 Task: In the  document clock.html ,align picture to the 'center'. Insert word art above the picture and give heading  'Clock in Green'change the shape height to  7.2 in
Action: Mouse moved to (252, 194)
Screenshot: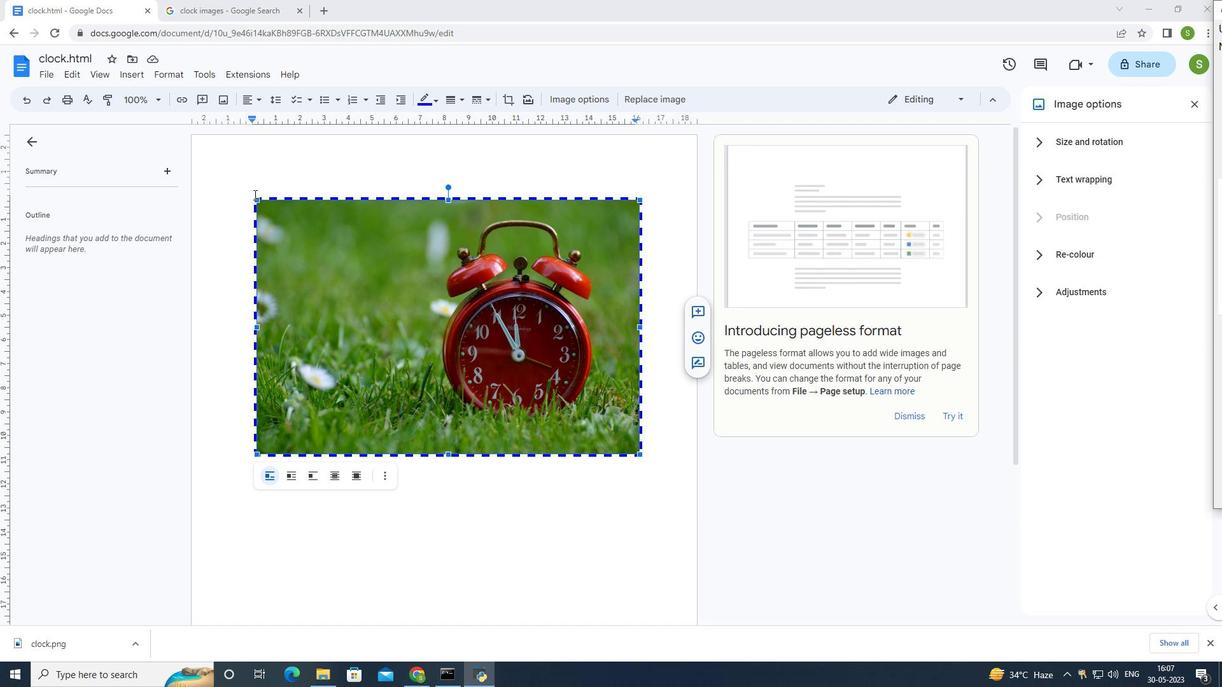 
Action: Mouse pressed left at (252, 194)
Screenshot: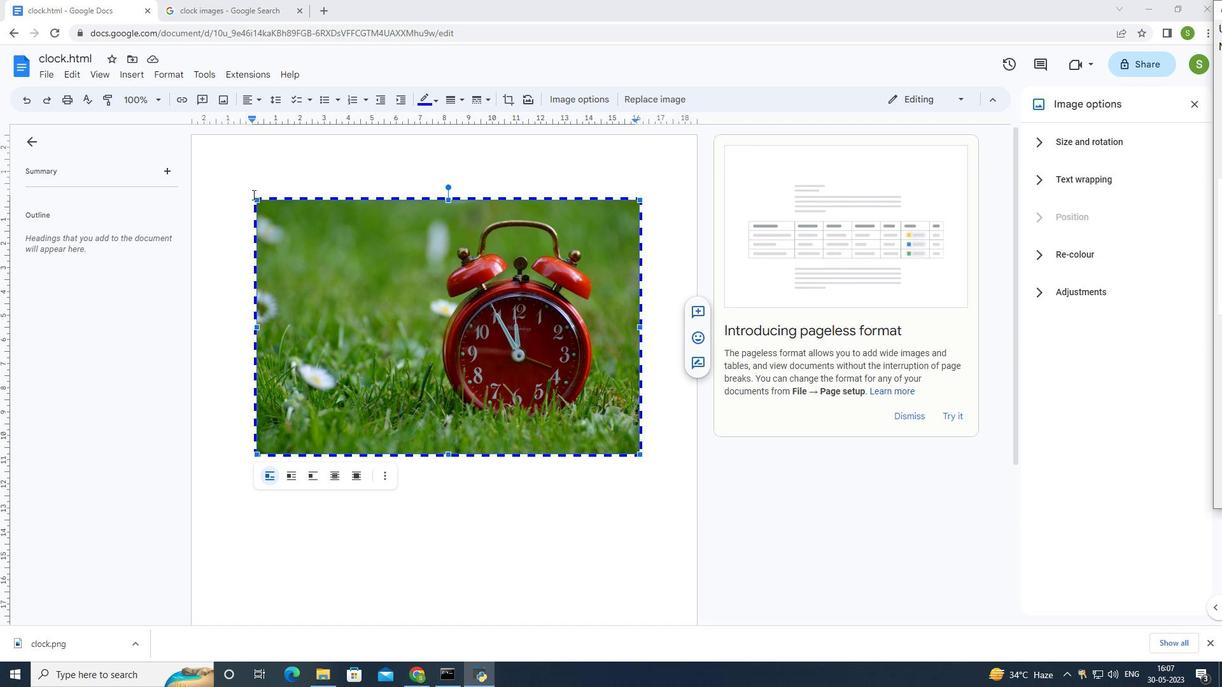 
Action: Mouse moved to (551, 376)
Screenshot: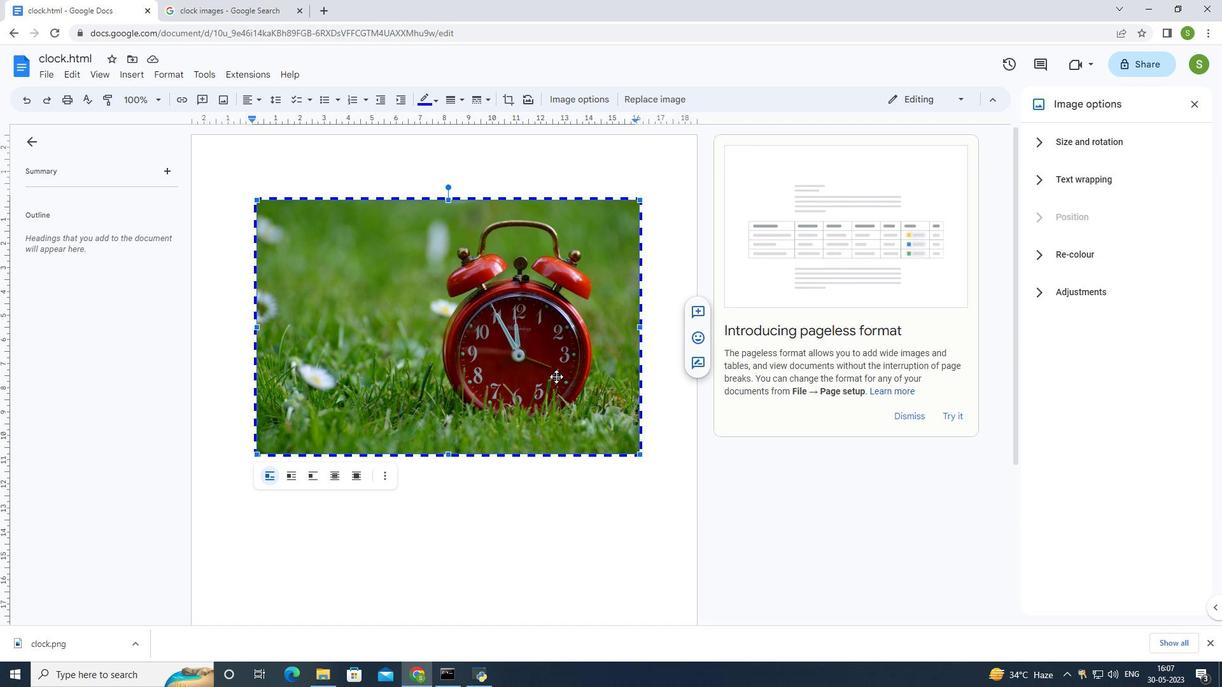 
Action: Mouse pressed left at (551, 376)
Screenshot: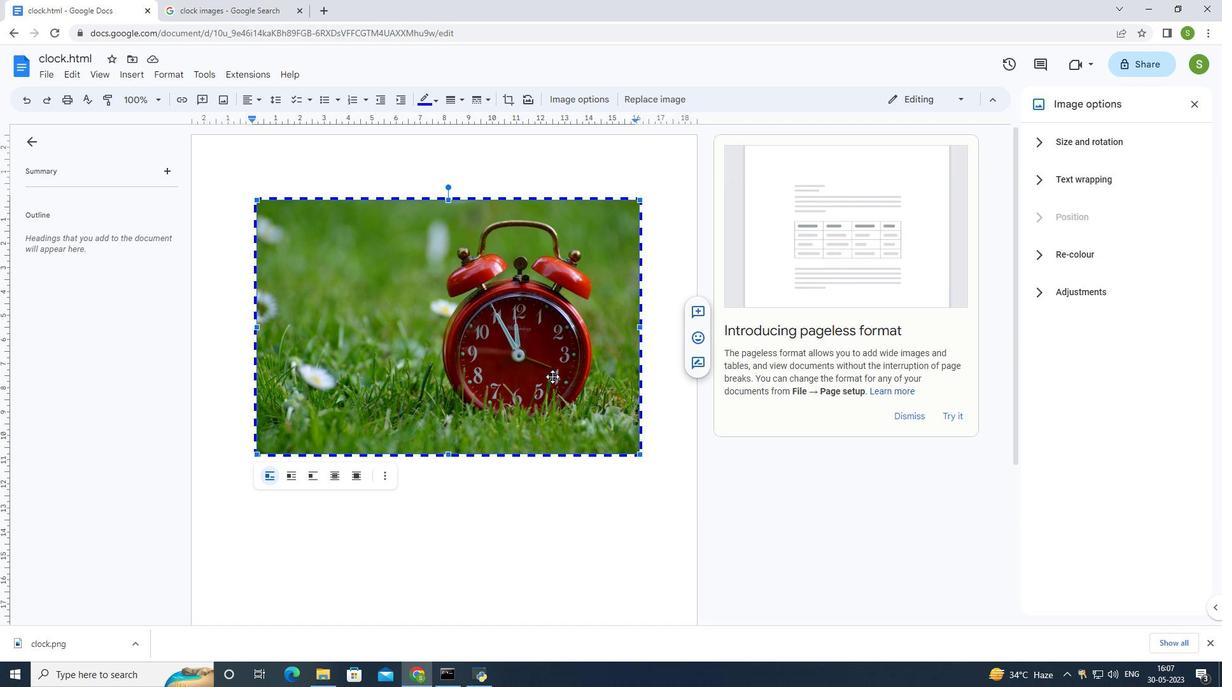 
Action: Mouse moved to (495, 486)
Screenshot: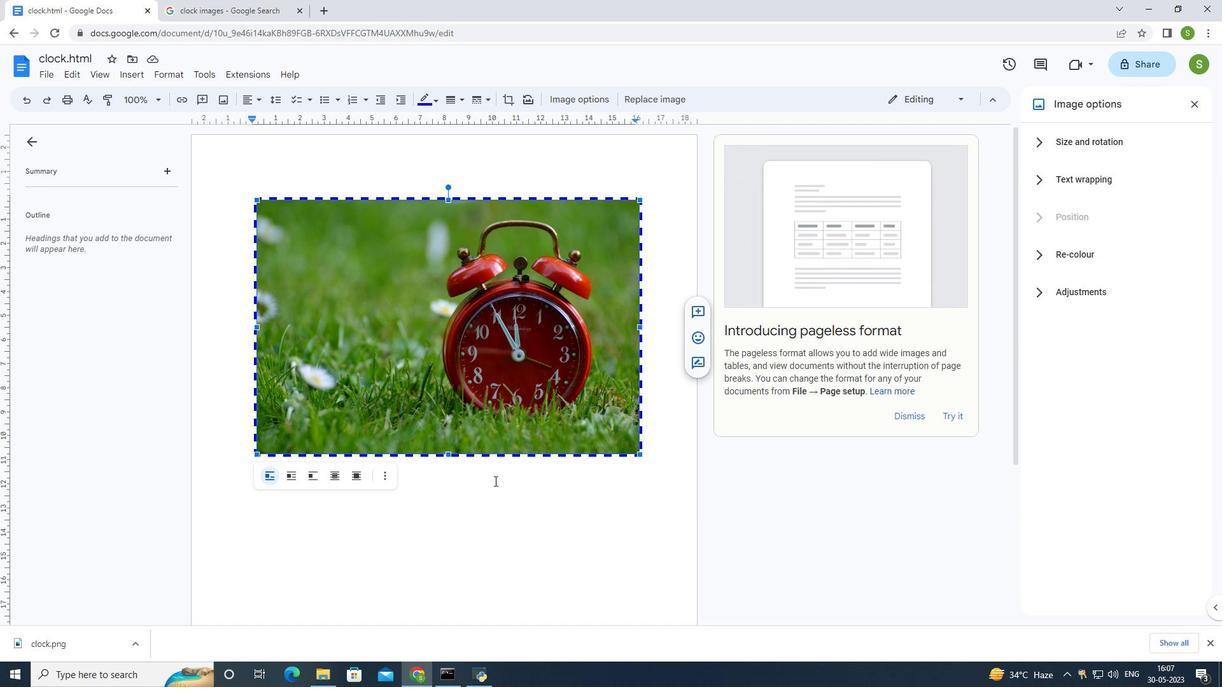 
Action: Mouse pressed left at (495, 486)
Screenshot: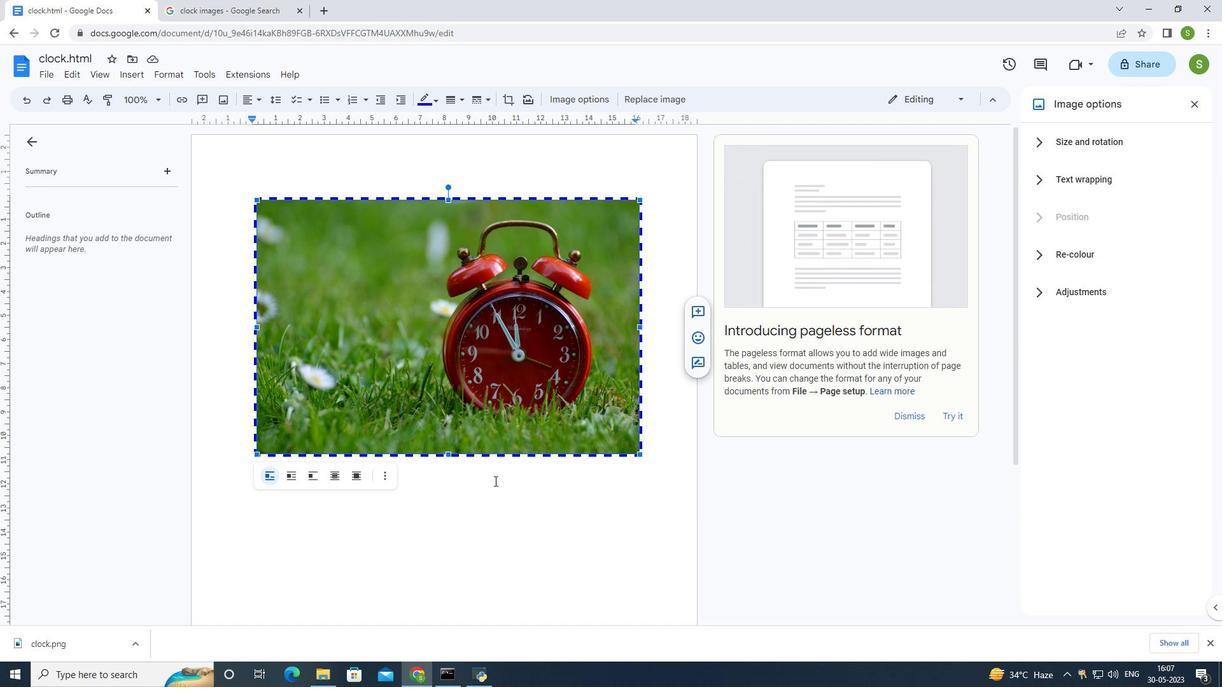 
Action: Mouse moved to (495, 486)
Screenshot: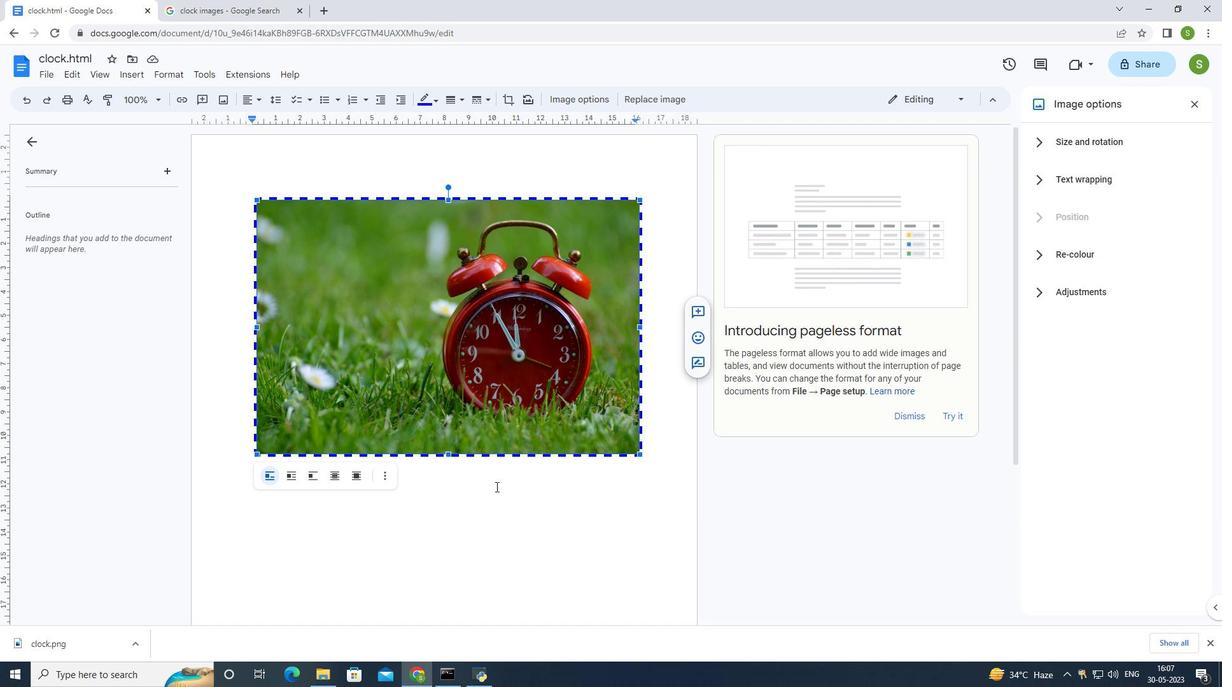 
Action: Mouse pressed left at (495, 486)
Screenshot: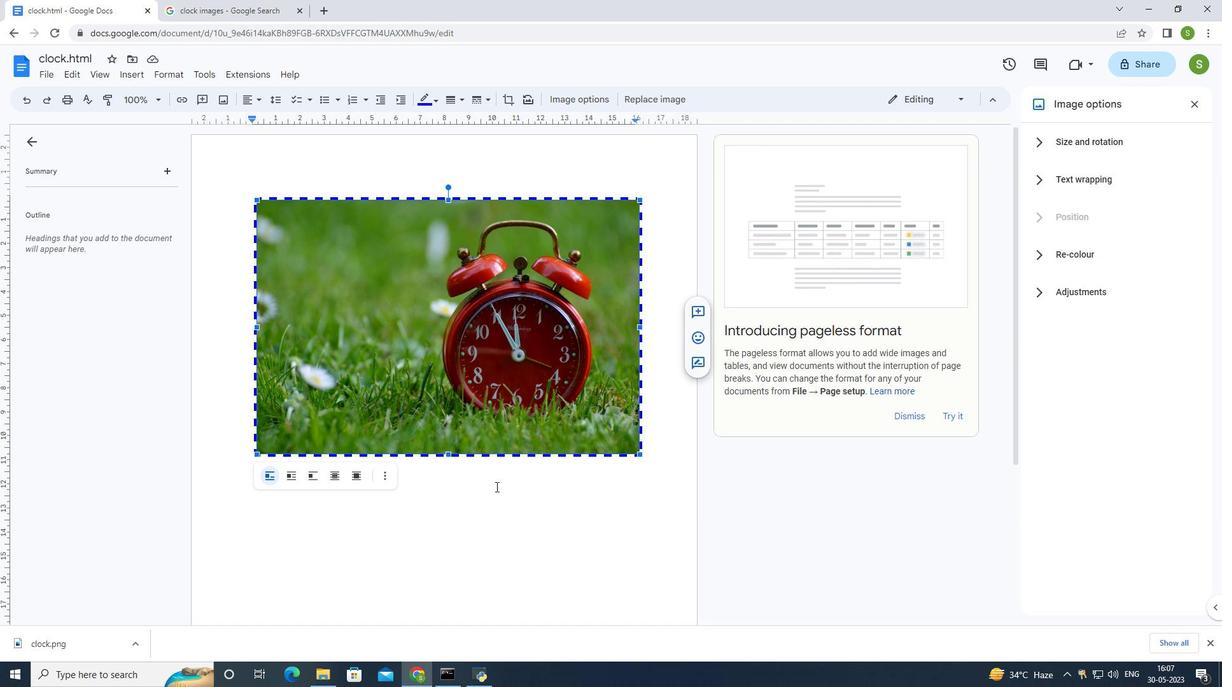 
Action: Mouse pressed left at (495, 486)
Screenshot: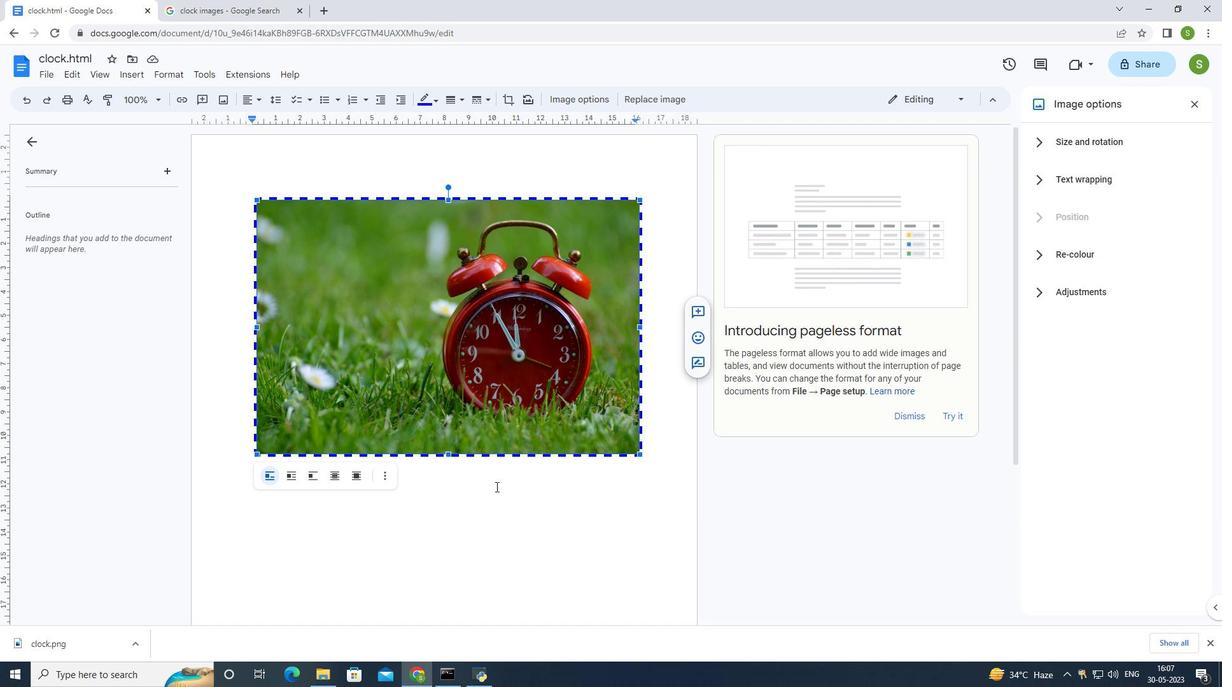 
Action: Mouse pressed left at (495, 486)
Screenshot: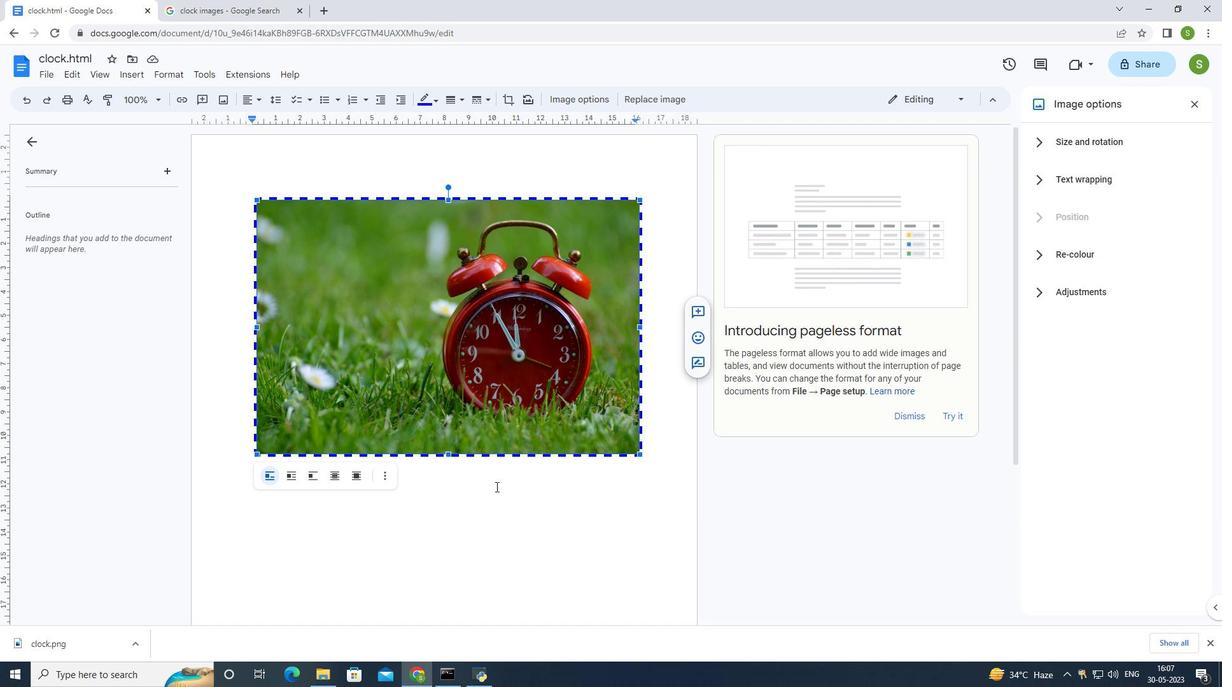 
Action: Mouse moved to (465, 498)
Screenshot: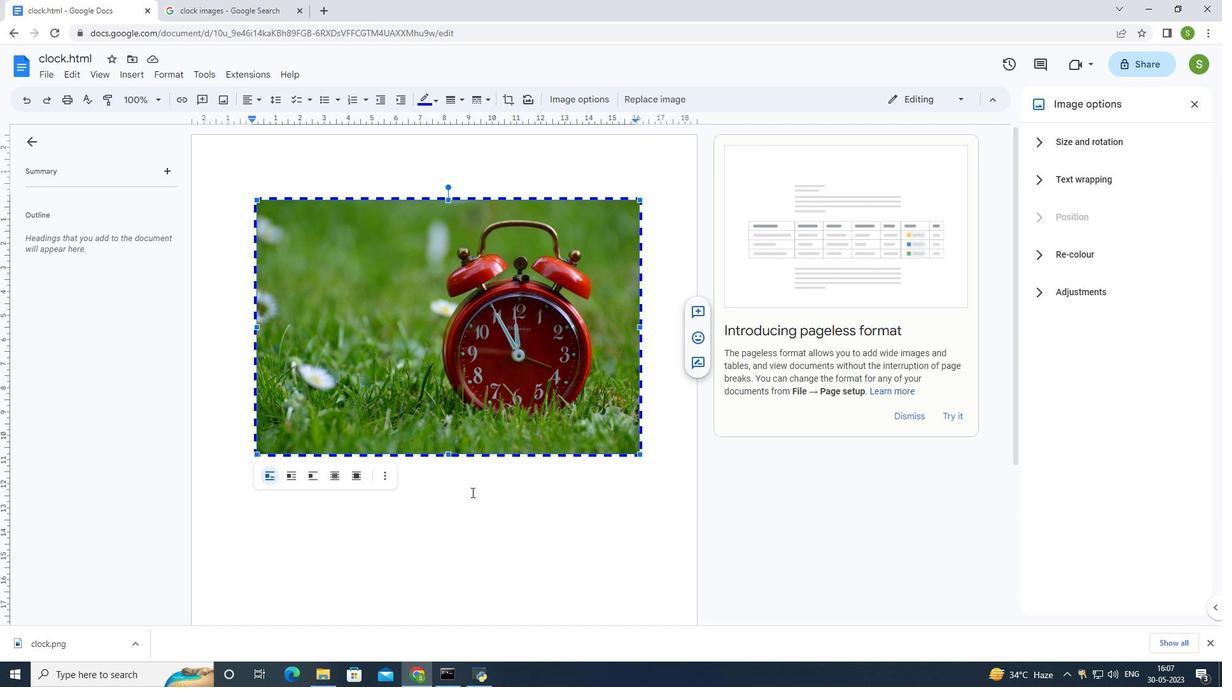 
Action: Mouse pressed left at (465, 498)
Screenshot: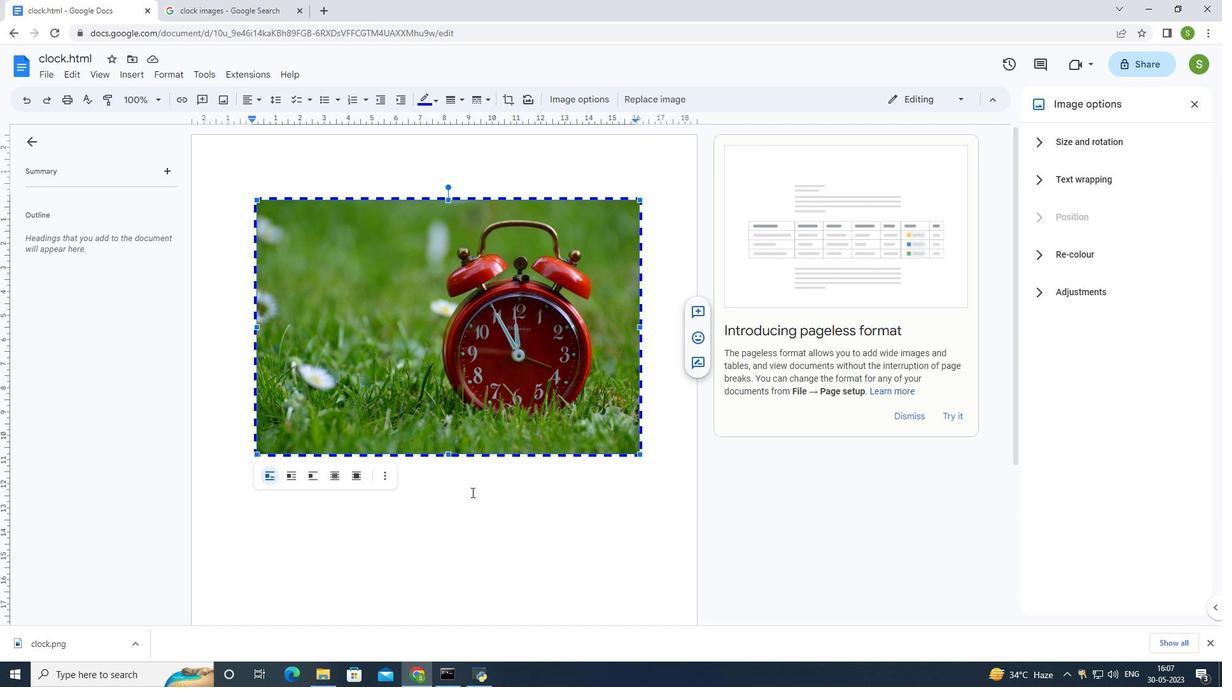
Action: Mouse moved to (464, 499)
Screenshot: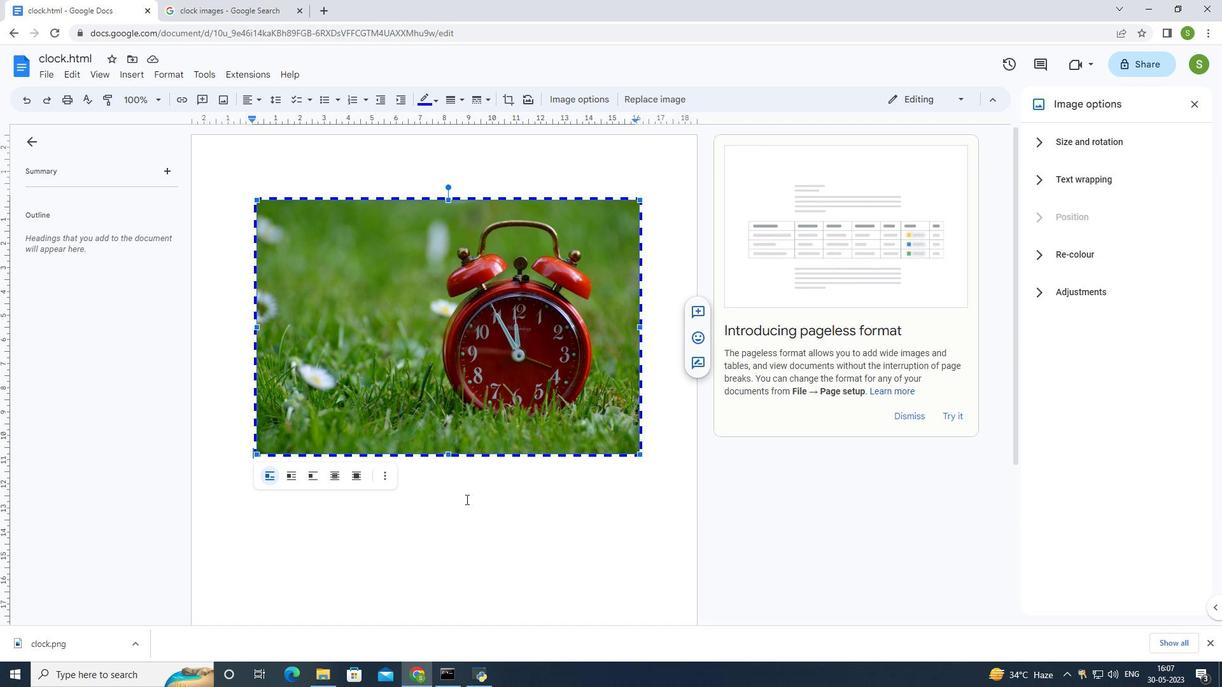 
Action: Mouse pressed left at (464, 499)
Screenshot: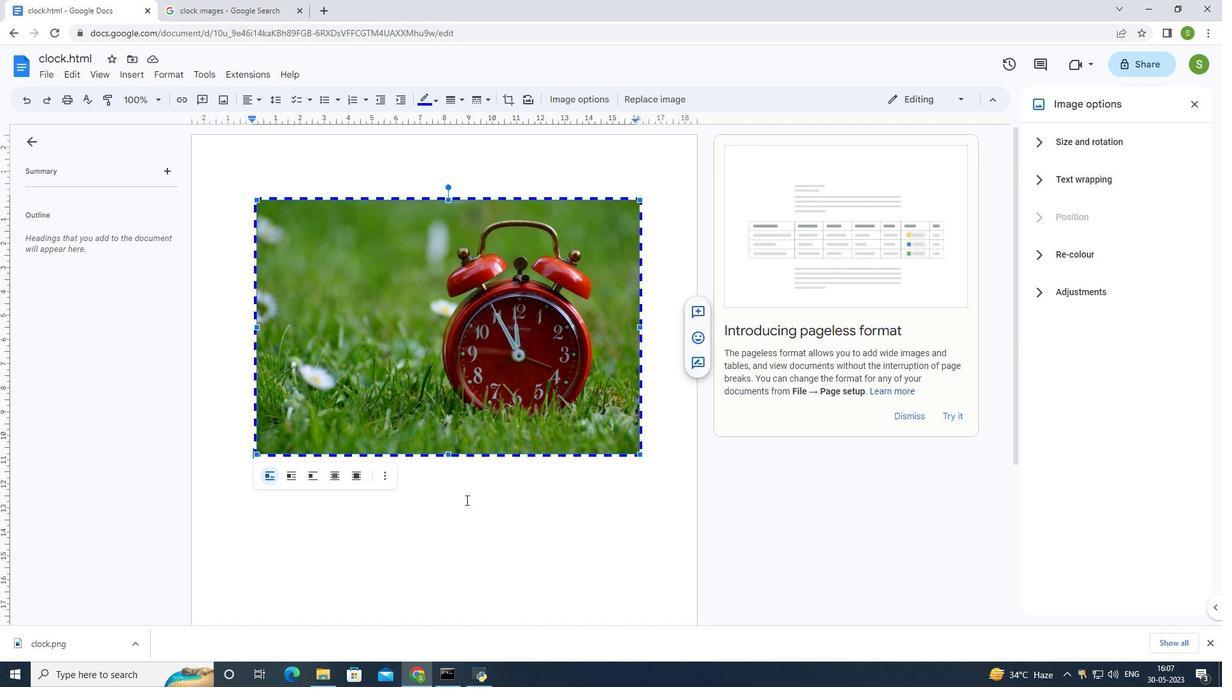 
Action: Mouse moved to (224, 363)
Screenshot: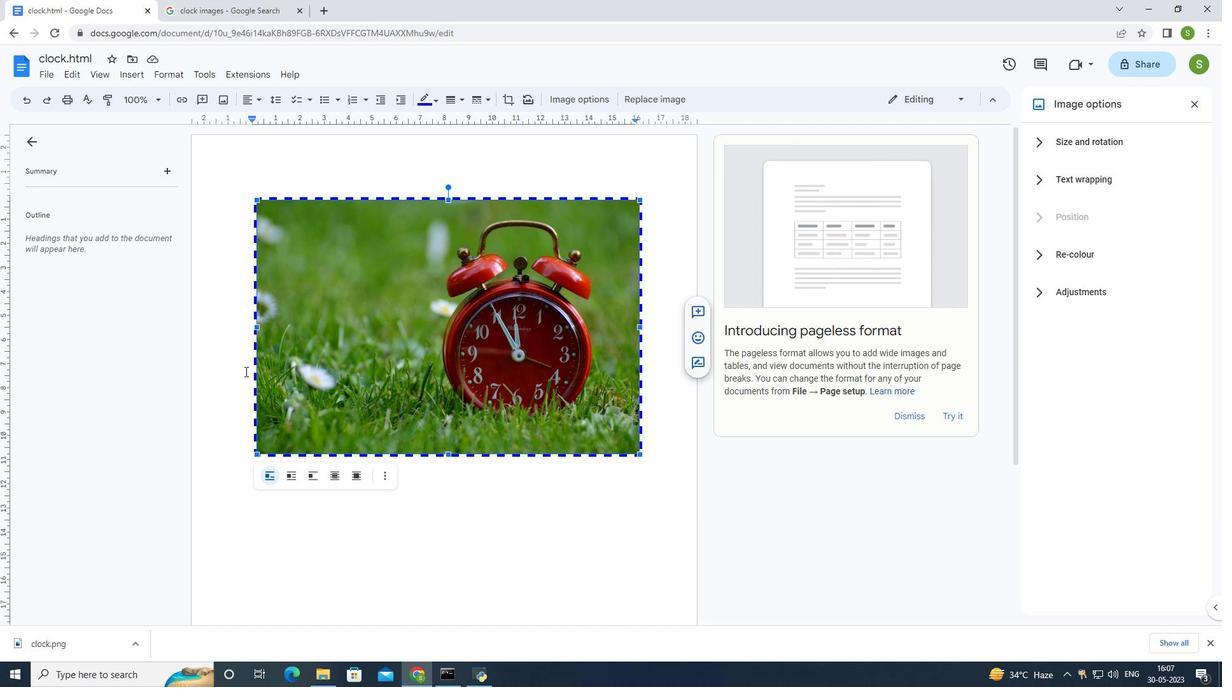 
Action: Mouse pressed left at (224, 363)
Screenshot: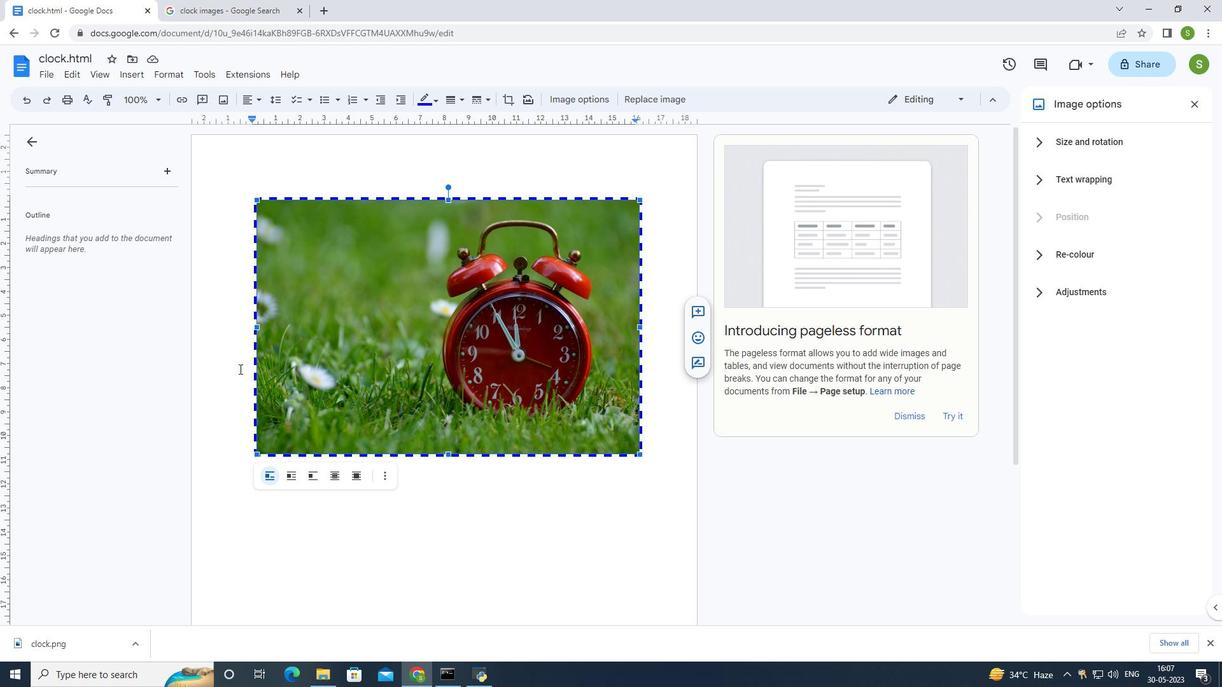 
Action: Mouse moved to (261, 101)
Screenshot: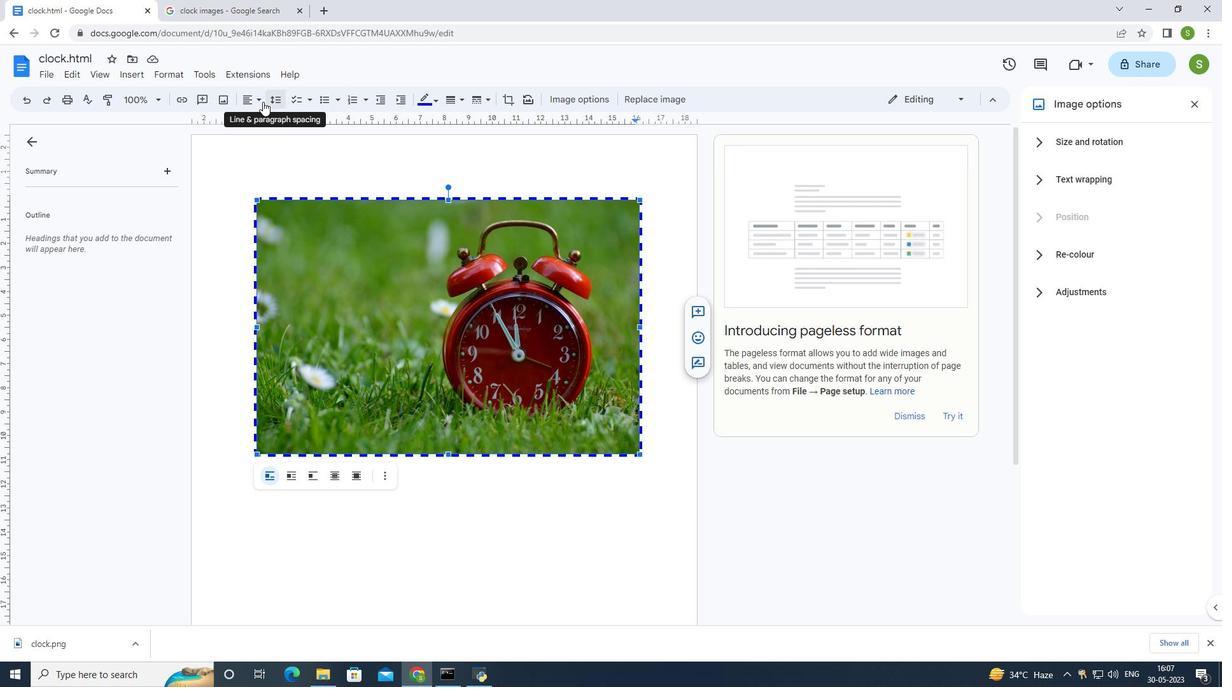 
Action: Mouse pressed left at (261, 101)
Screenshot: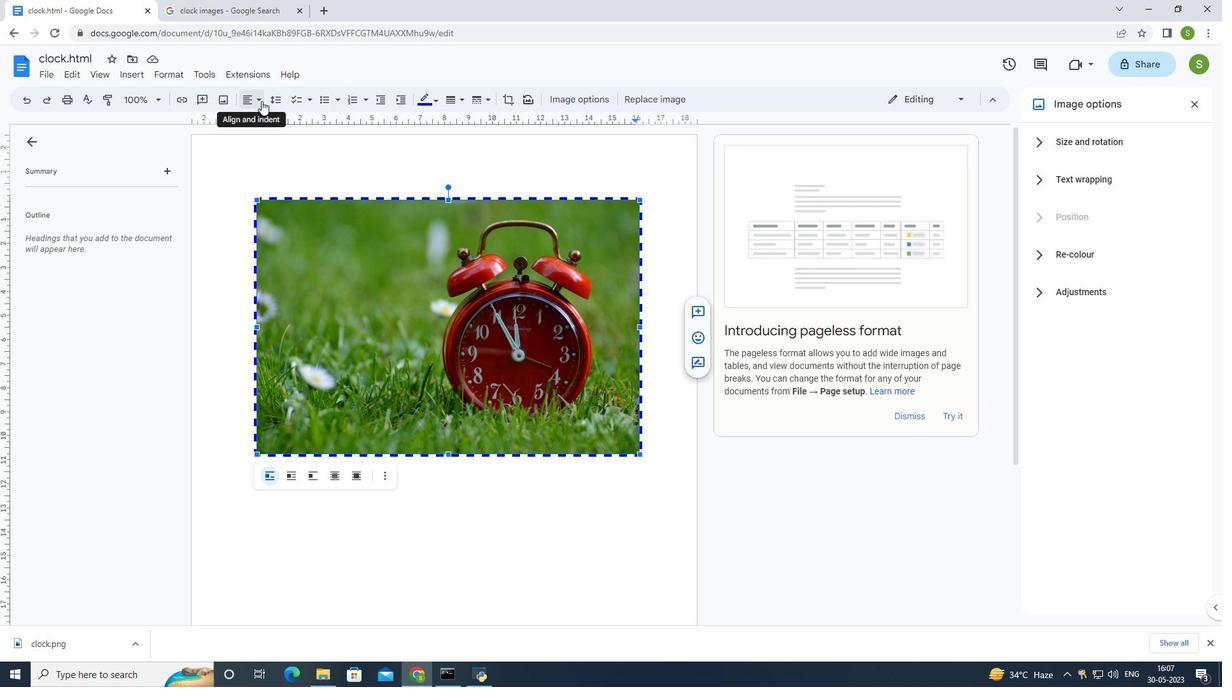 
Action: Mouse moved to (268, 122)
Screenshot: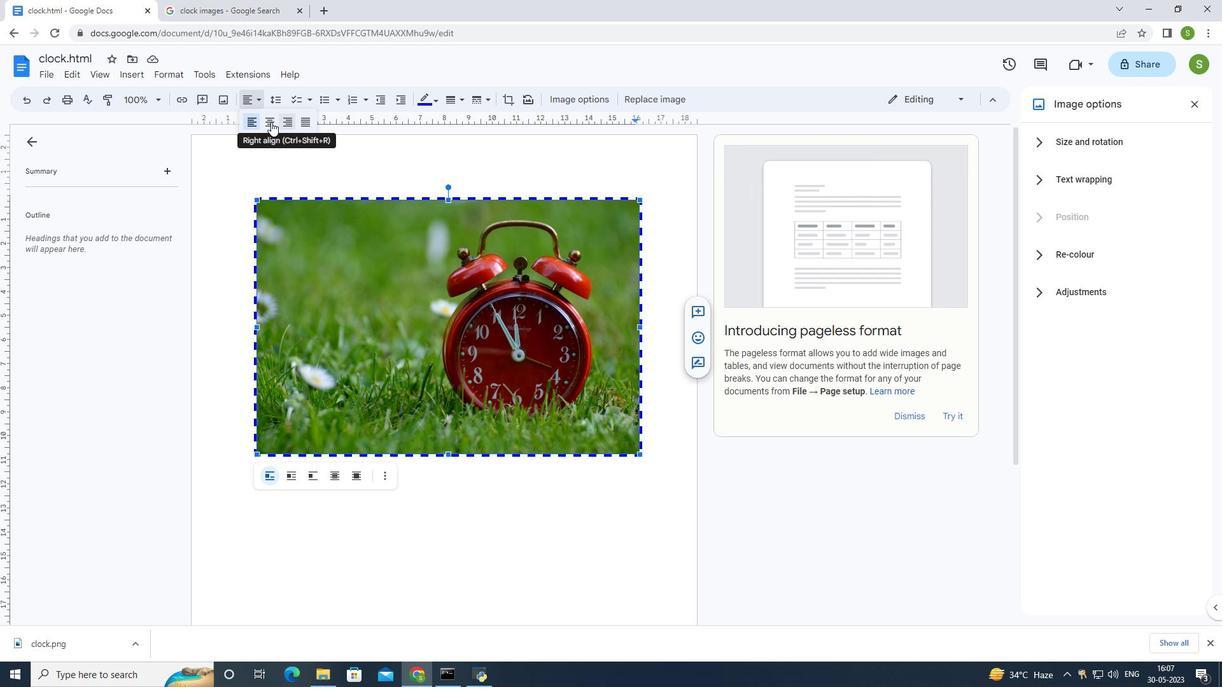 
Action: Mouse pressed left at (268, 122)
Screenshot: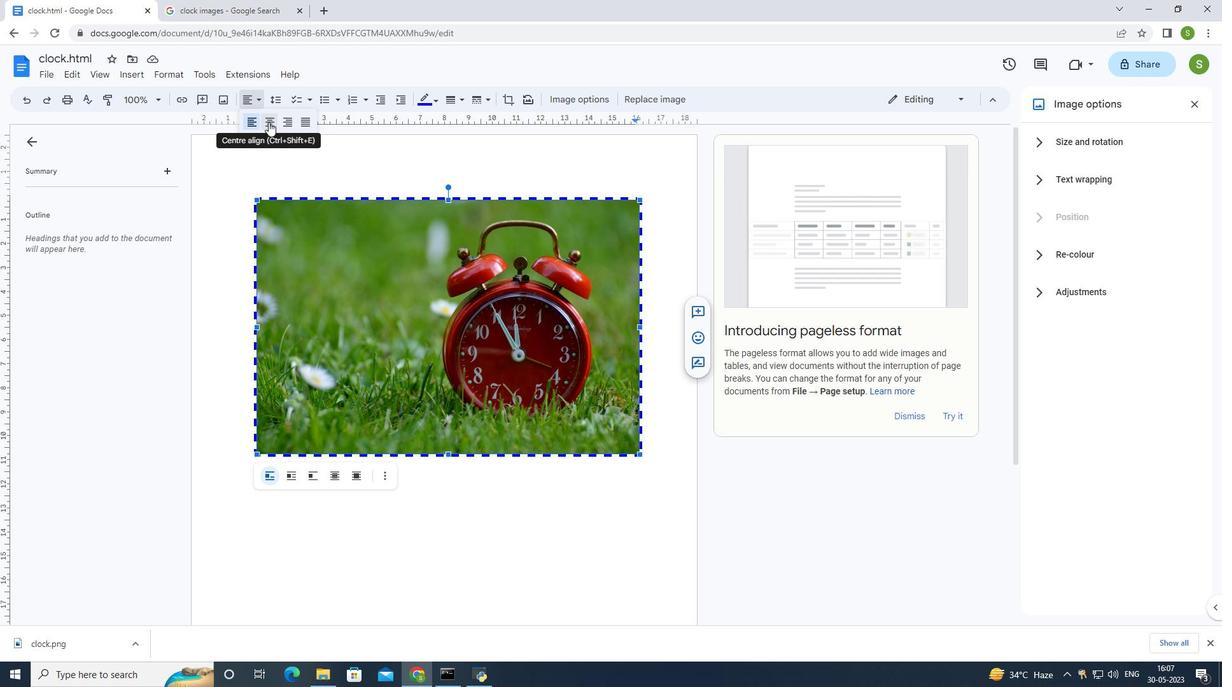 
Action: Mouse moved to (309, 187)
Screenshot: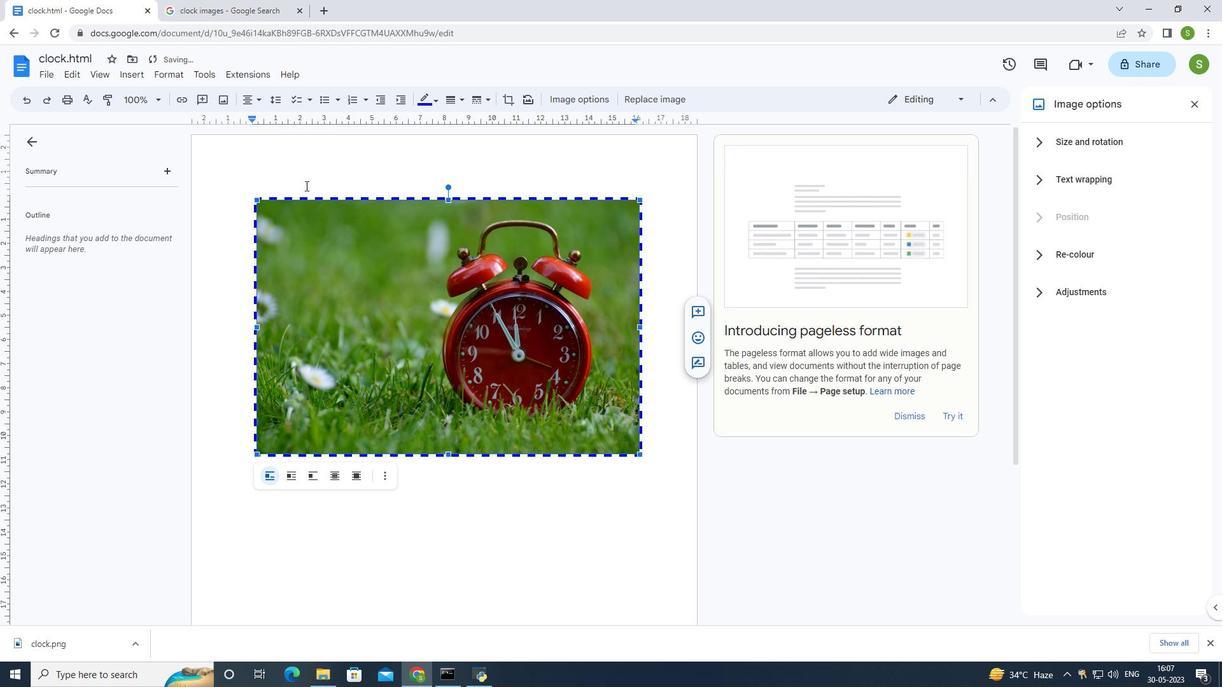 
Action: Mouse pressed left at (309, 187)
Screenshot: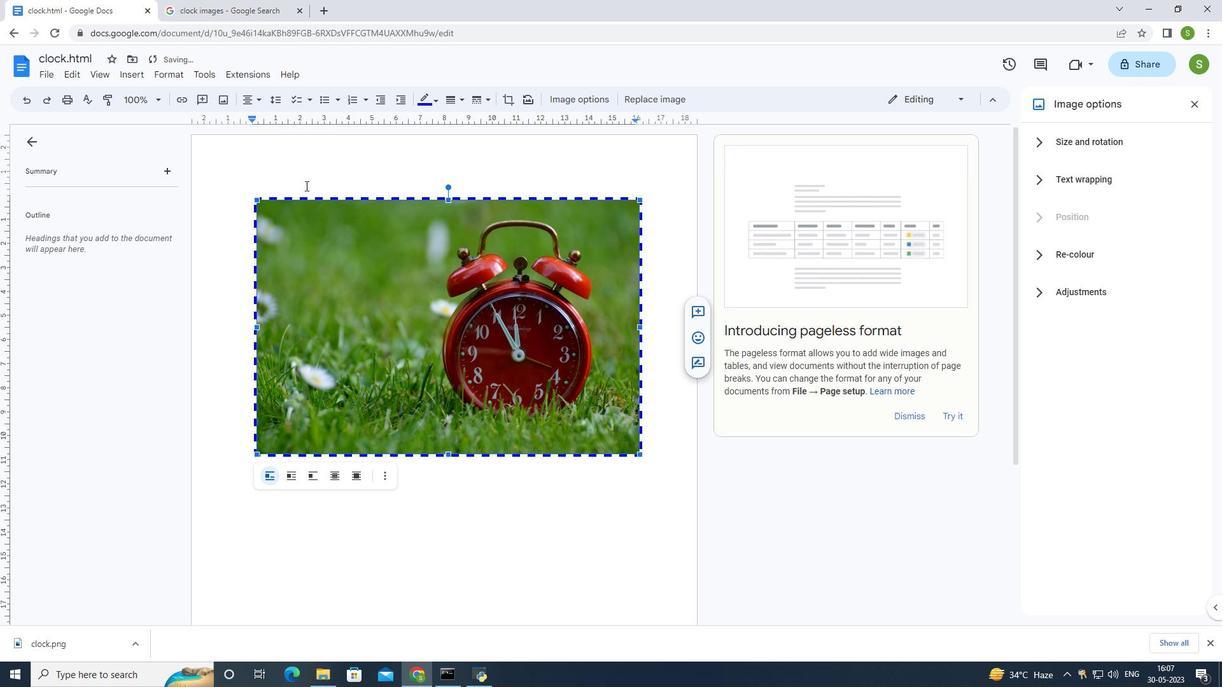 
Action: Mouse moved to (311, 187)
Screenshot: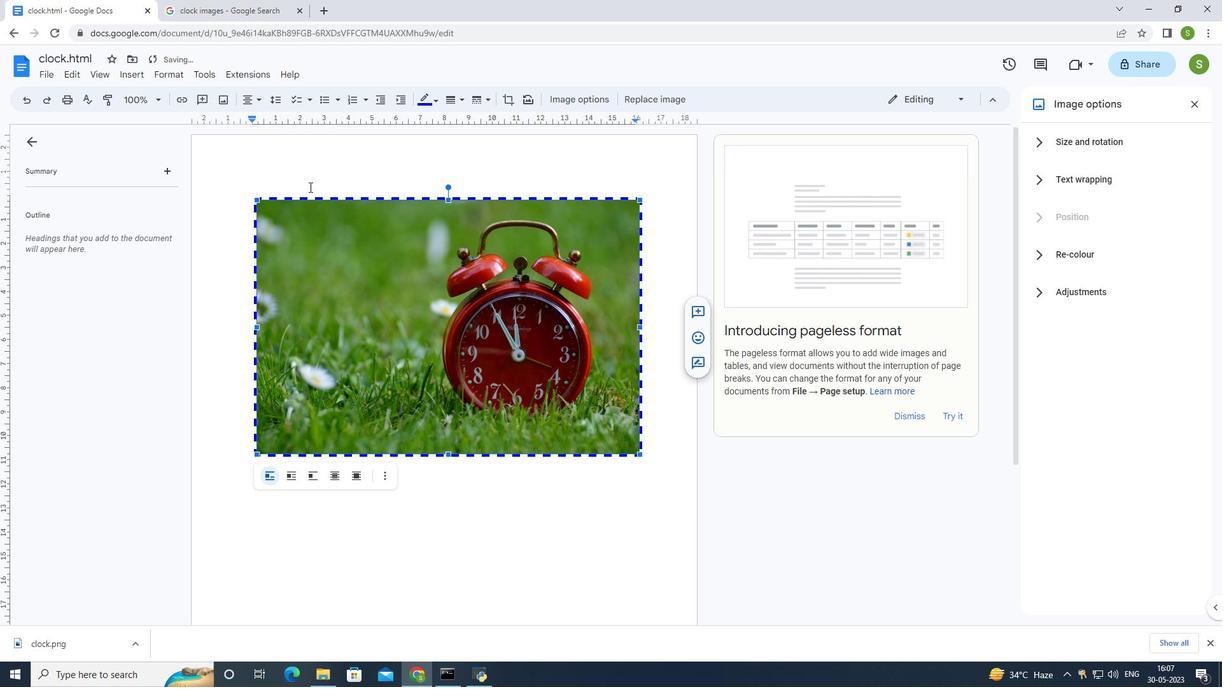 
Action: Mouse pressed left at (311, 187)
Screenshot: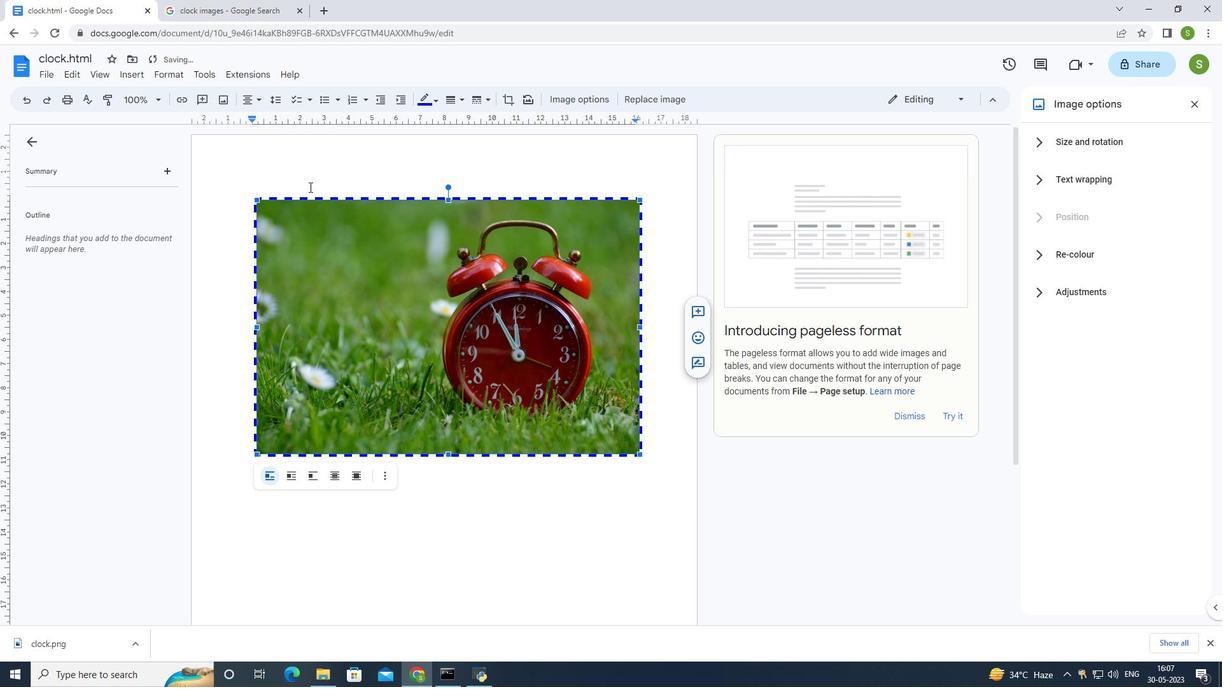 
Action: Mouse moved to (313, 188)
Screenshot: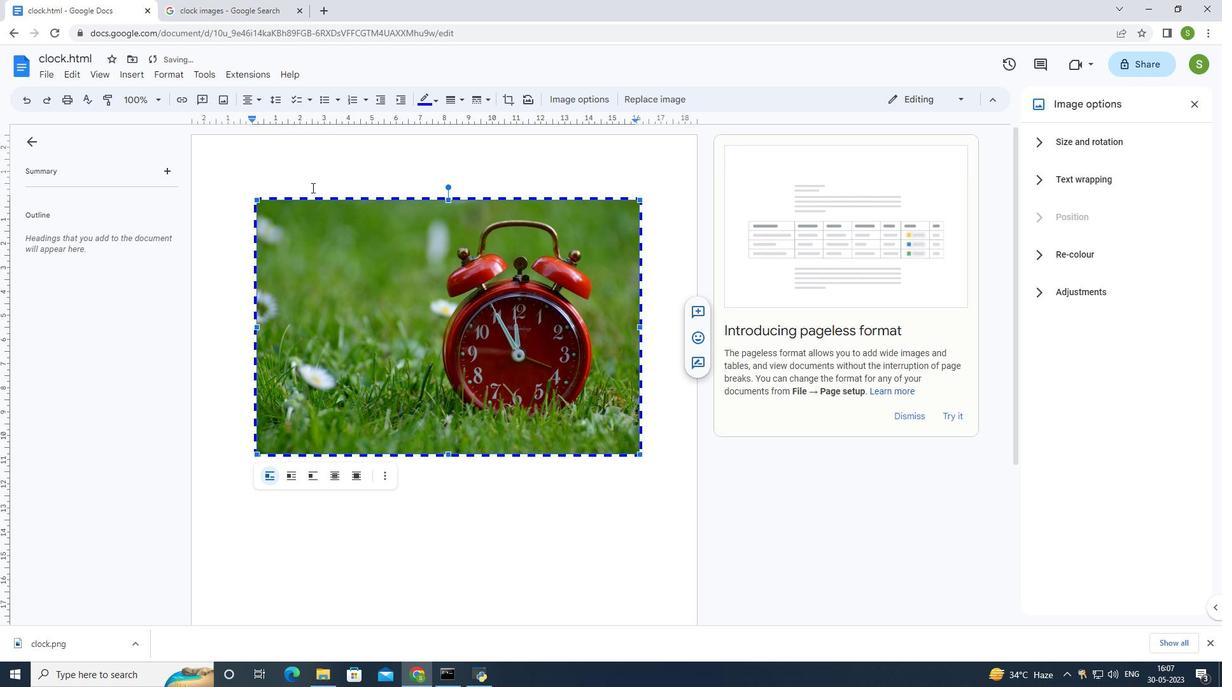 
Action: Mouse pressed left at (313, 188)
Screenshot: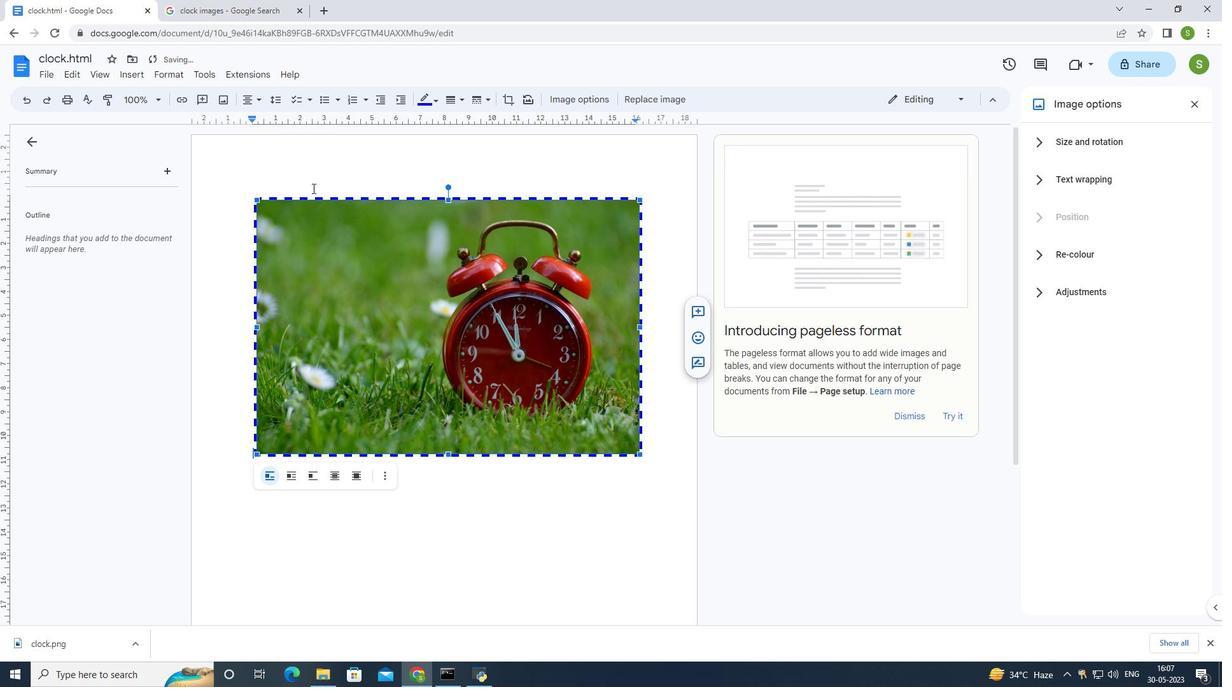 
Action: Mouse moved to (219, 252)
Screenshot: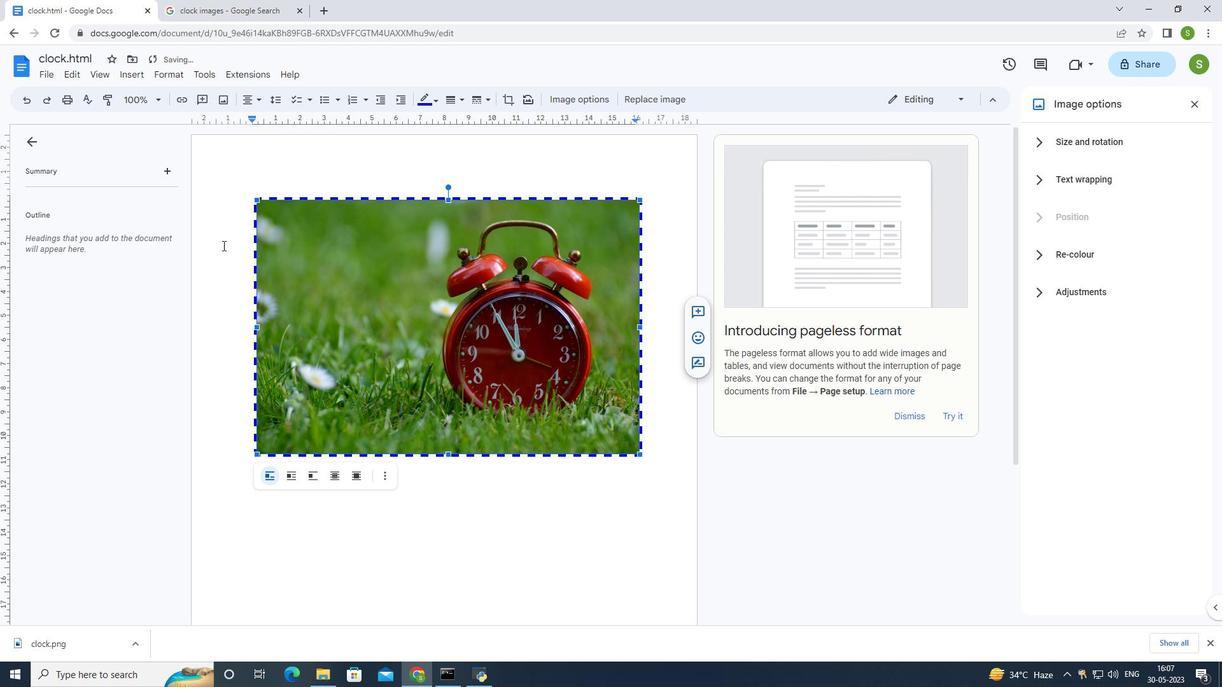 
Action: Mouse pressed left at (219, 252)
Screenshot: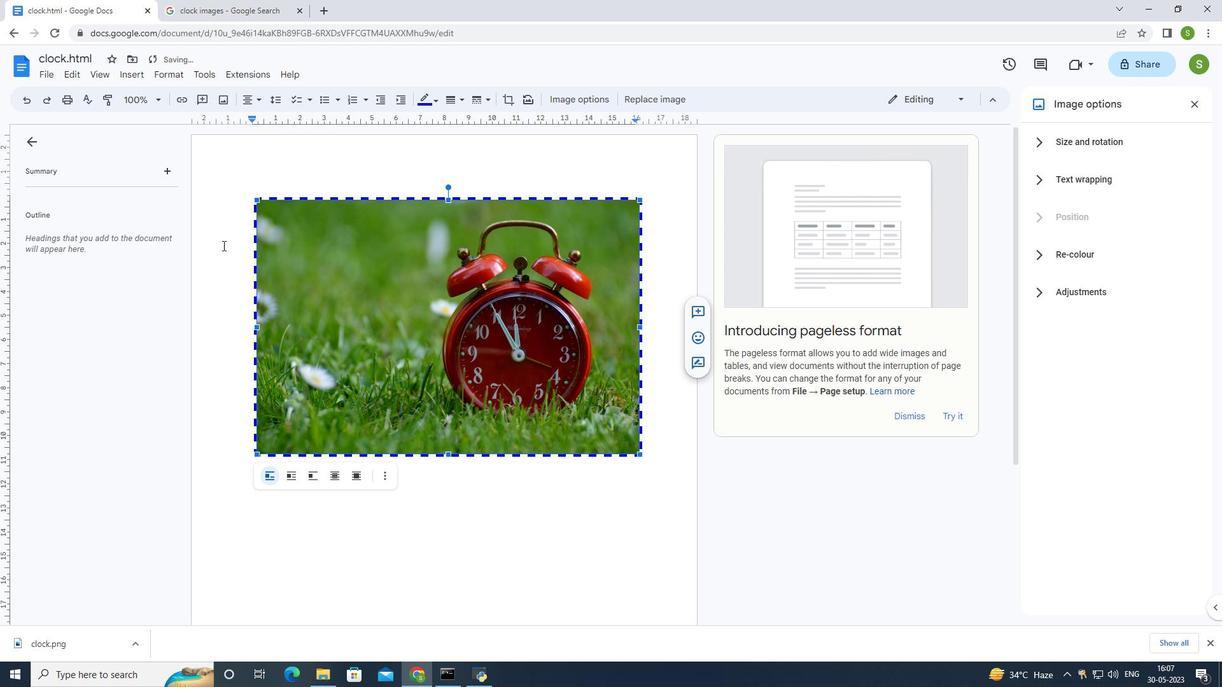 
Action: Mouse moved to (220, 253)
Screenshot: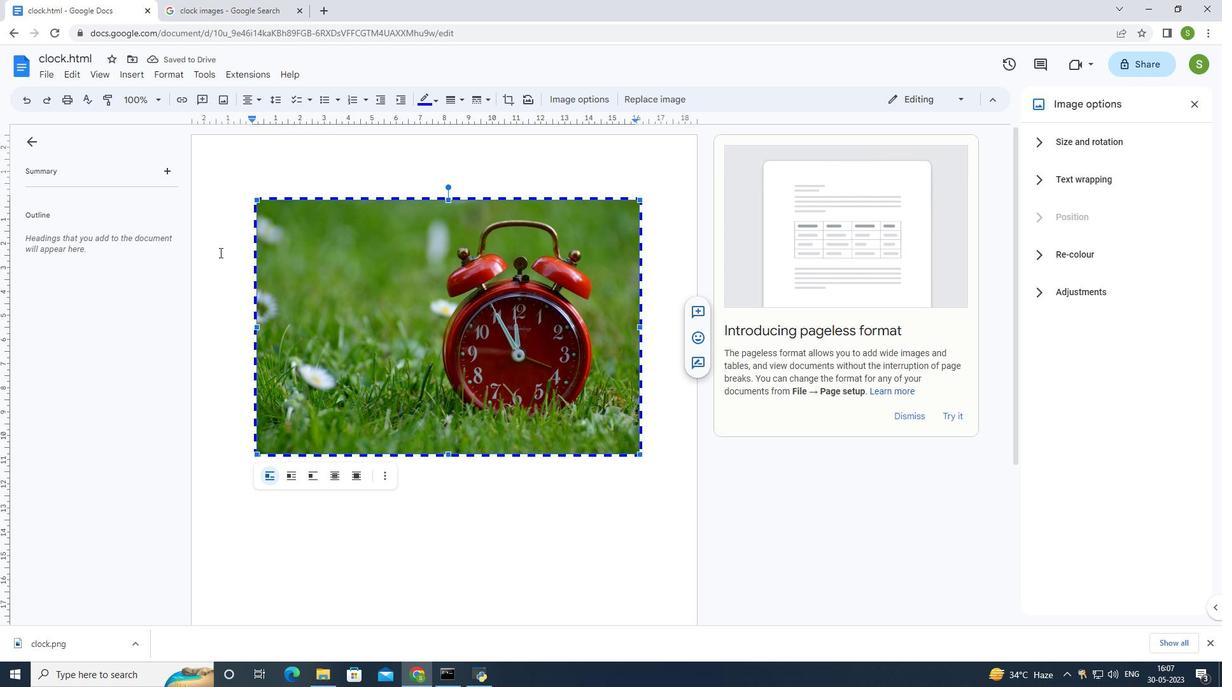 
Action: Mouse pressed left at (219, 252)
Screenshot: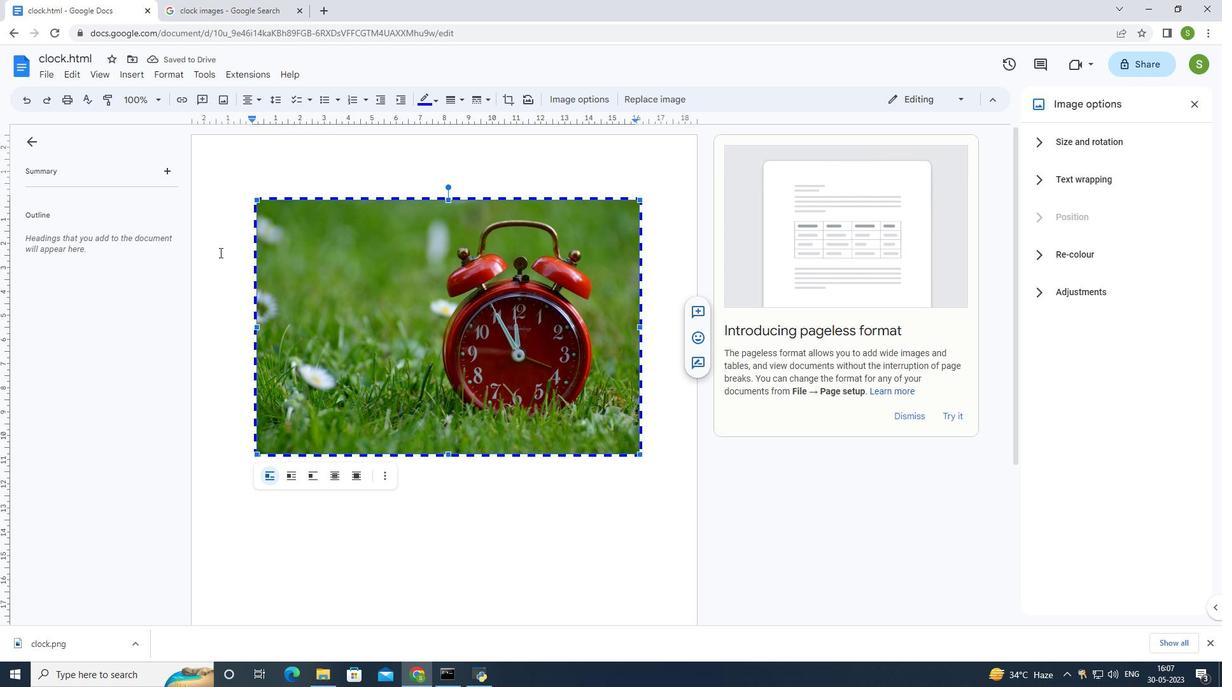 
Action: Mouse moved to (222, 253)
Screenshot: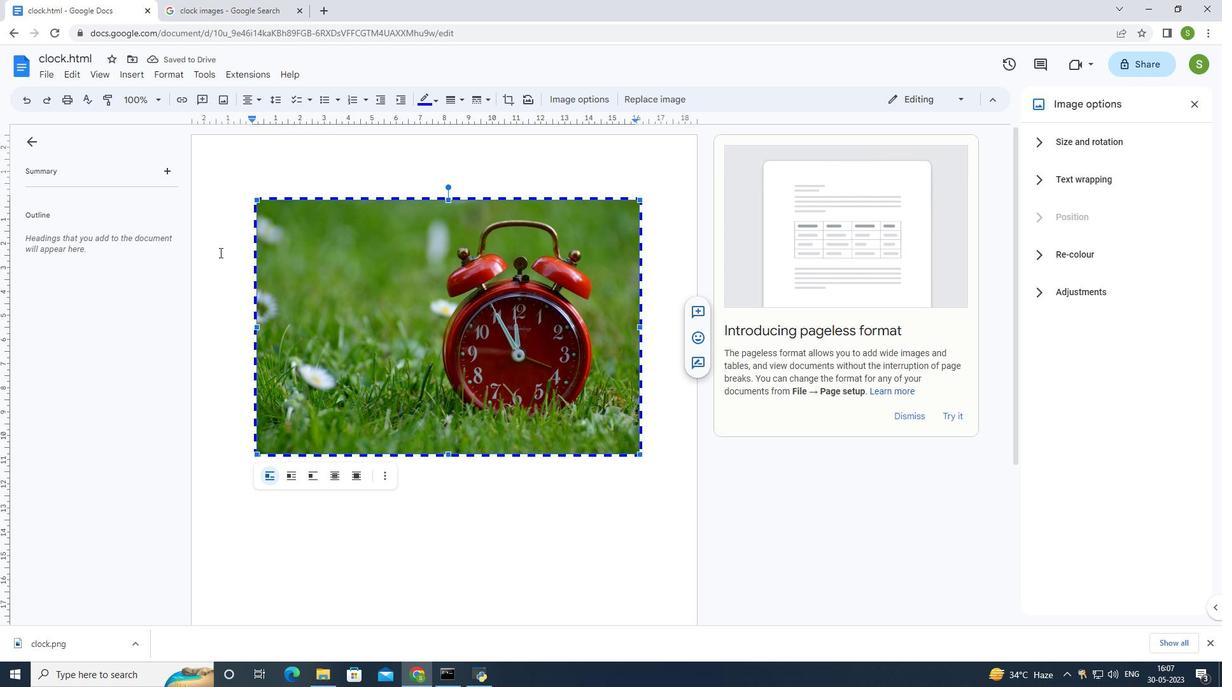 
Action: Mouse pressed left at (220, 253)
Screenshot: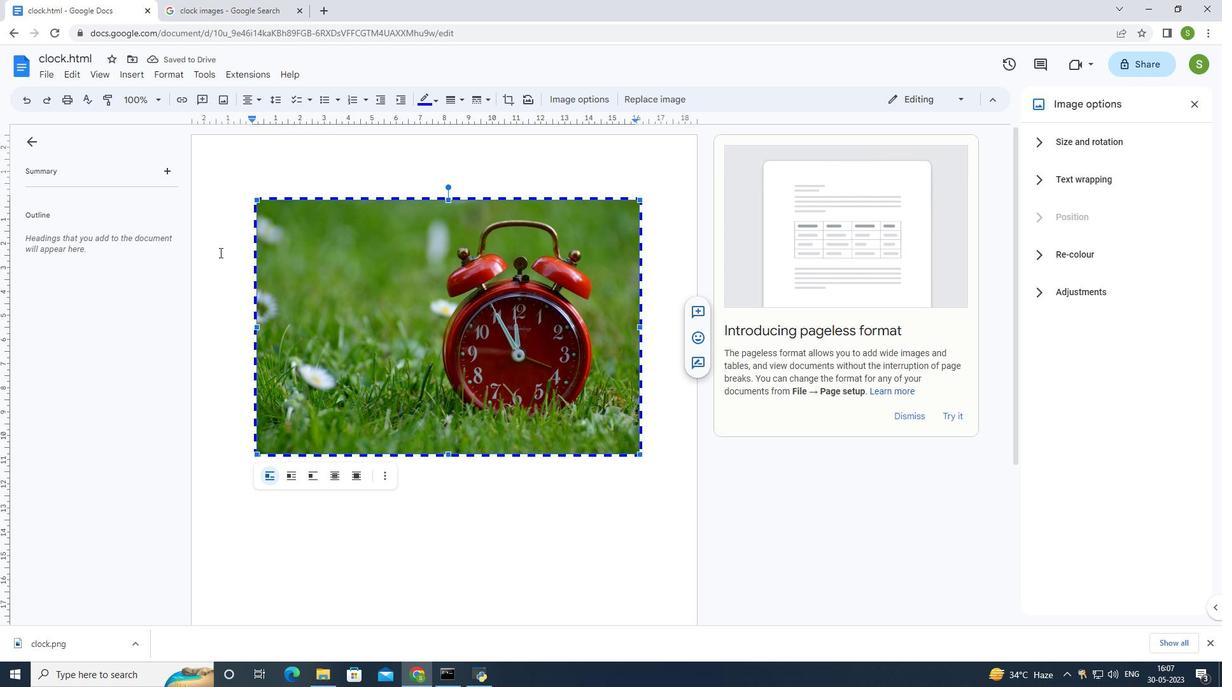 
Action: Mouse moved to (222, 254)
Screenshot: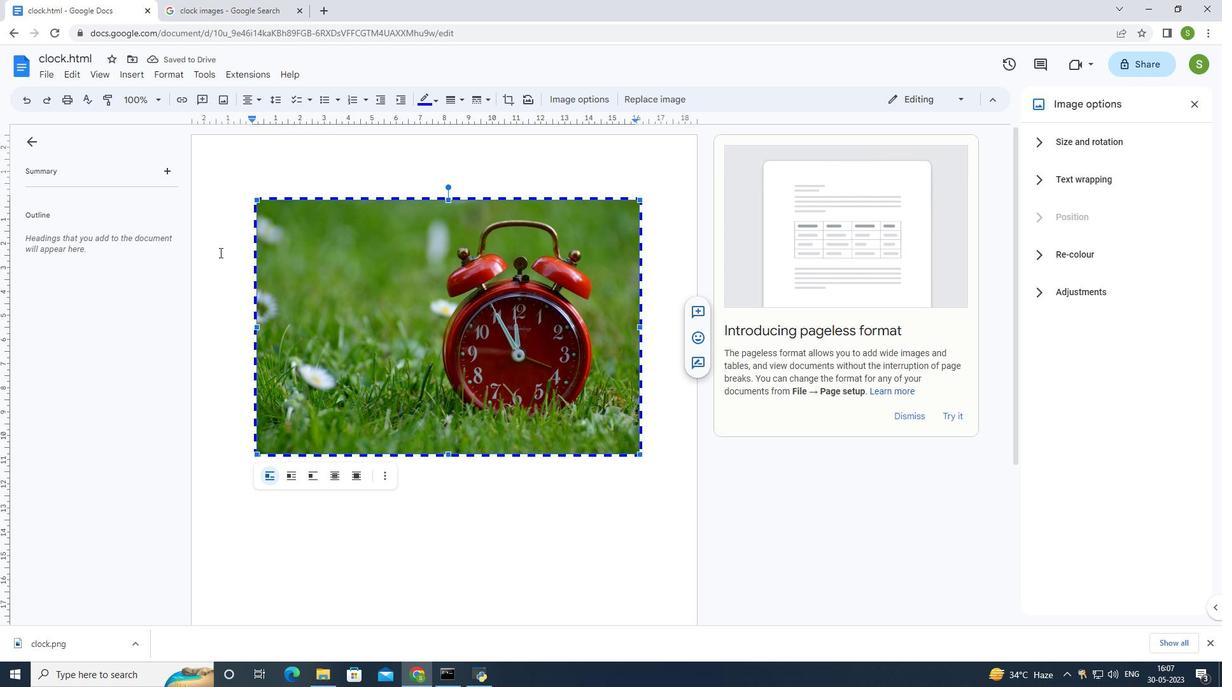 
Action: Mouse pressed left at (222, 253)
Screenshot: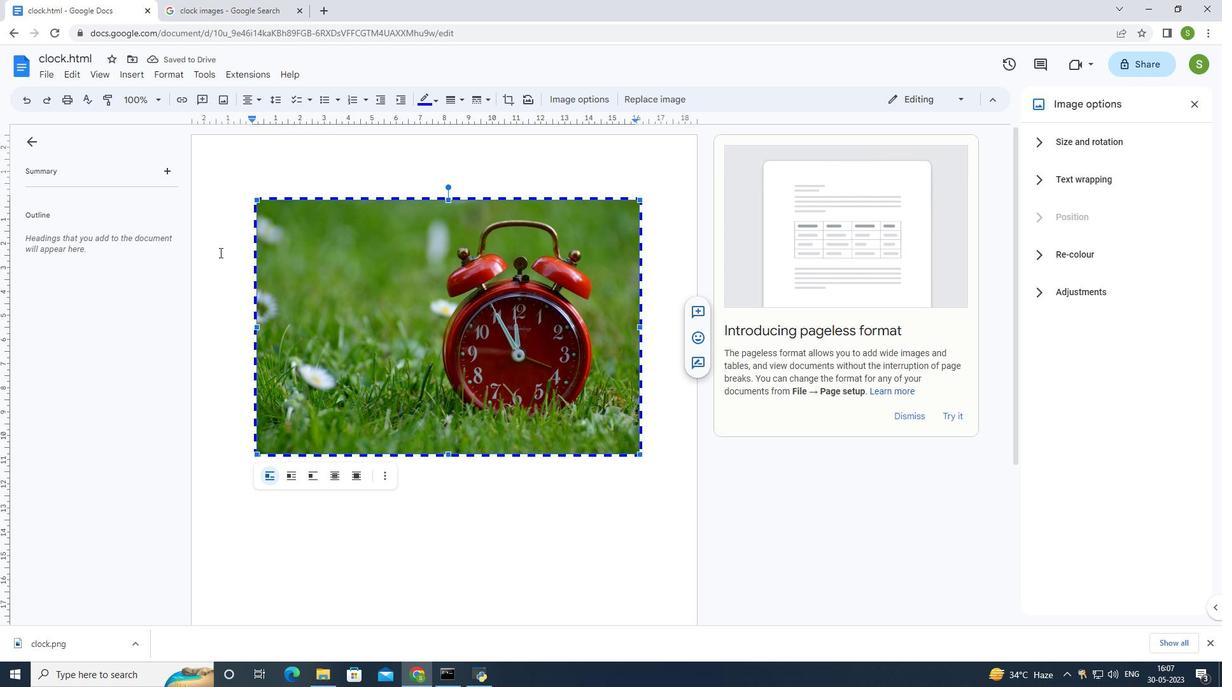 
Action: Mouse moved to (241, 179)
Screenshot: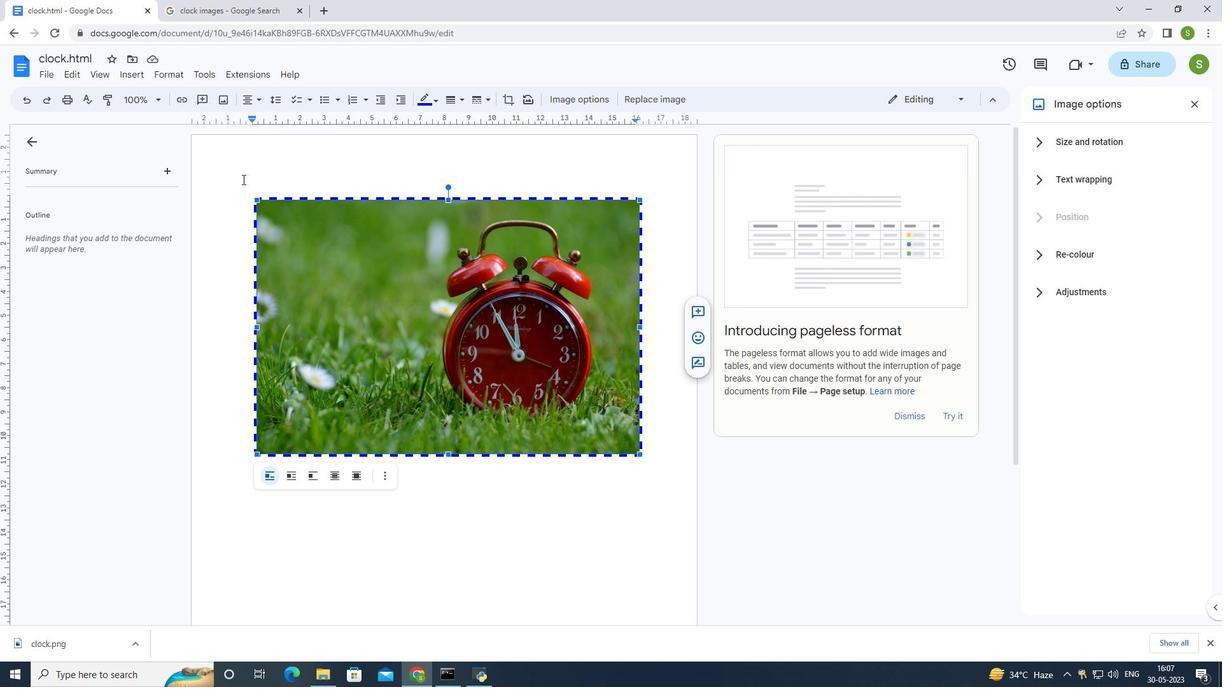 
Action: Mouse pressed left at (241, 179)
Screenshot: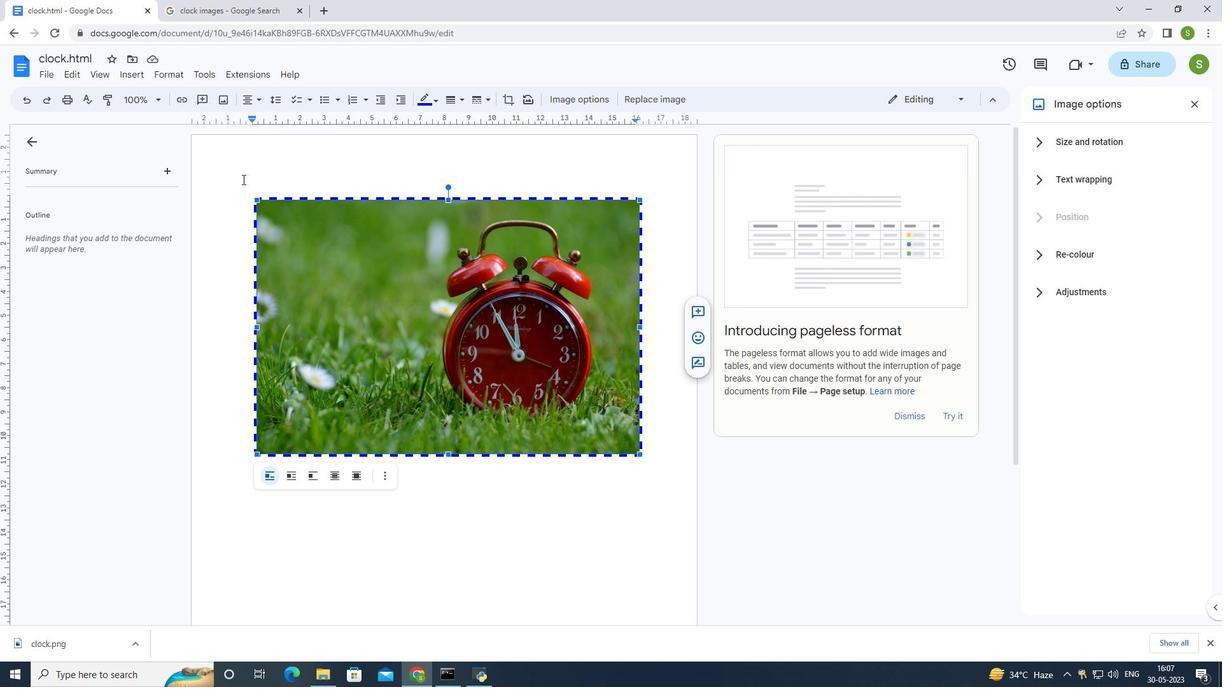 
Action: Mouse moved to (250, 199)
Screenshot: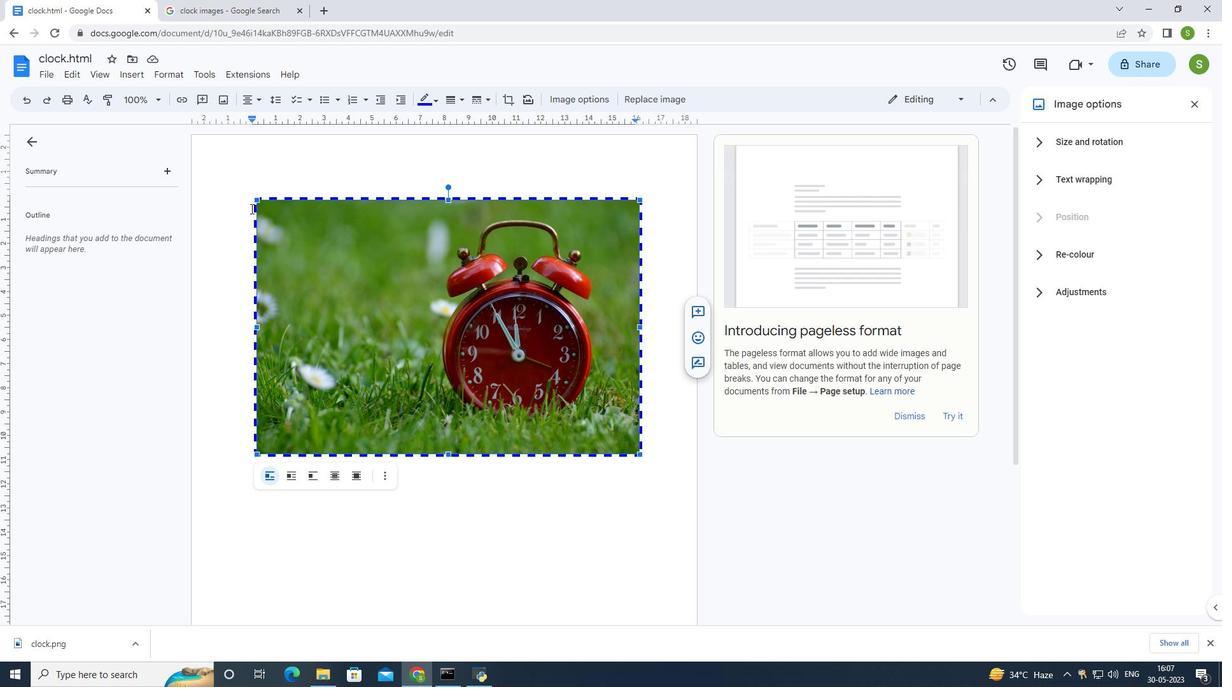 
Action: Mouse pressed left at (250, 199)
Screenshot: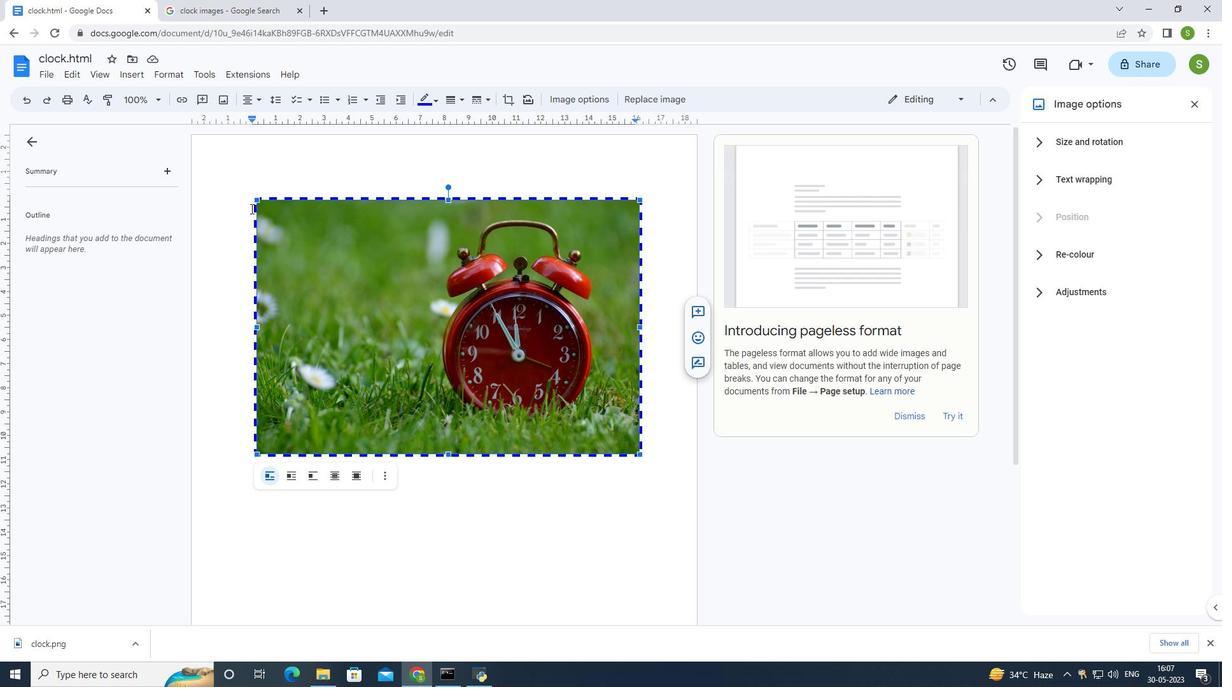 
Action: Mouse moved to (250, 199)
Screenshot: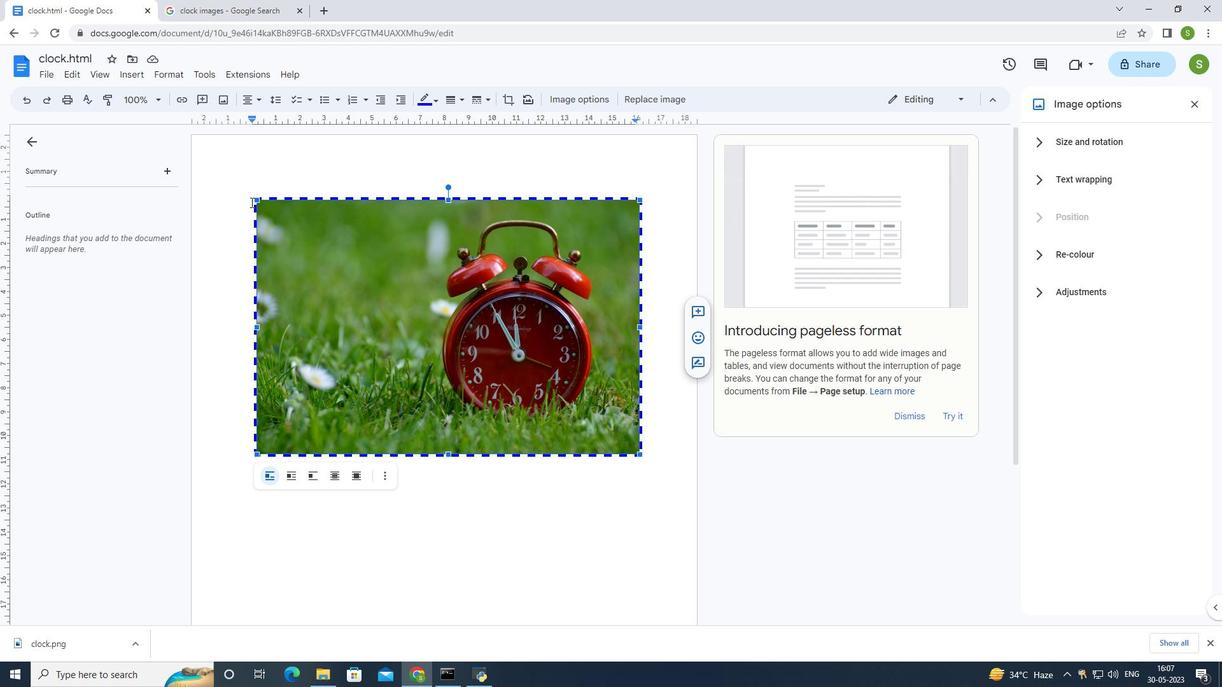 
Action: Mouse pressed left at (250, 199)
Screenshot: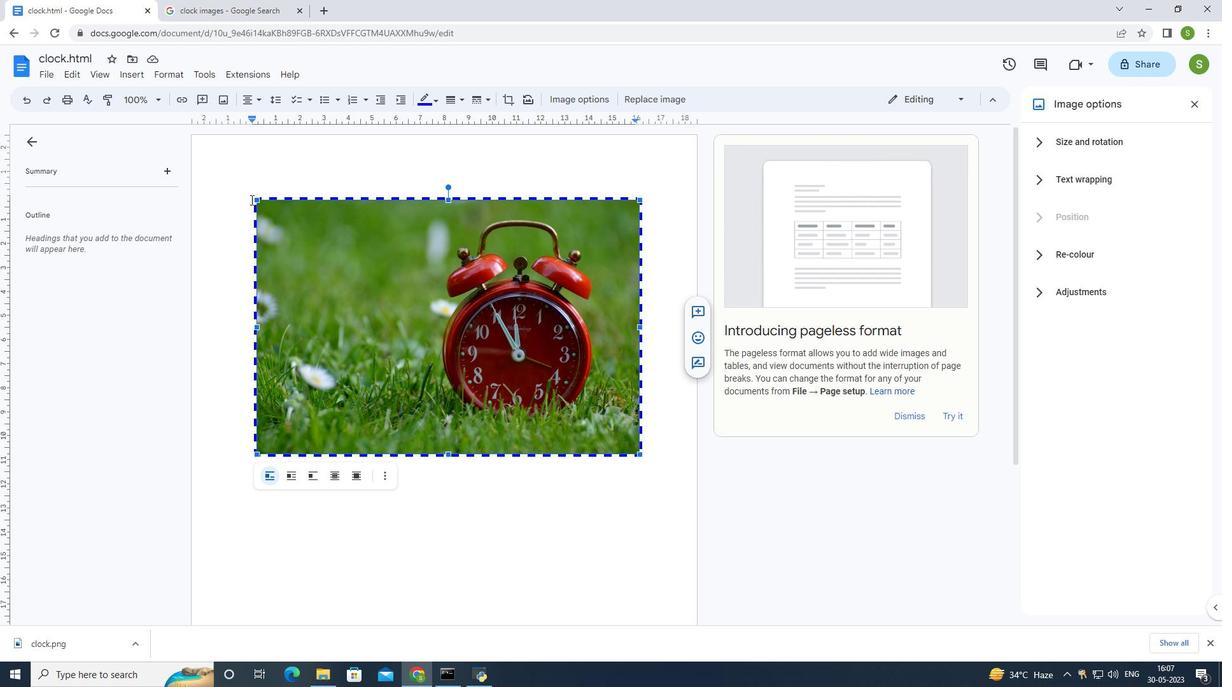 
Action: Mouse moved to (254, 199)
Screenshot: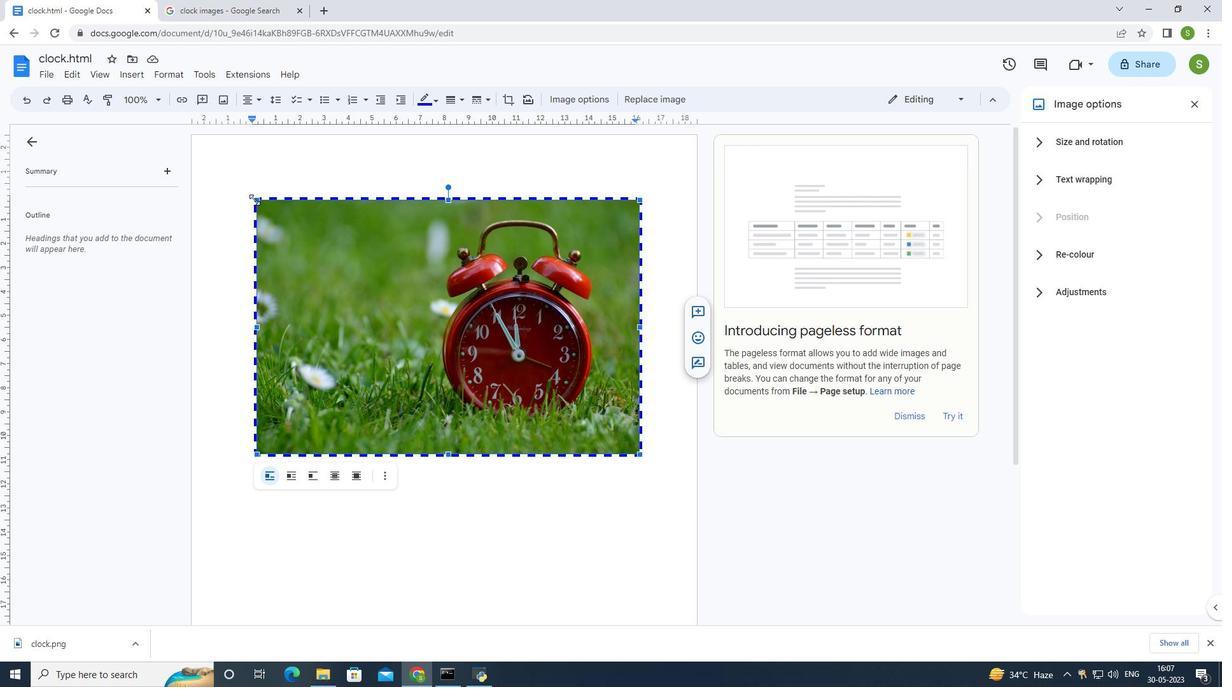 
Action: Mouse pressed left at (254, 199)
Screenshot: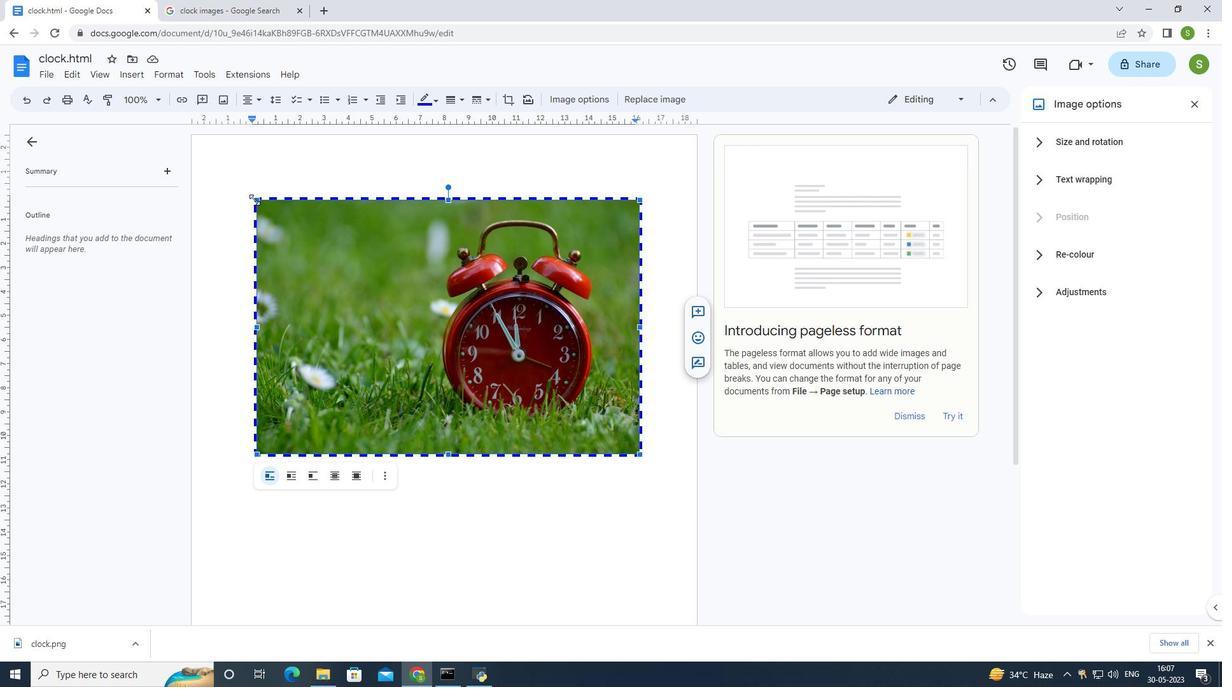 
Action: Mouse moved to (530, 492)
Screenshot: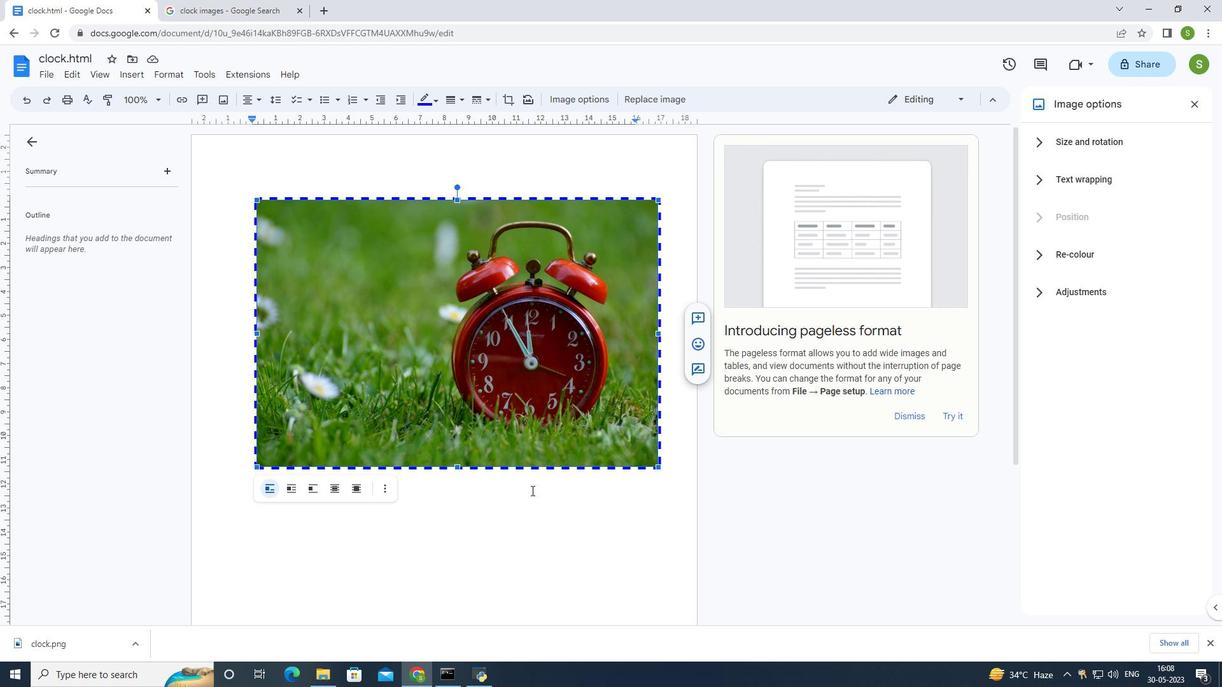 
Action: Mouse pressed left at (530, 492)
Screenshot: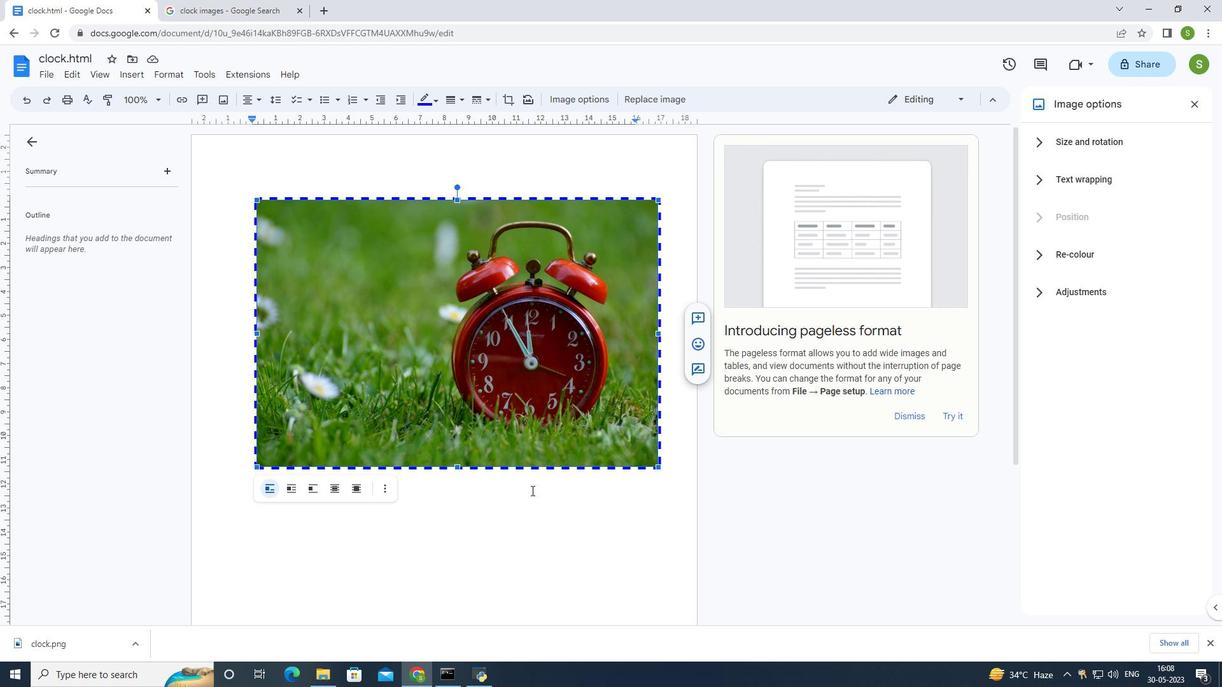 
Action: Mouse moved to (530, 492)
Screenshot: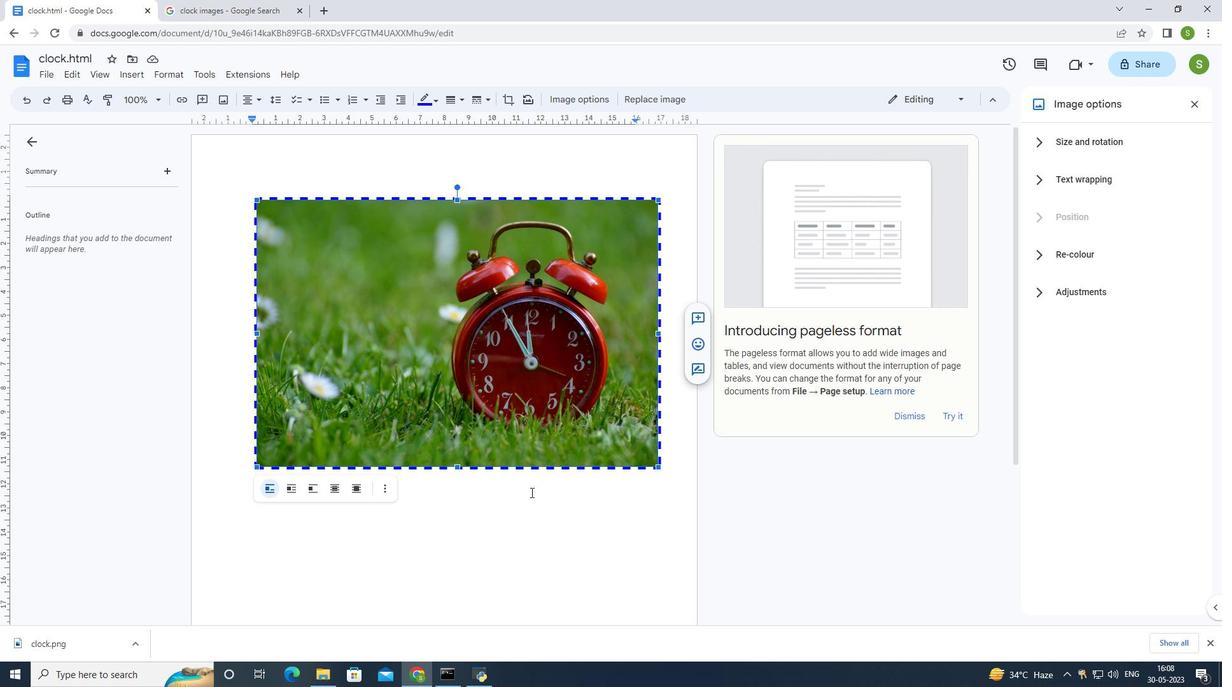
Action: Mouse pressed left at (530, 492)
Screenshot: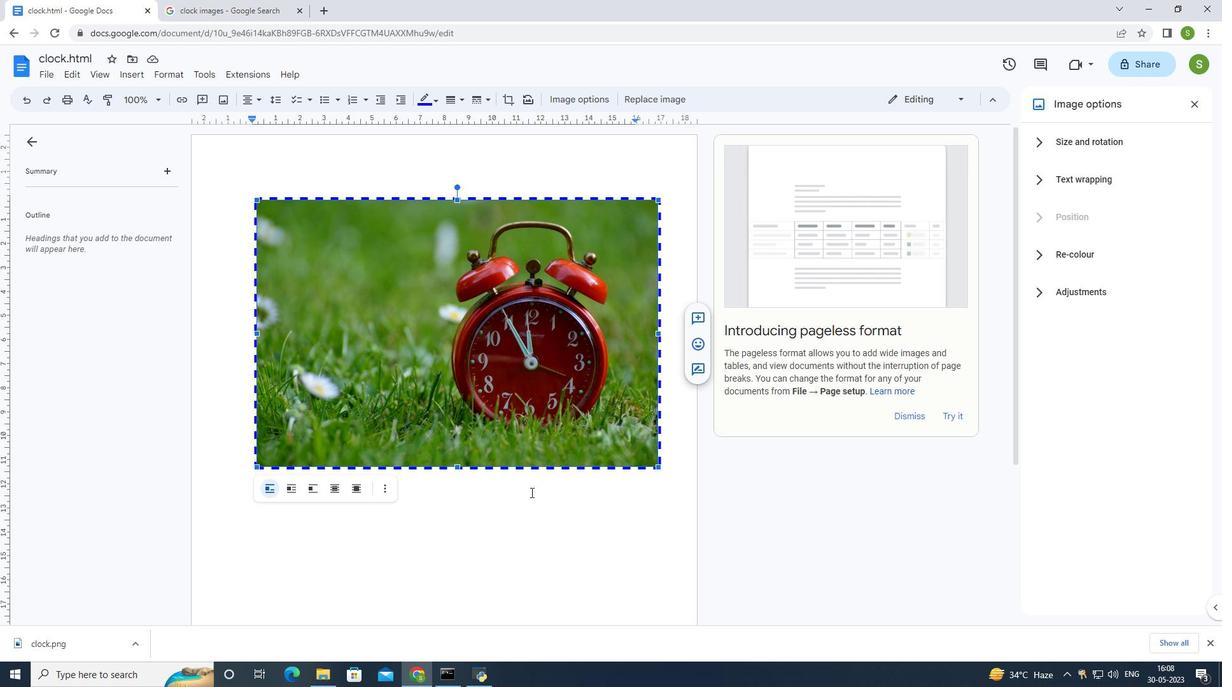 
Action: Mouse pressed left at (530, 492)
Screenshot: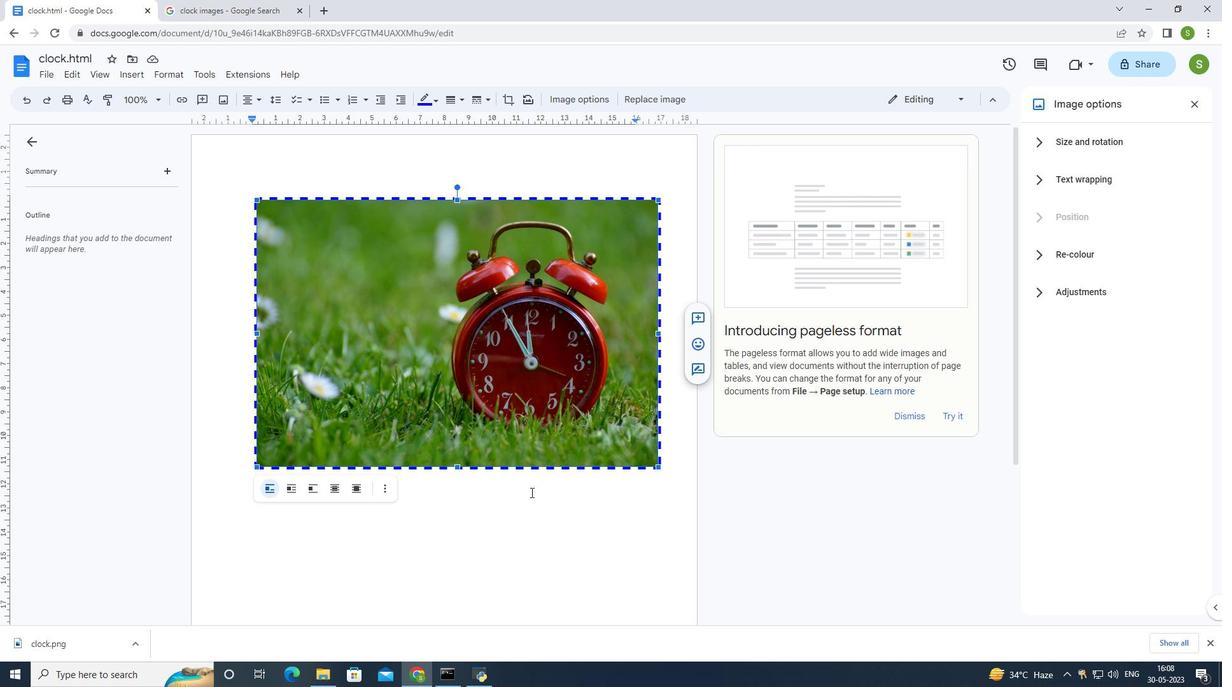 
Action: Mouse moved to (394, 180)
Screenshot: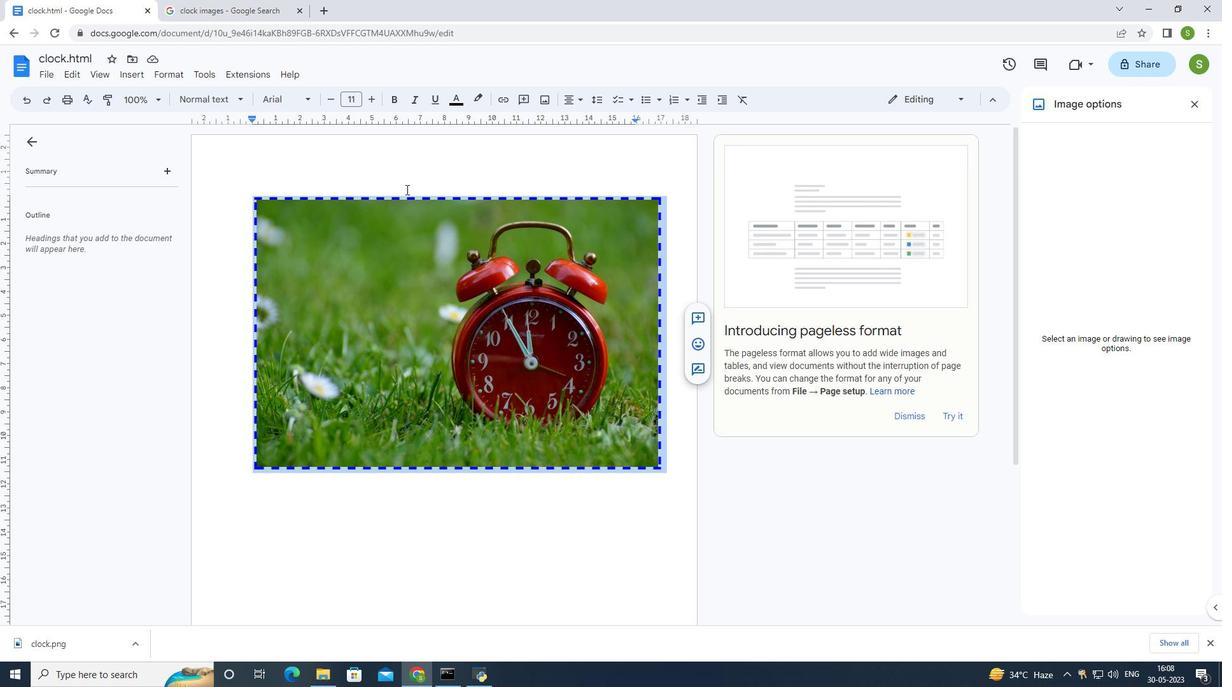 
Action: Mouse pressed left at (394, 180)
Screenshot: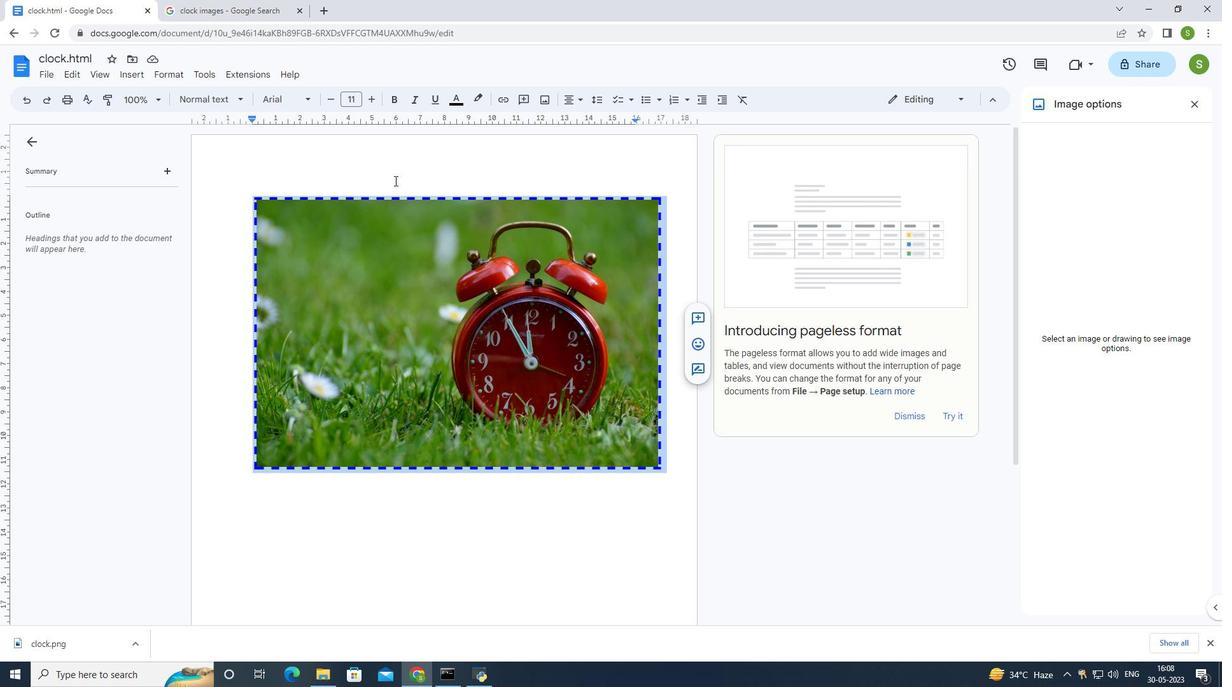 
Action: Mouse pressed left at (394, 180)
Screenshot: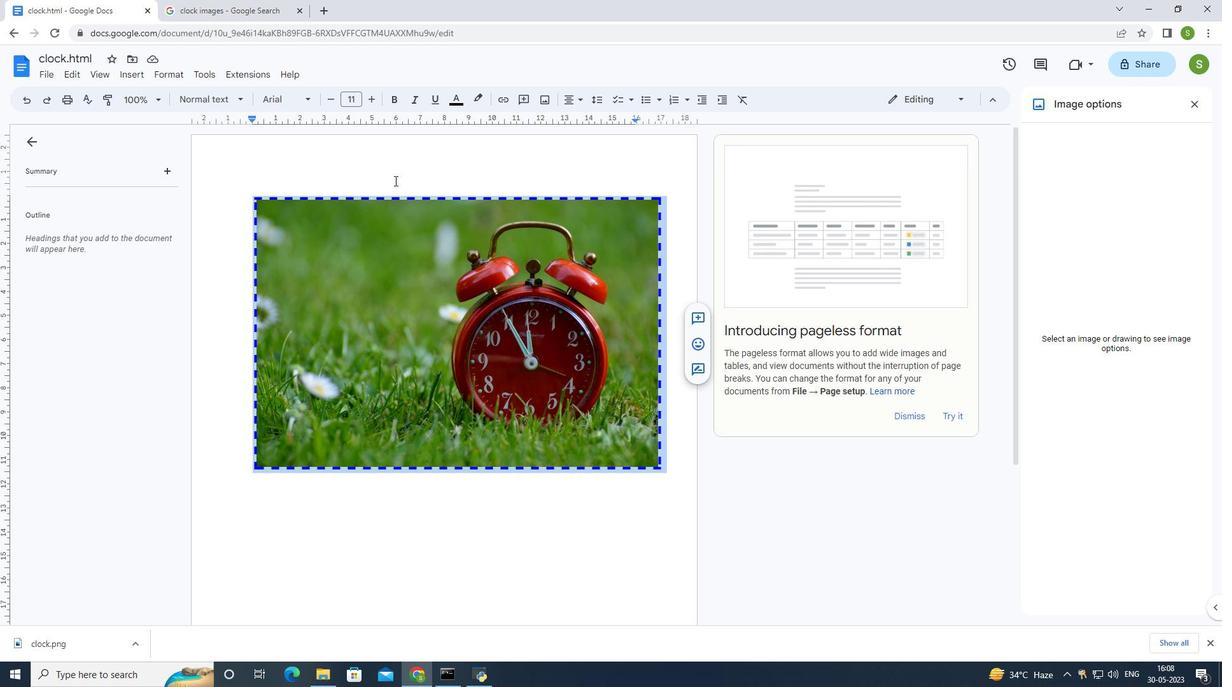 
Action: Mouse moved to (70, 77)
Screenshot: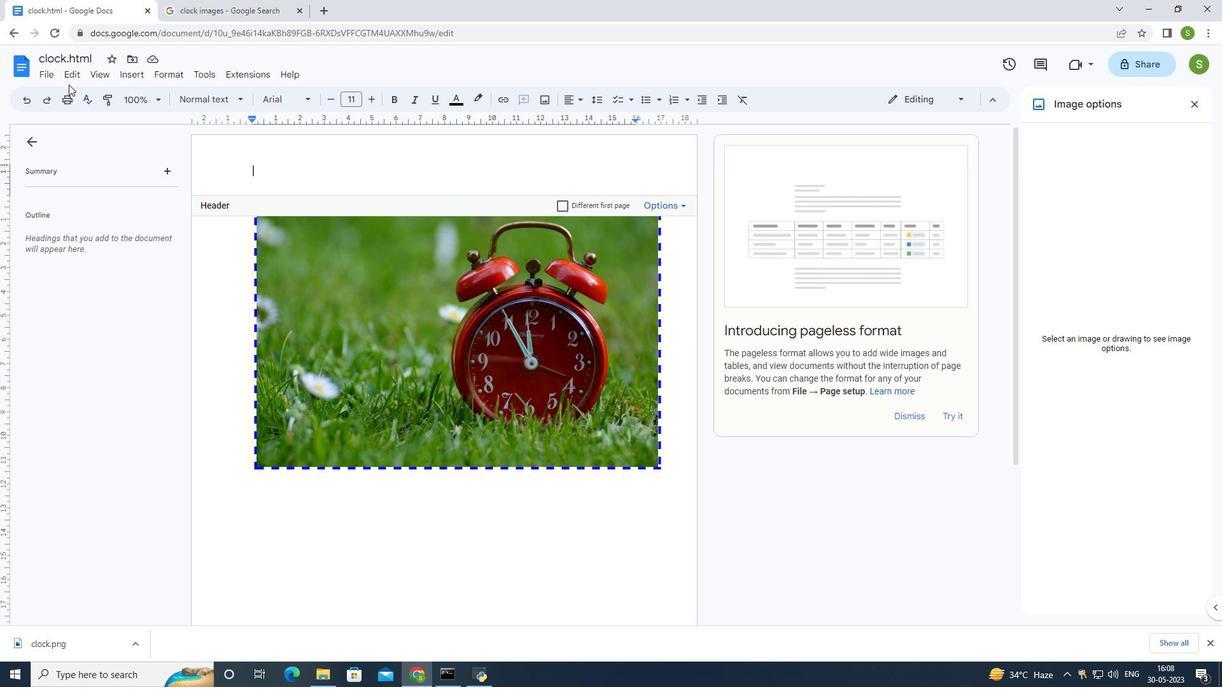 
Action: Mouse pressed left at (70, 77)
Screenshot: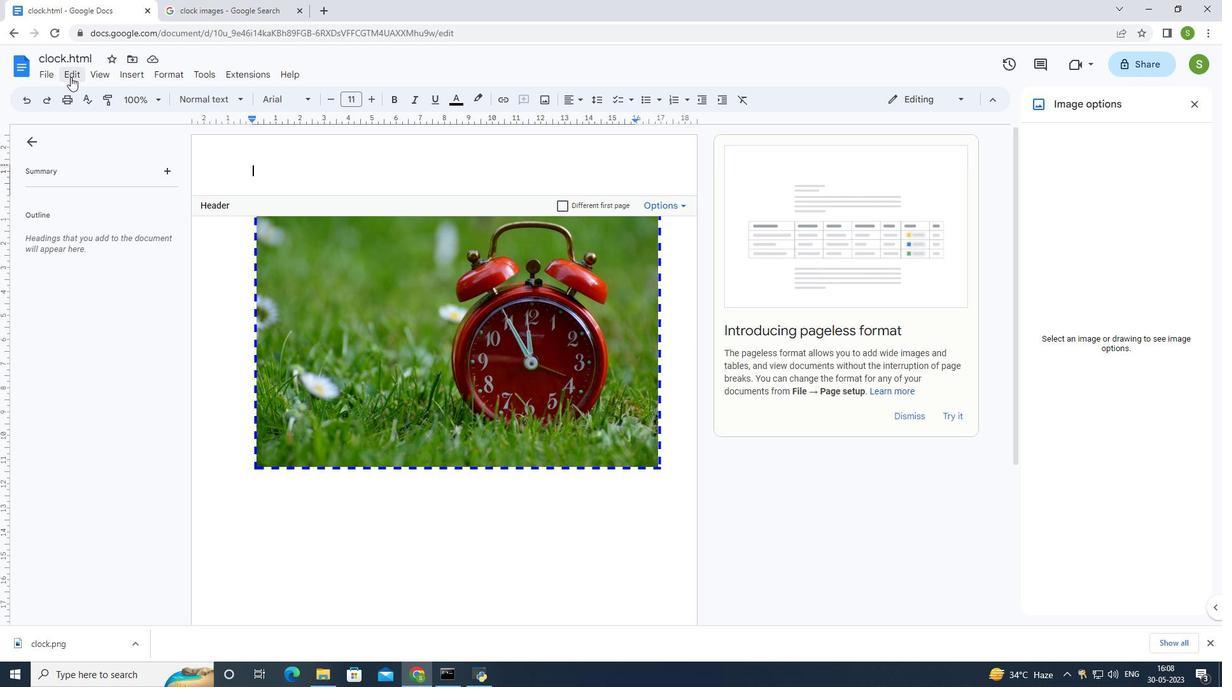 
Action: Mouse moved to (385, 175)
Screenshot: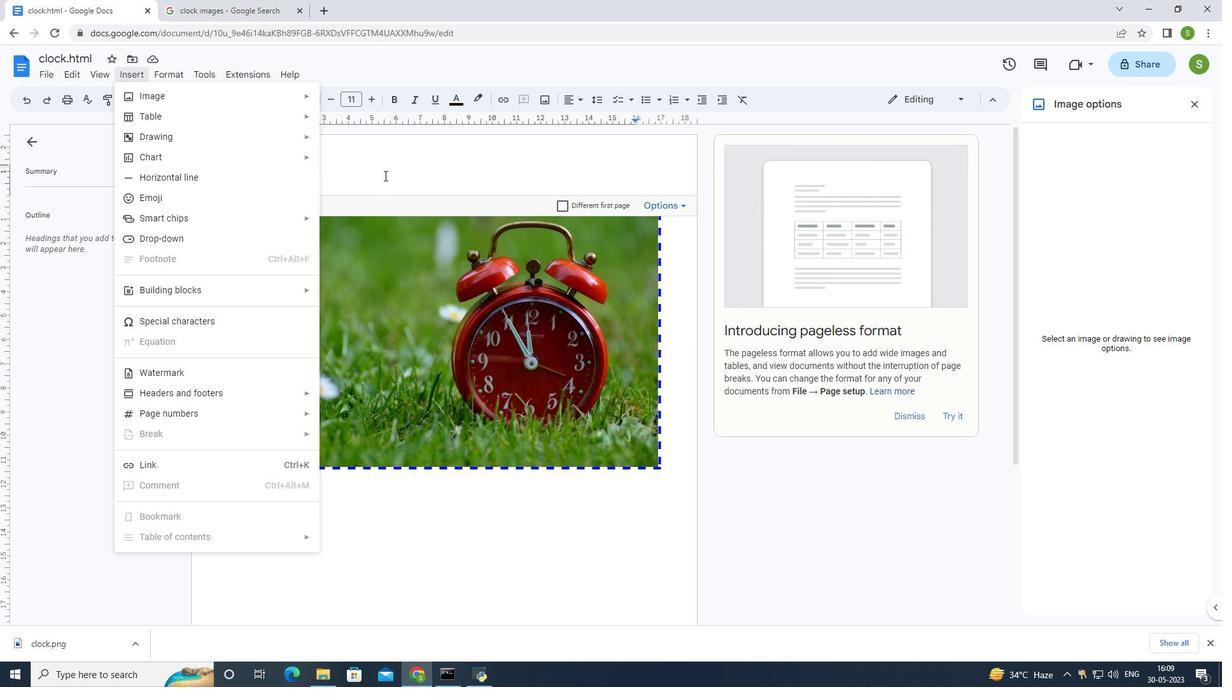 
Action: Mouse pressed left at (385, 175)
Screenshot: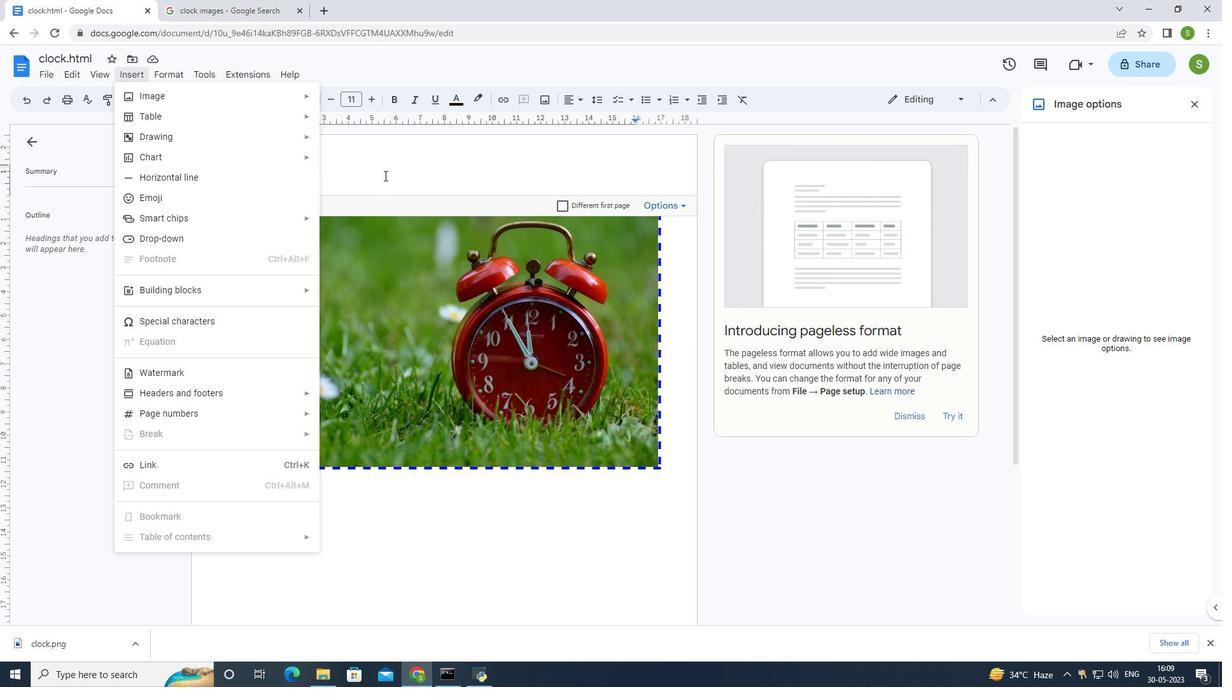 
Action: Mouse moved to (396, 170)
Screenshot: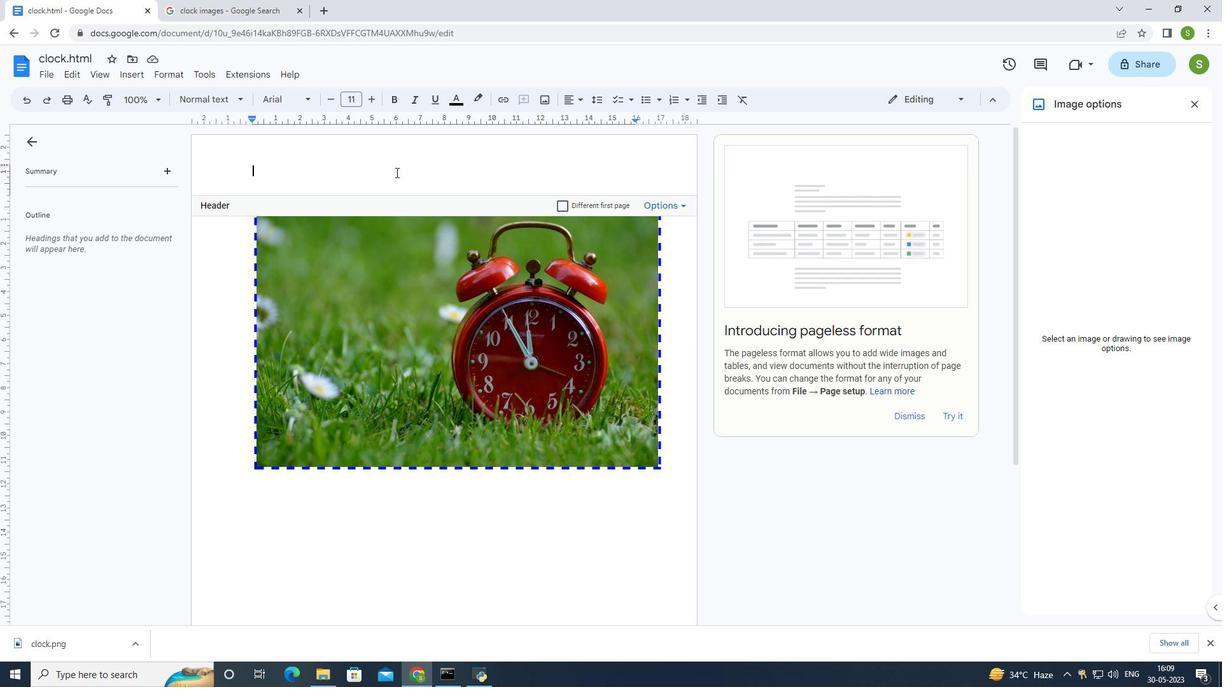 
Action: Key pressed <Key.shift>Clock<Key.space>in<Key.space><Key.shift><Key.shift><Key.shift><Key.shift><Key.shift><Key.shift><Key.shift><Key.shift><Key.shift><Key.shift><Key.shift><Key.shift><Key.shift><Key.shift>Green
Screenshot: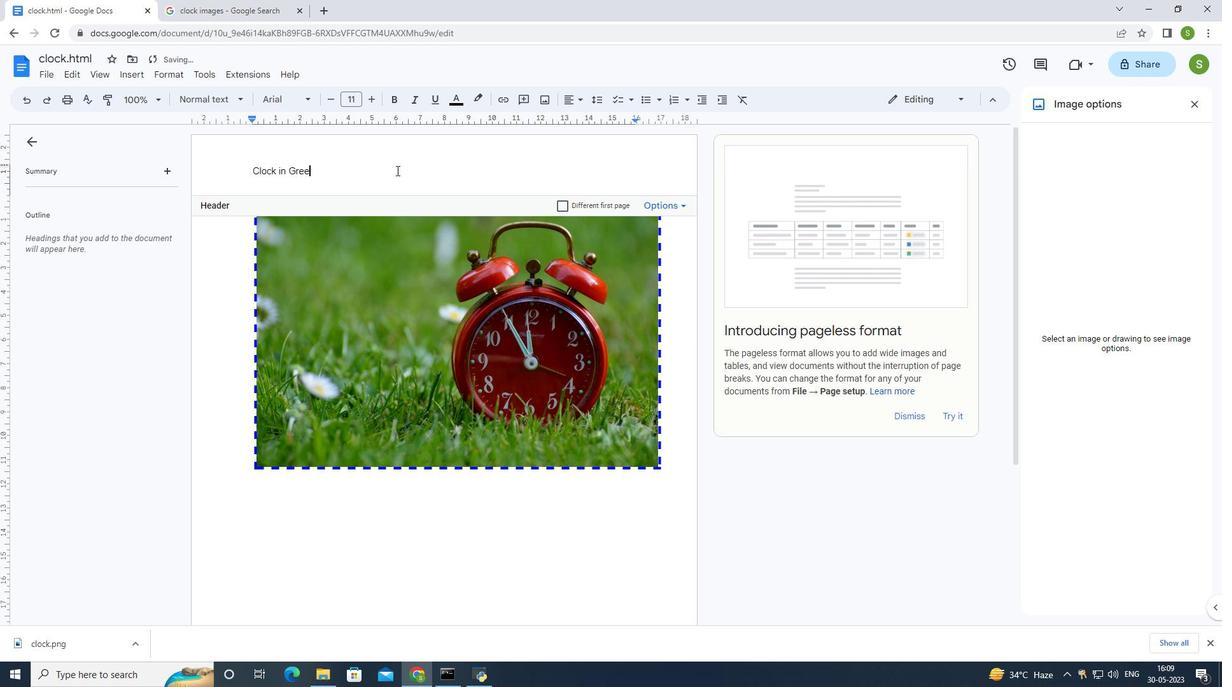 
Action: Mouse moved to (245, 169)
Screenshot: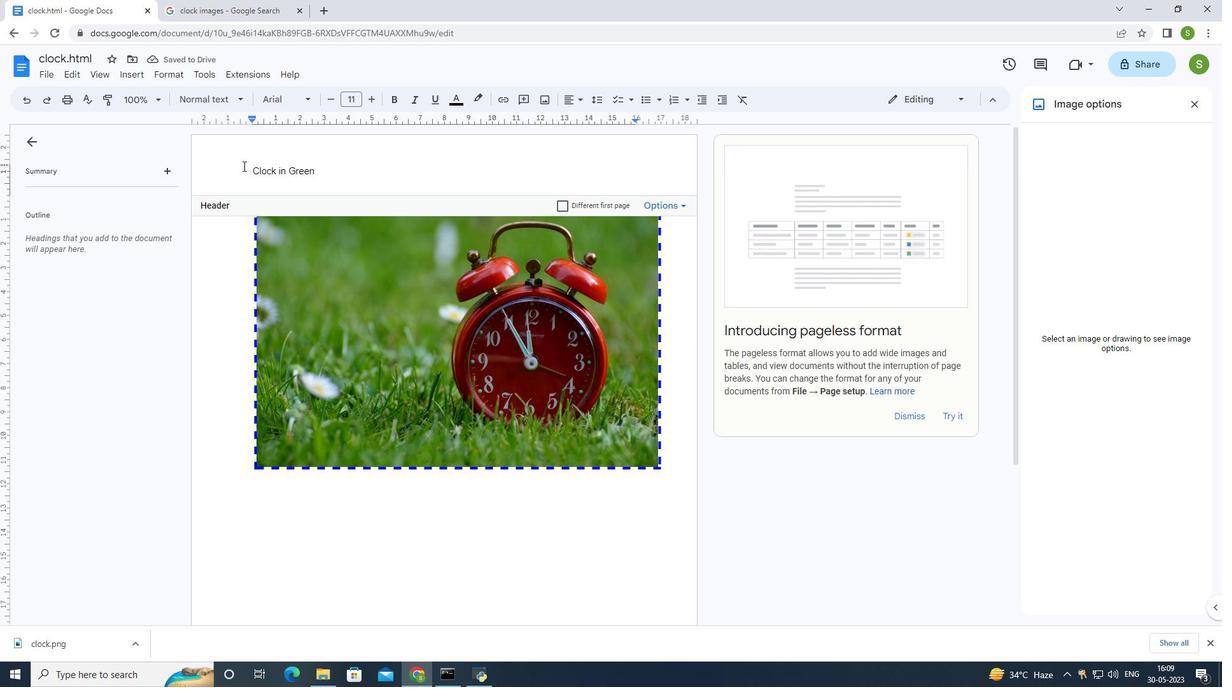 
Action: Mouse pressed left at (245, 169)
Screenshot: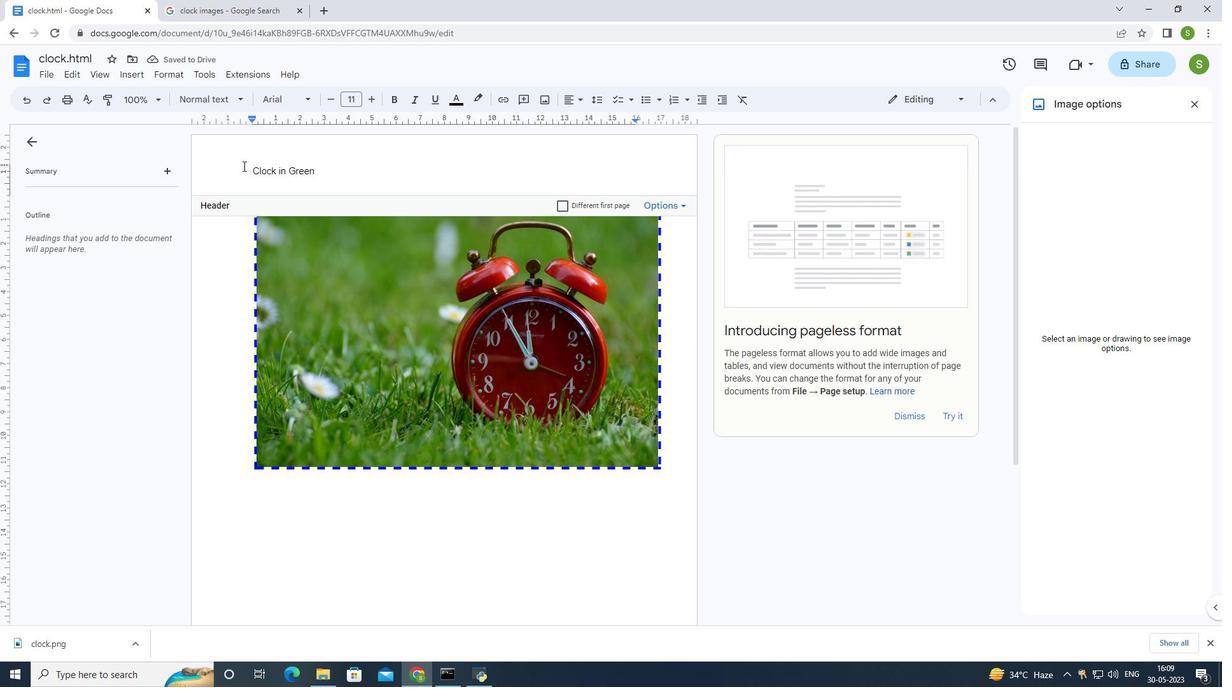 
Action: Mouse moved to (138, 77)
Screenshot: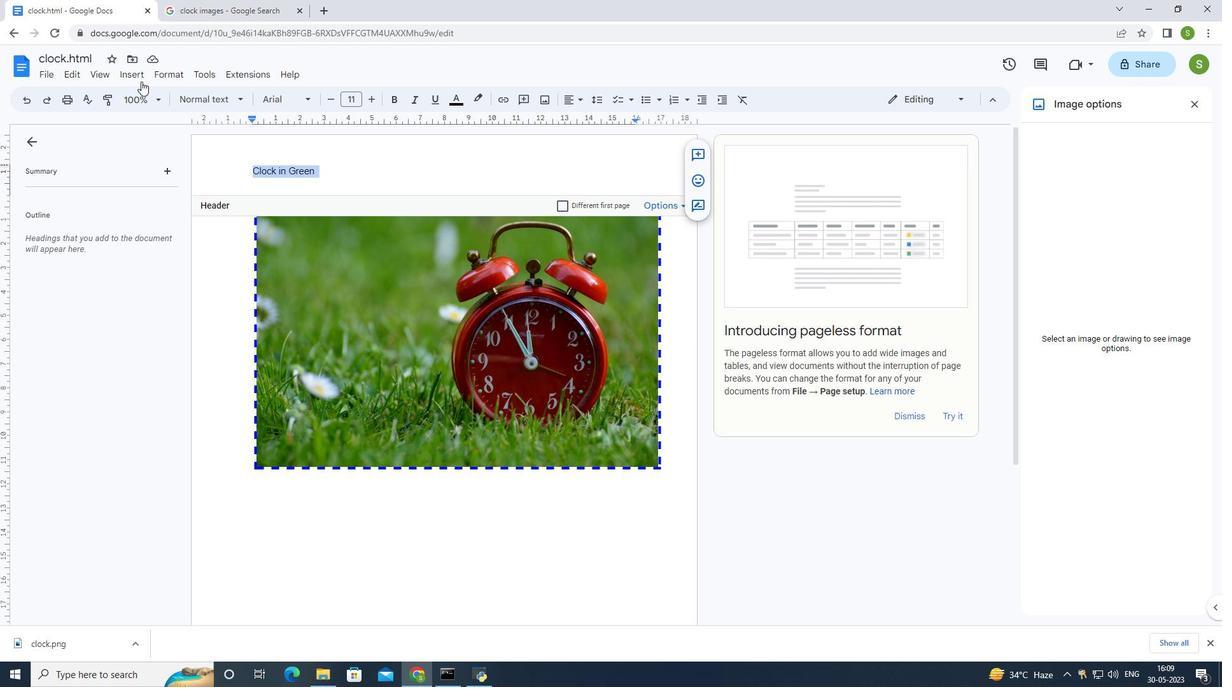 
Action: Mouse pressed left at (138, 77)
Screenshot: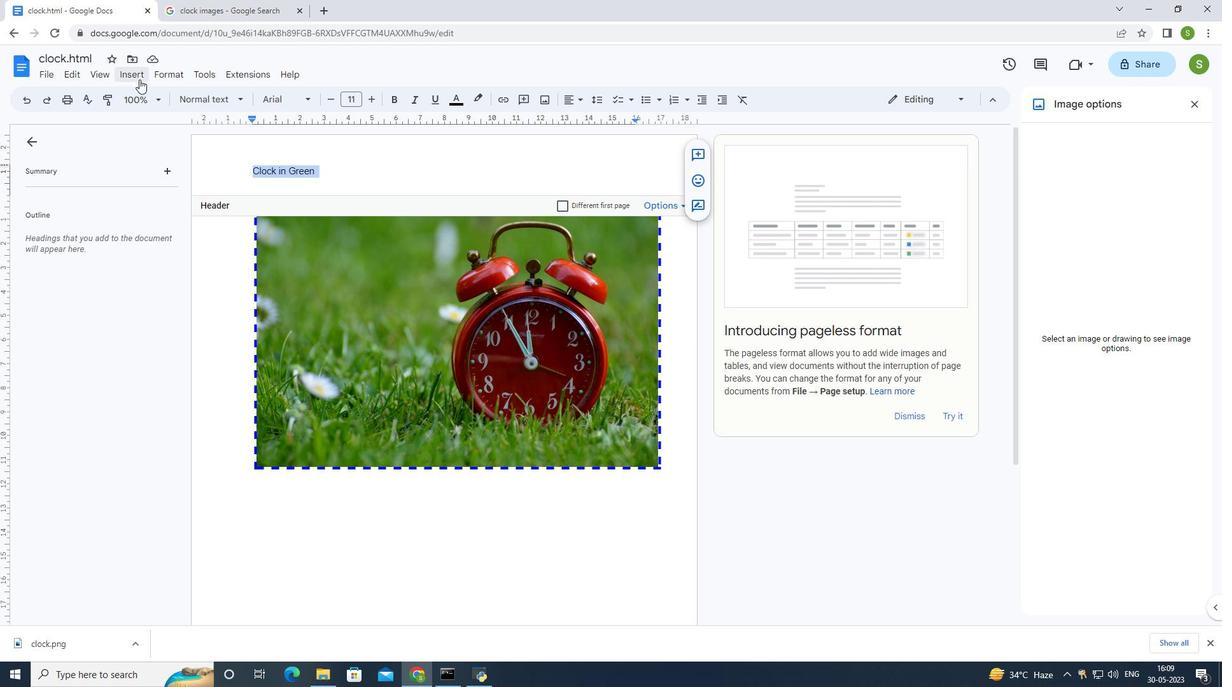 
Action: Mouse moved to (171, 442)
Screenshot: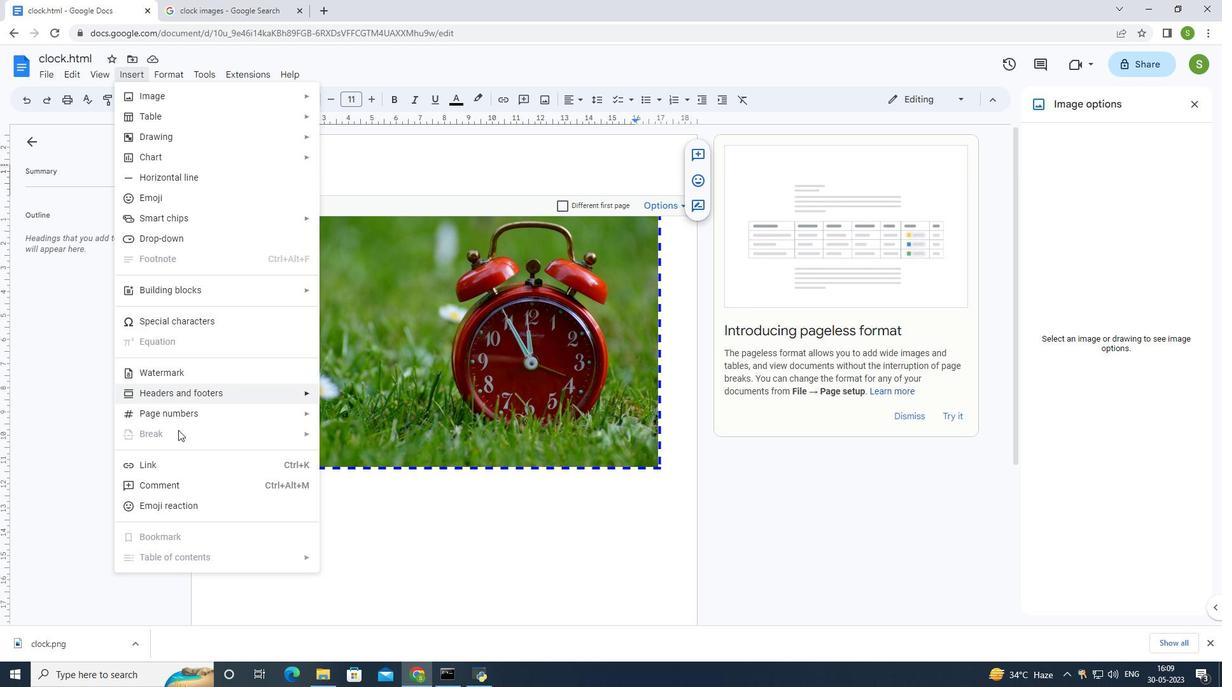 
Action: Mouse pressed left at (171, 442)
Screenshot: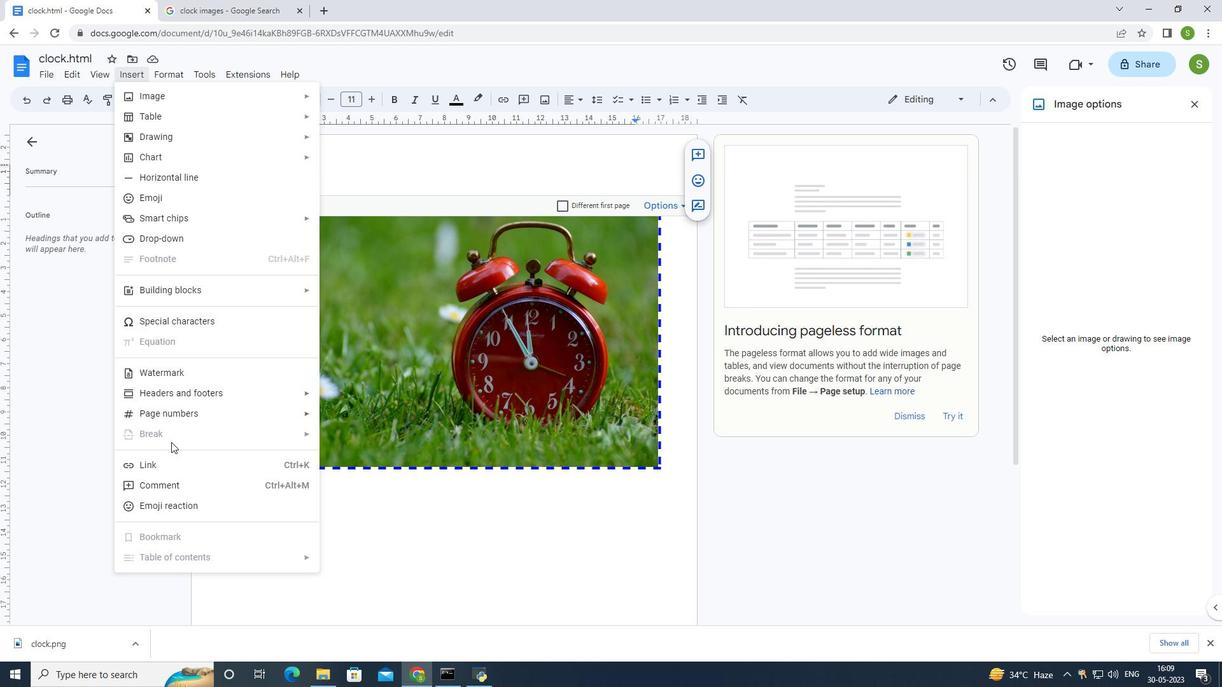 
Action: Mouse pressed left at (171, 442)
Screenshot: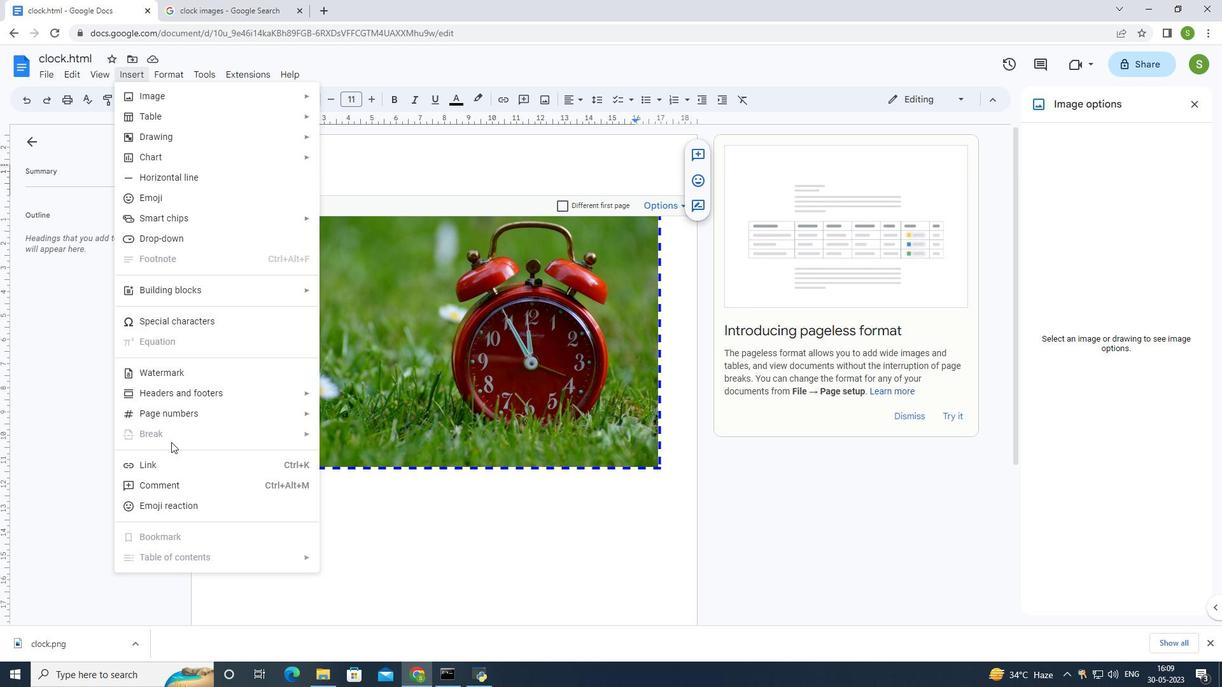 
Action: Mouse pressed left at (171, 442)
Screenshot: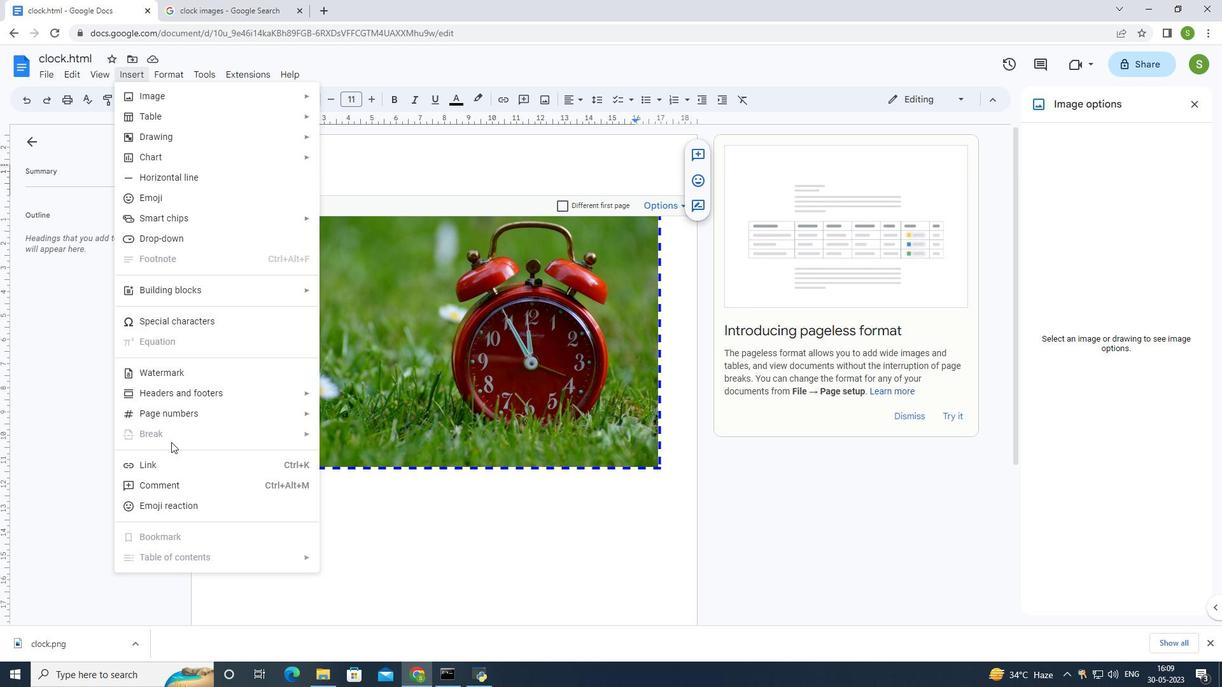 
Action: Mouse moved to (184, 433)
Screenshot: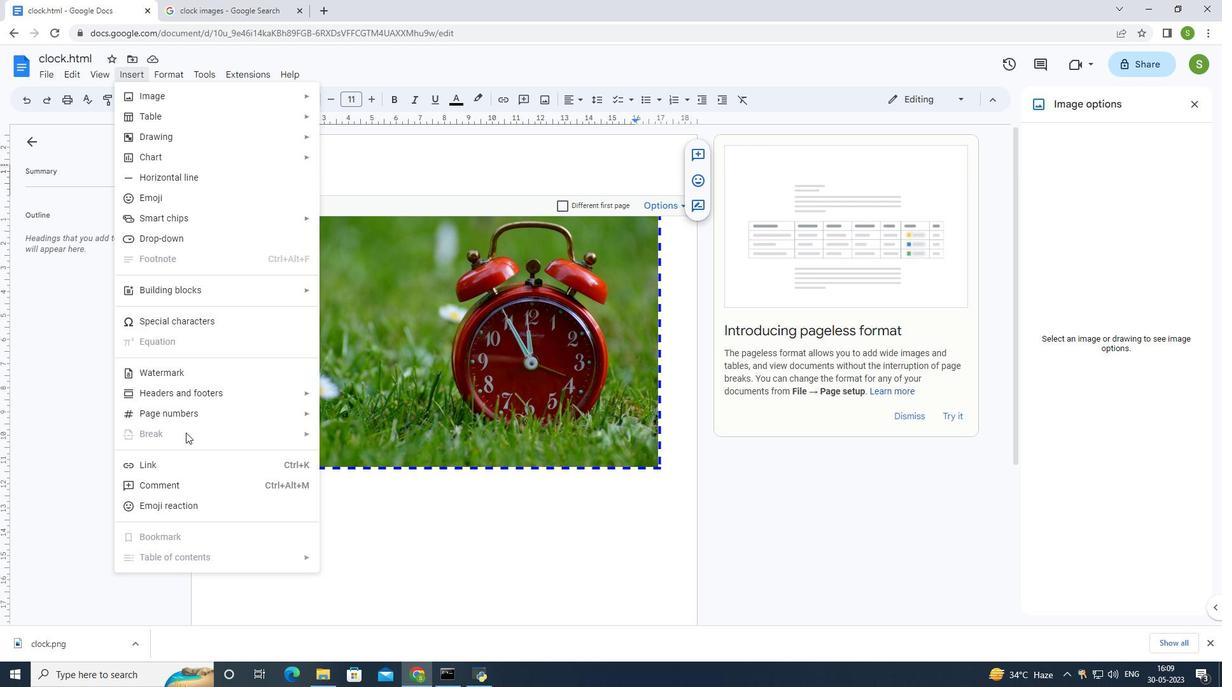 
Action: Mouse pressed left at (184, 433)
Screenshot: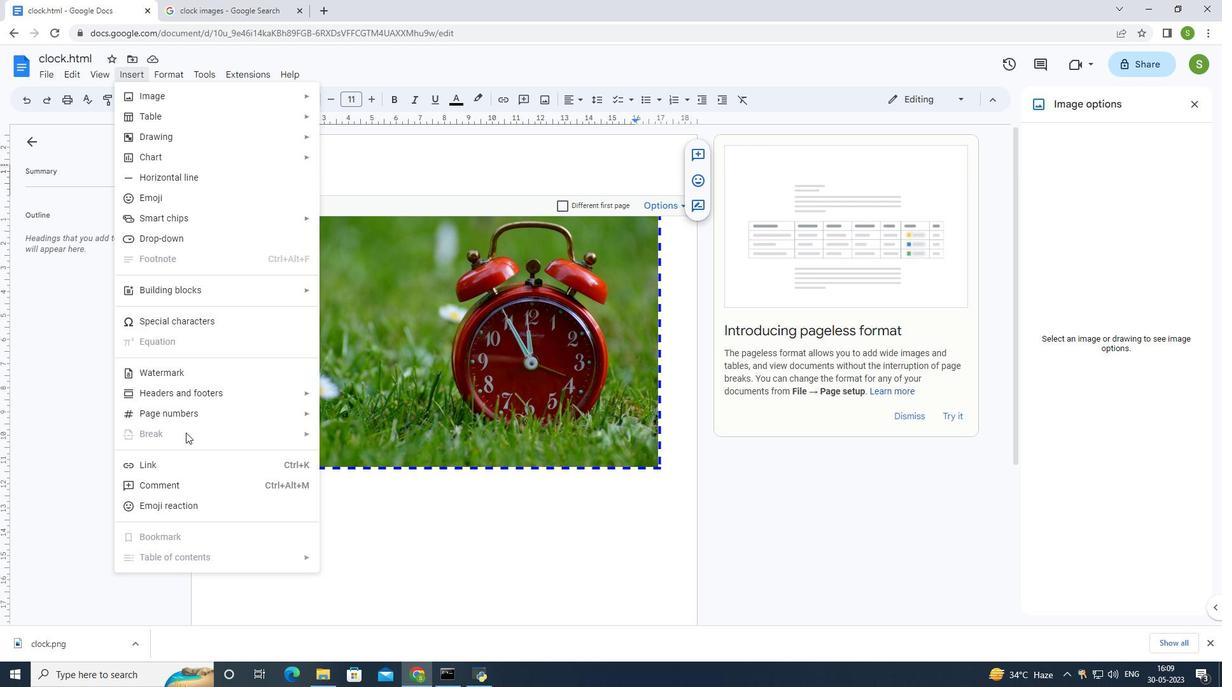 
Action: Mouse moved to (183, 441)
Screenshot: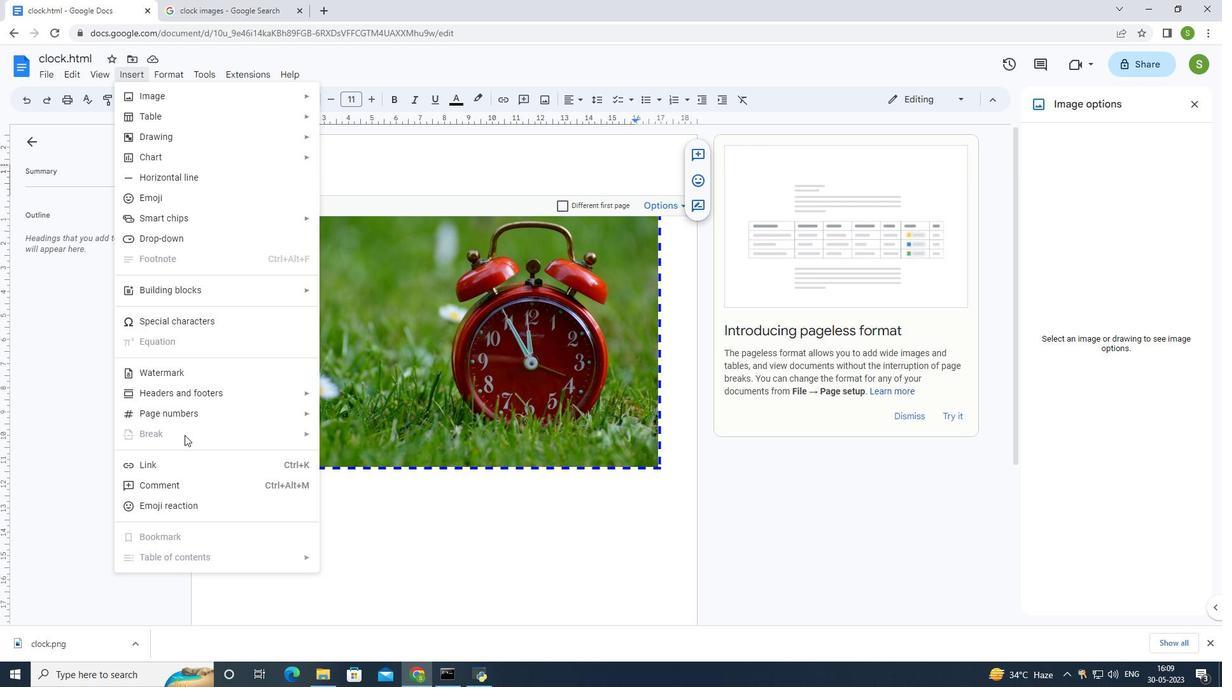 
Action: Mouse pressed left at (183, 441)
Screenshot: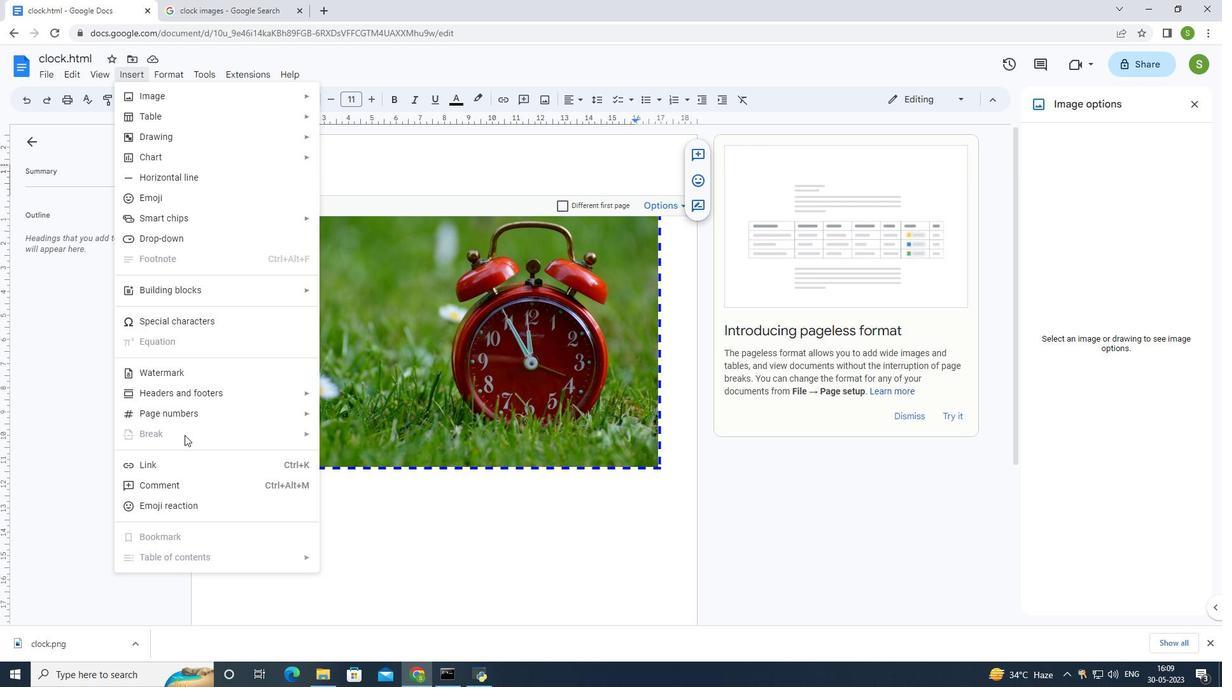 
Action: Mouse moved to (306, 435)
Screenshot: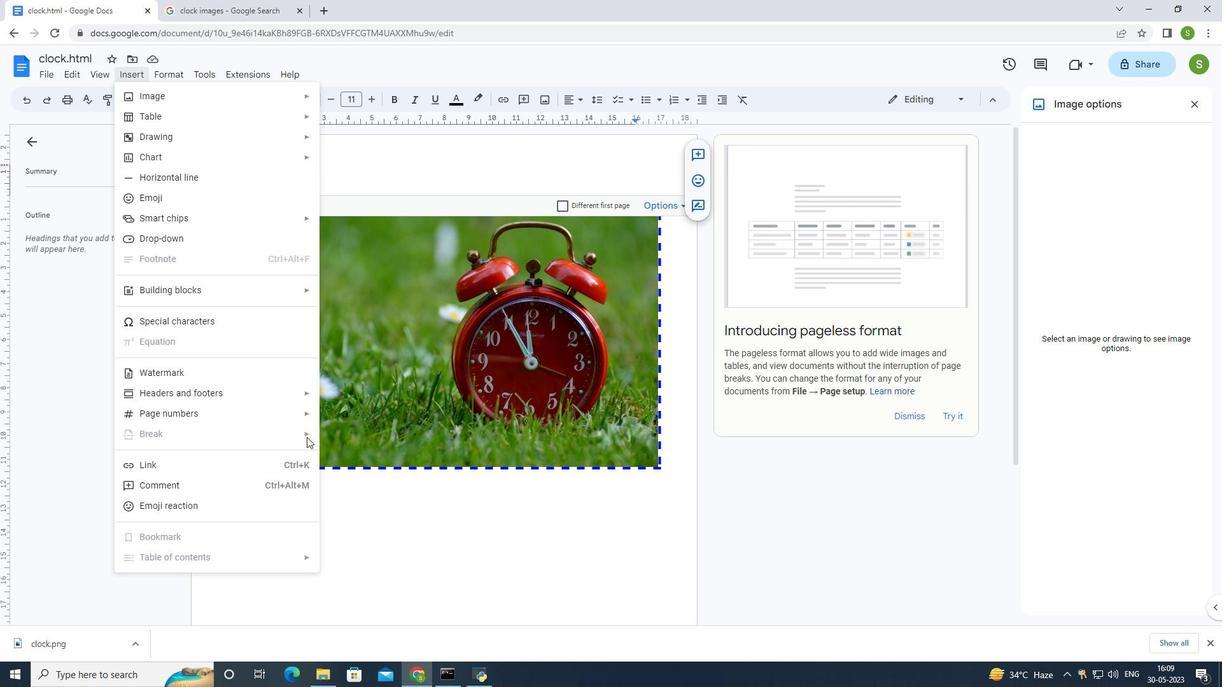 
Action: Mouse pressed left at (306, 435)
Screenshot: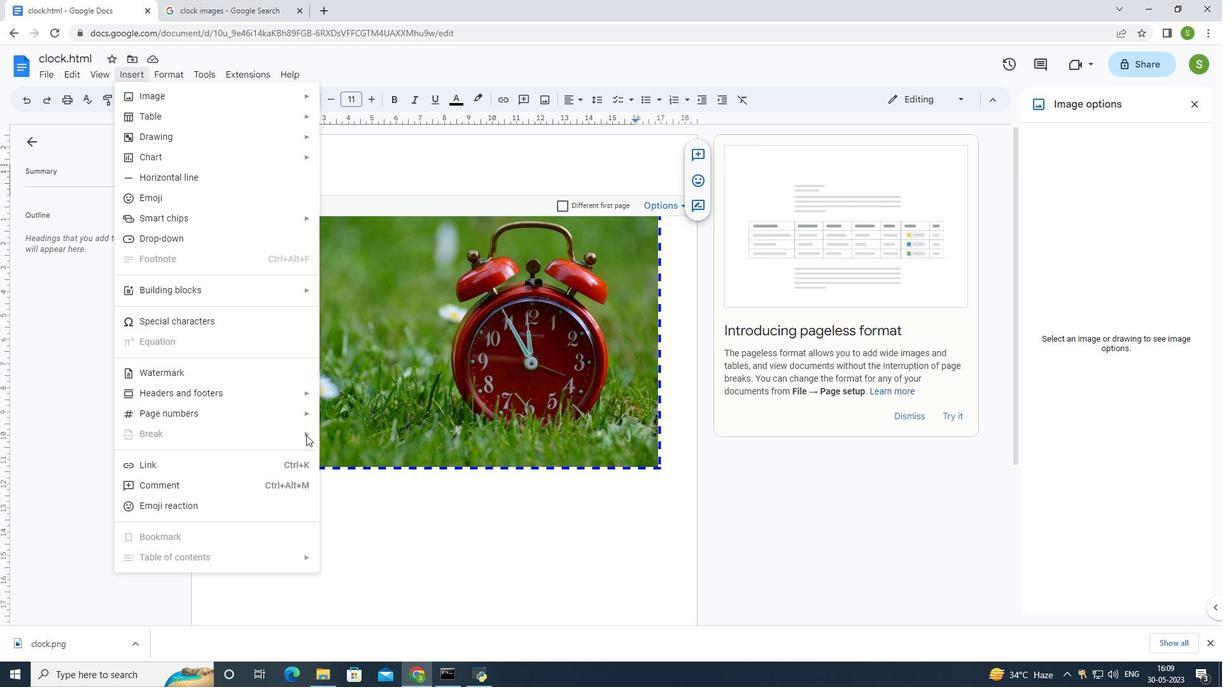 
Action: Mouse moved to (356, 506)
Screenshot: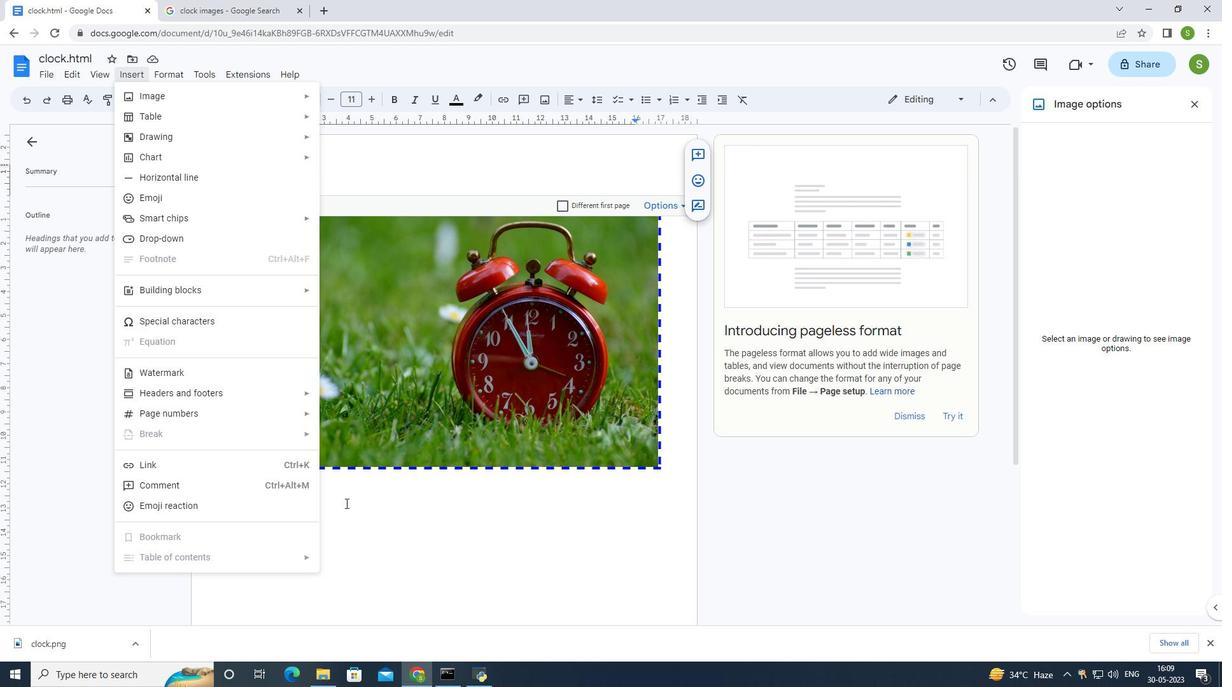 
Action: Mouse pressed left at (356, 506)
Screenshot: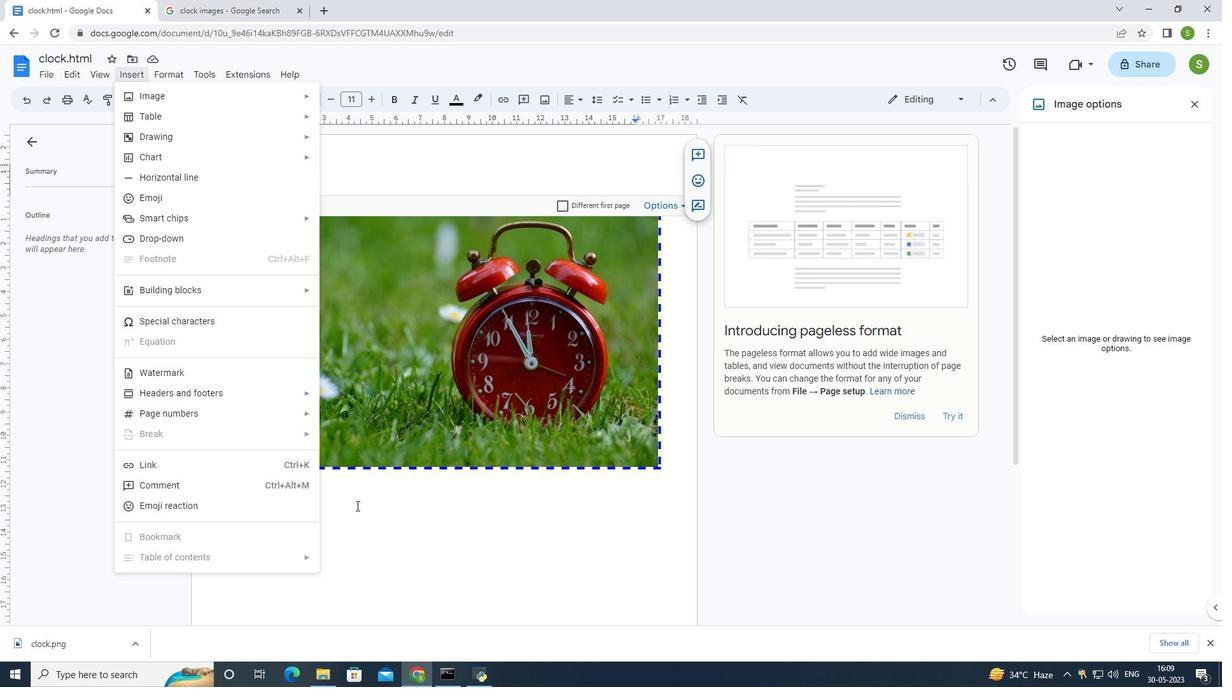 
Action: Mouse moved to (332, 170)
Screenshot: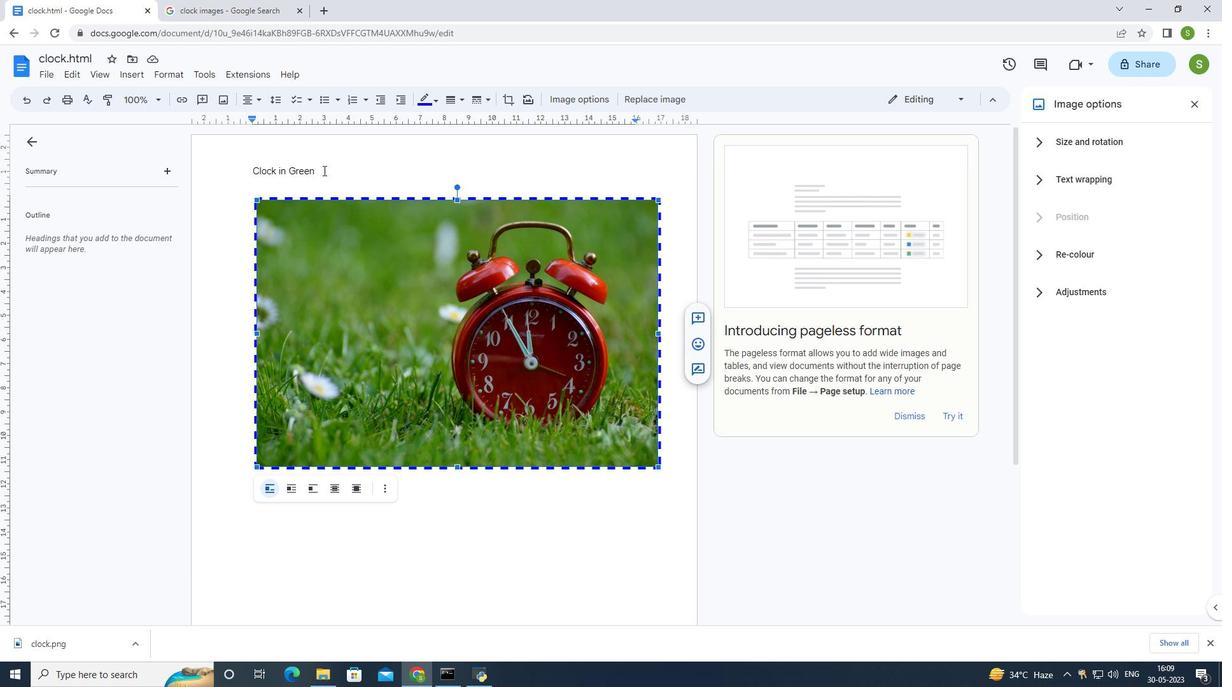 
Action: Mouse pressed left at (332, 170)
Screenshot: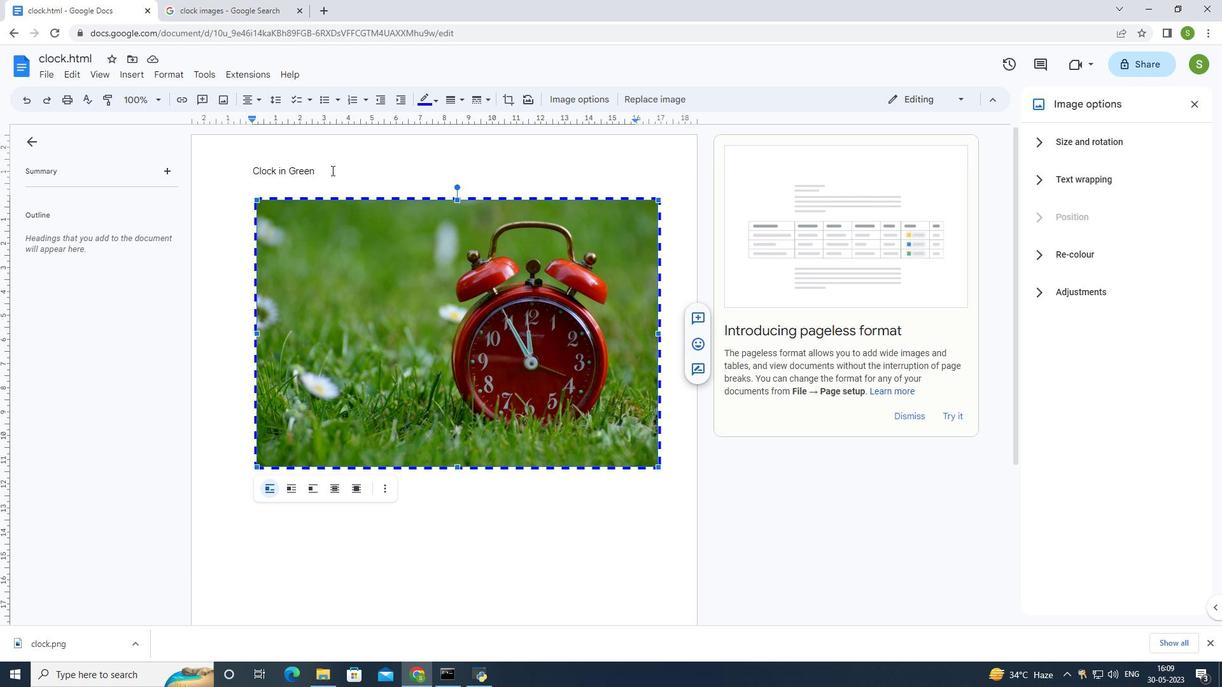 
Action: Mouse moved to (245, 173)
Screenshot: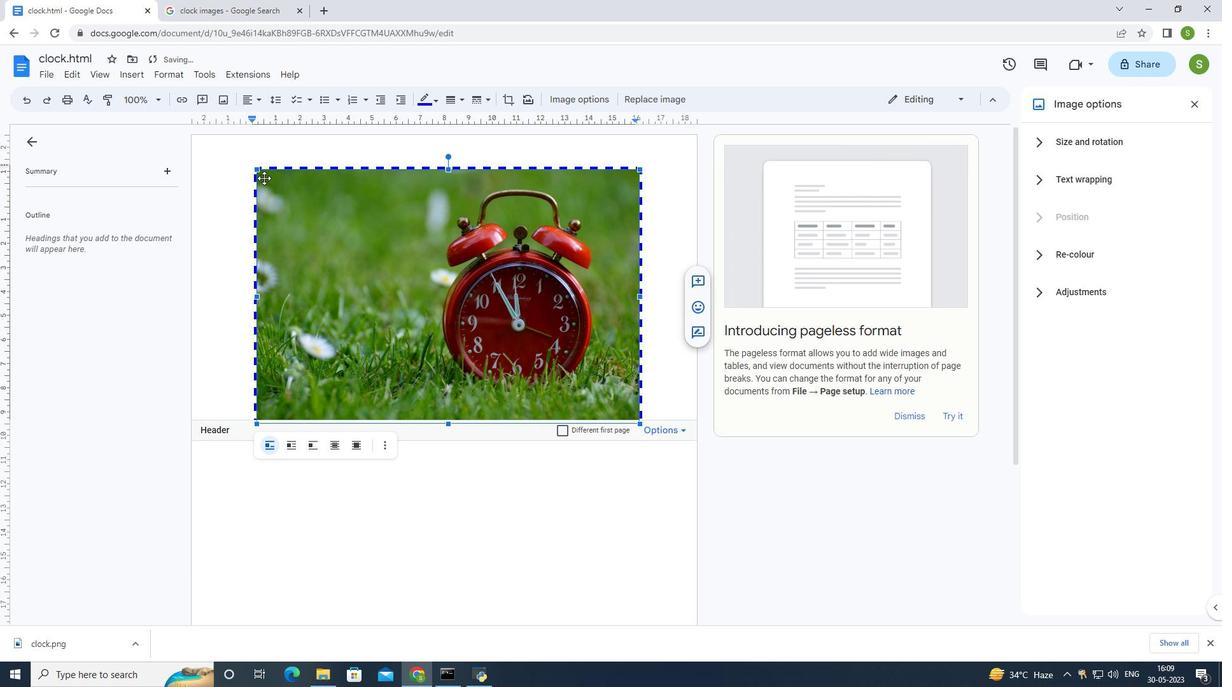 
Action: Mouse pressed left at (245, 173)
Screenshot: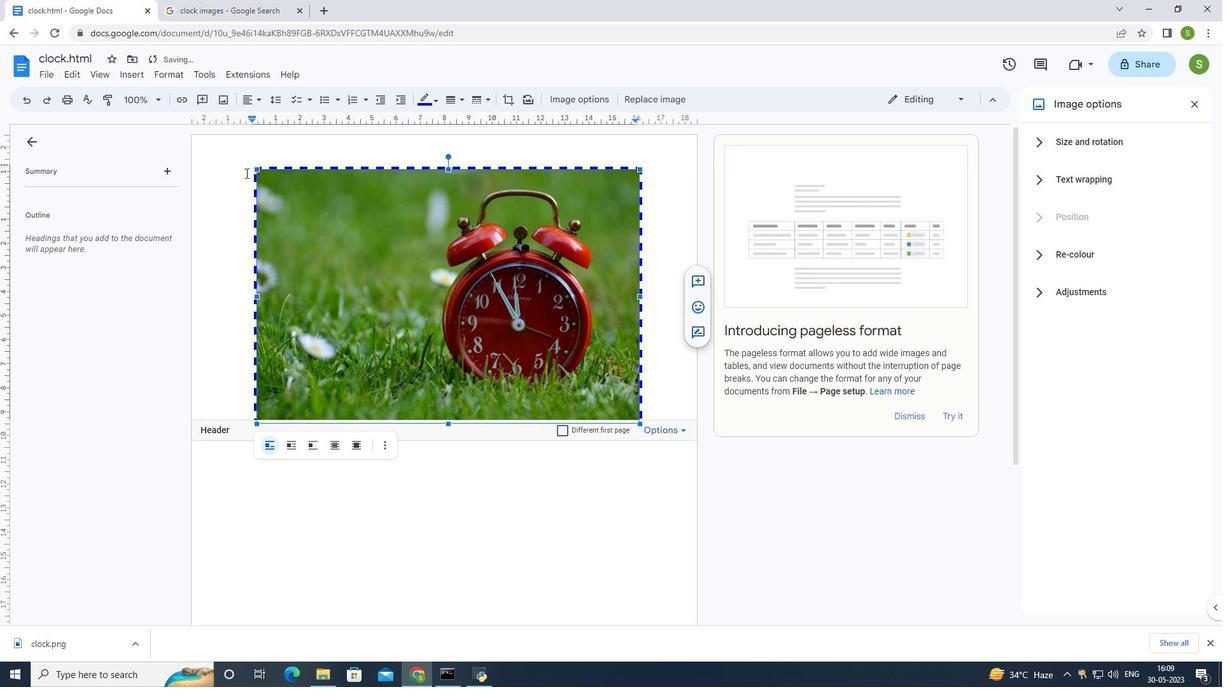 
Action: Mouse moved to (245, 171)
Screenshot: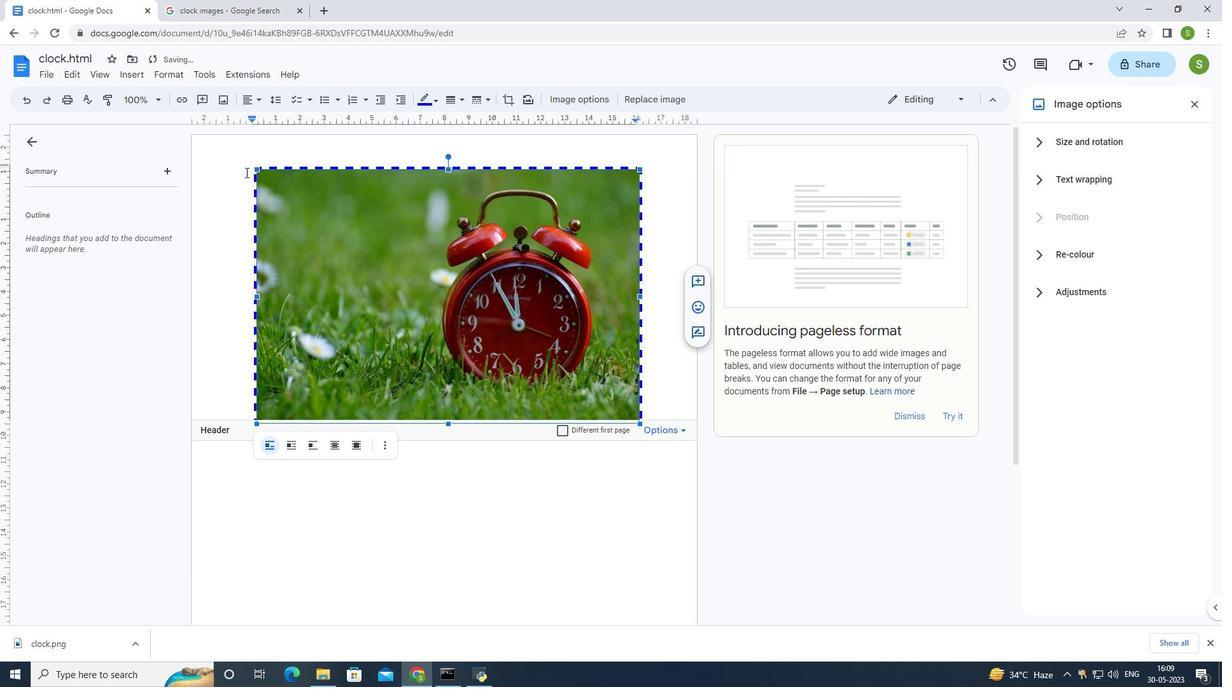 
Action: Key pressed ctrl+Z
Screenshot: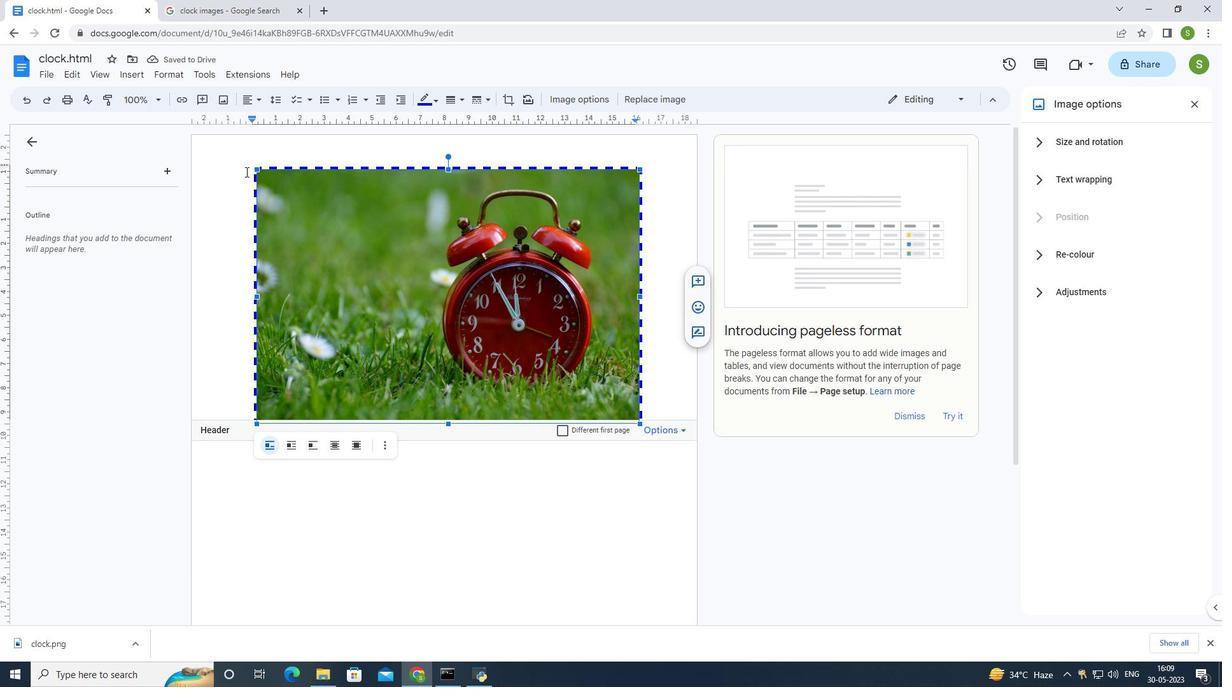 
Action: Mouse moved to (319, 170)
Screenshot: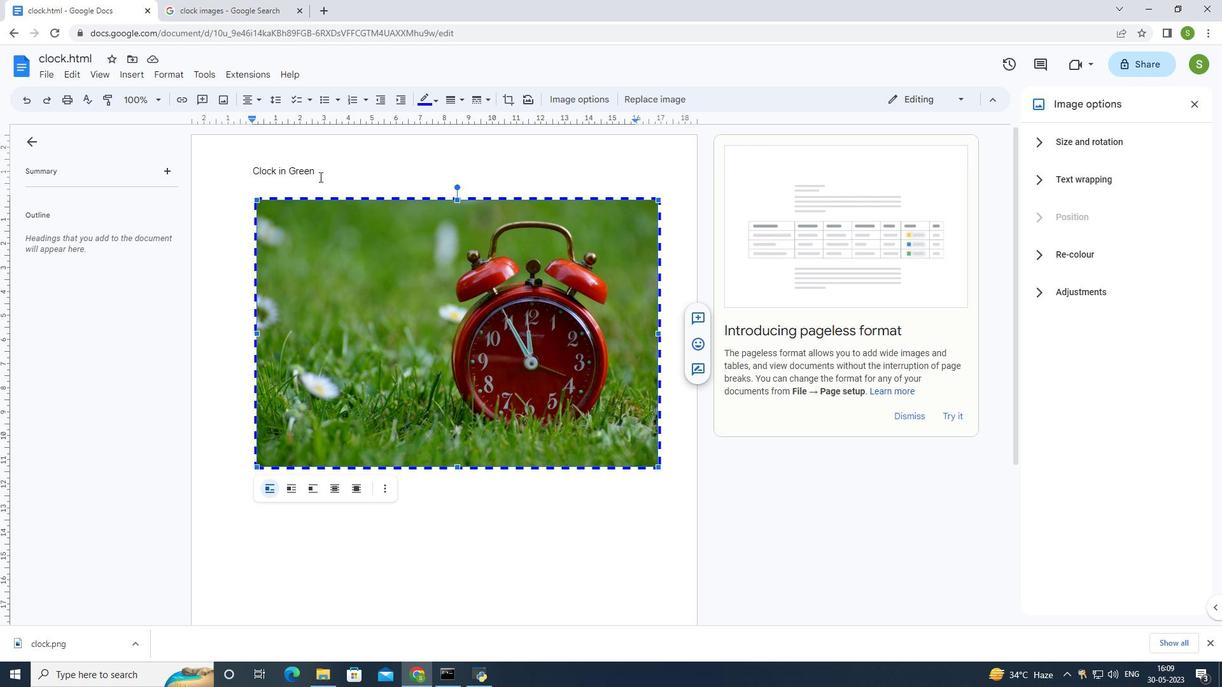 
Action: Mouse pressed left at (319, 170)
Screenshot: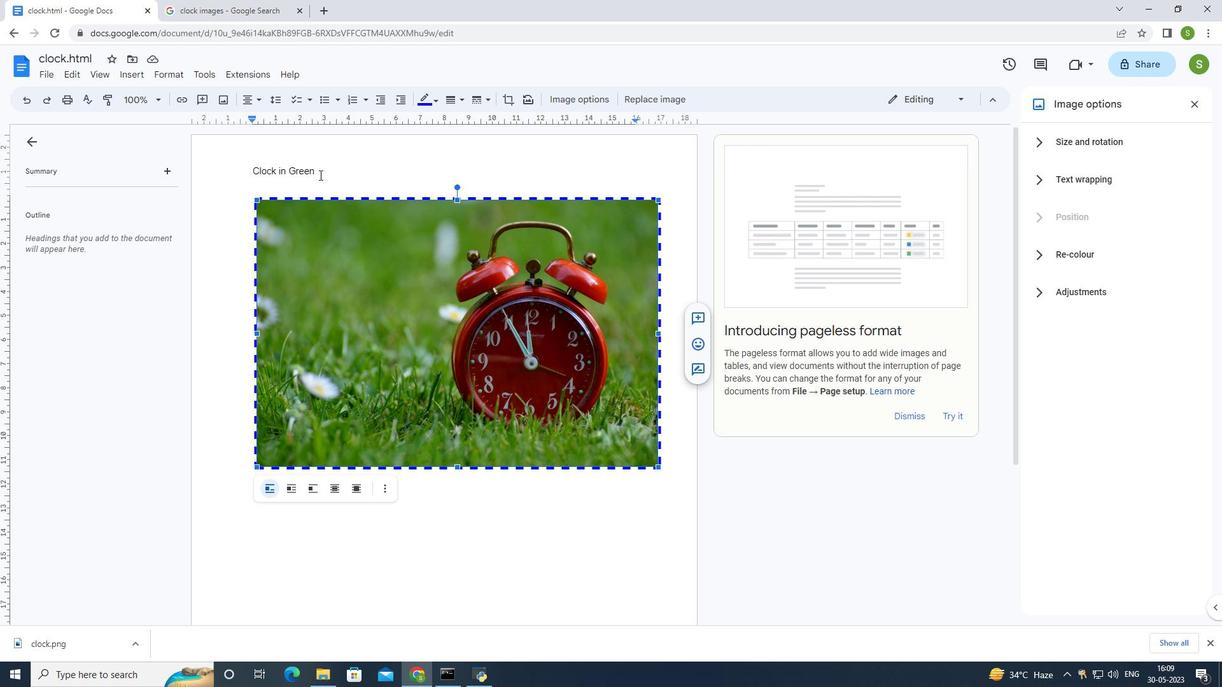 
Action: Mouse moved to (264, 183)
Screenshot: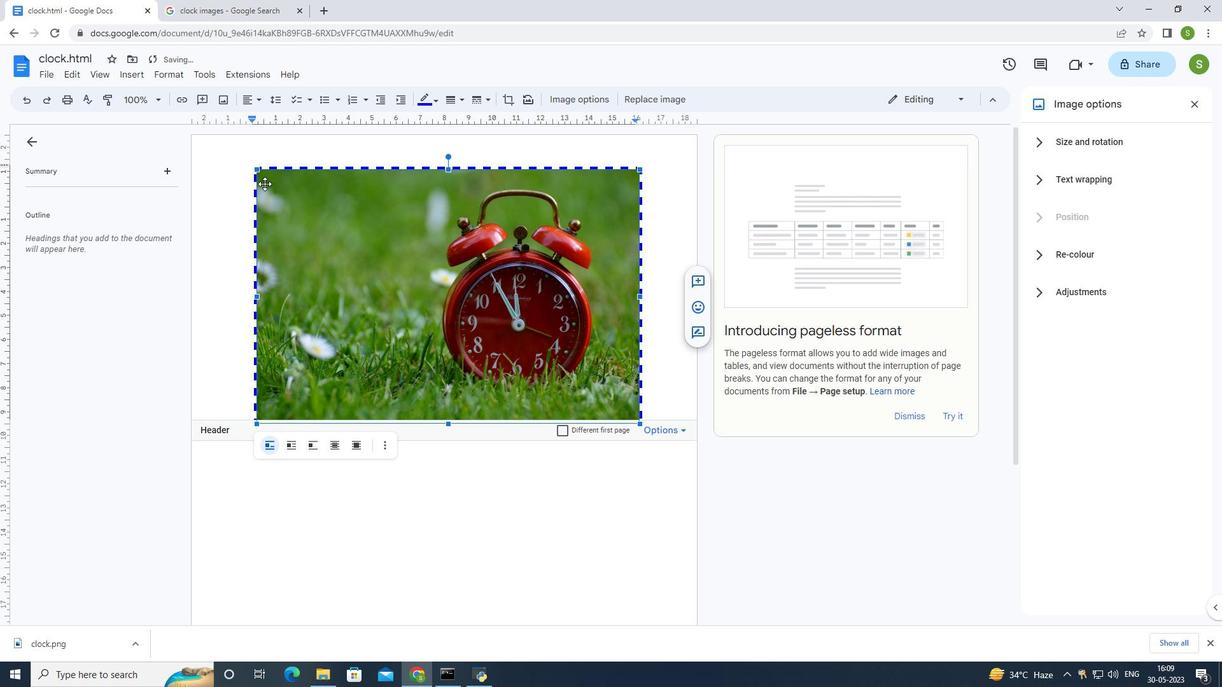 
Action: Key pressed ctrl+Z
Screenshot: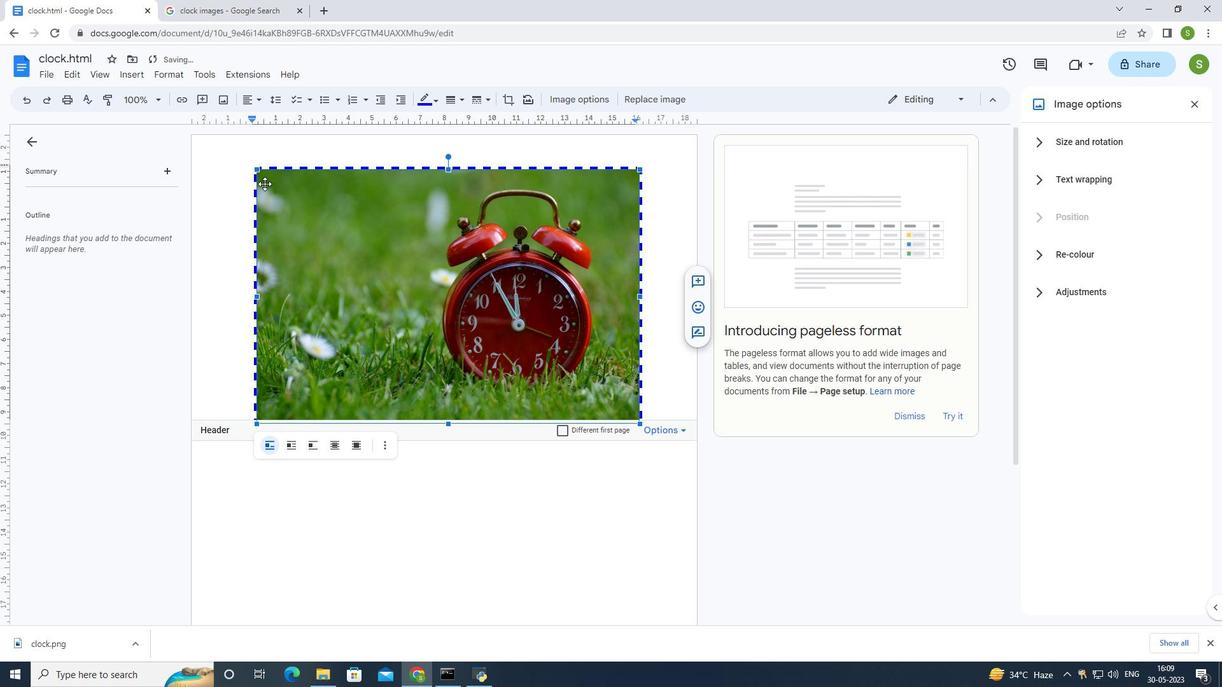 
Action: Mouse moved to (350, 164)
Screenshot: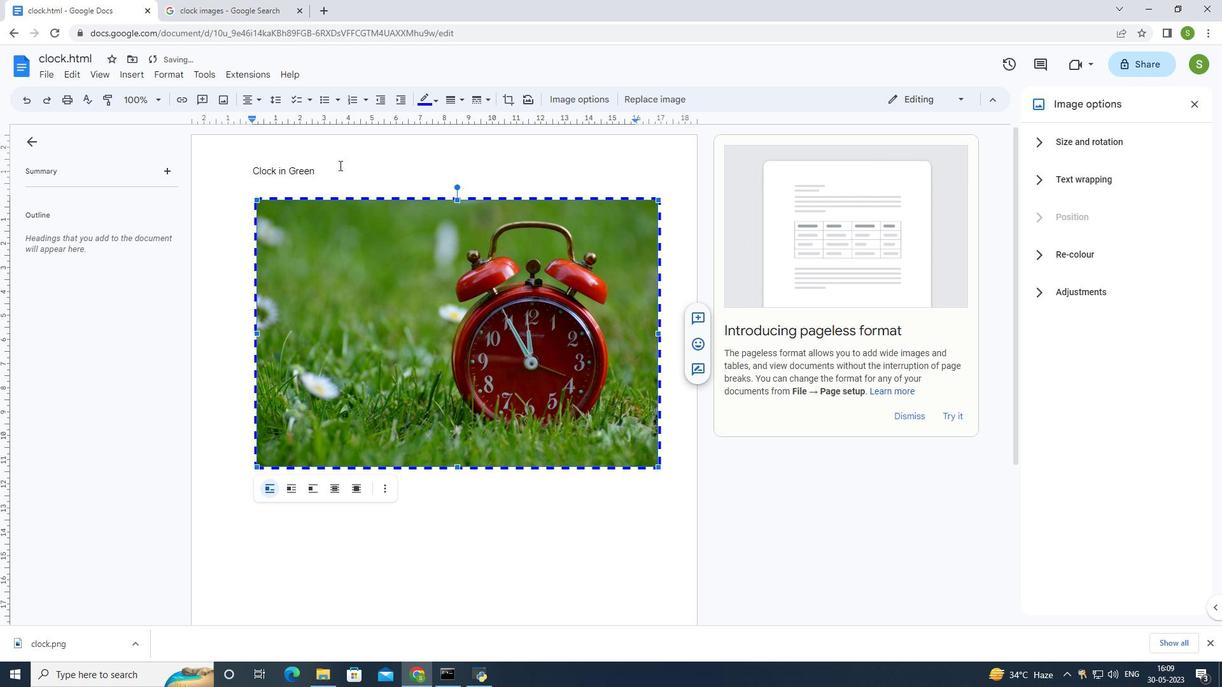 
Action: Mouse pressed left at (350, 164)
Screenshot: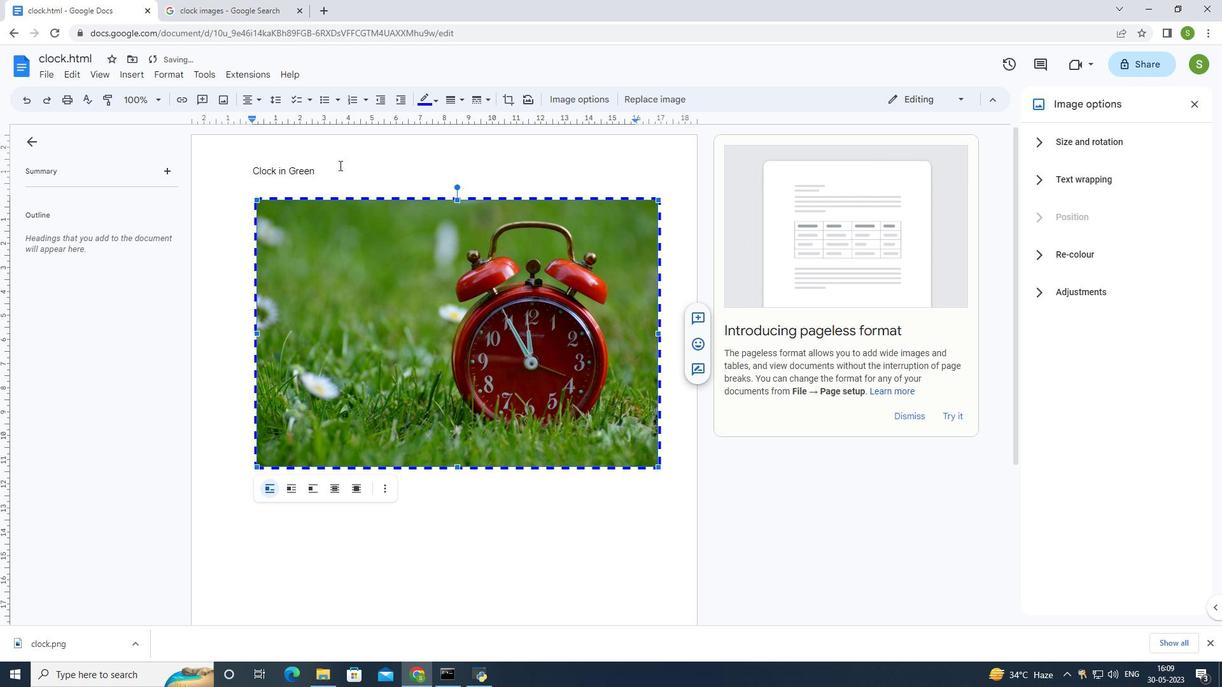 
Action: Mouse moved to (351, 165)
Screenshot: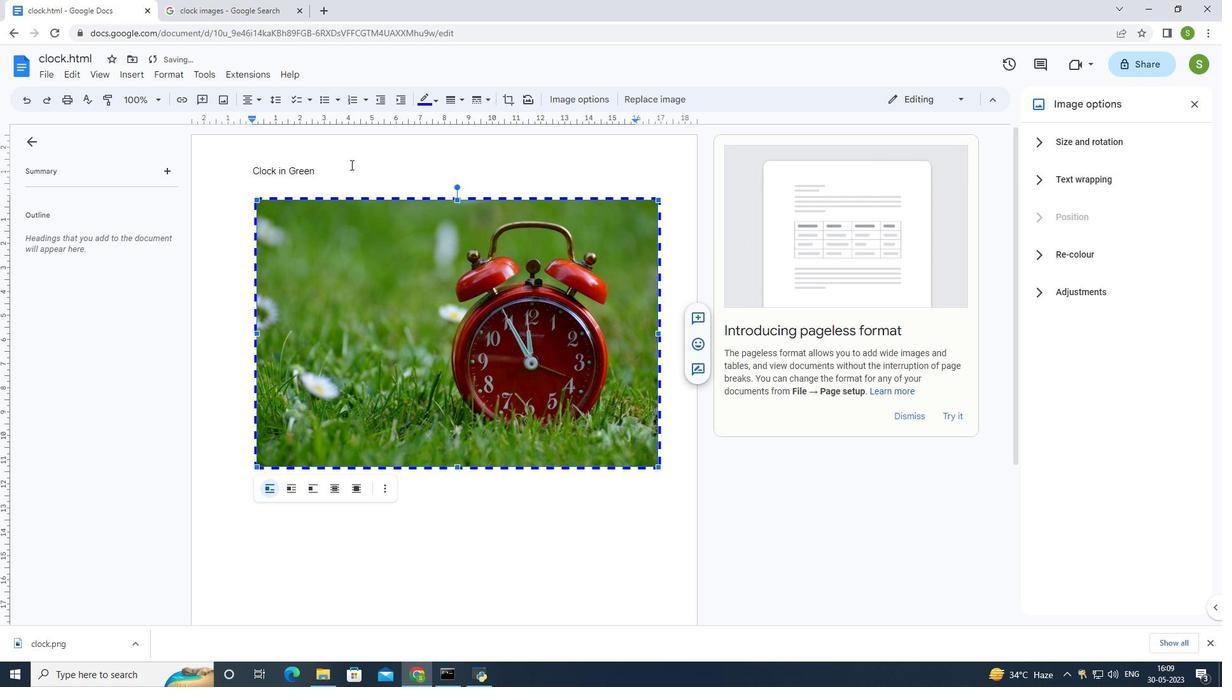 
Action: Mouse pressed left at (351, 165)
Screenshot: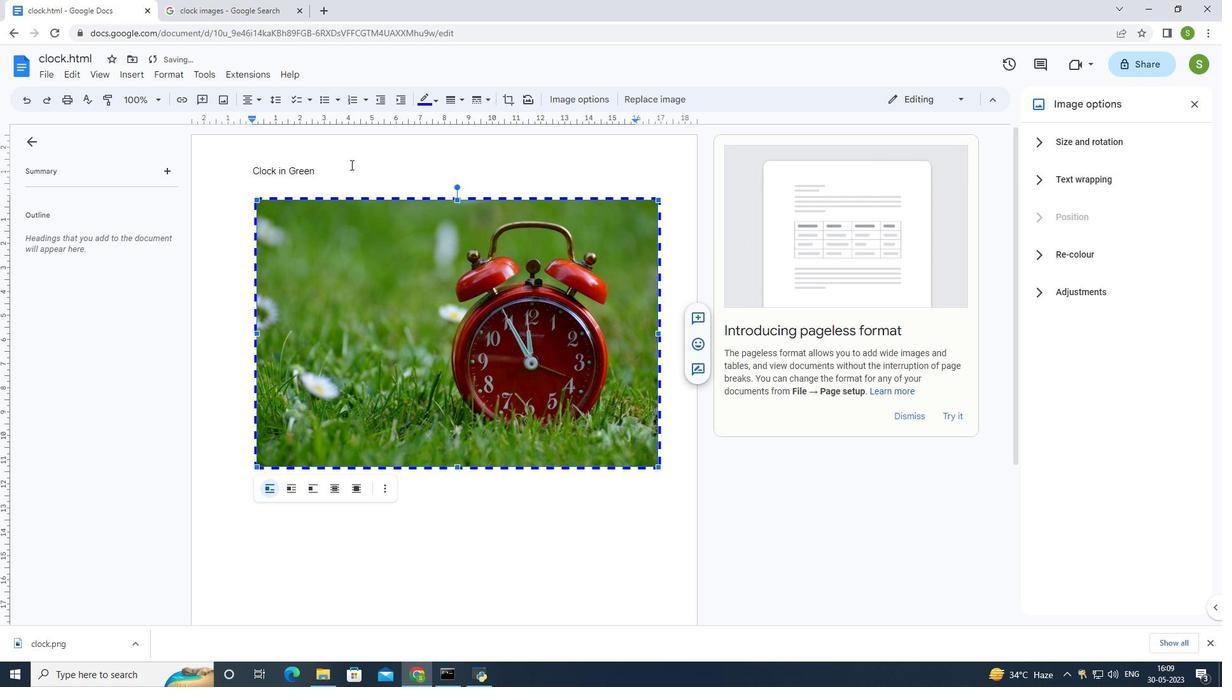 
Action: Mouse moved to (326, 171)
Screenshot: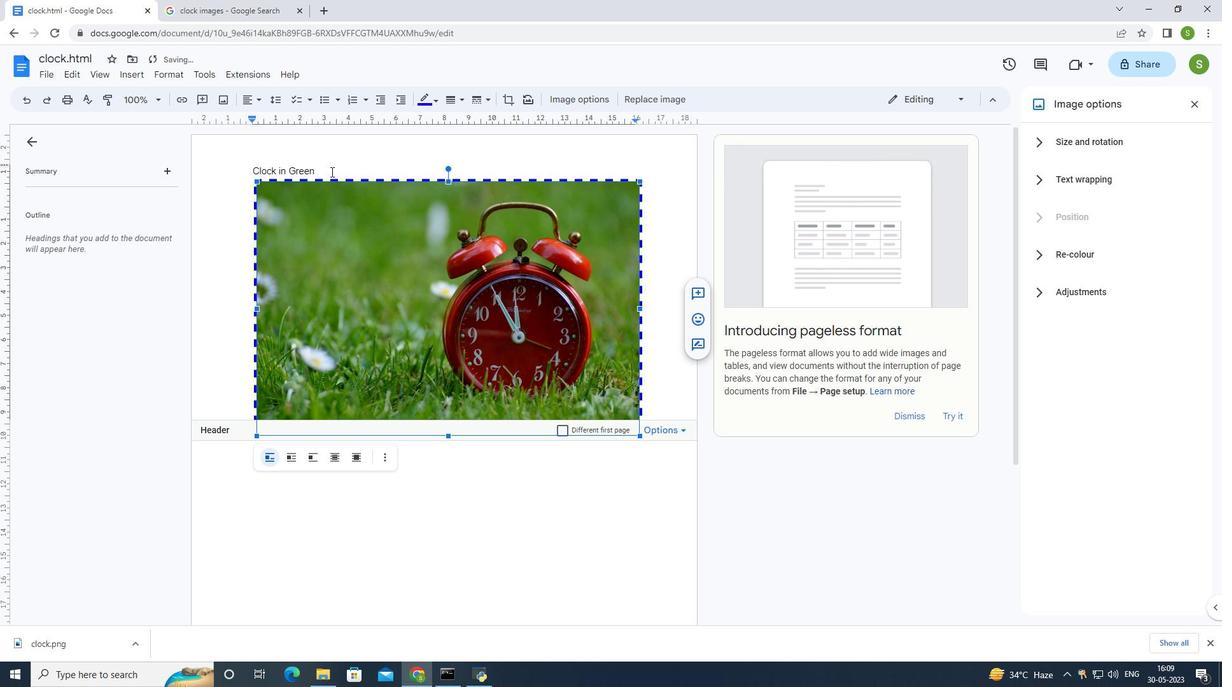 
Action: Mouse pressed left at (326, 171)
Screenshot: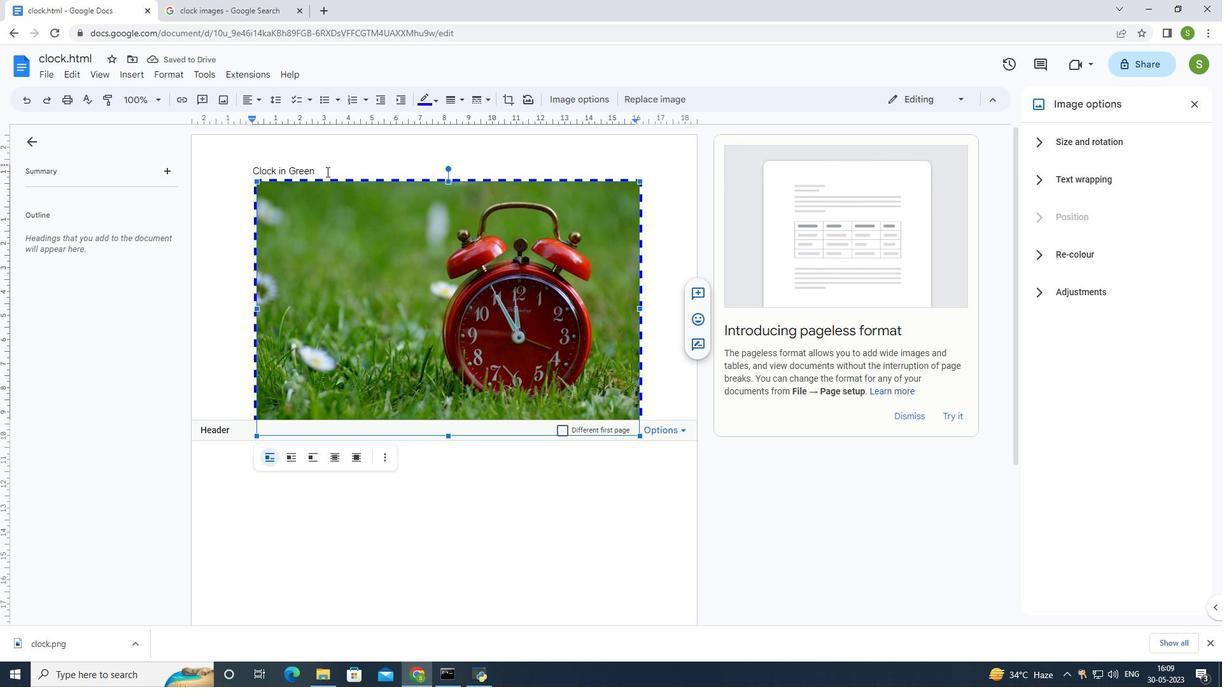 
Action: Mouse moved to (326, 170)
Screenshot: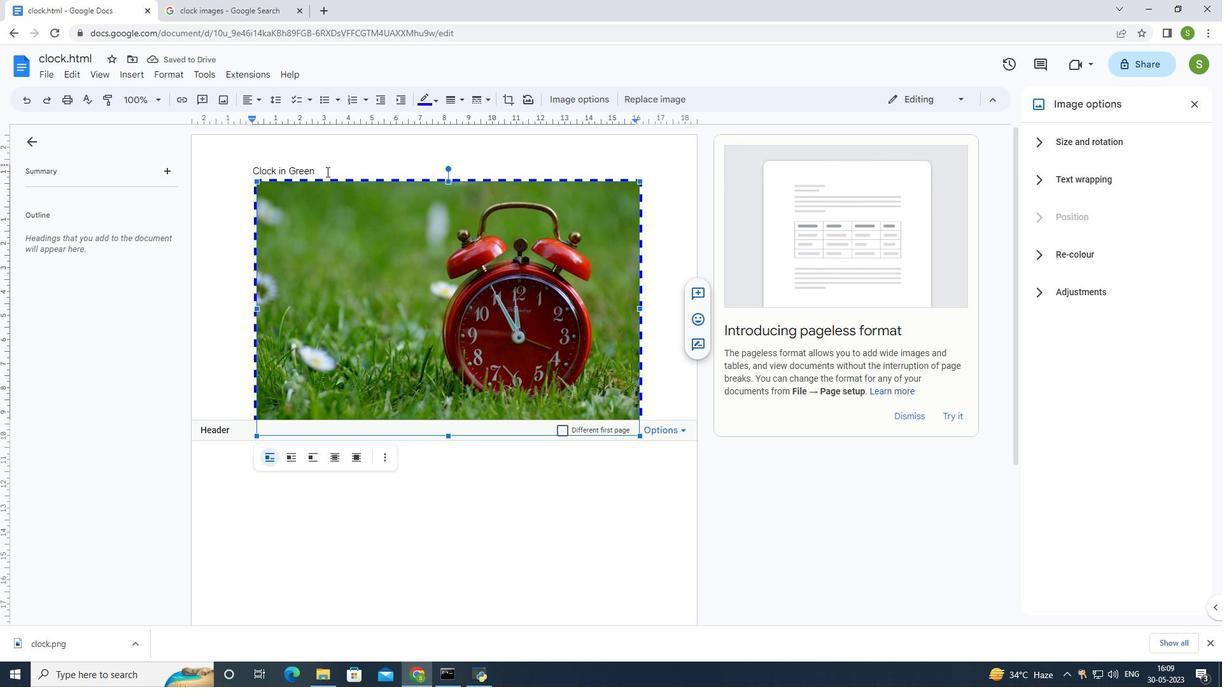 
Action: Mouse pressed left at (326, 170)
Screenshot: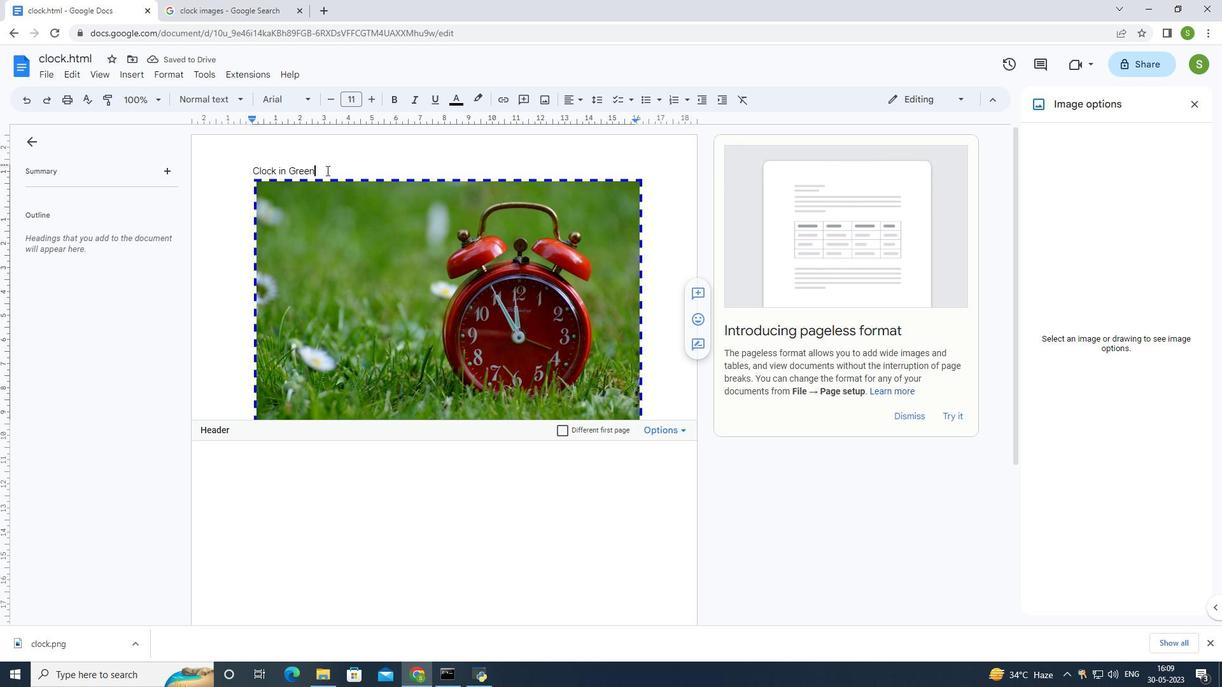 
Action: Mouse pressed left at (326, 170)
Screenshot: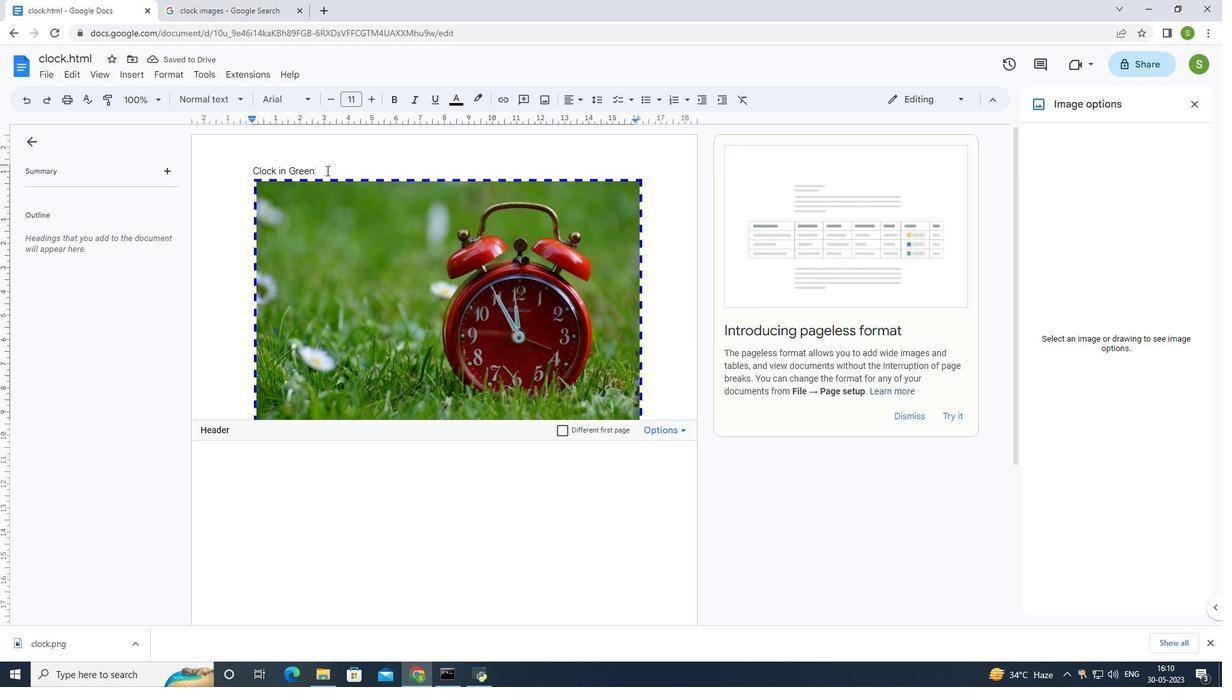 
Action: Mouse moved to (220, 191)
Screenshot: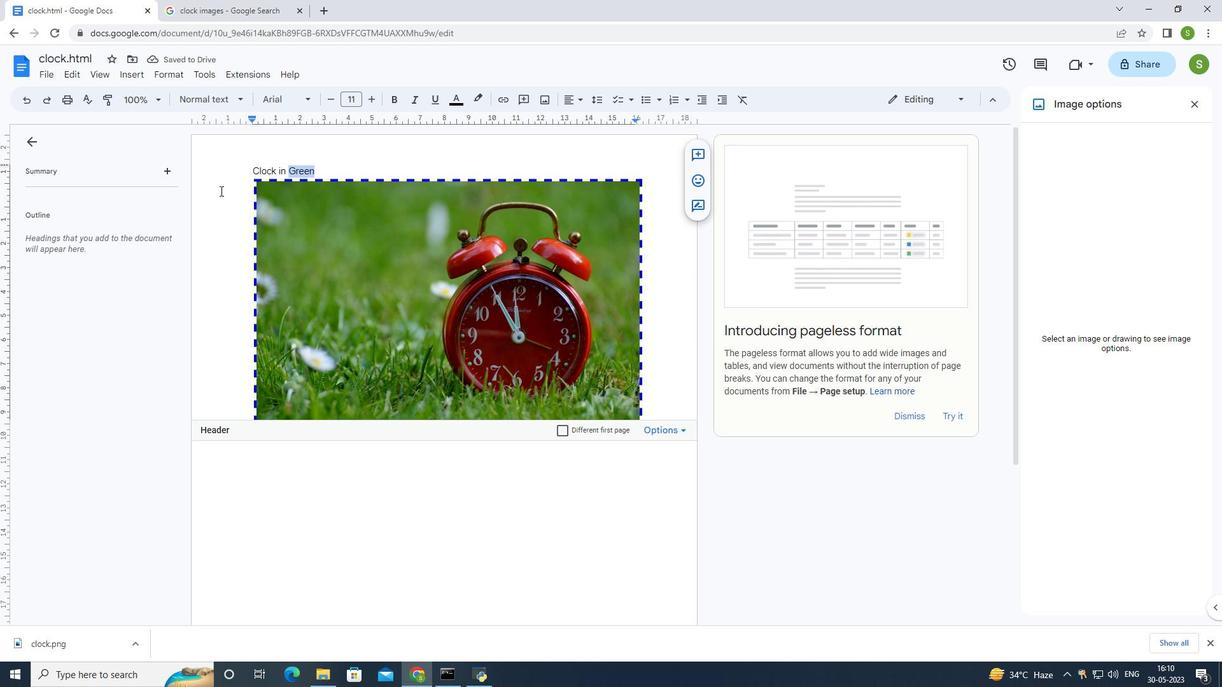 
Action: Mouse pressed left at (220, 190)
Screenshot: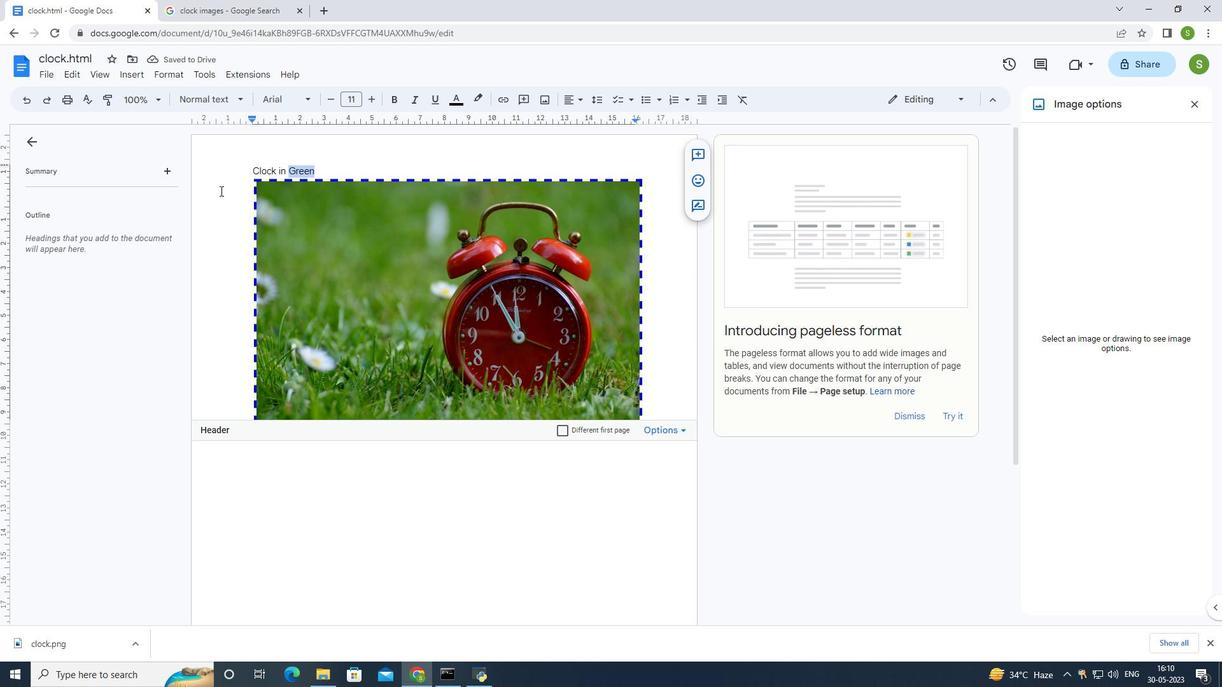 
Action: Mouse moved to (232, 181)
Screenshot: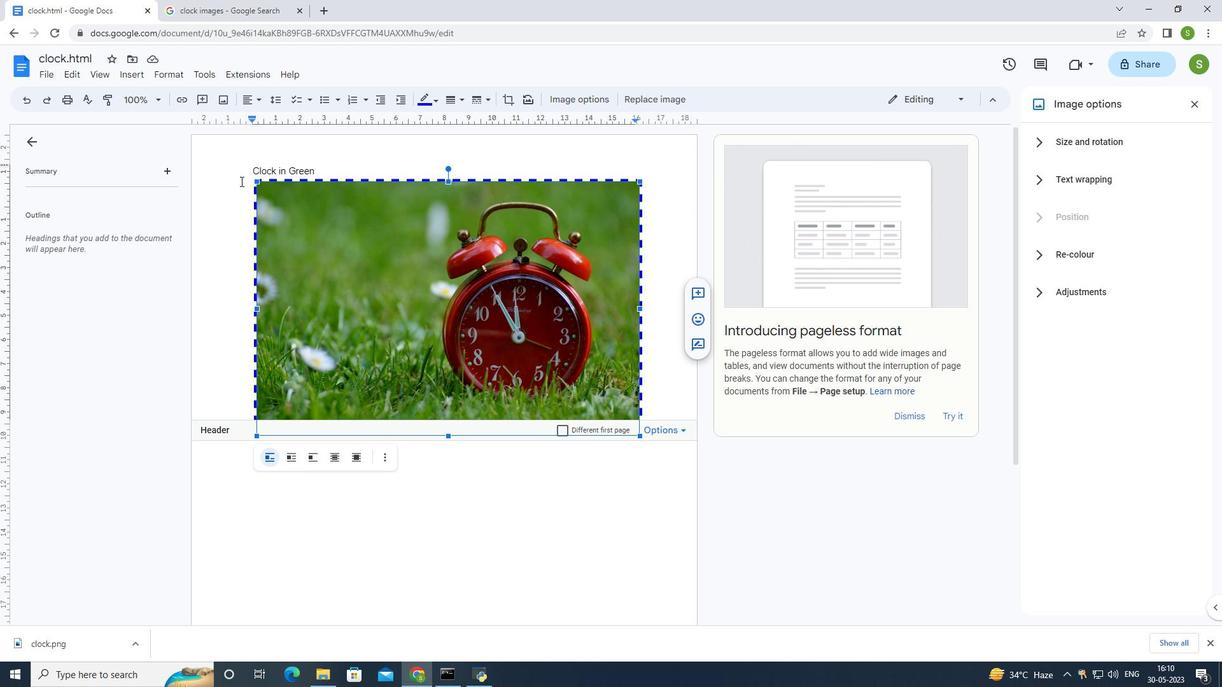 
Action: Key pressed ctrl+Z
Screenshot: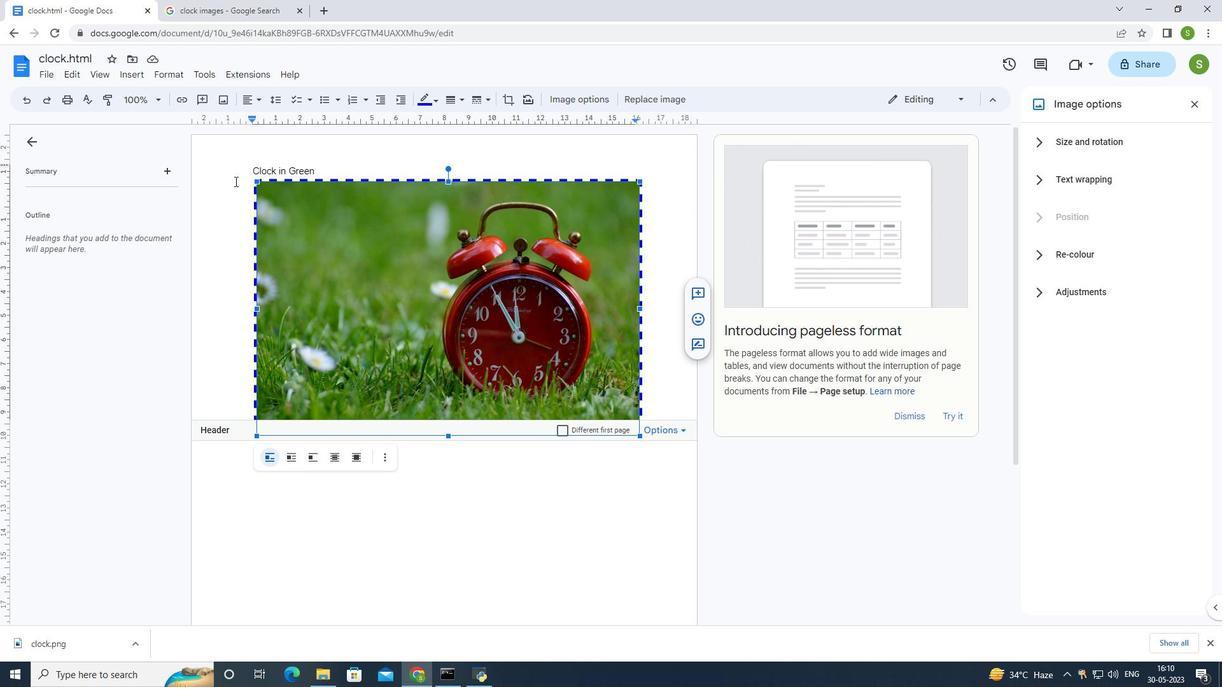 
Action: Mouse moved to (135, 73)
Screenshot: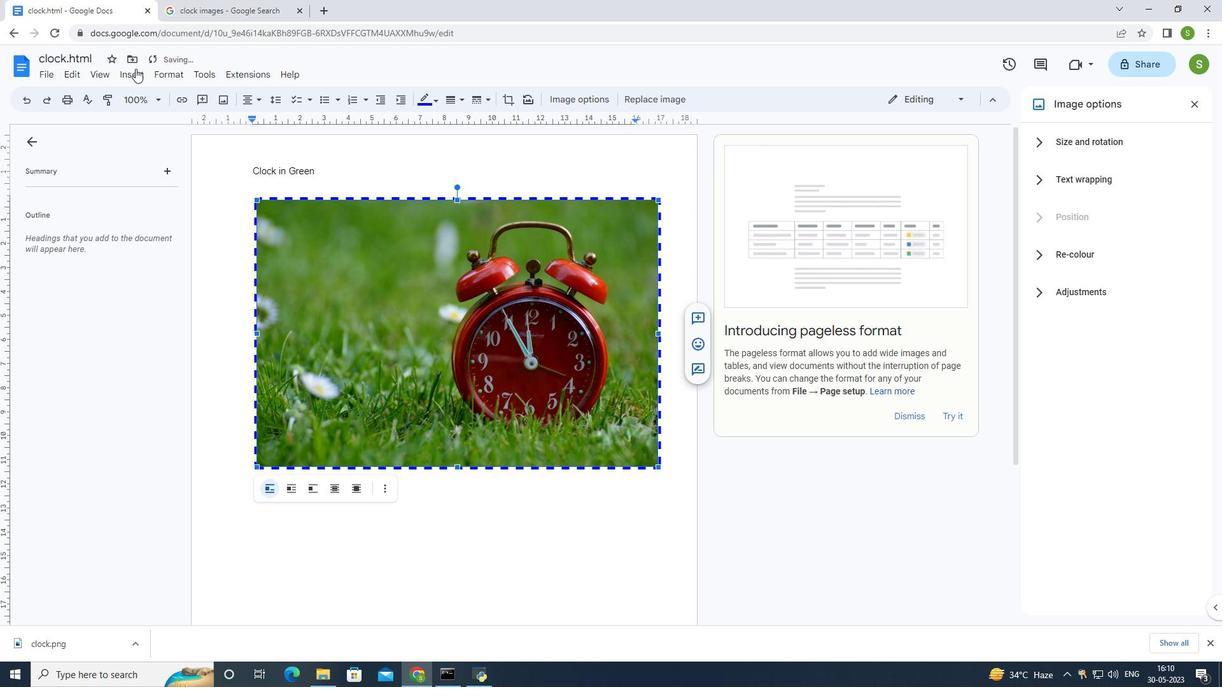 
Action: Mouse pressed left at (135, 73)
Screenshot: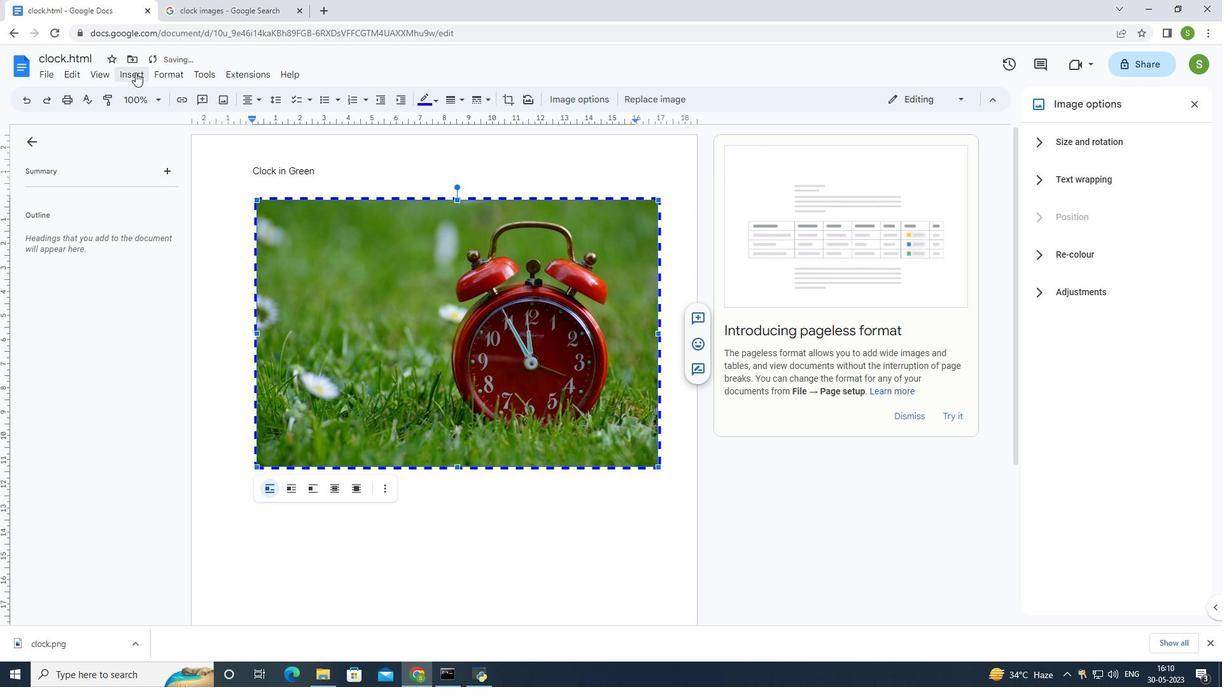 
Action: Mouse moved to (167, 137)
Screenshot: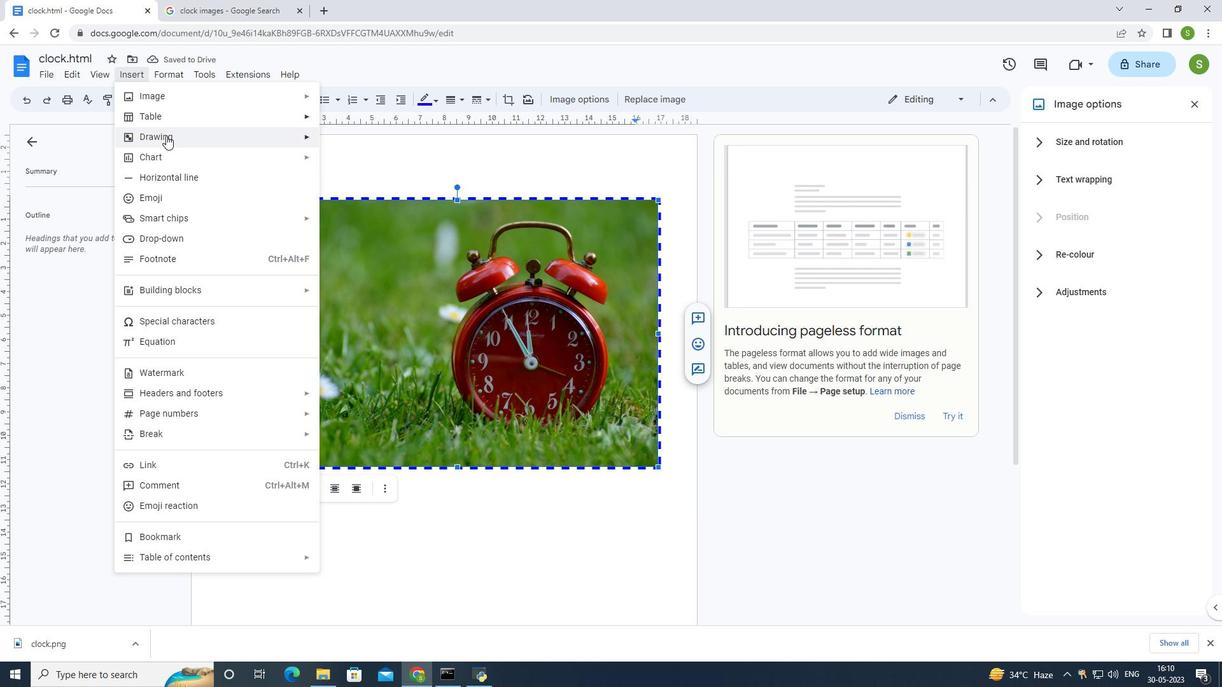 
Action: Mouse pressed left at (167, 137)
Screenshot: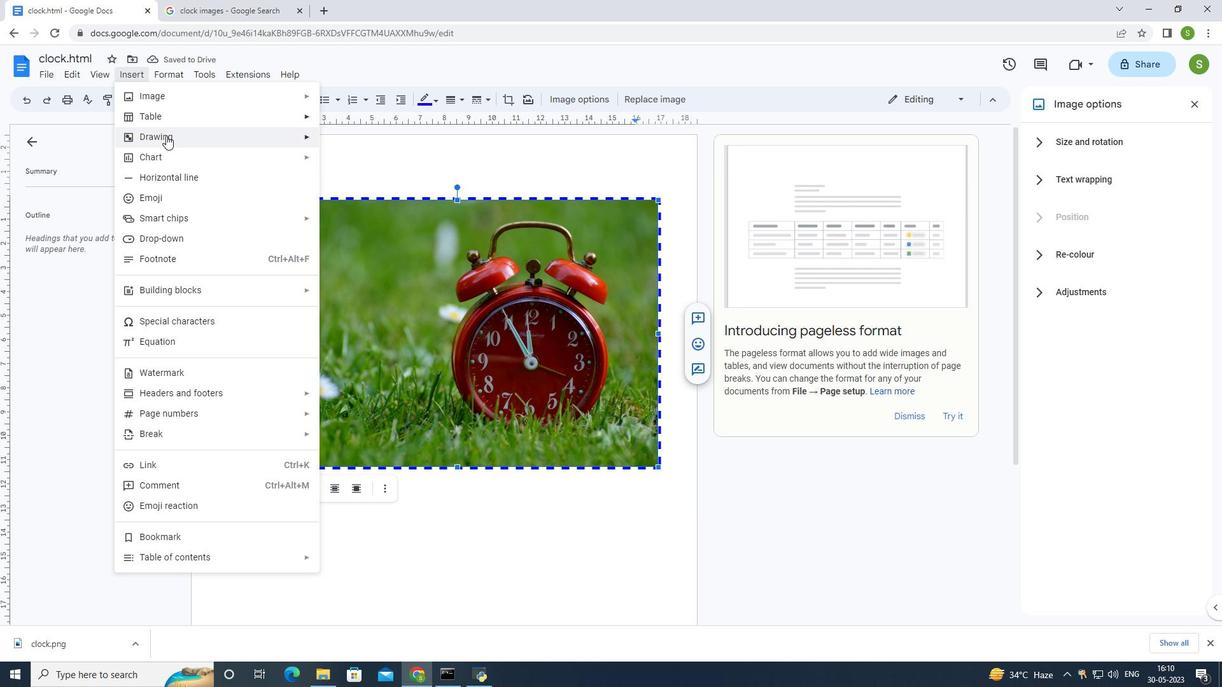 
Action: Mouse moved to (352, 138)
Screenshot: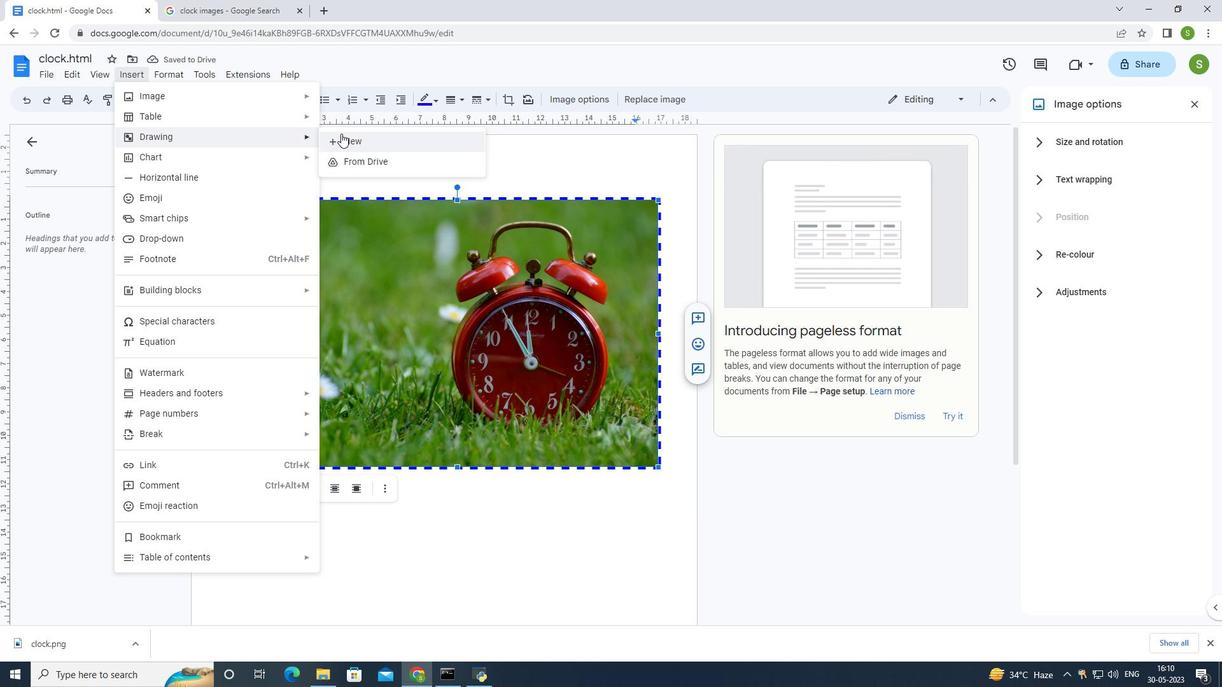 
Action: Mouse pressed left at (352, 138)
Screenshot: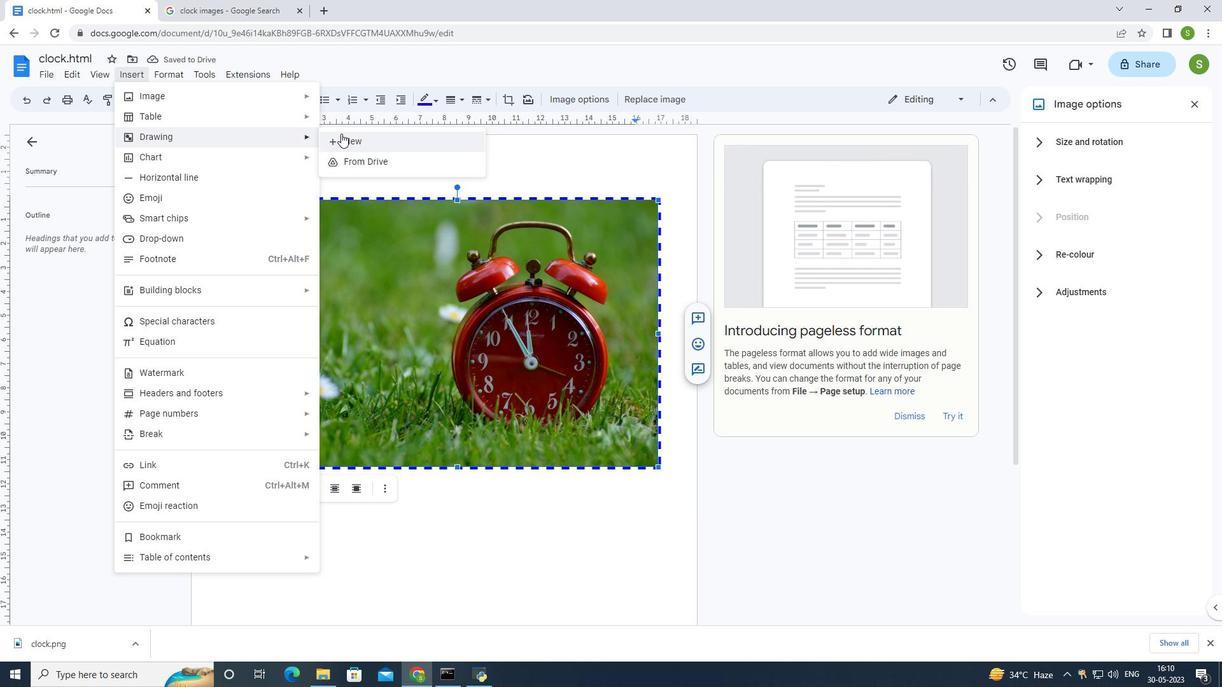 
Action: Mouse moved to (329, 123)
Screenshot: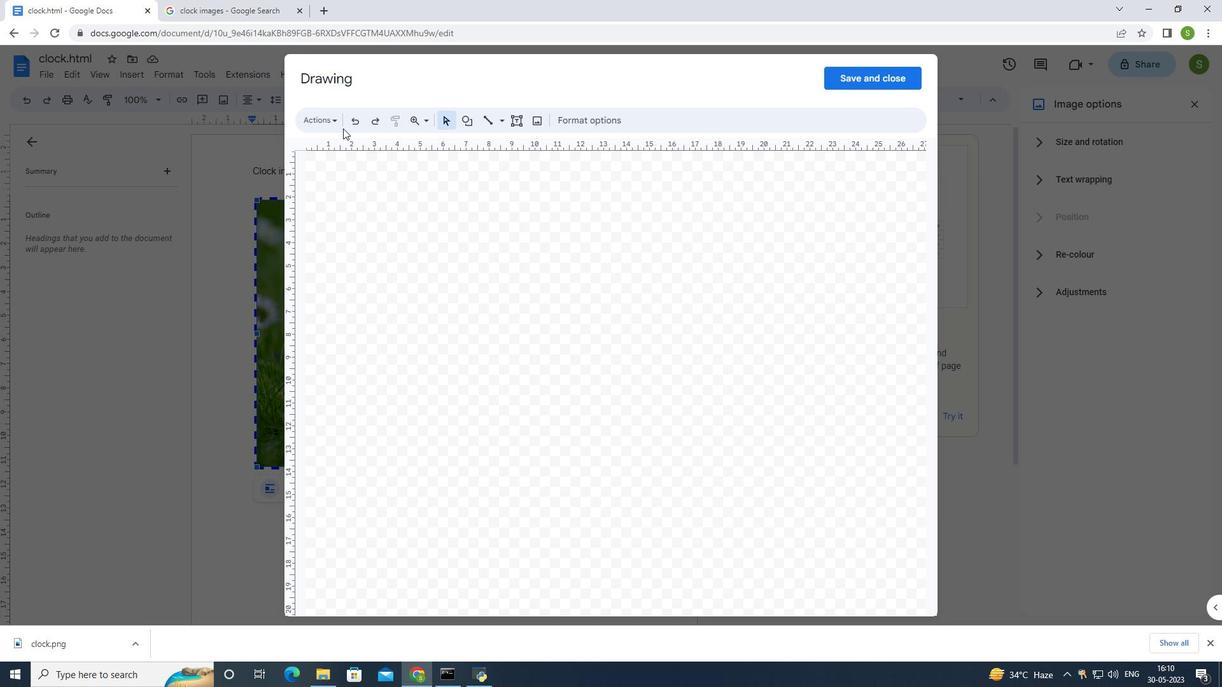 
Action: Mouse pressed left at (329, 123)
Screenshot: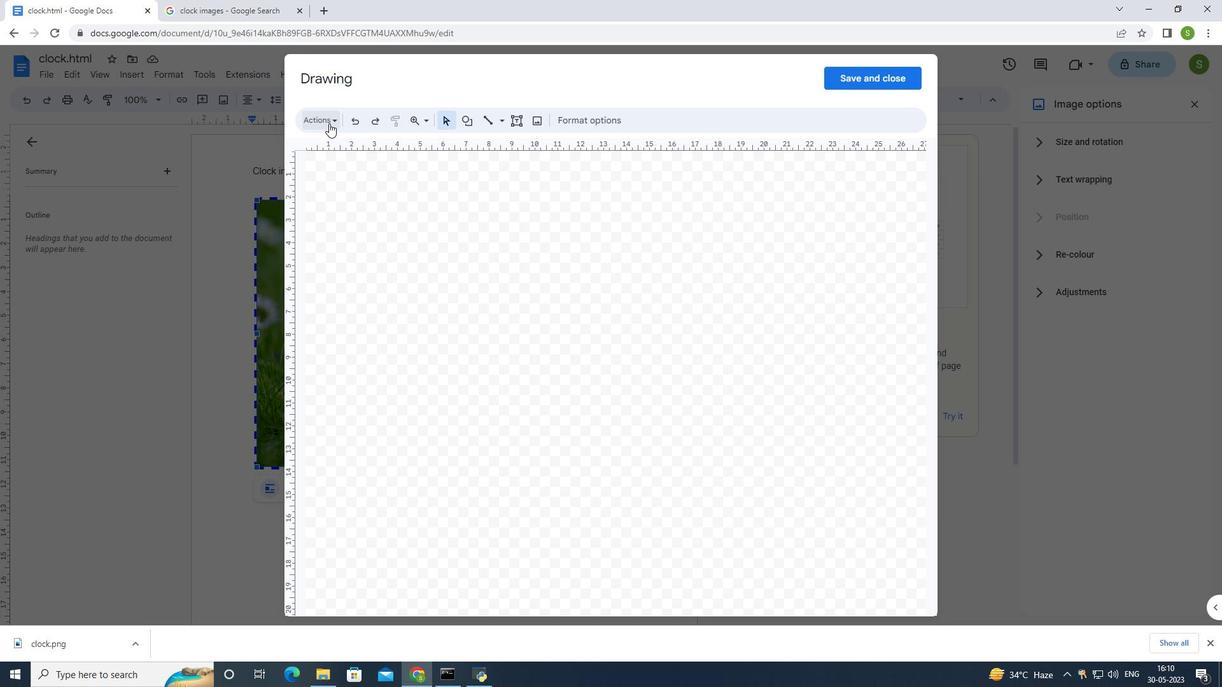 
Action: Mouse moved to (328, 202)
Screenshot: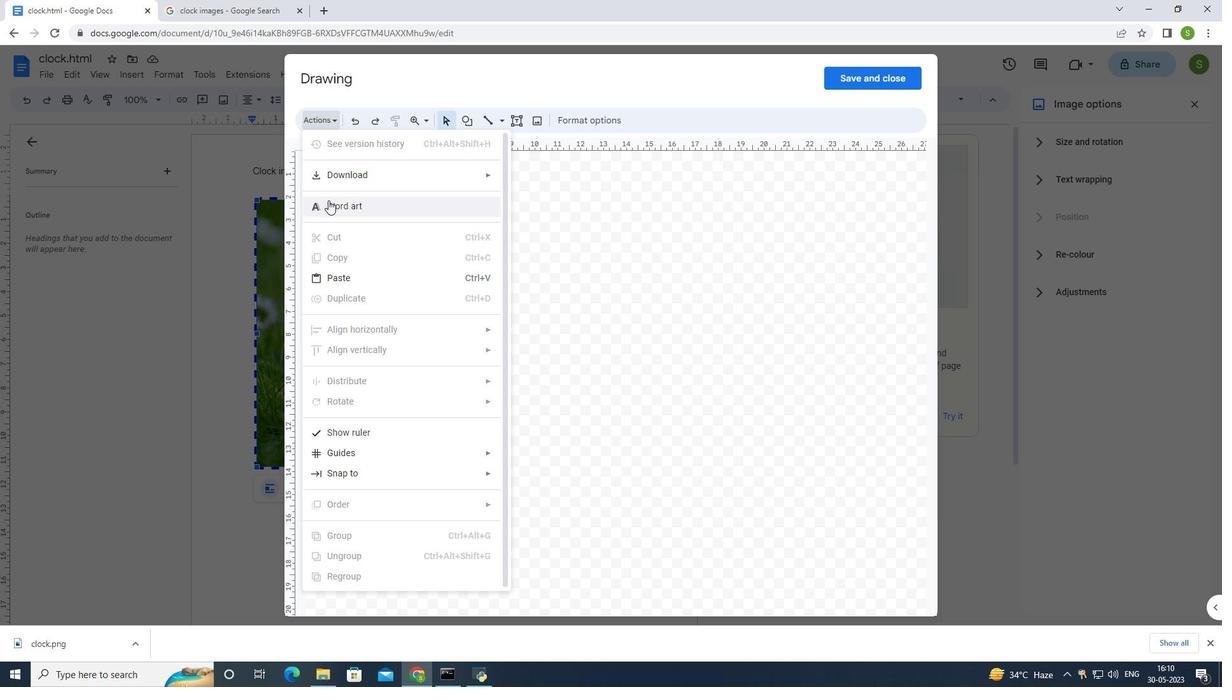 
Action: Mouse pressed left at (328, 202)
Screenshot: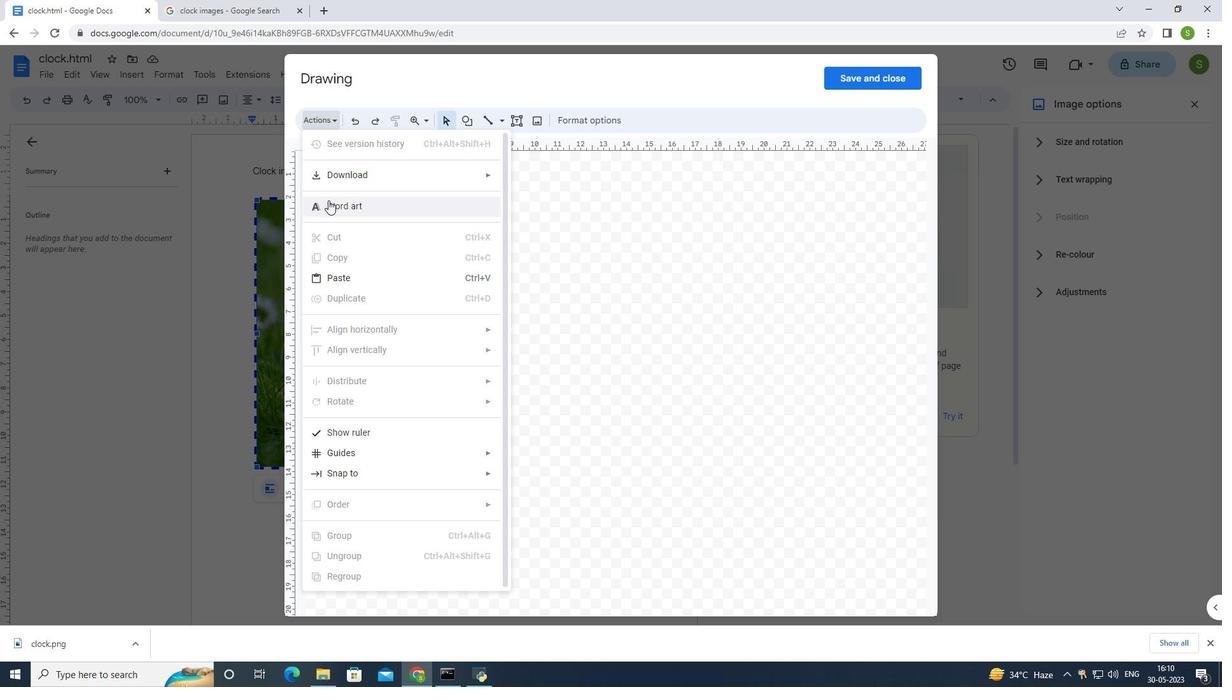 
Action: Mouse moved to (544, 230)
Screenshot: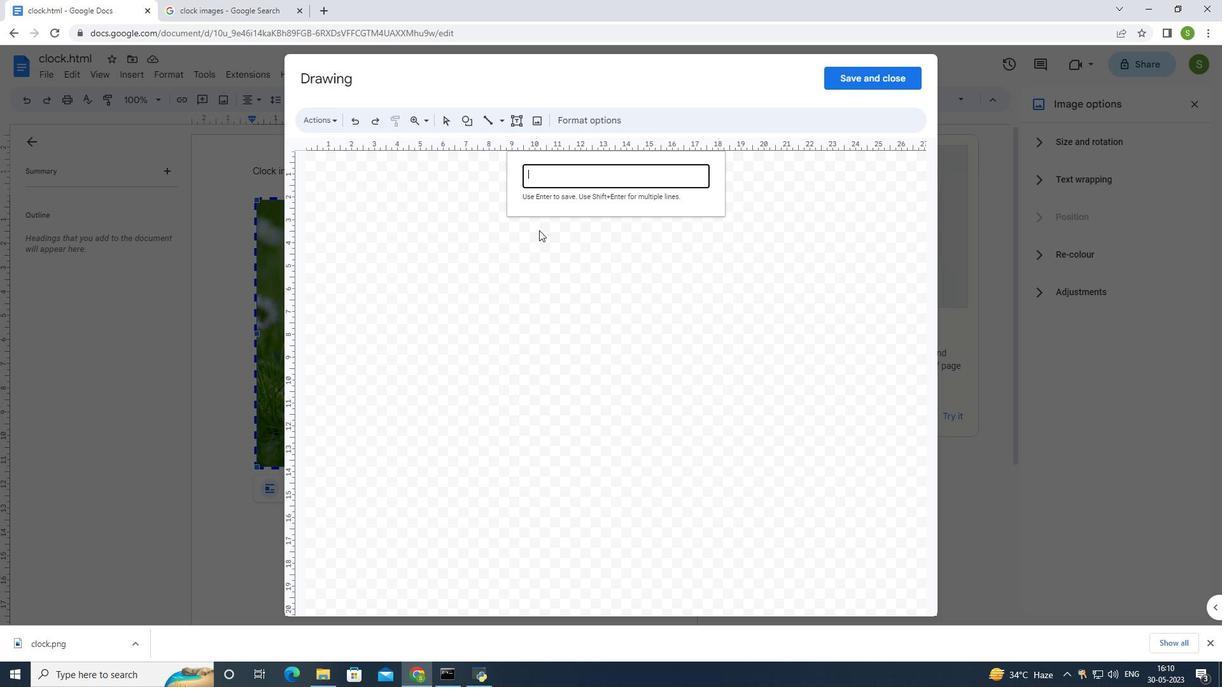 
Action: Key pressed <Key.shift>Clock<Key.space>in<Key.space><Key.shift>Green
Screenshot: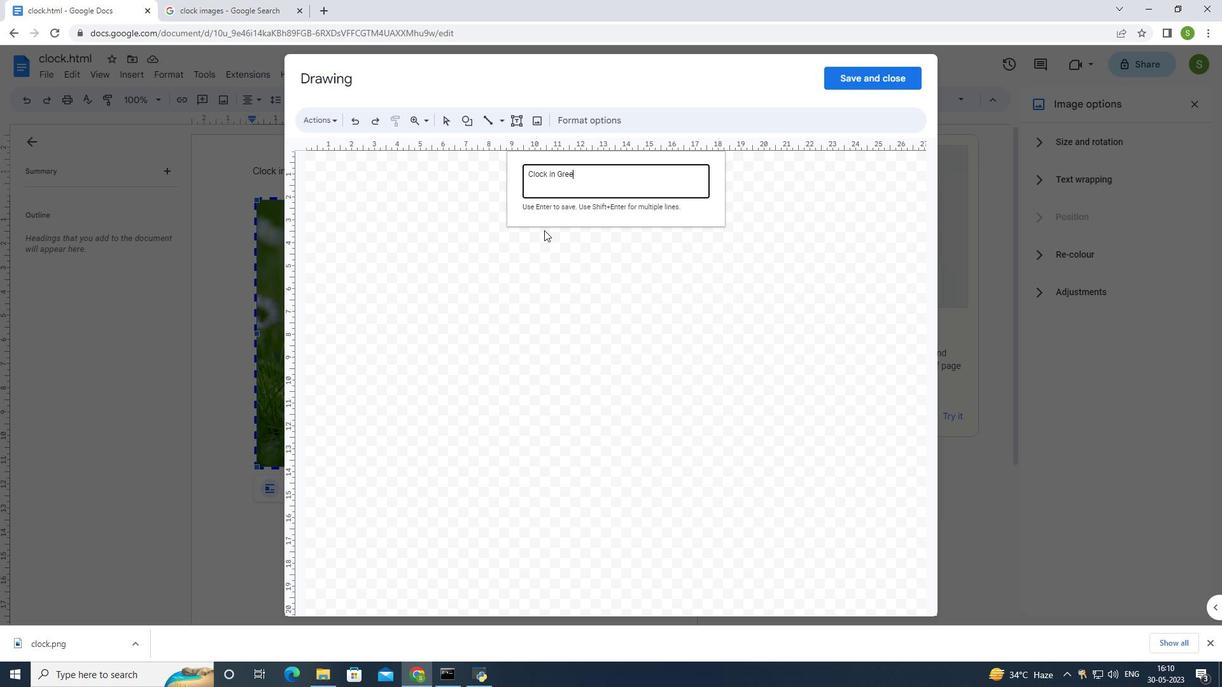 
Action: Mouse moved to (856, 78)
Screenshot: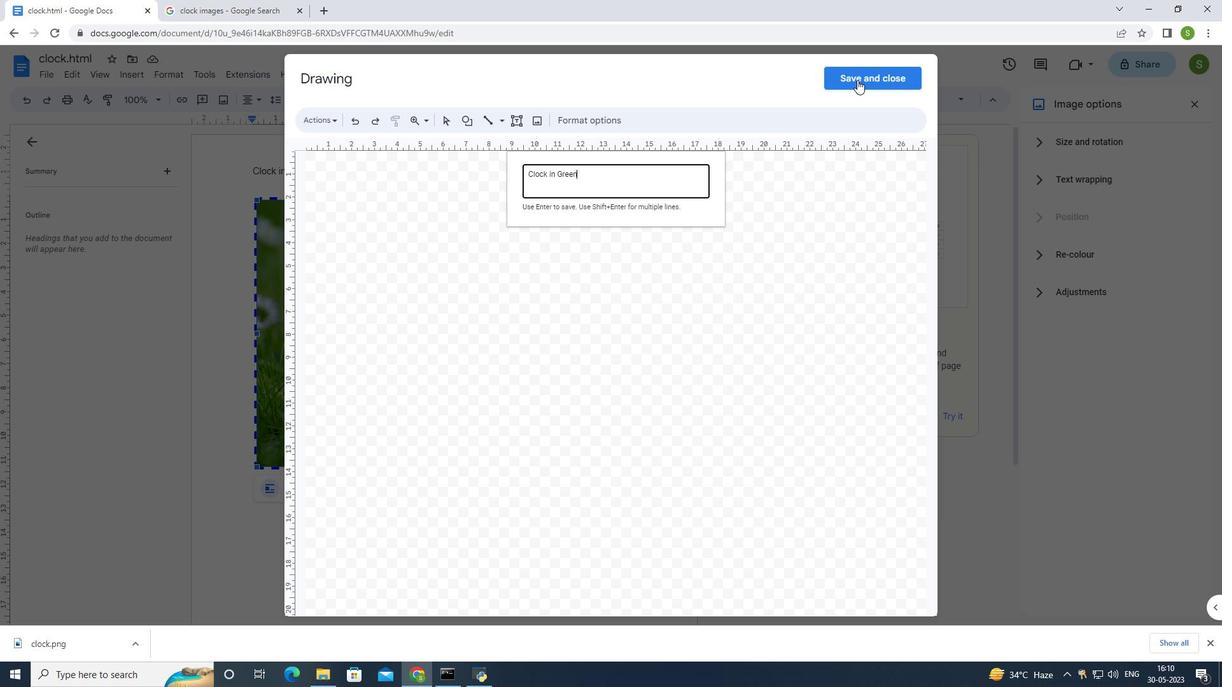 
Action: Mouse pressed left at (856, 78)
Screenshot: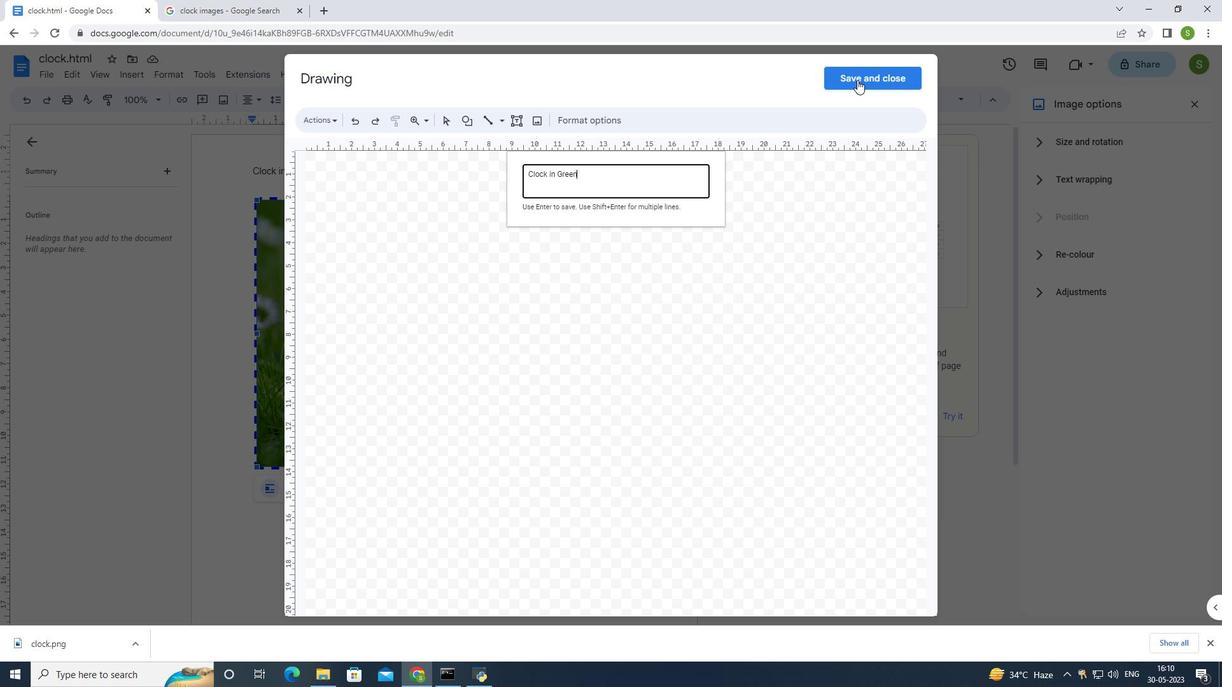 
Action: Mouse moved to (130, 77)
Screenshot: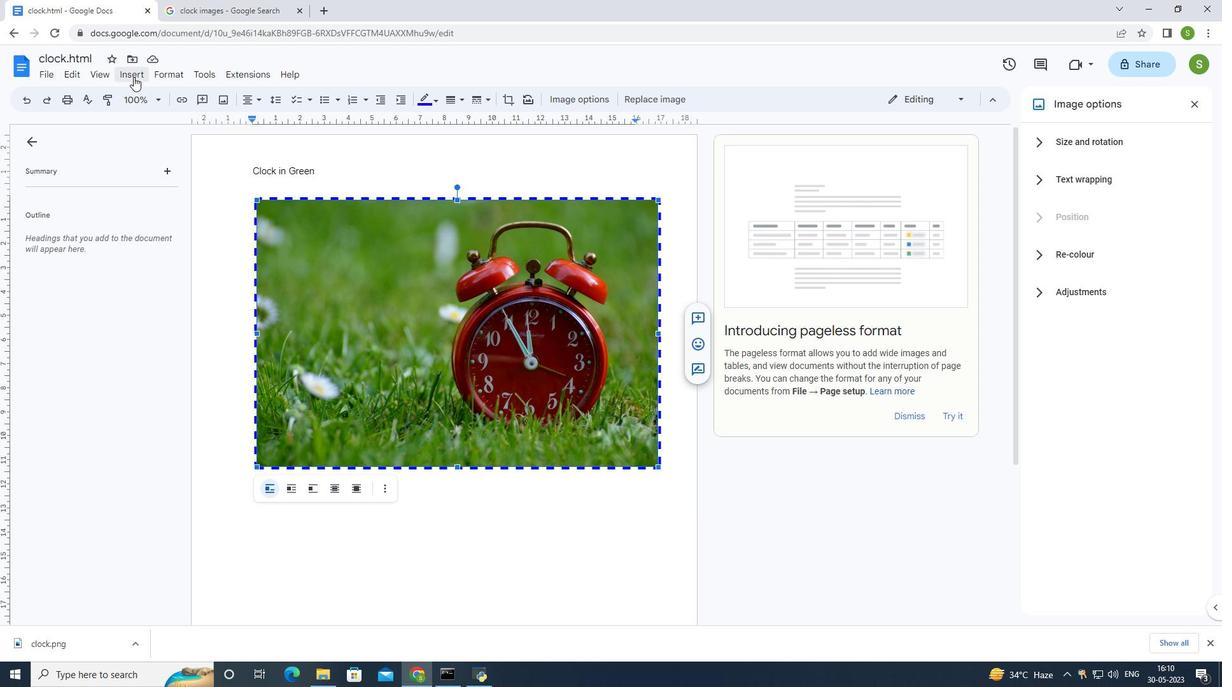 
Action: Mouse pressed left at (130, 77)
Screenshot: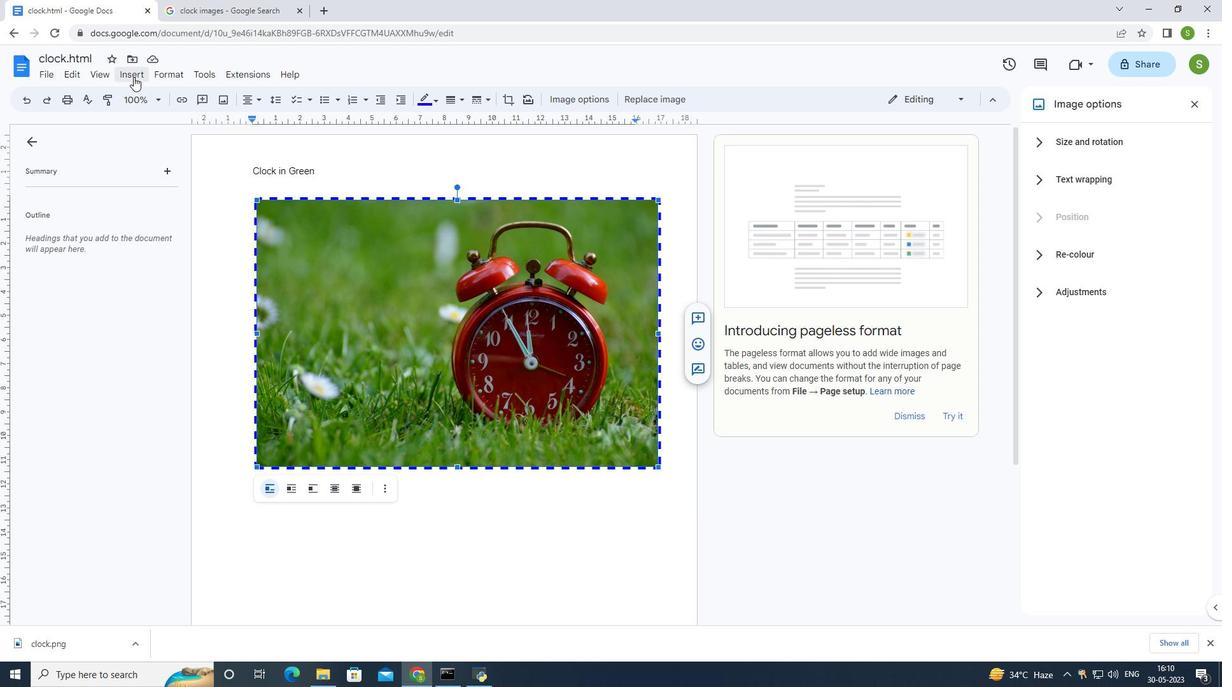 
Action: Mouse moved to (161, 142)
Screenshot: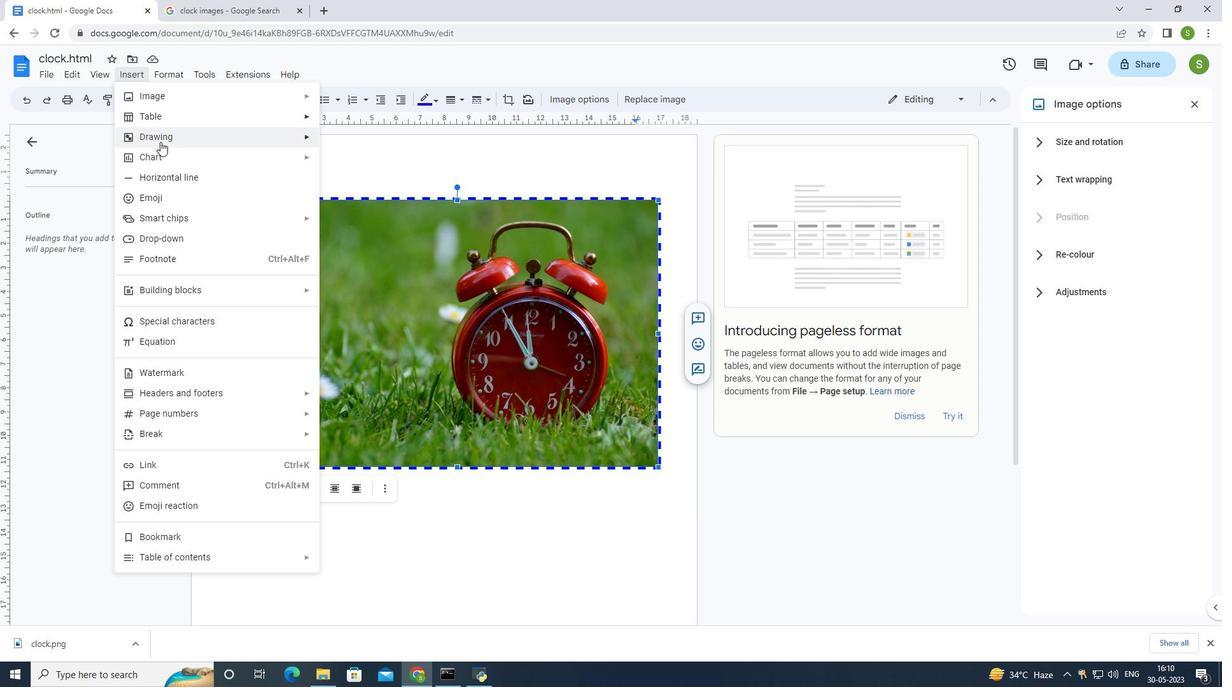 
Action: Mouse pressed left at (161, 142)
Screenshot: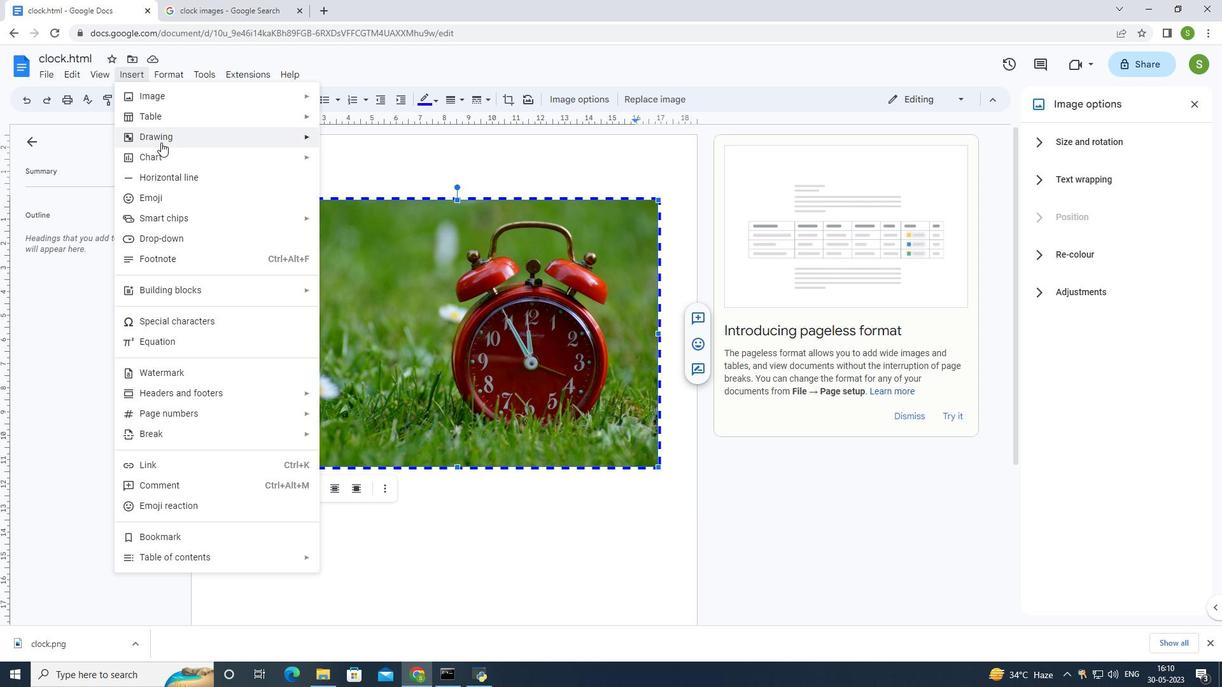 
Action: Mouse moved to (339, 134)
Screenshot: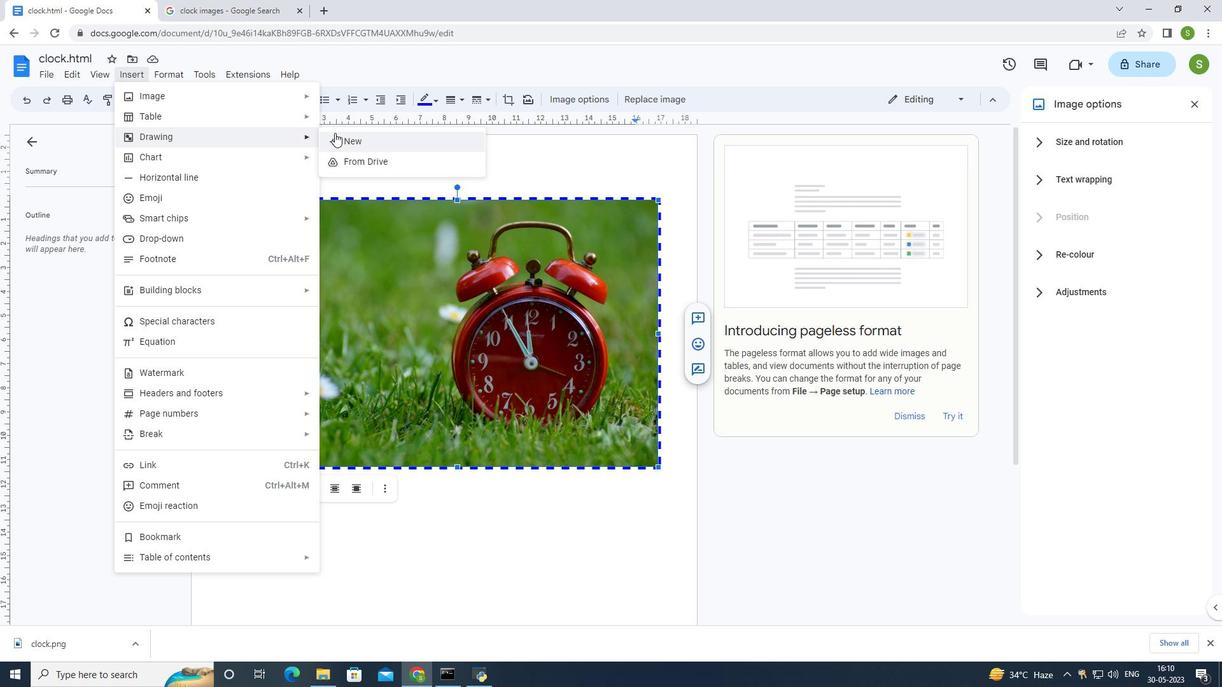 
Action: Mouse pressed left at (339, 134)
Screenshot: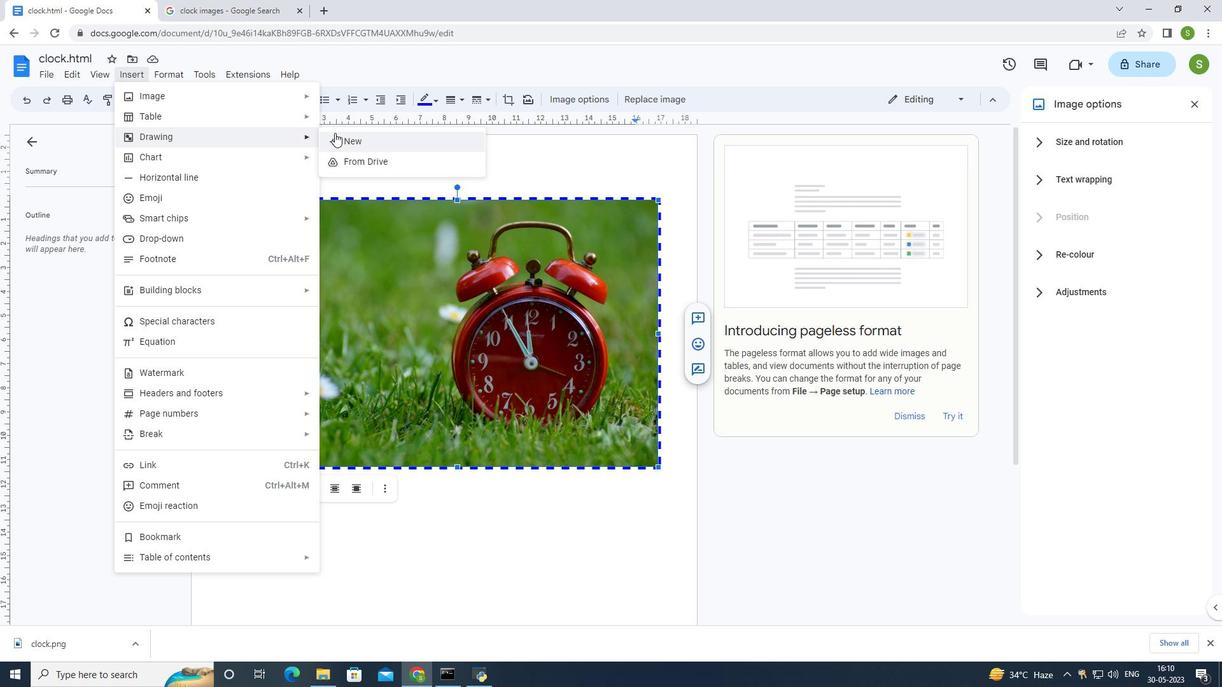 
Action: Mouse moved to (448, 169)
Screenshot: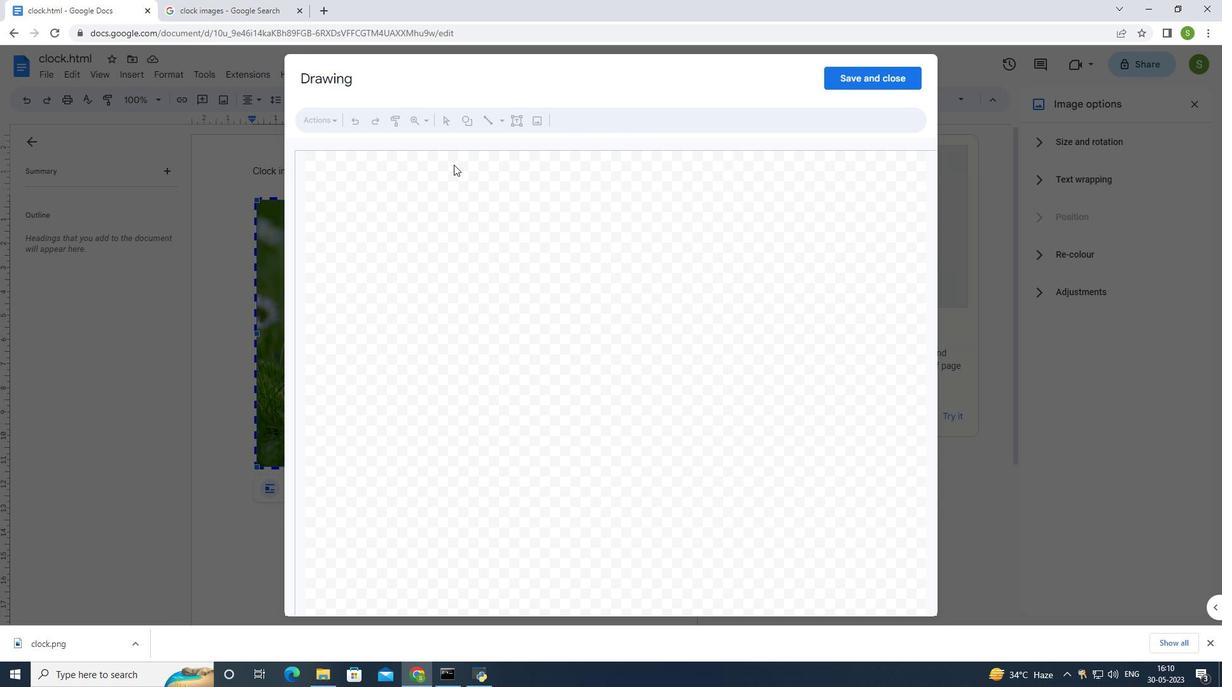 
Action: Mouse pressed left at (448, 169)
Screenshot: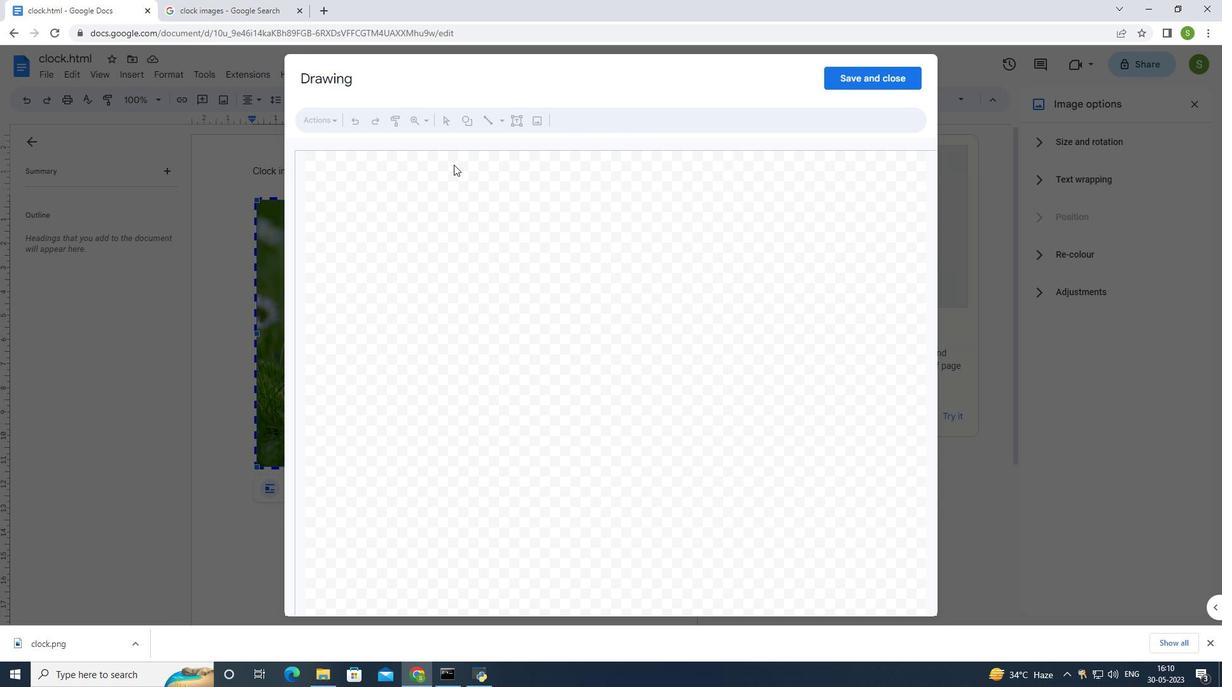 
Action: Mouse moved to (429, 182)
Screenshot: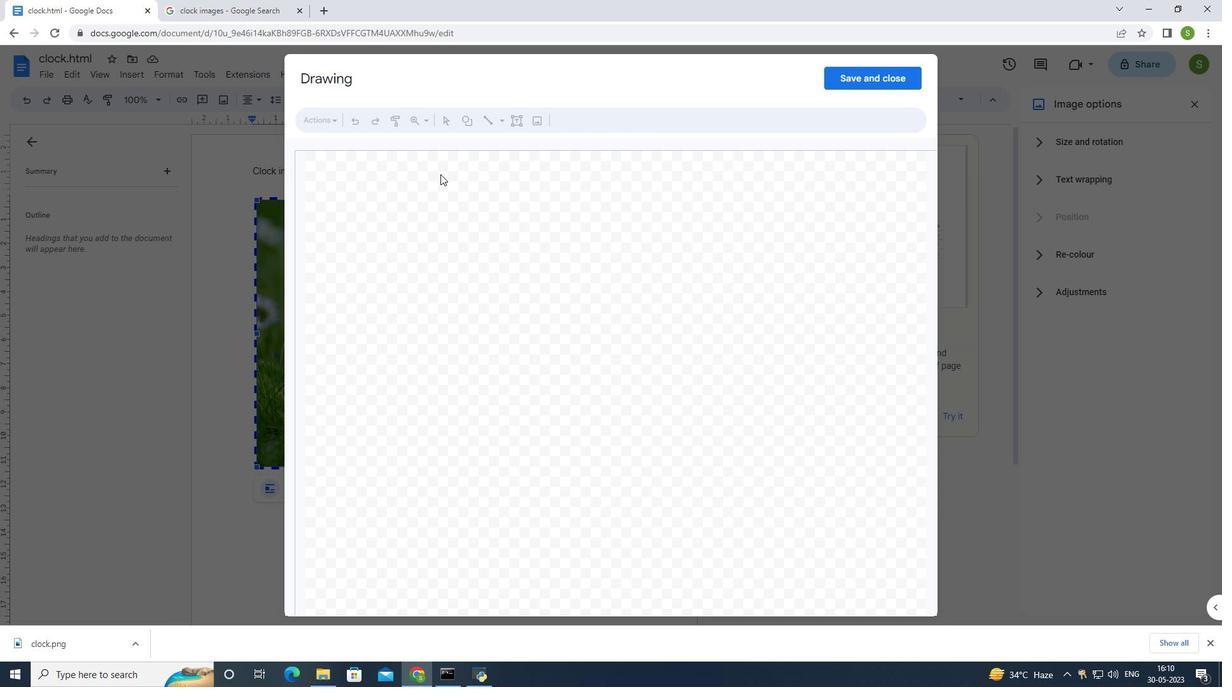 
Action: Mouse pressed left at (429, 182)
Screenshot: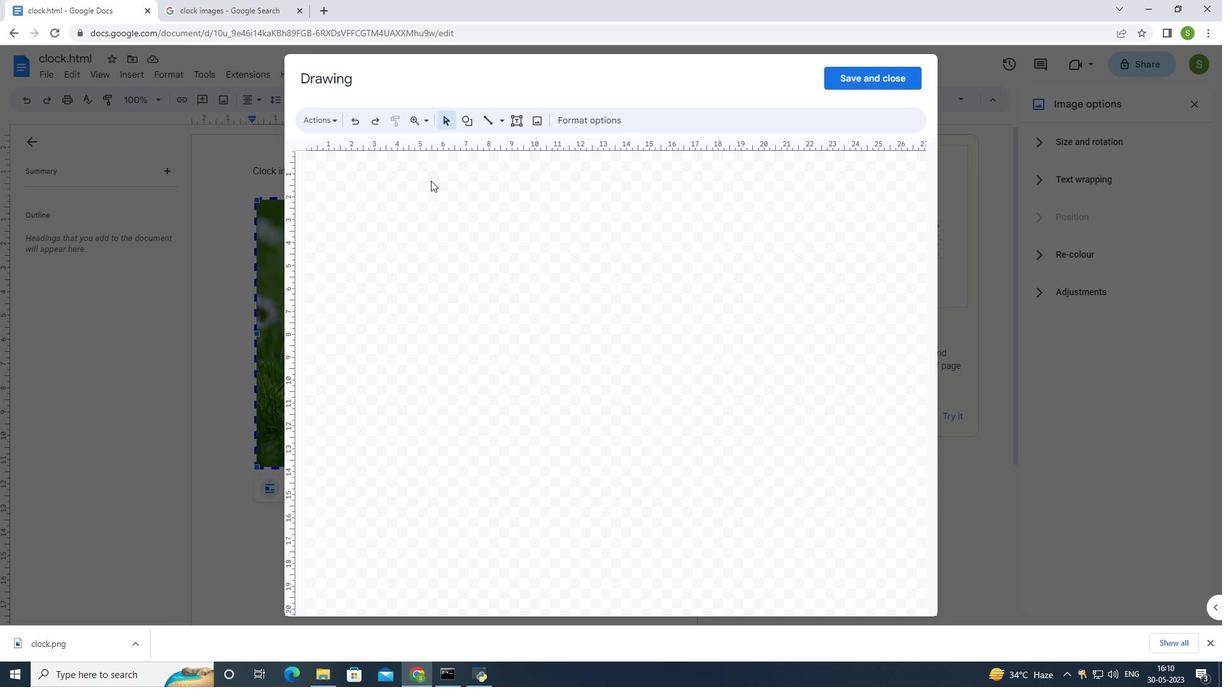 
Action: Mouse moved to (410, 193)
Screenshot: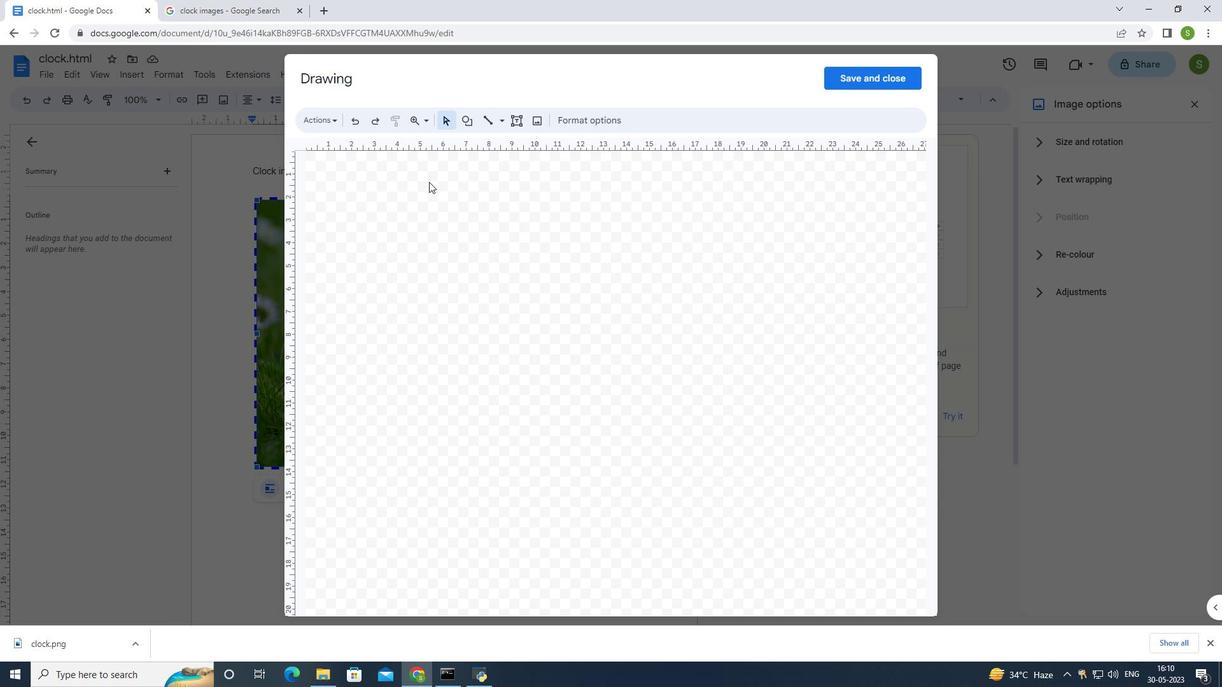 
Action: Mouse pressed left at (410, 193)
Screenshot: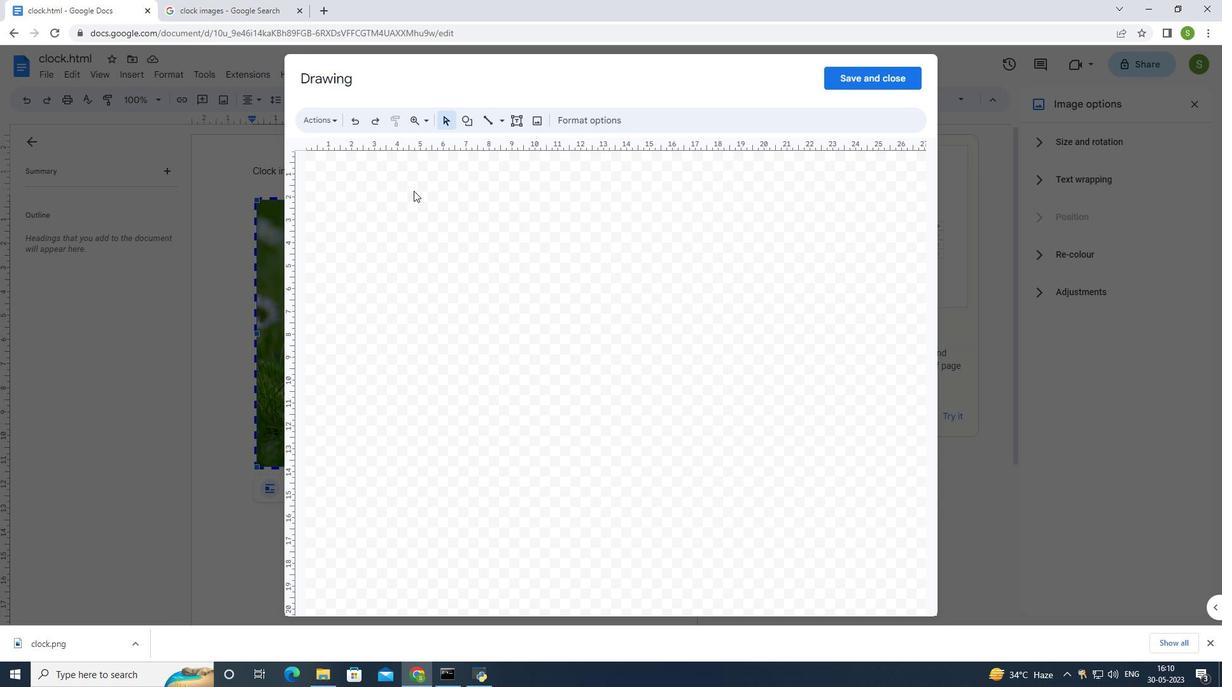 
Action: Mouse moved to (331, 119)
Screenshot: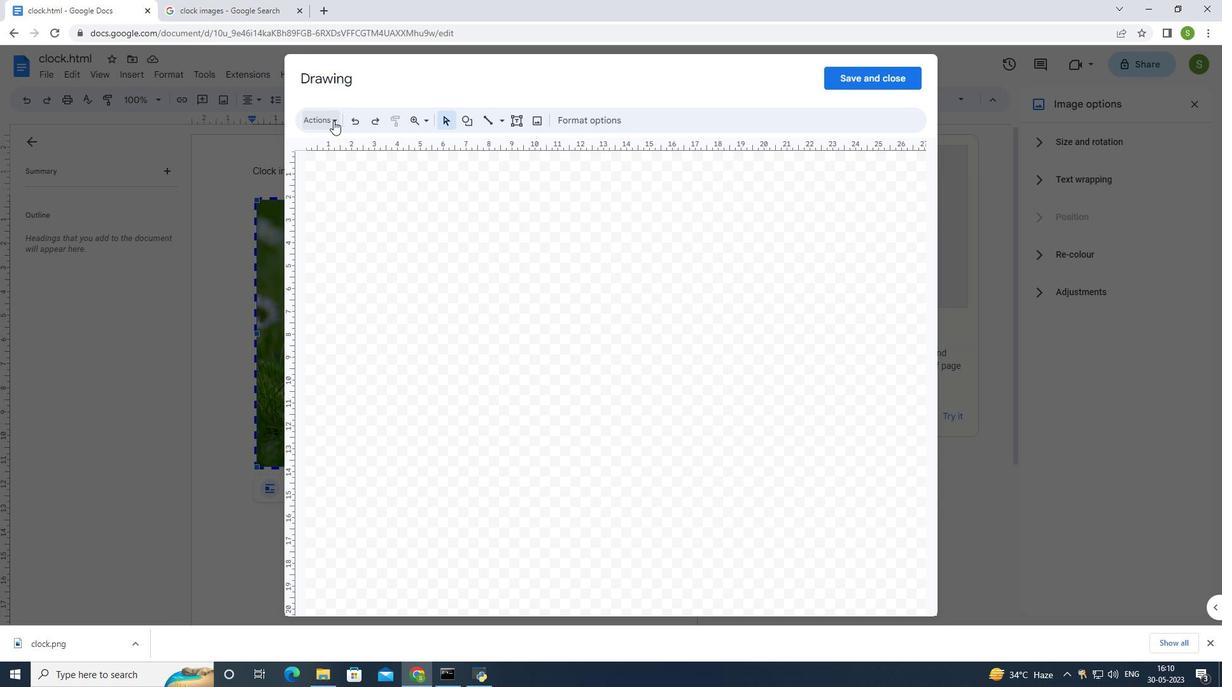 
Action: Mouse pressed left at (331, 119)
Screenshot: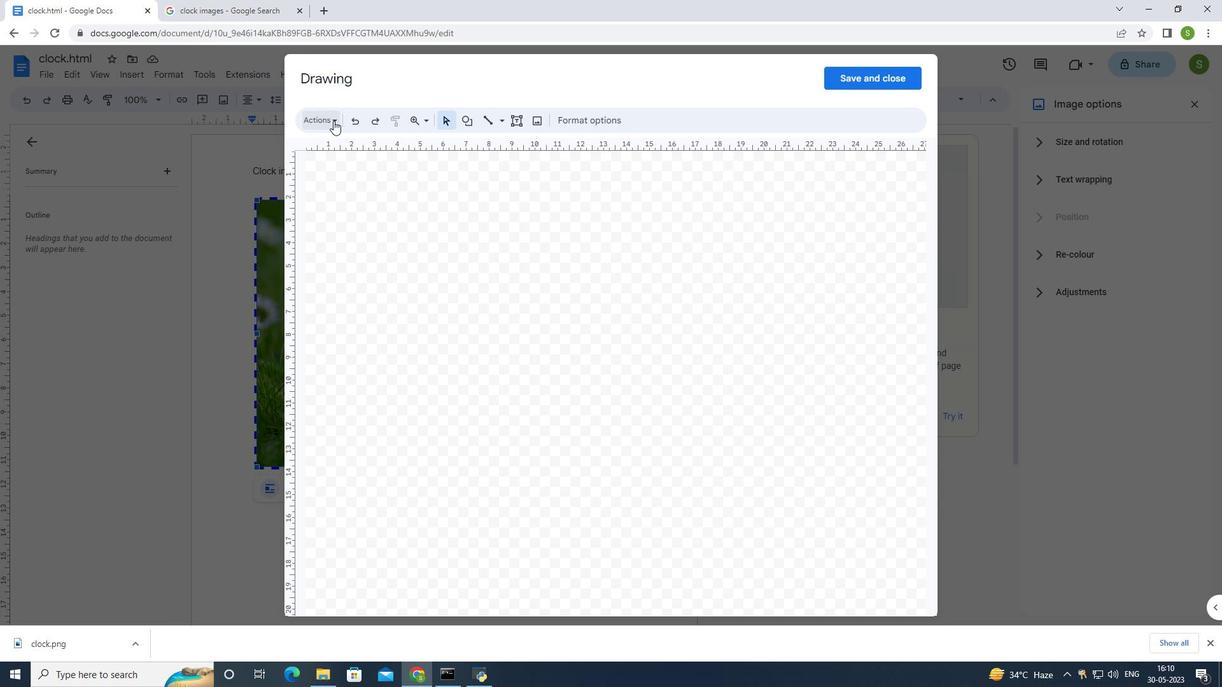 
Action: Mouse moved to (357, 198)
Screenshot: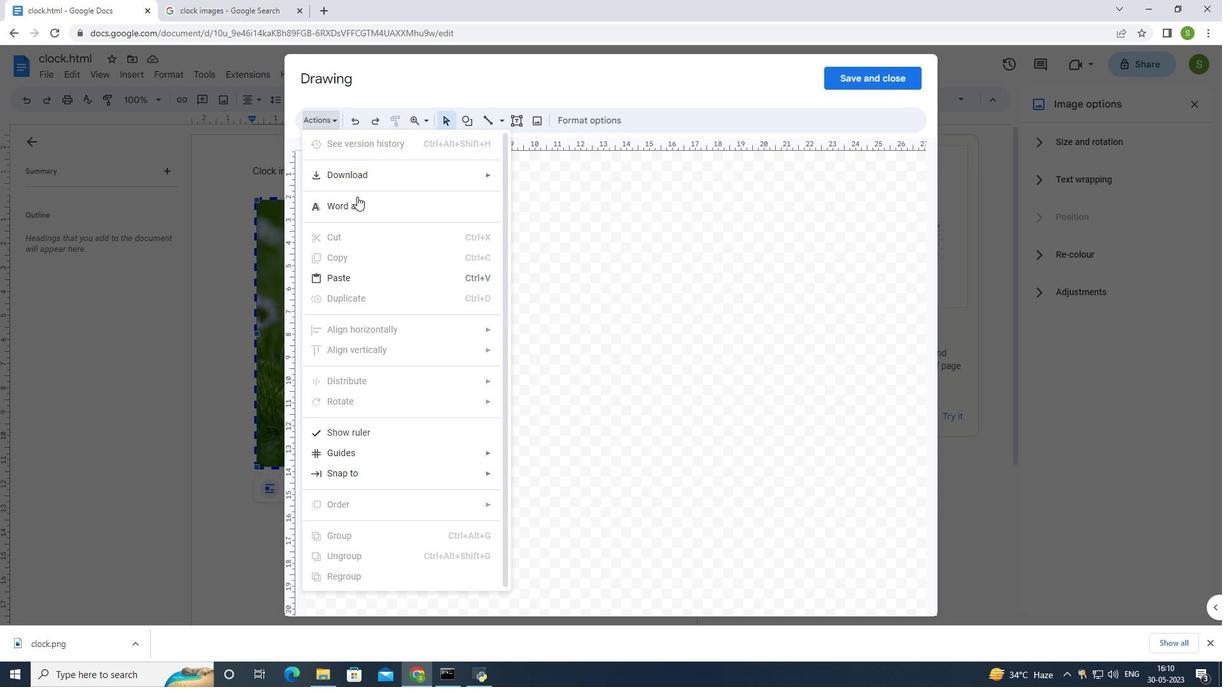 
Action: Mouse pressed left at (357, 198)
Screenshot: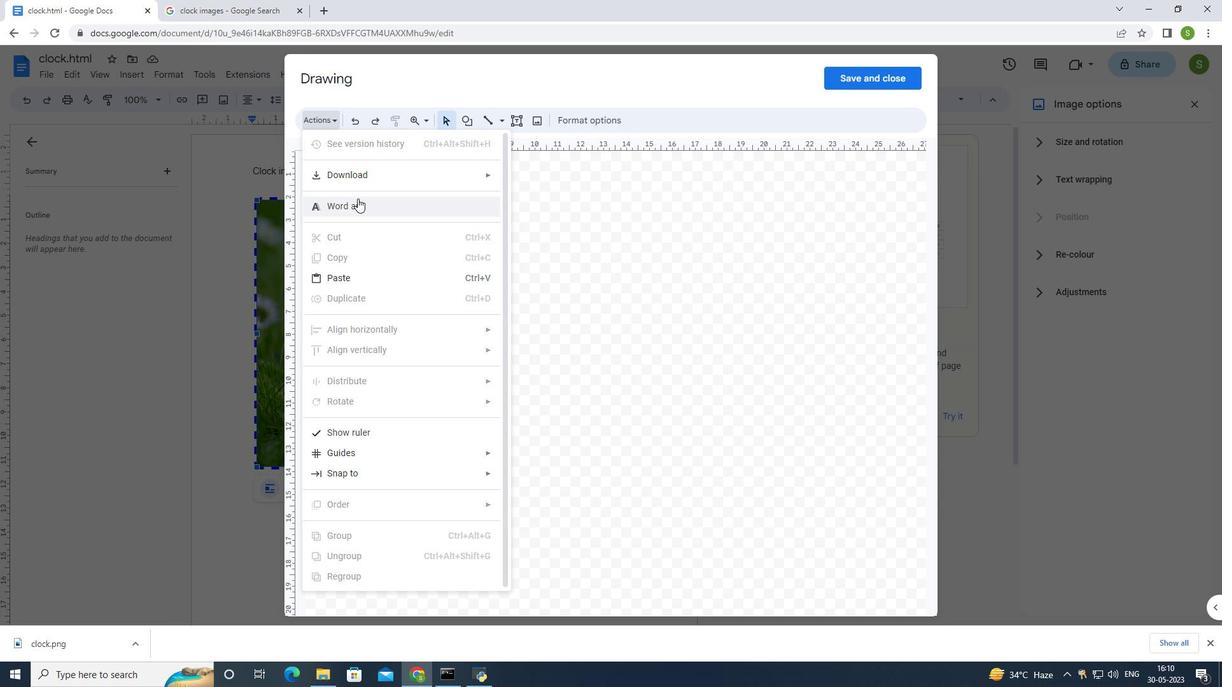 
Action: Mouse moved to (518, 169)
Screenshot: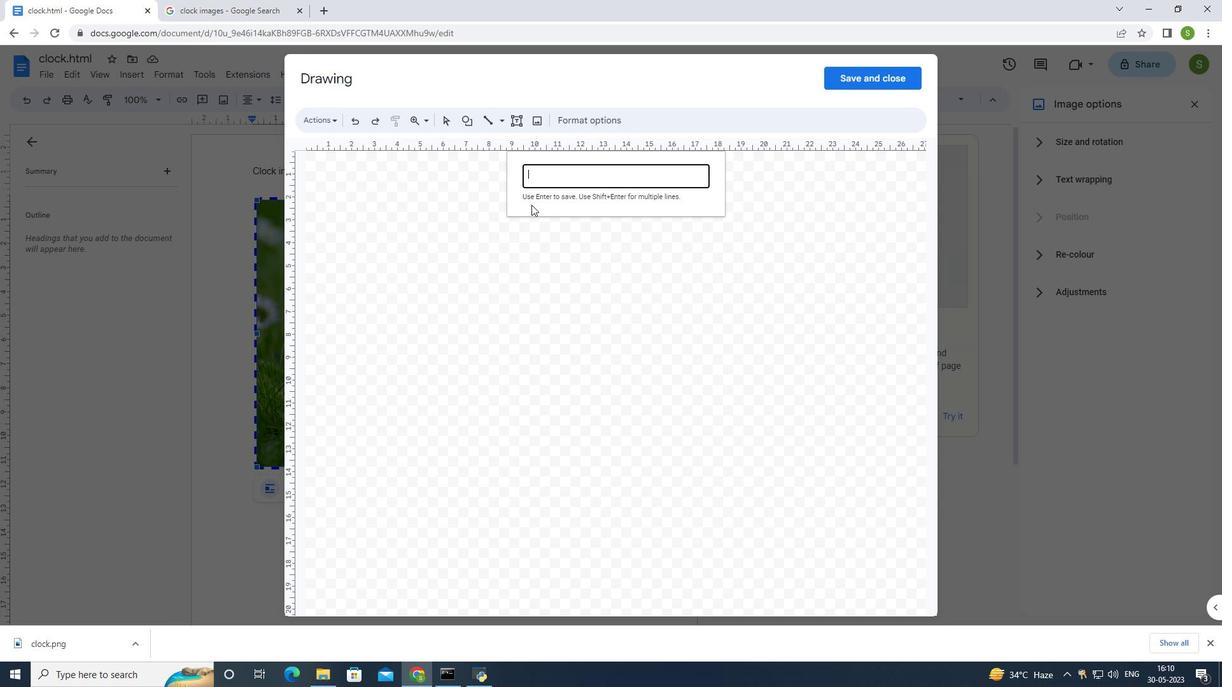 
Action: Key pressed <Key.shift>Clock<Key.space>in<Key.space><Key.shift>Ge<Key.backspace>reen
Screenshot: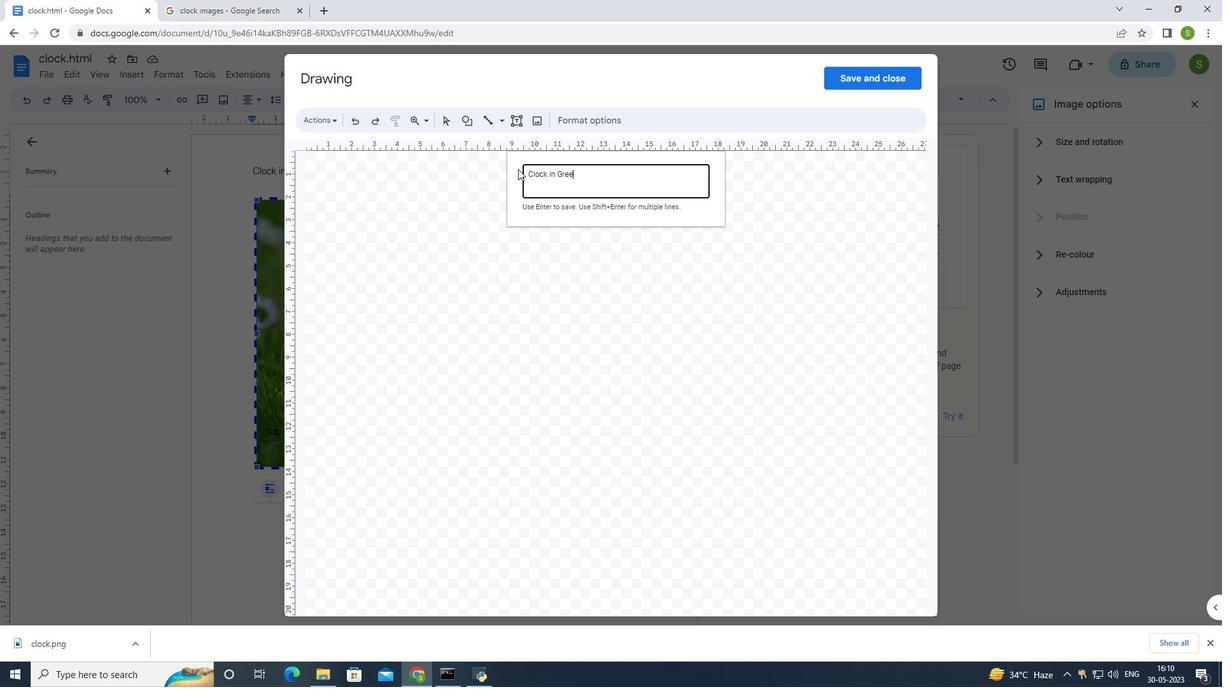 
Action: Mouse moved to (847, 72)
Screenshot: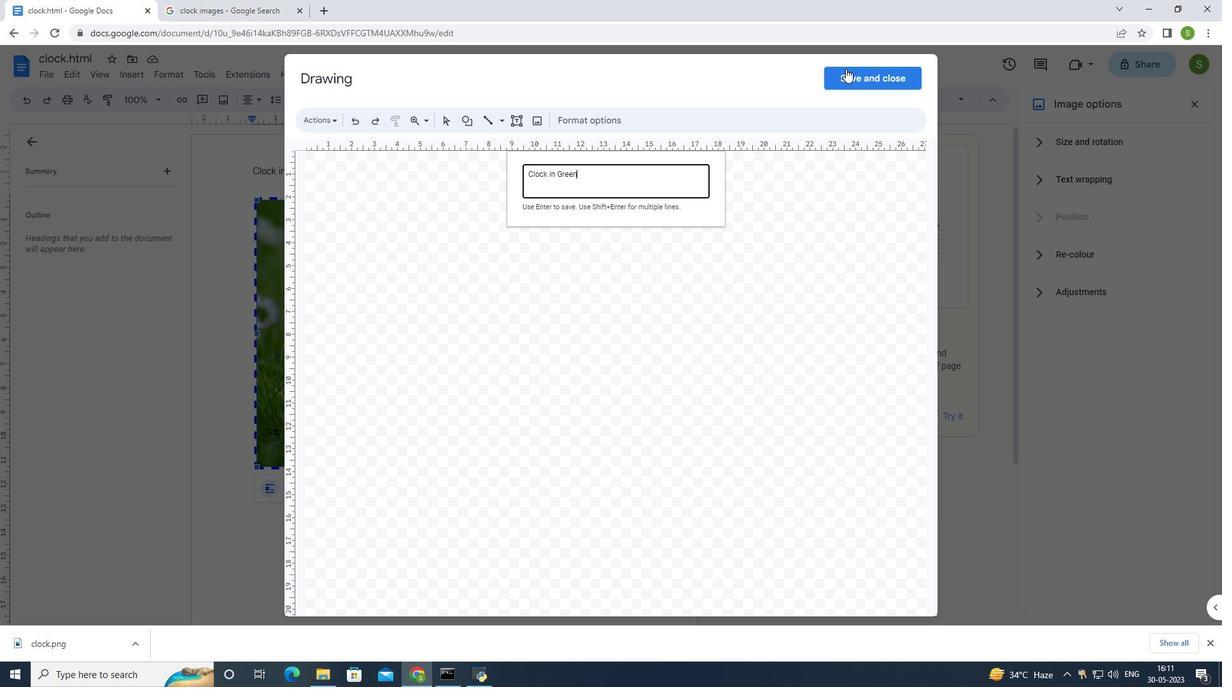 
Action: Mouse pressed left at (847, 72)
Screenshot: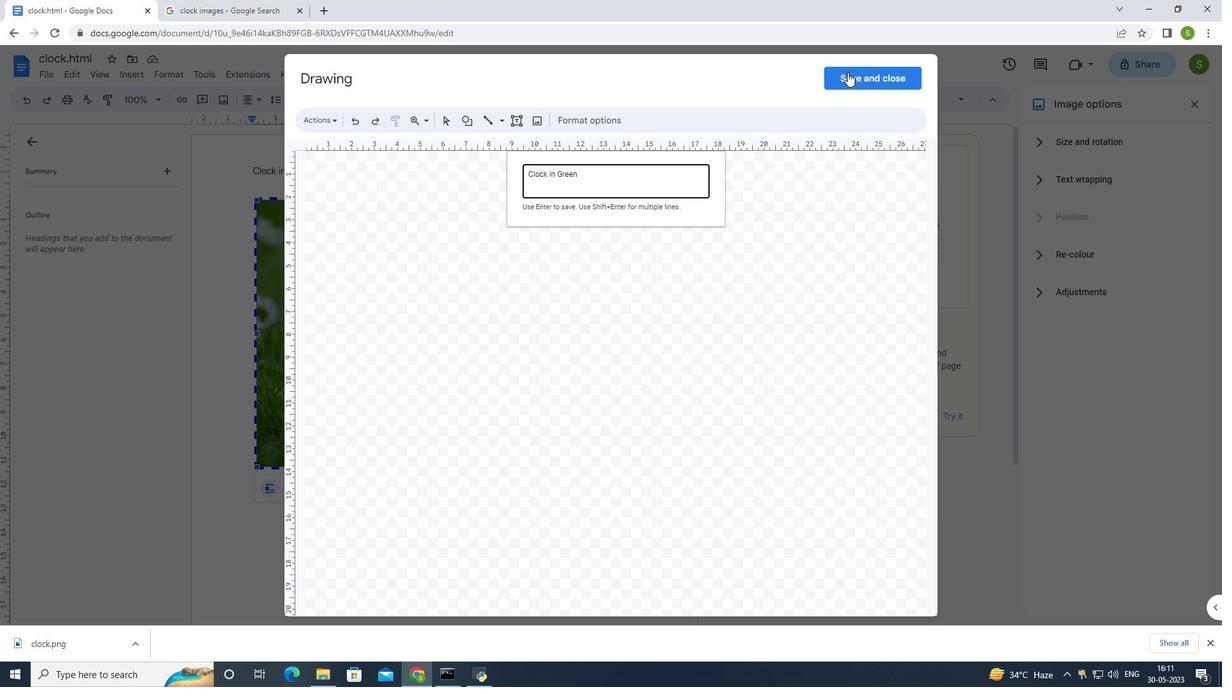 
Action: Mouse moved to (355, 156)
Screenshot: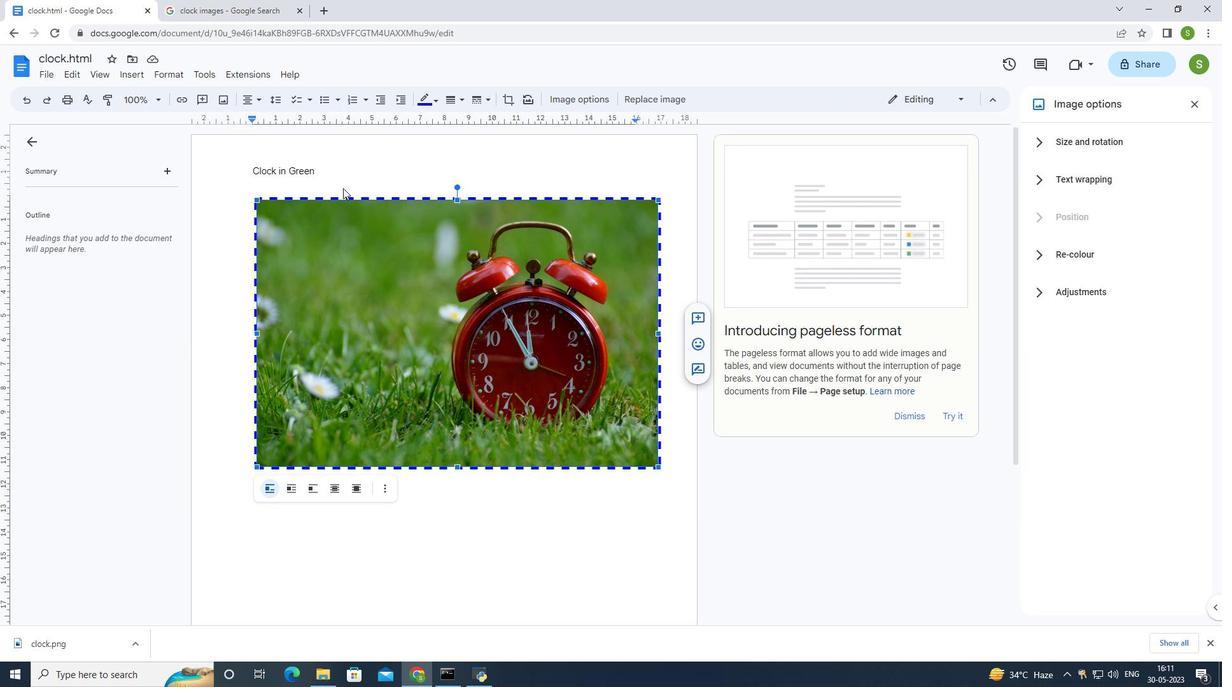 
Action: Mouse pressed left at (355, 156)
Screenshot: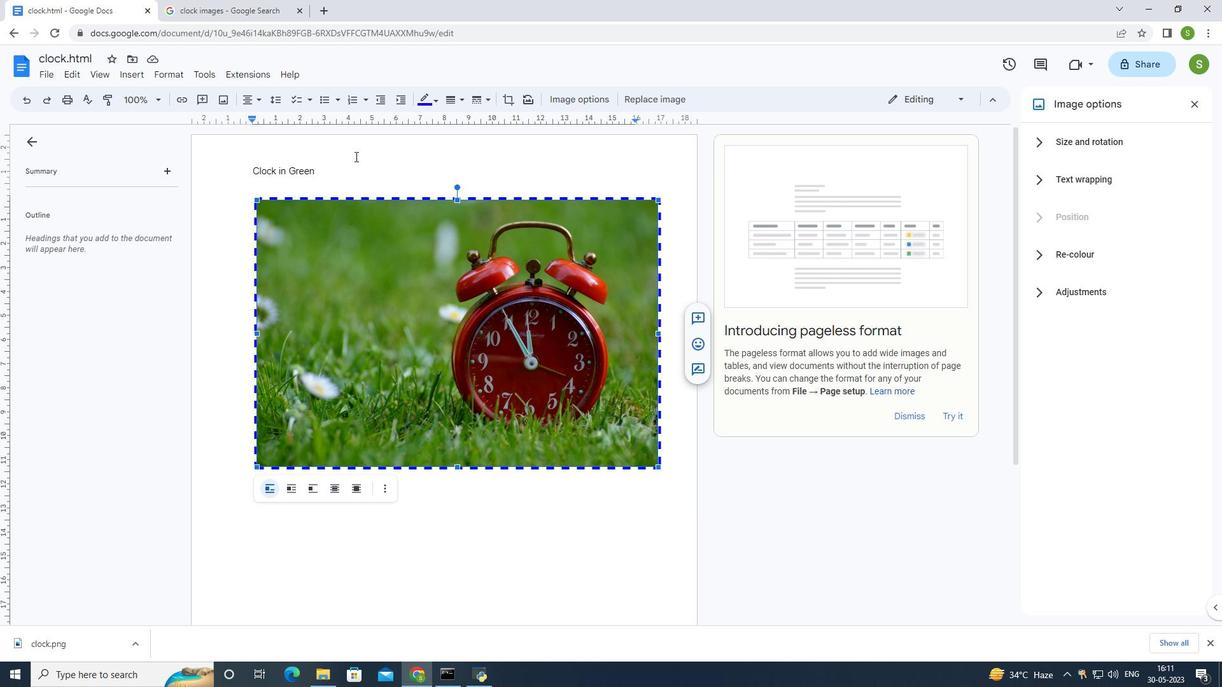 
Action: Mouse moved to (355, 156)
Screenshot: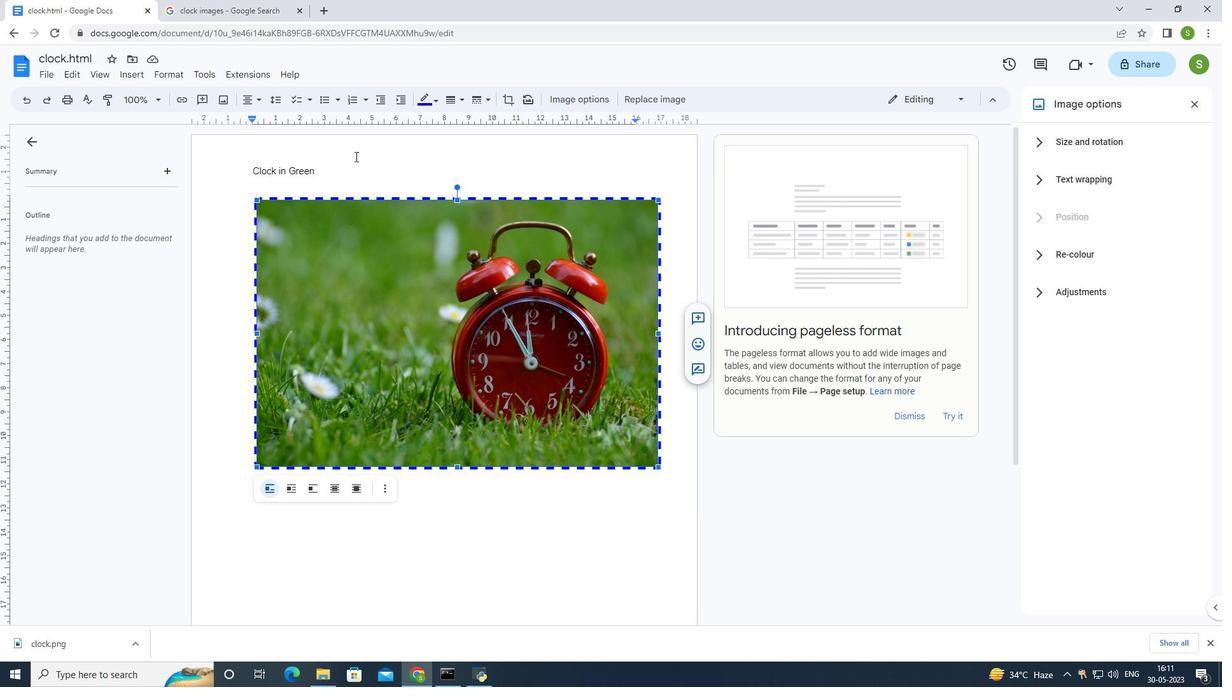 
Action: Mouse pressed left at (355, 156)
Screenshot: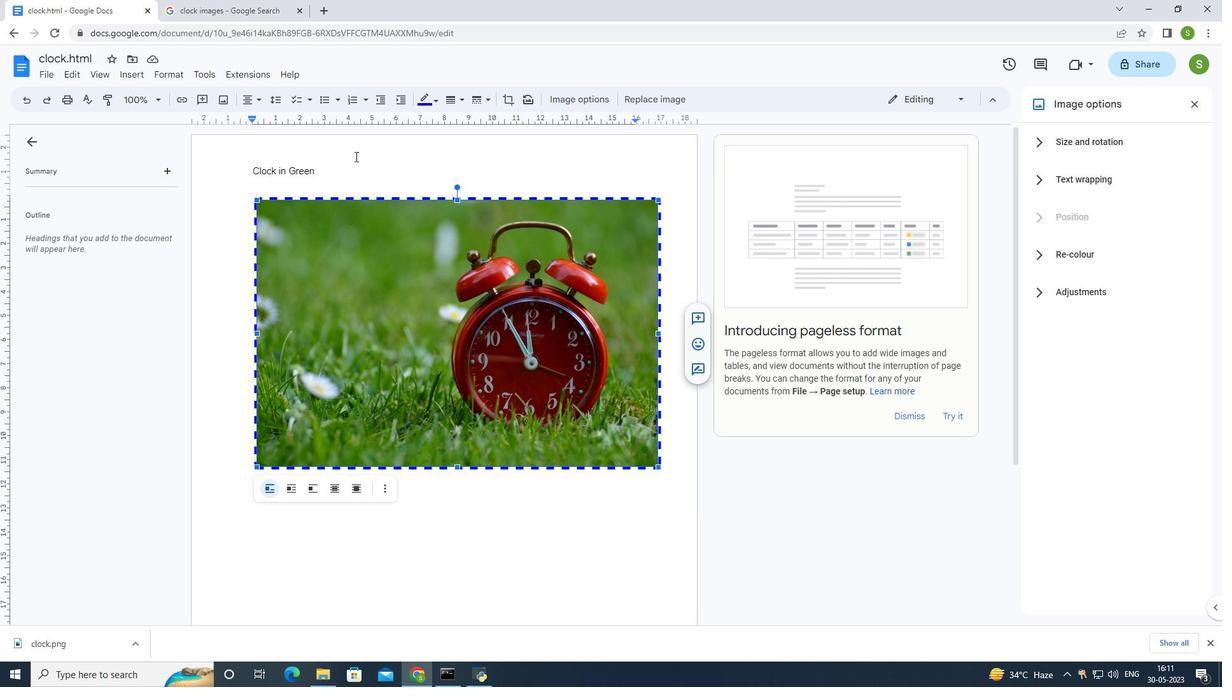 
Action: Mouse moved to (355, 161)
Screenshot: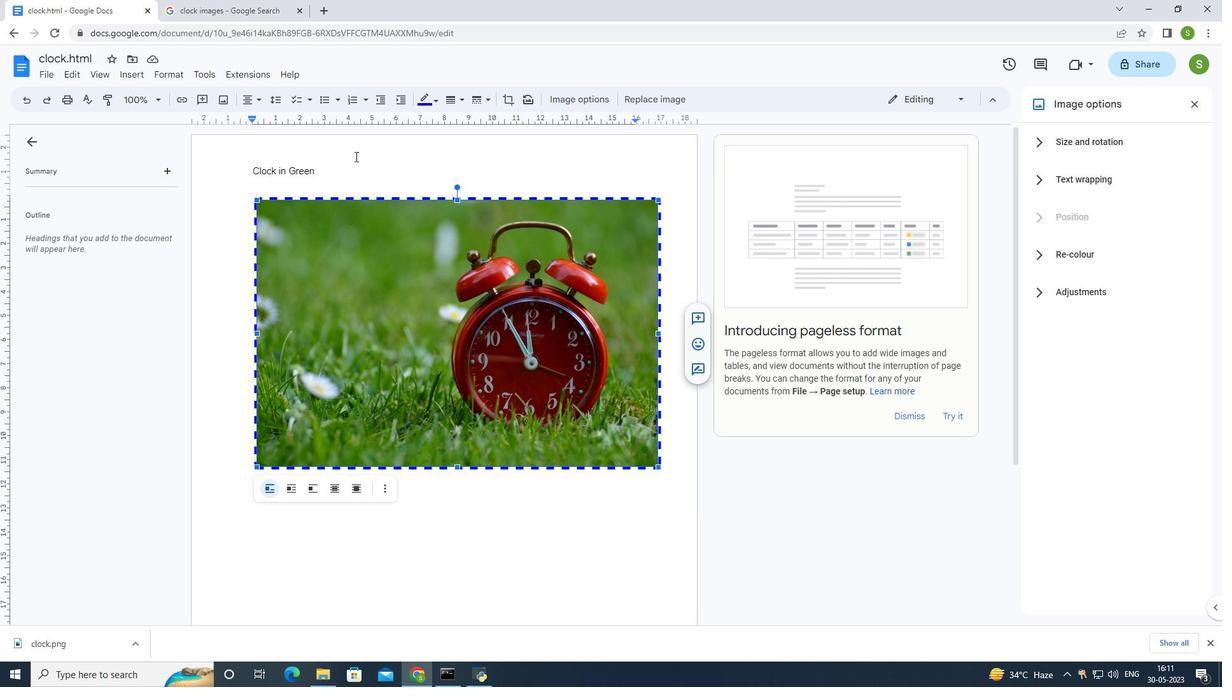 
Action: Mouse pressed left at (355, 161)
Screenshot: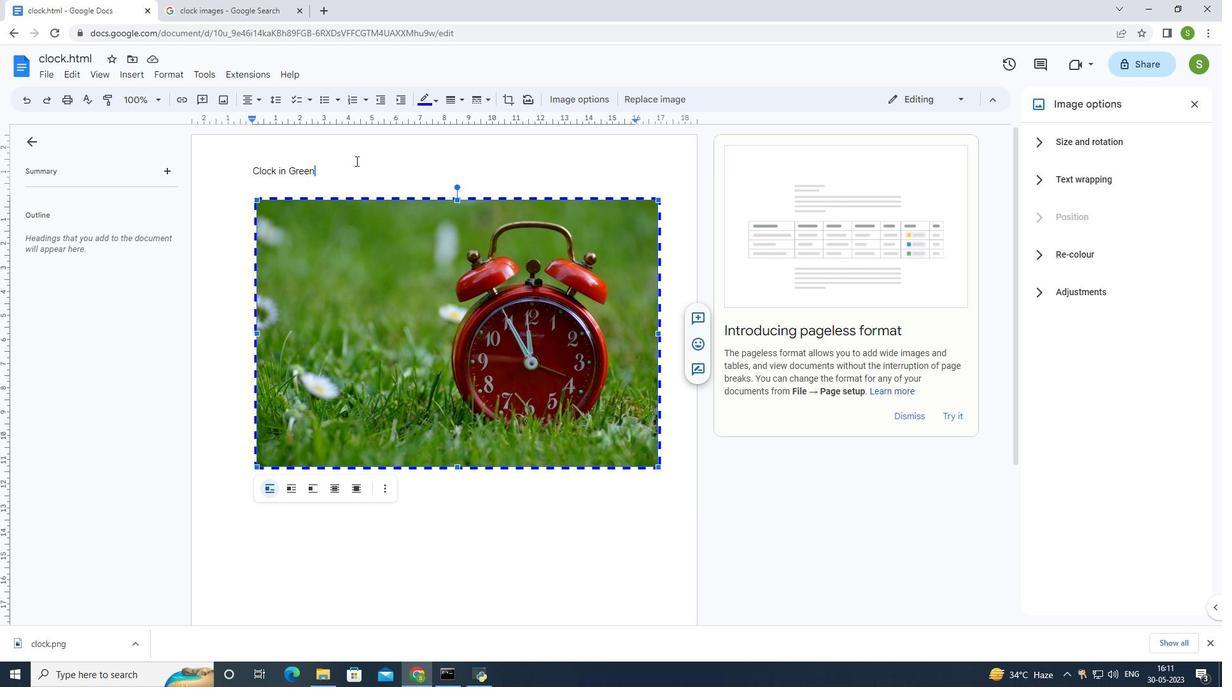 
Action: Mouse moved to (339, 453)
Screenshot: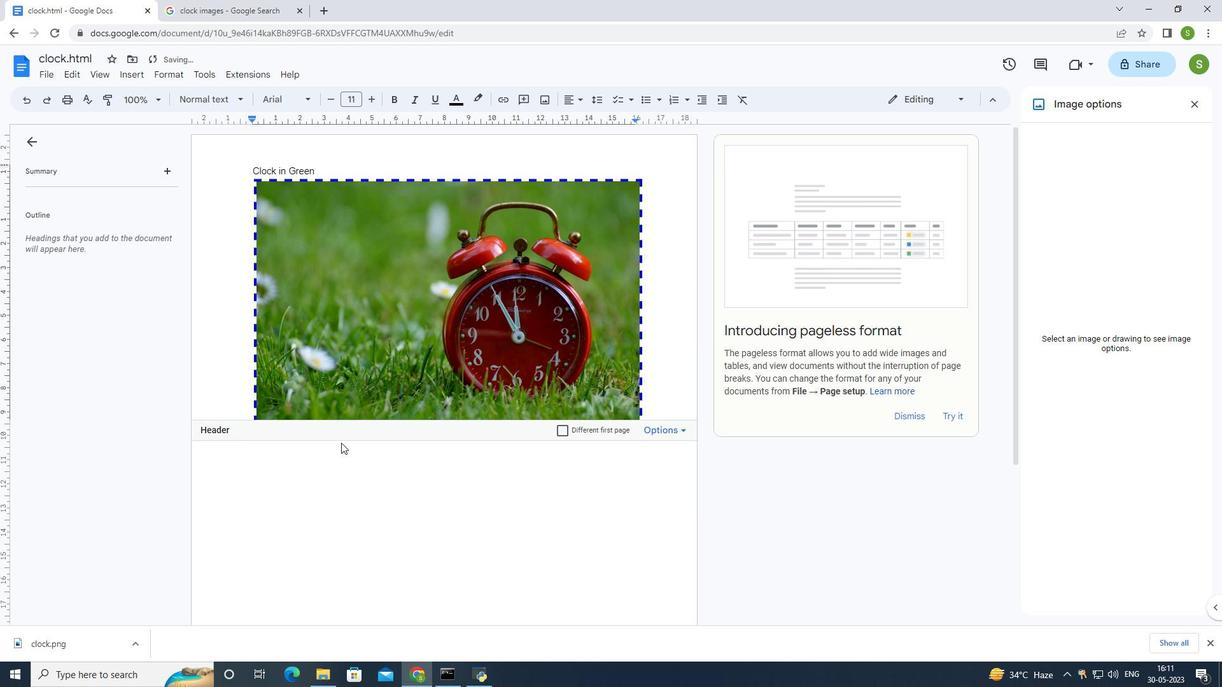 
Action: Mouse pressed left at (339, 453)
Screenshot: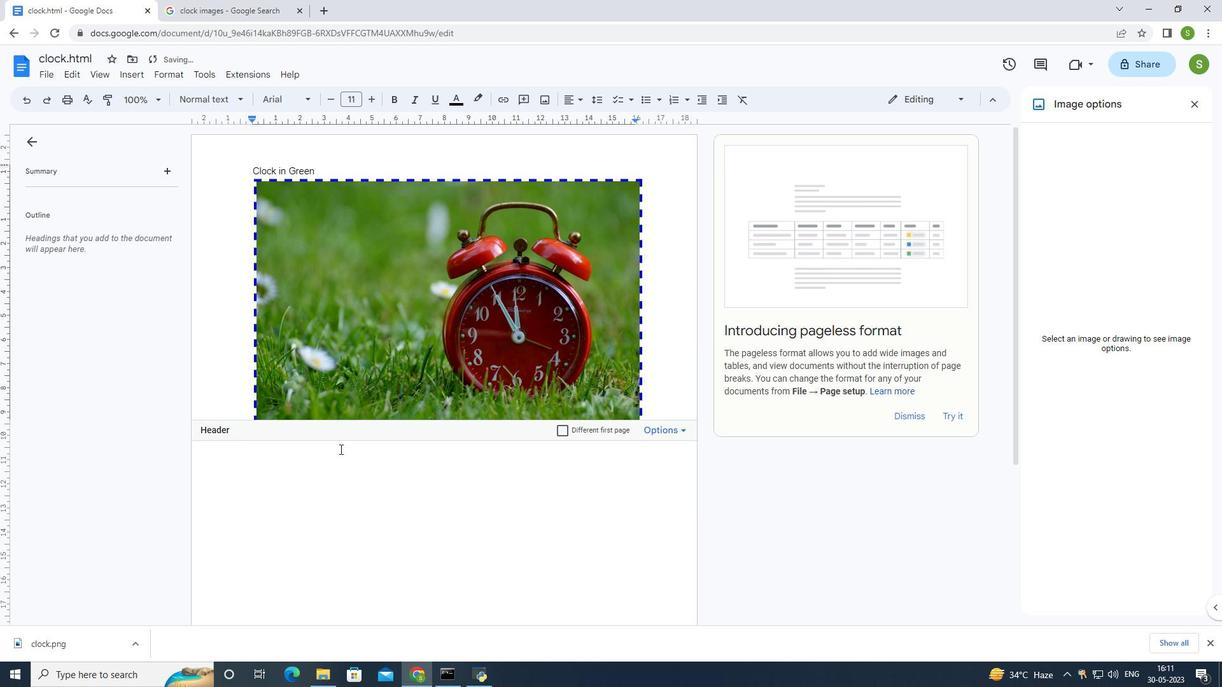 
Action: Mouse pressed left at (339, 453)
Screenshot: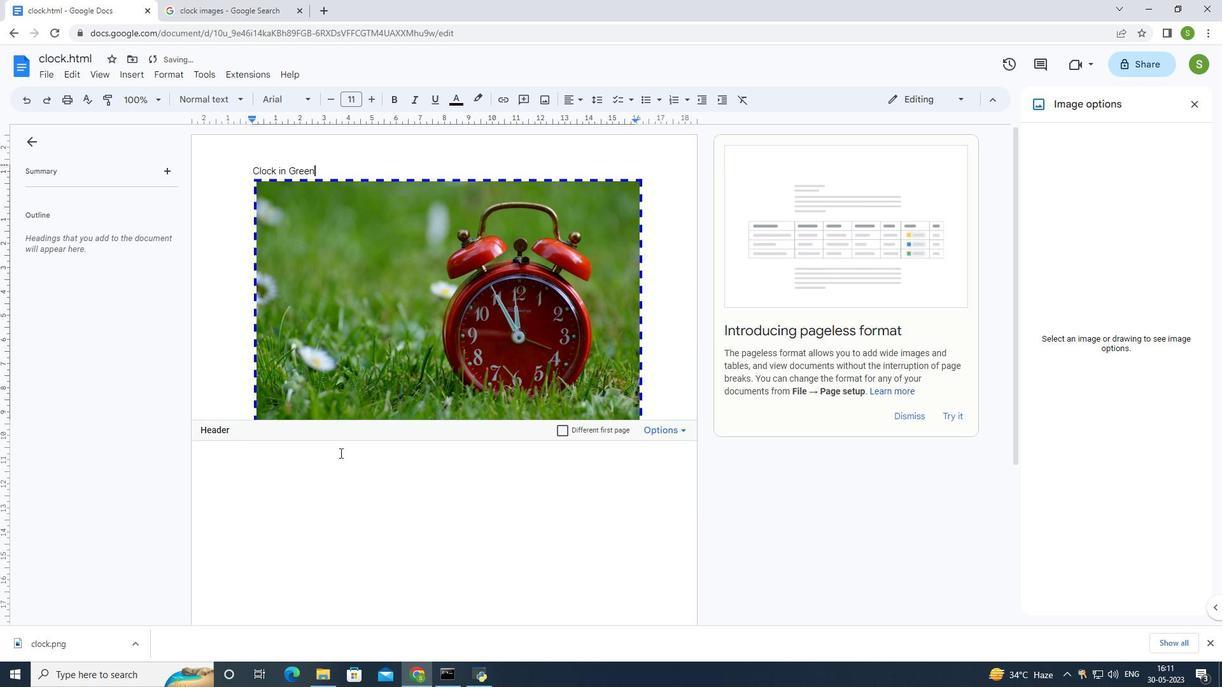 
Action: Mouse moved to (327, 164)
Screenshot: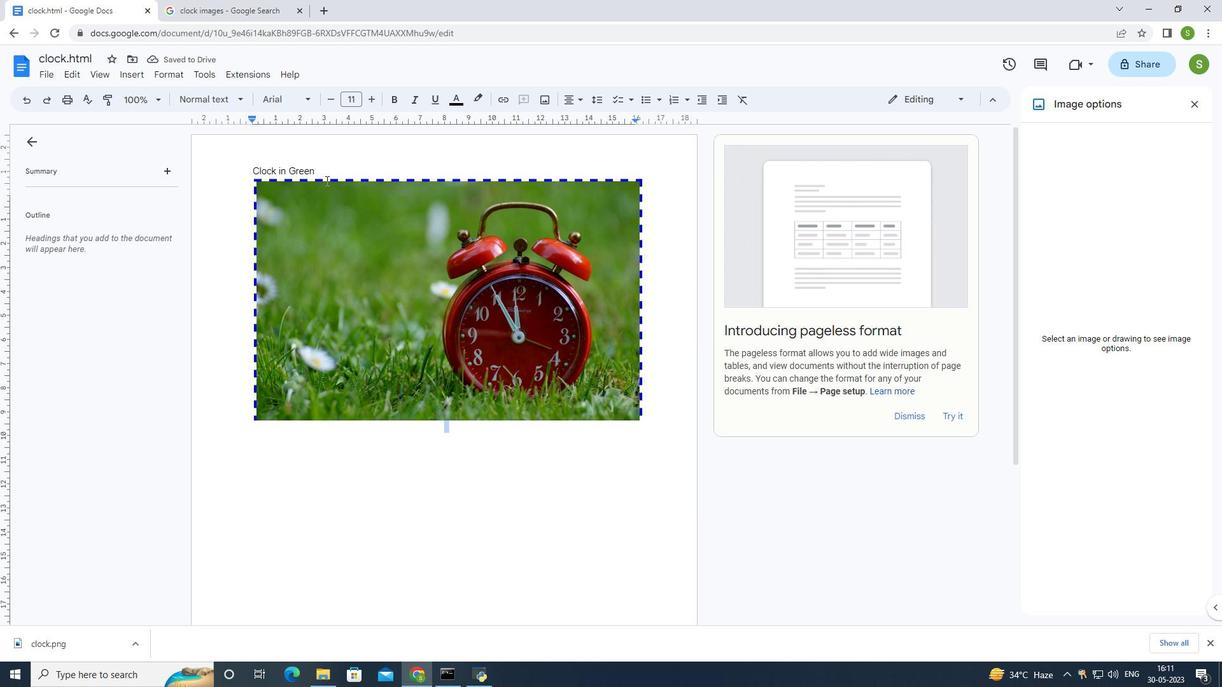 
Action: Mouse pressed left at (327, 164)
Screenshot: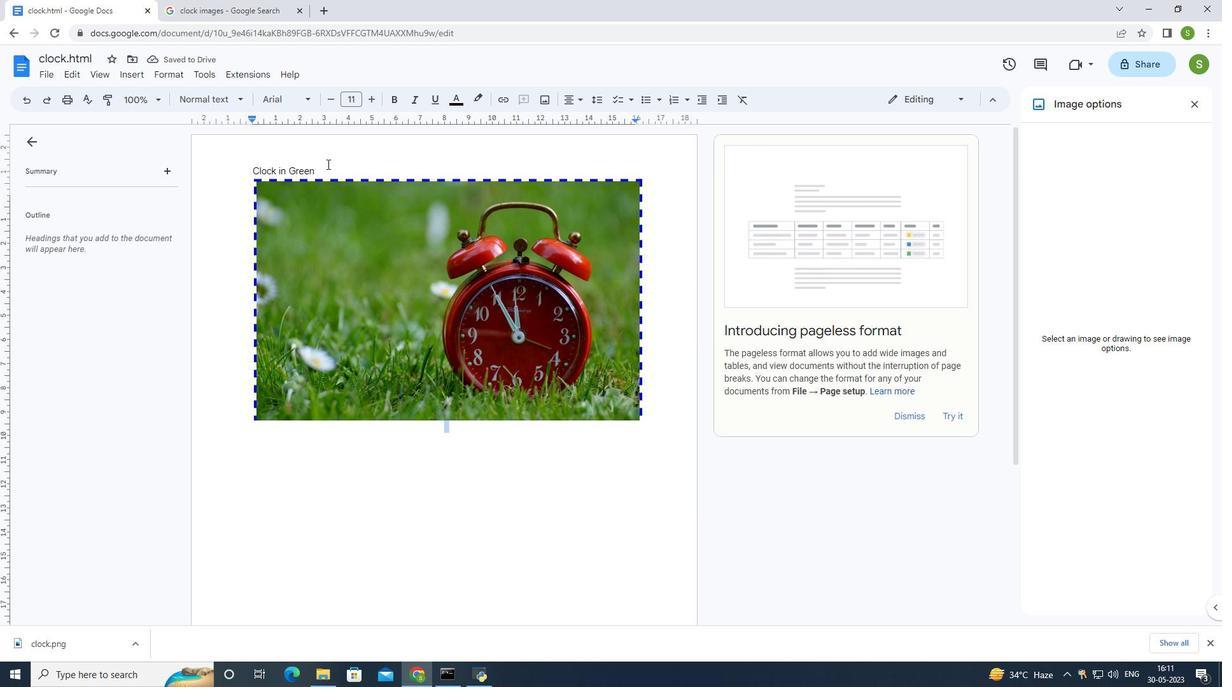 
Action: Mouse moved to (327, 164)
Screenshot: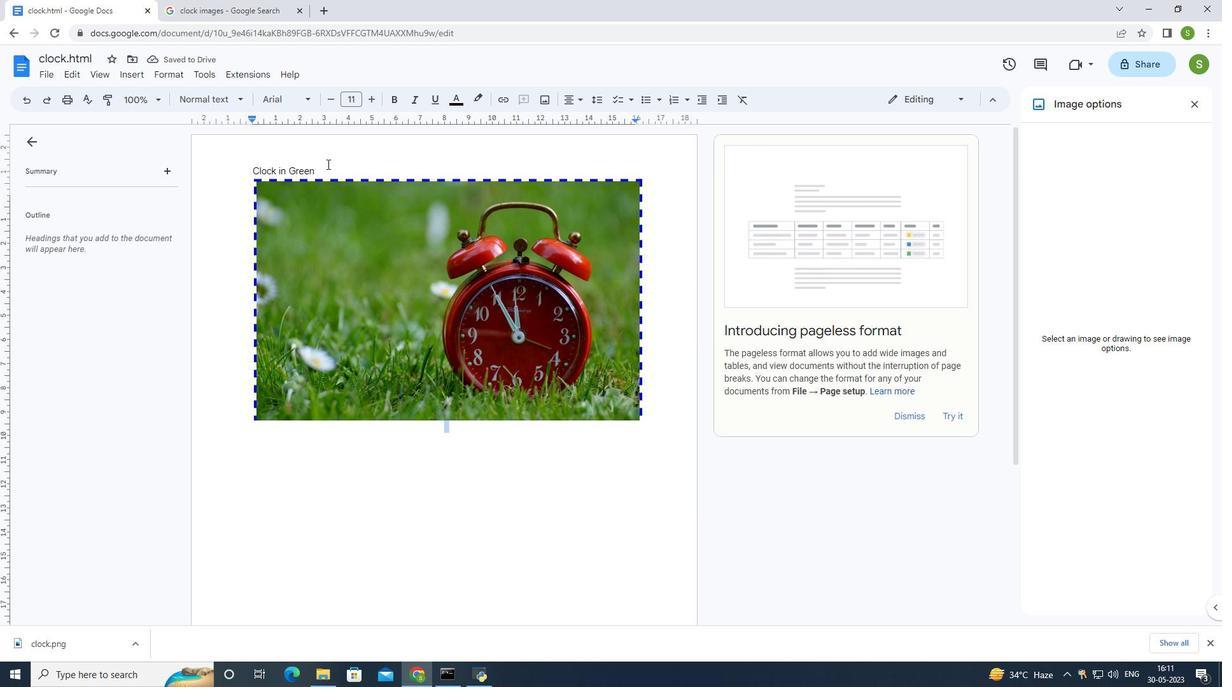 
Action: Mouse pressed left at (327, 164)
Screenshot: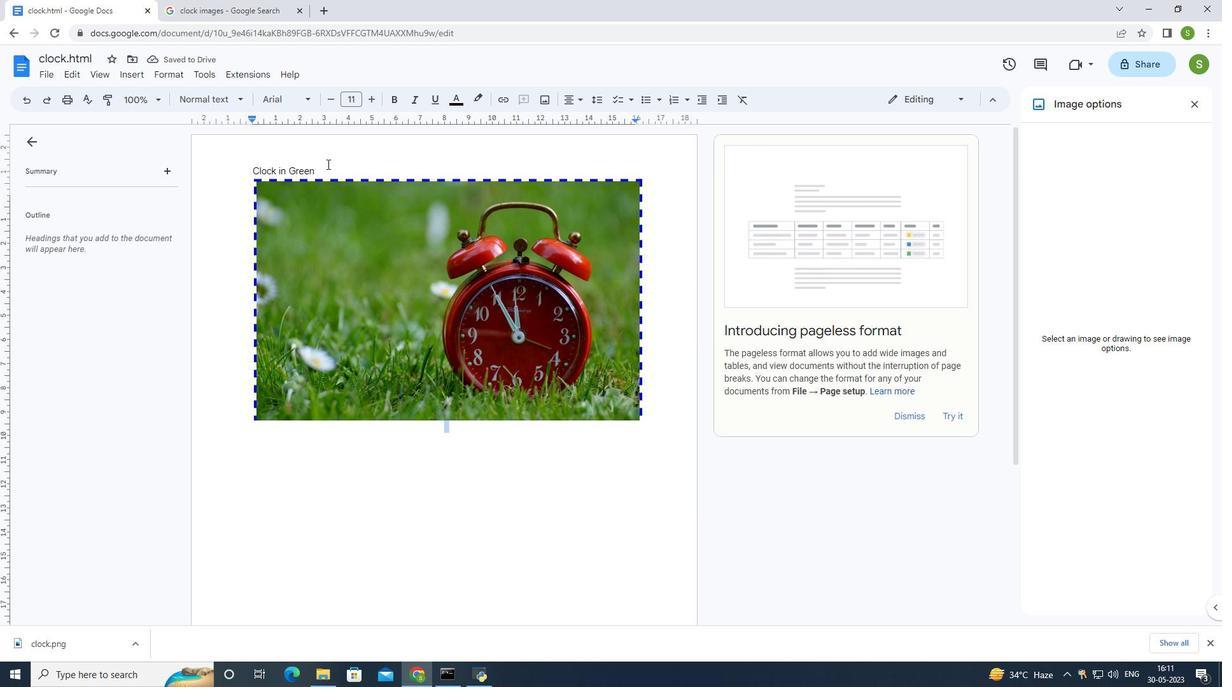 
Action: Mouse moved to (366, 170)
Screenshot: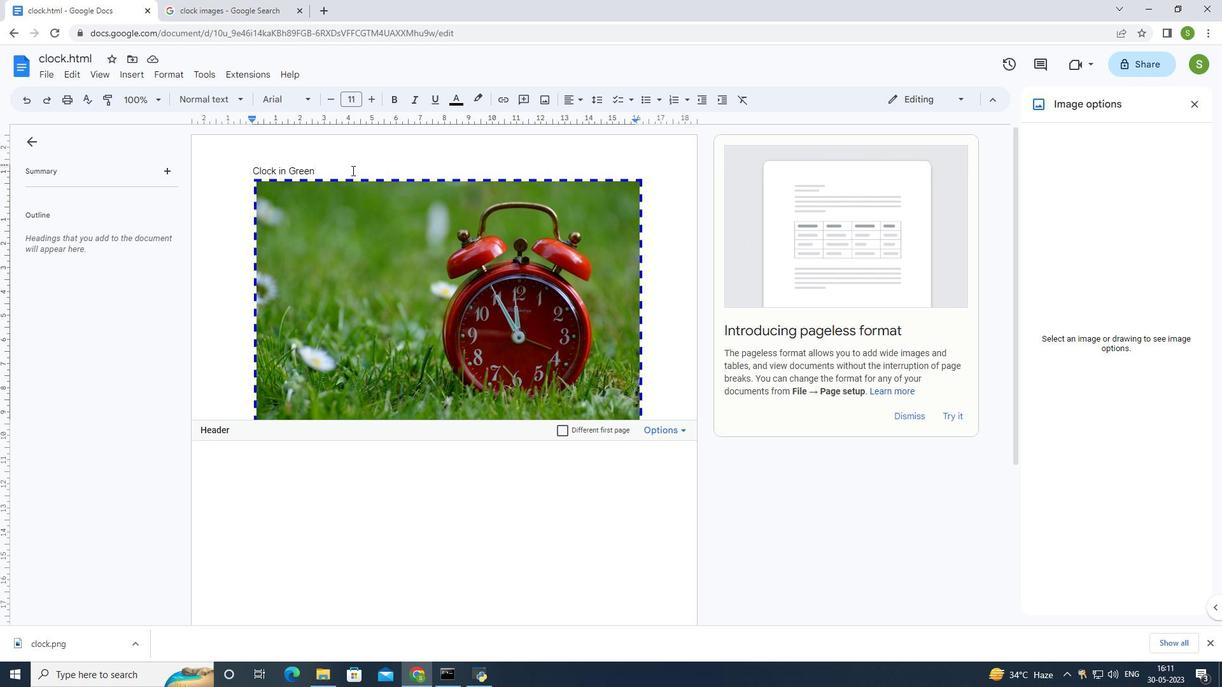 
Action: Key pressed <Key.backspace><Key.backspace><Key.backspace><Key.backspace><Key.backspace><Key.backspace><Key.backspace><Key.backspace><Key.backspace><Key.backspace><Key.backspace><Key.backspace><Key.backspace><Key.backspace>
Screenshot: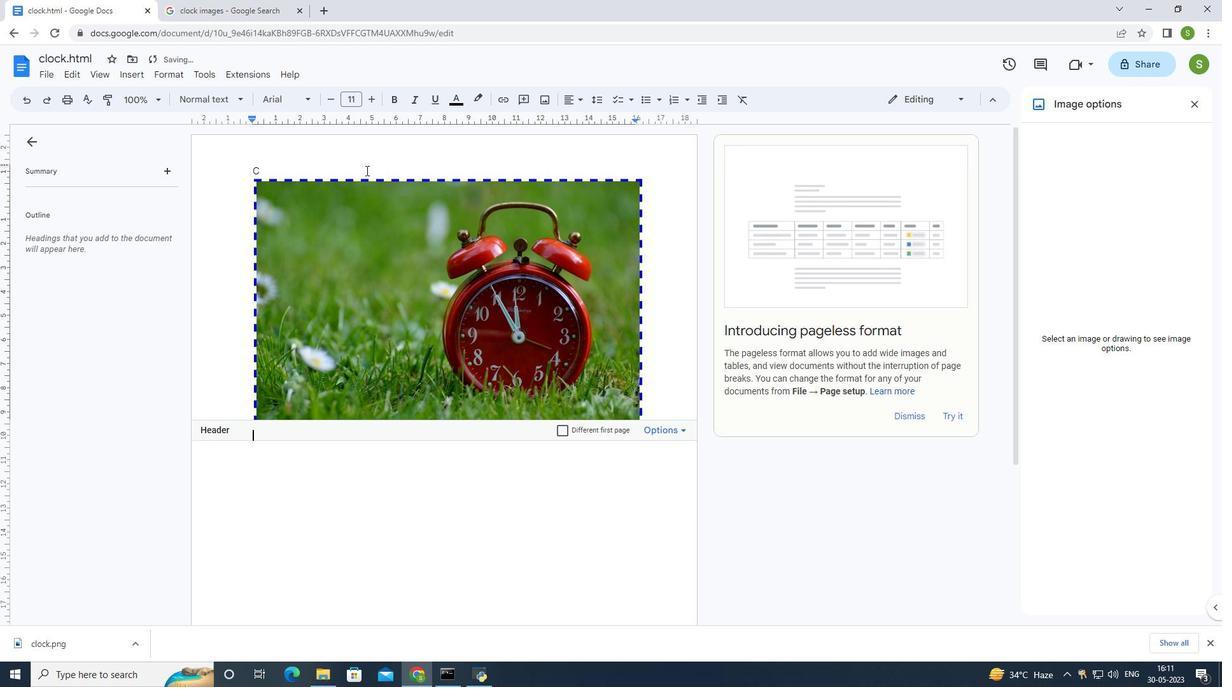 
Action: Mouse moved to (282, 154)
Screenshot: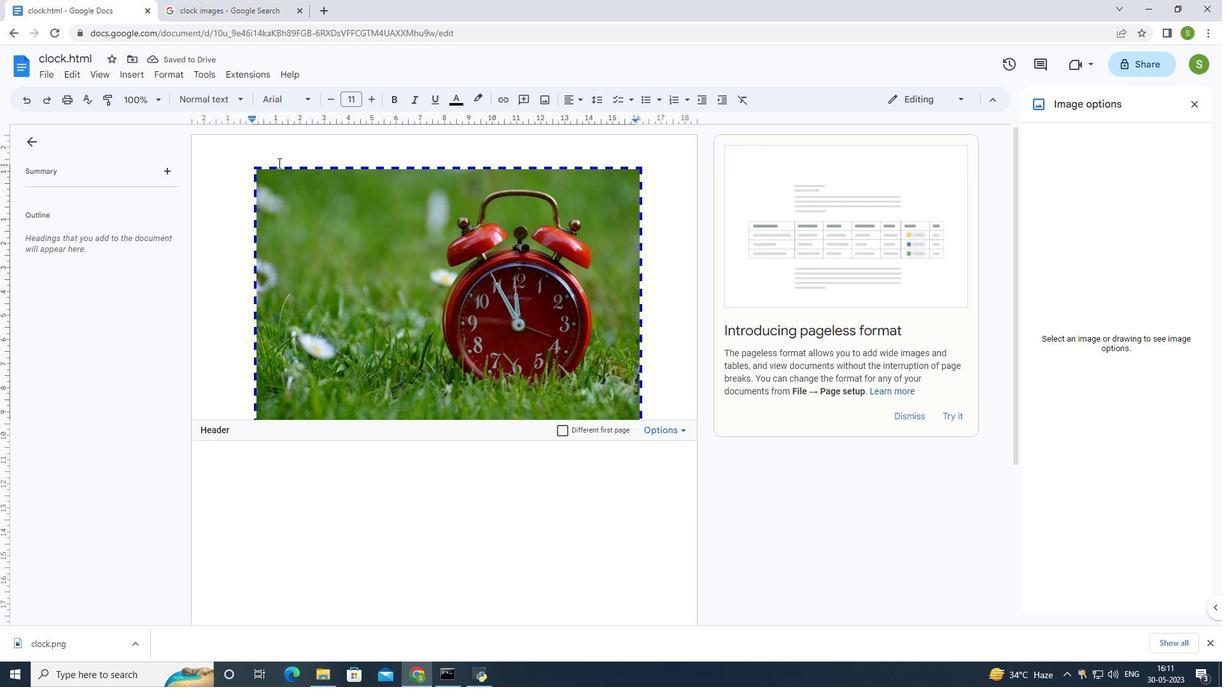 
Action: Mouse pressed left at (282, 154)
Screenshot: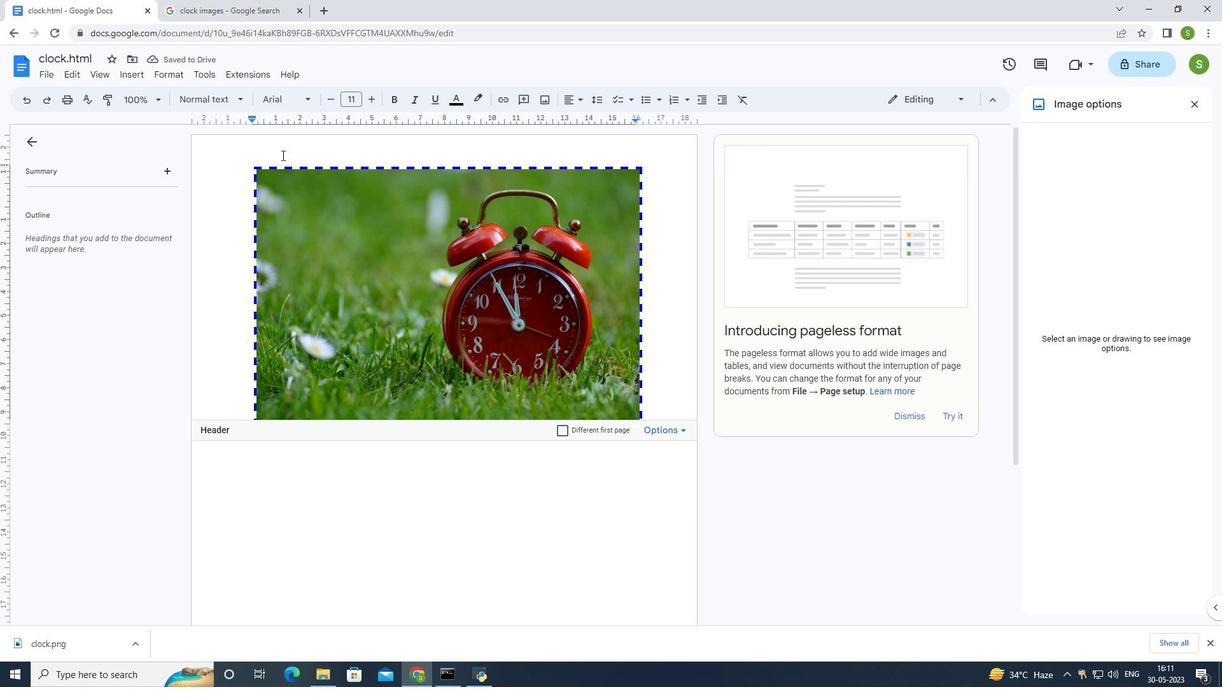 
Action: Mouse pressed left at (282, 154)
Screenshot: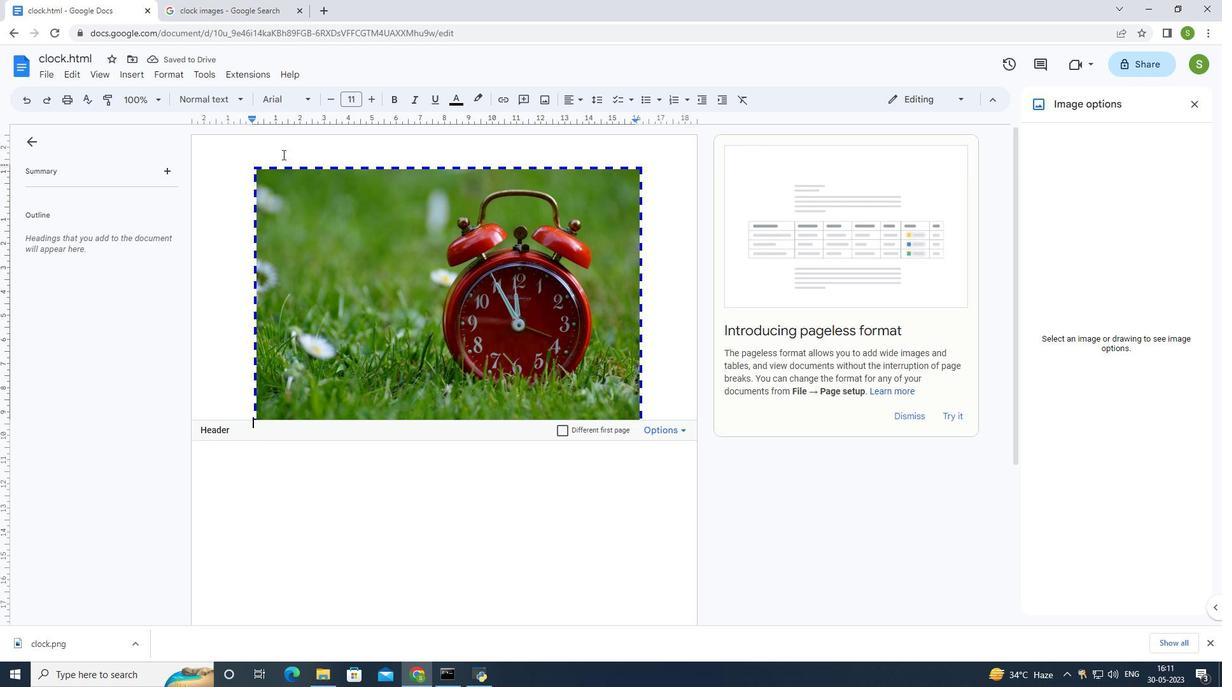 
Action: Mouse moved to (266, 537)
Screenshot: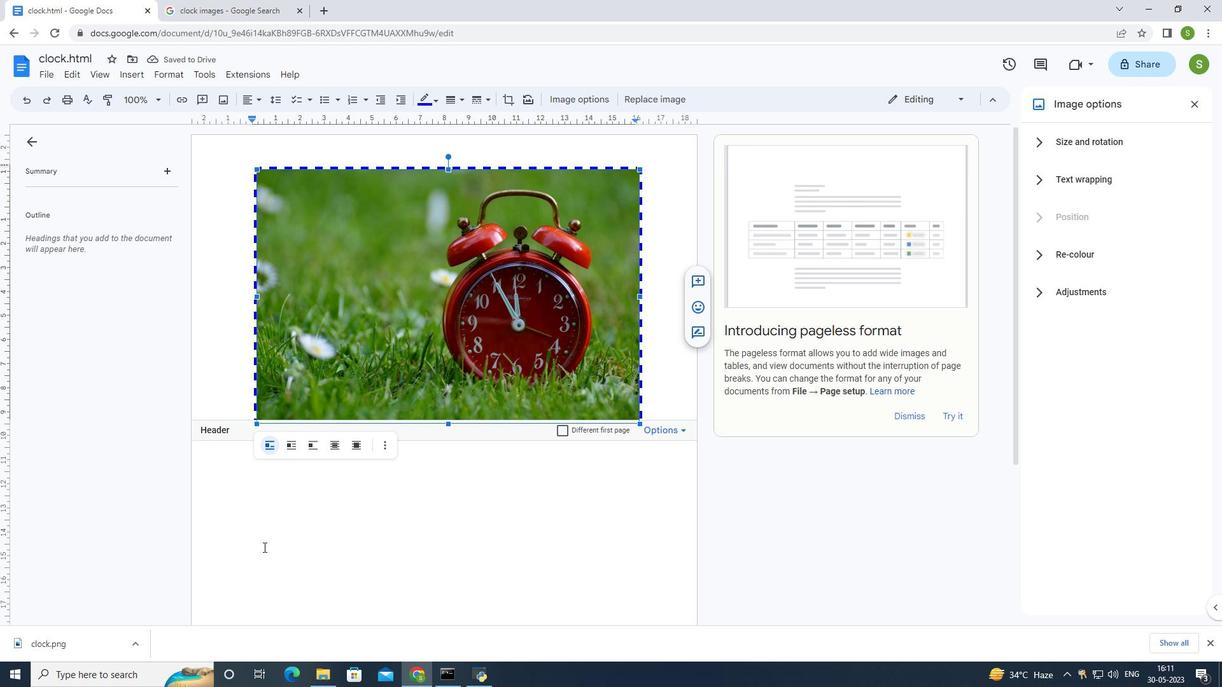 
Action: Mouse pressed left at (266, 537)
Screenshot: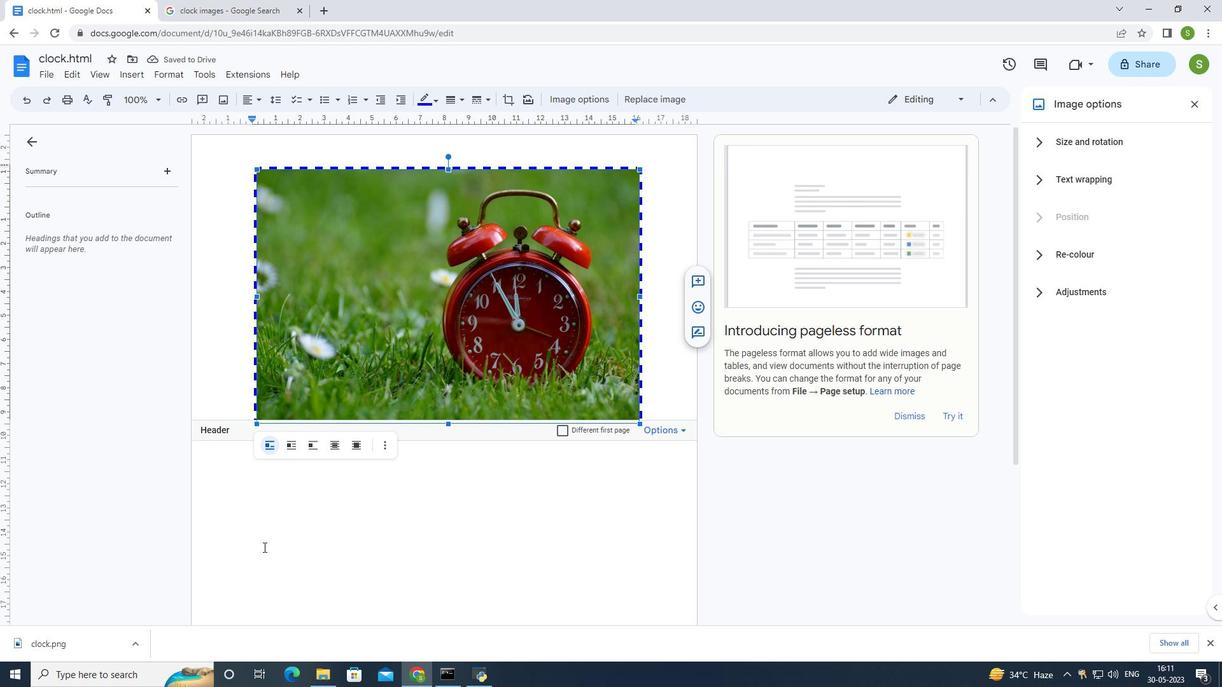 
Action: Mouse moved to (266, 536)
Screenshot: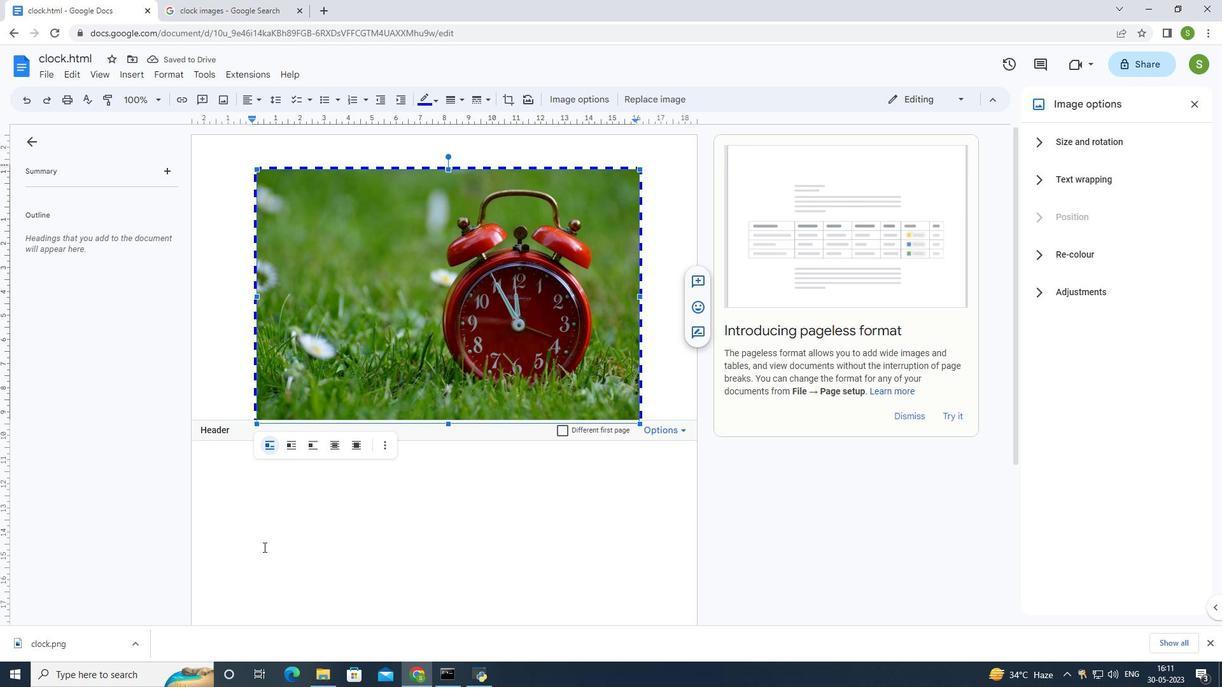 
Action: Mouse pressed left at (266, 536)
Screenshot: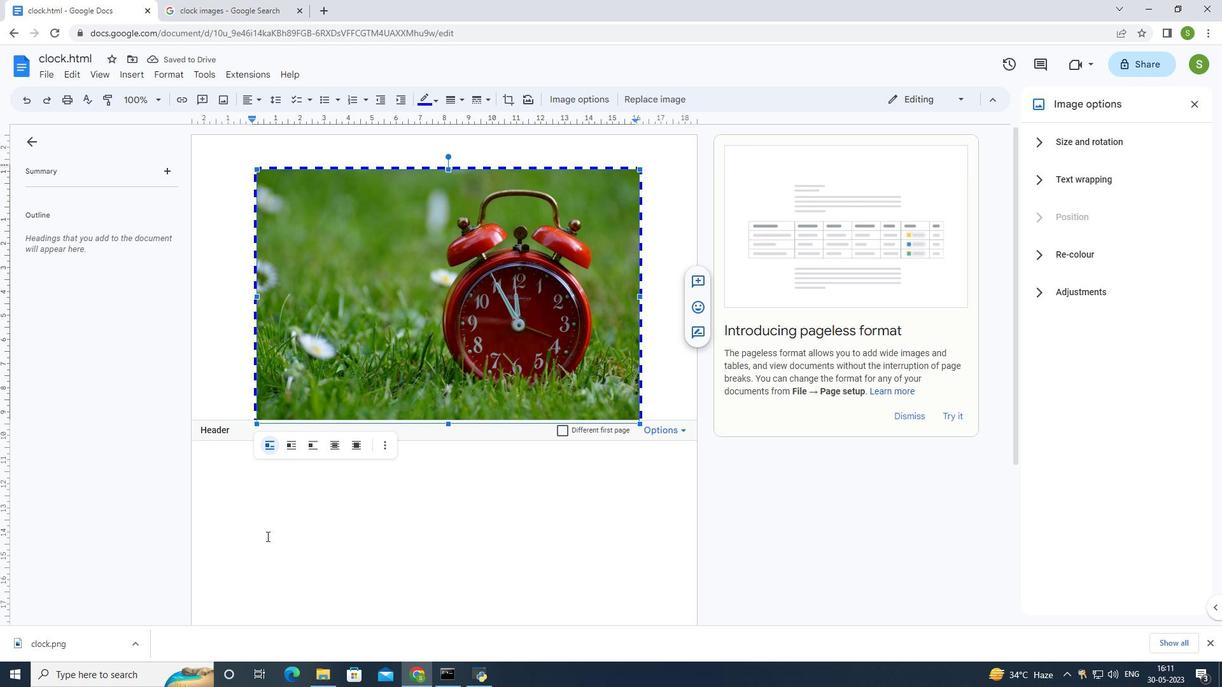 
Action: Mouse moved to (299, 523)
Screenshot: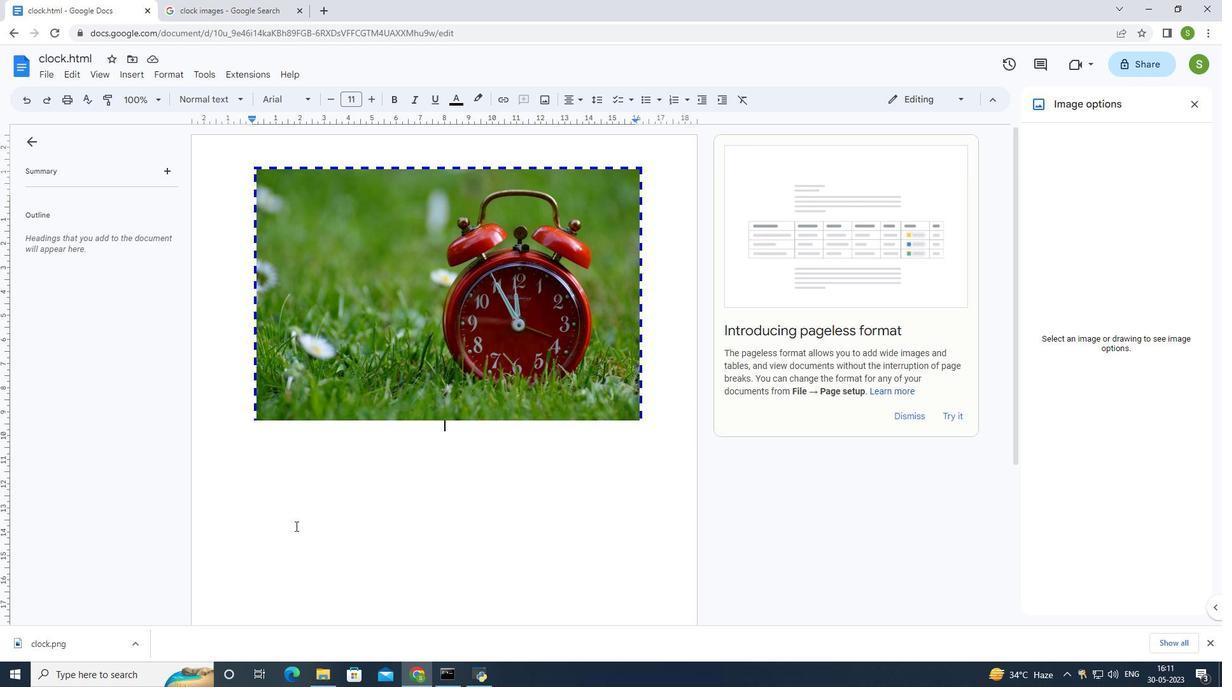 
Action: Key pressed ctrl+Z
Screenshot: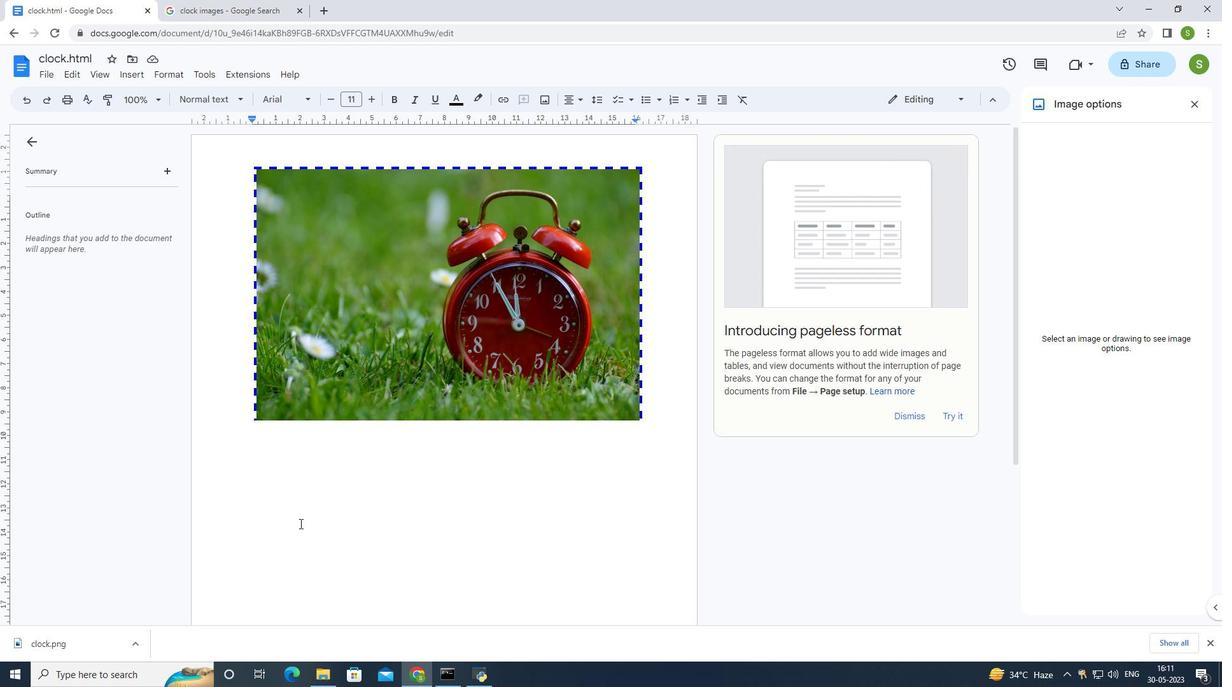 
Action: Mouse moved to (299, 173)
Screenshot: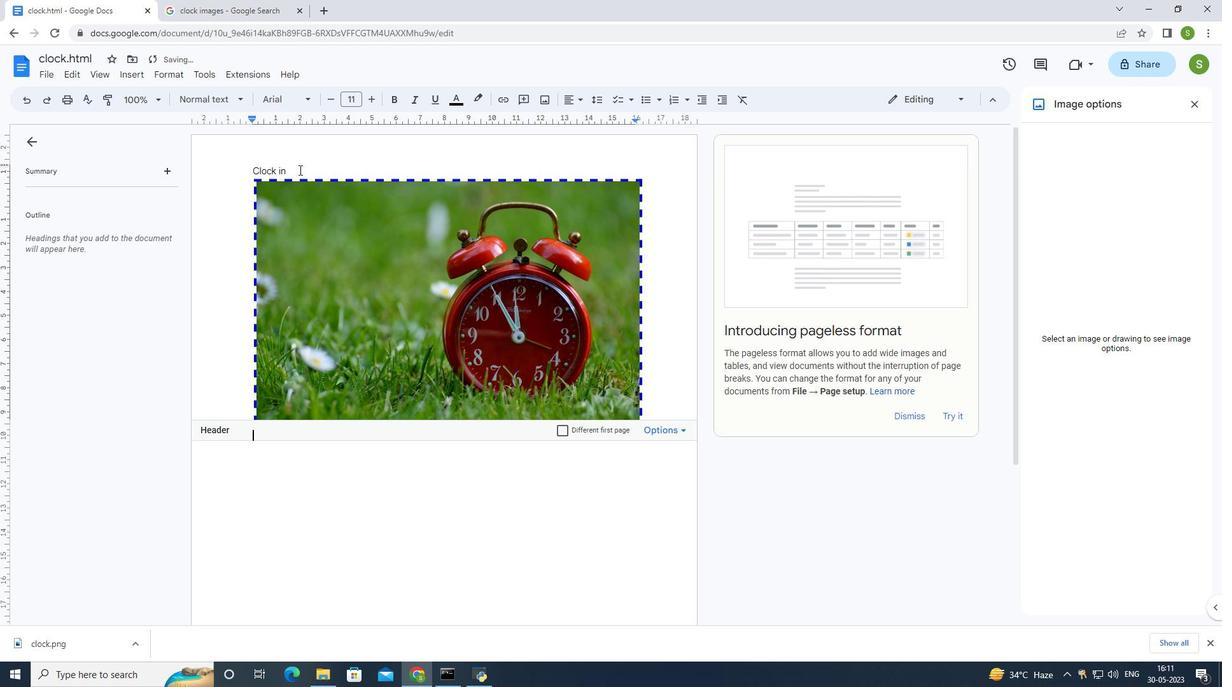 
Action: Key pressed ctrl+Z
Screenshot: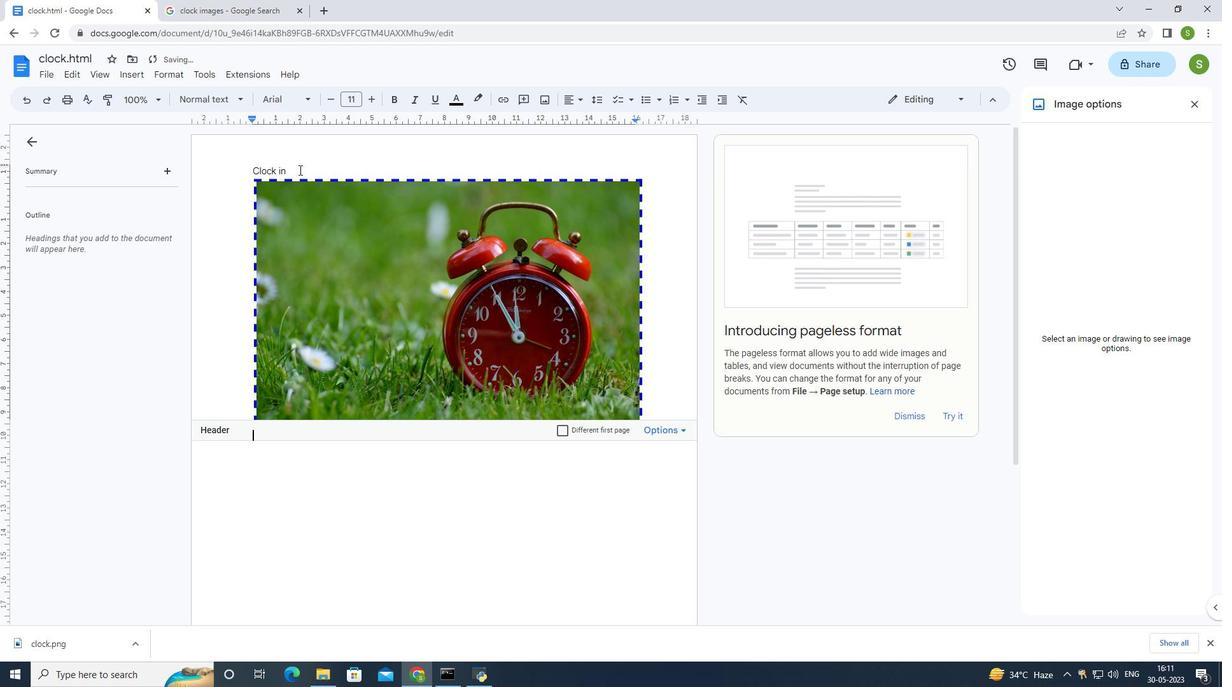 
Action: Mouse moved to (299, 176)
Screenshot: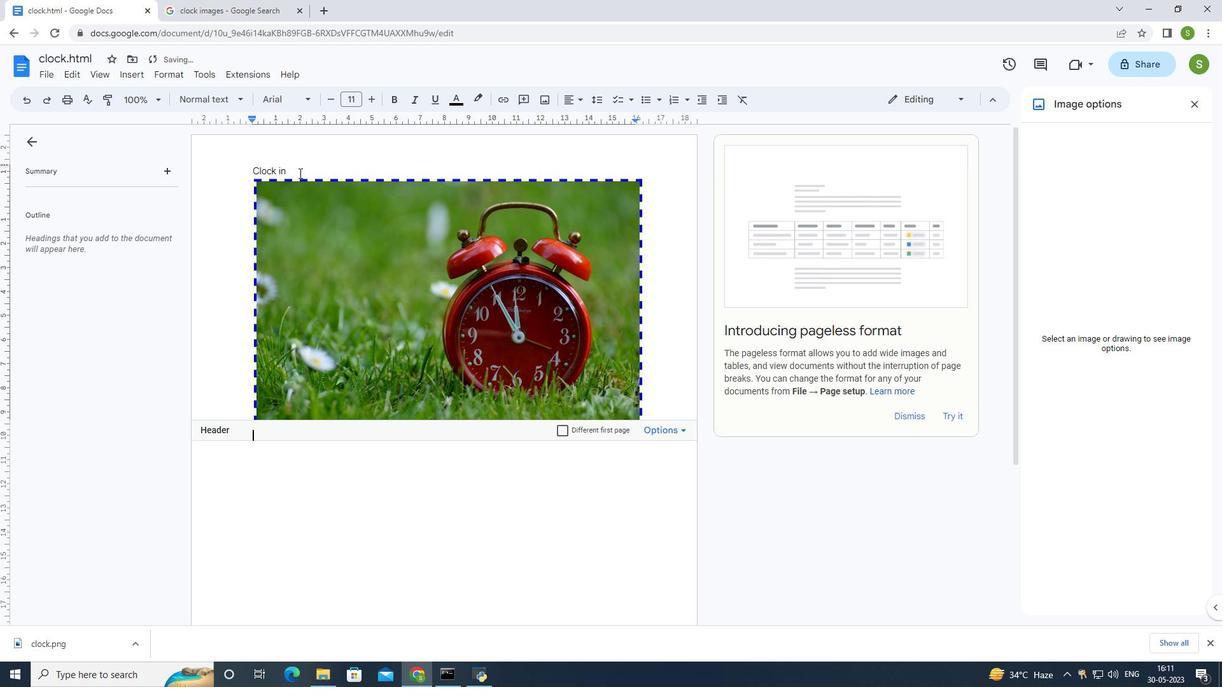 
Action: Key pressed <'\x1a'>
Screenshot: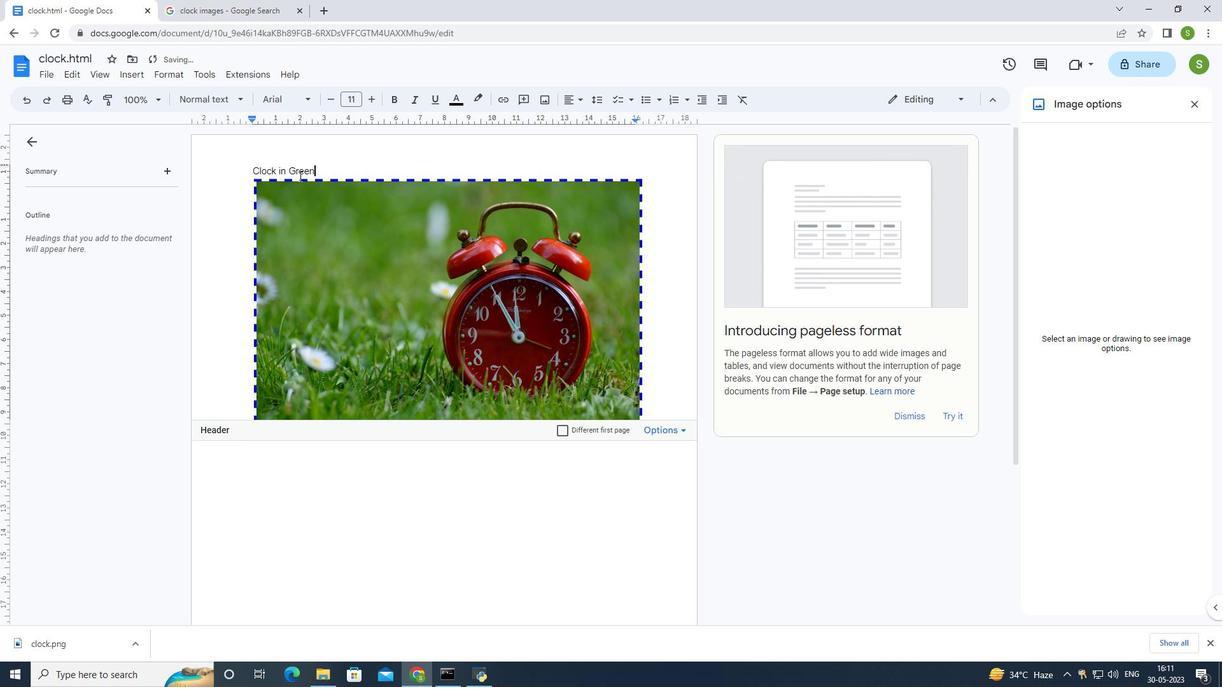 
Action: Mouse moved to (299, 182)
Screenshot: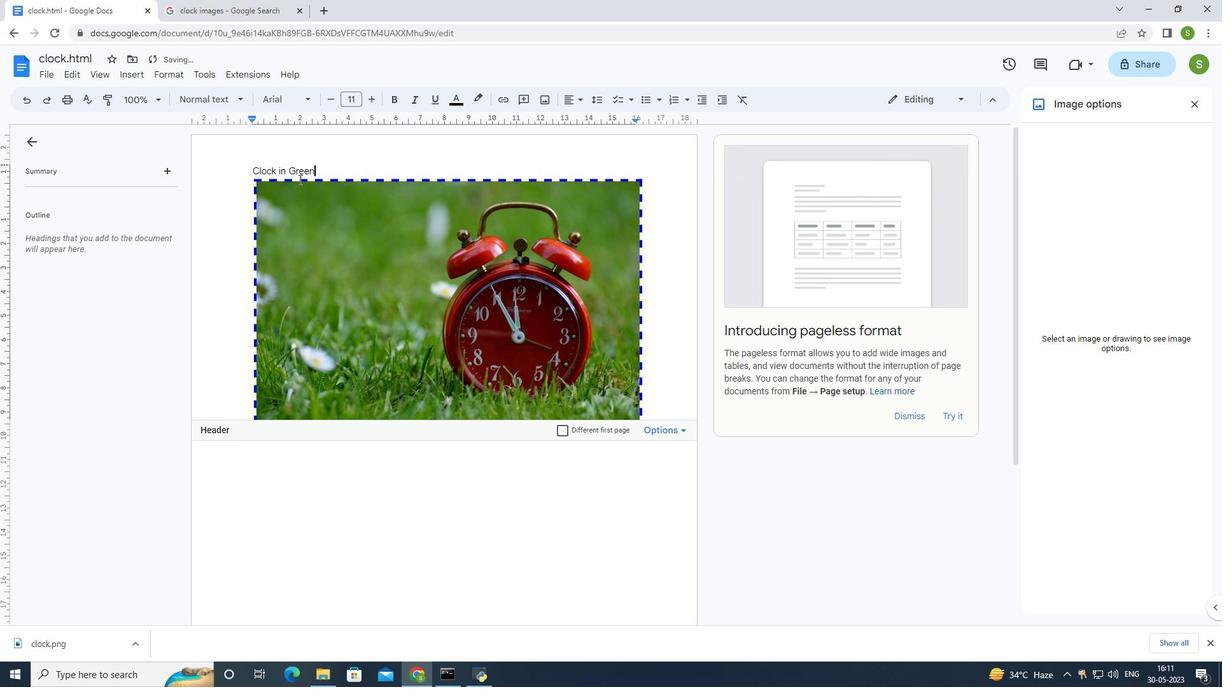 
Action: Key pressed <'\x1a'><'\x1a'><'\x1a'>
Screenshot: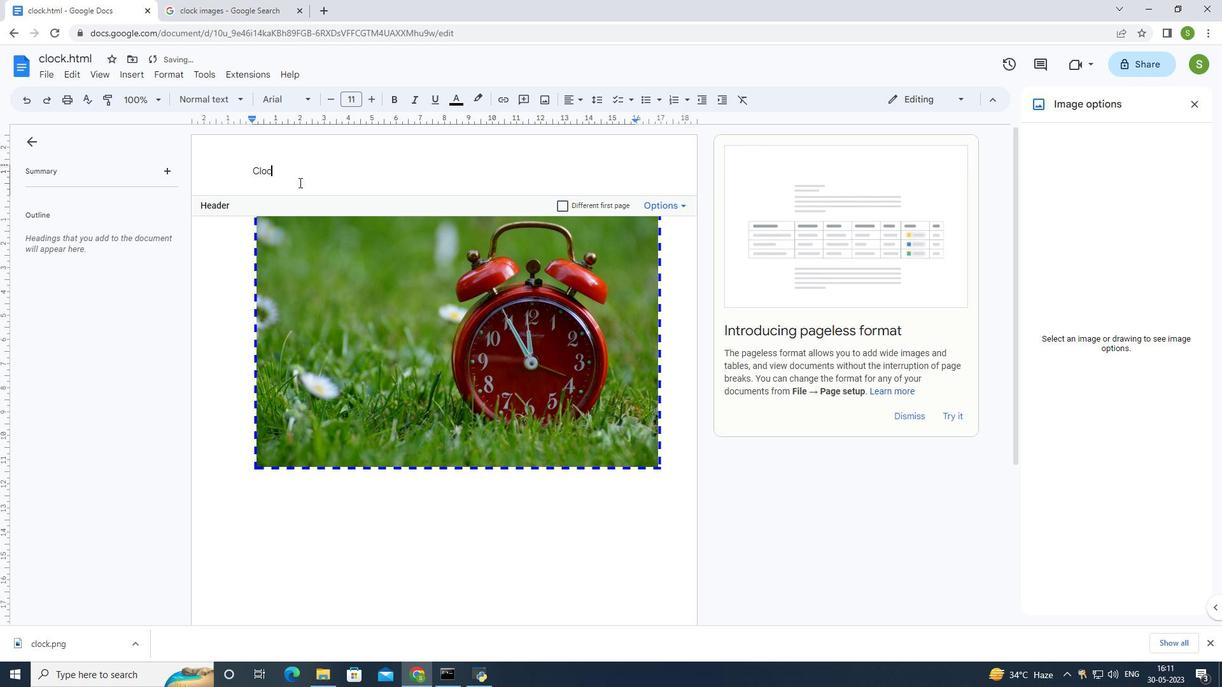 
Action: Mouse moved to (125, 72)
Screenshot: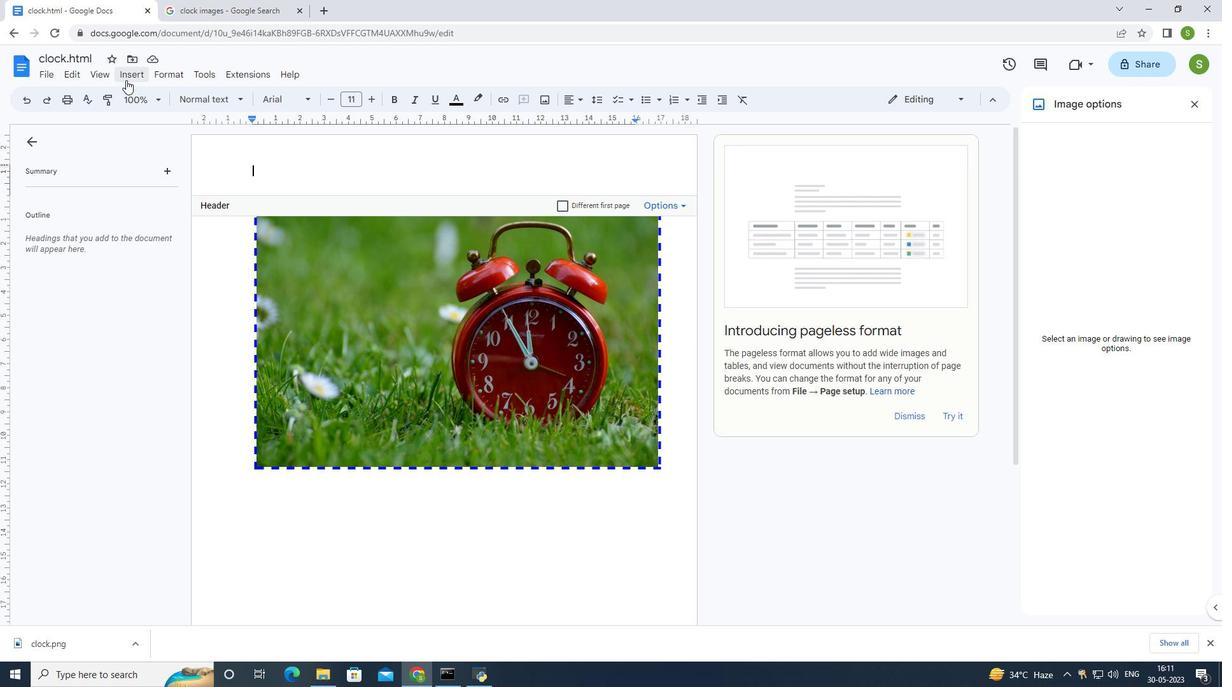 
Action: Mouse pressed left at (125, 72)
Screenshot: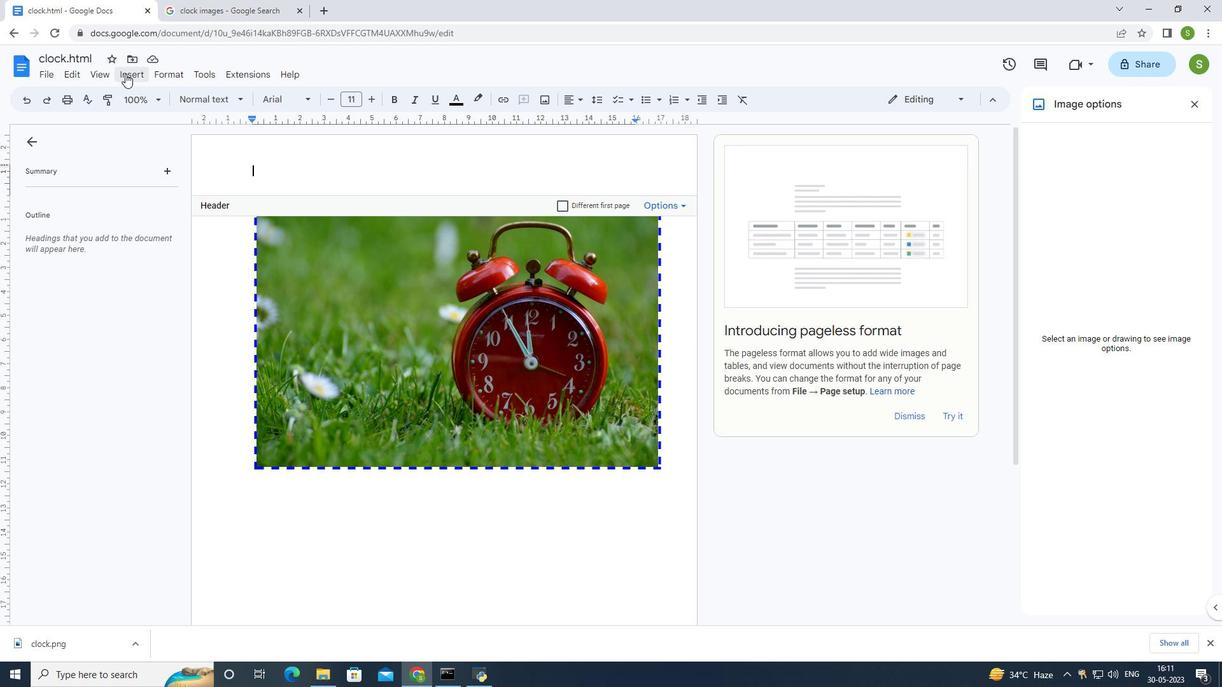 
Action: Mouse moved to (184, 141)
Screenshot: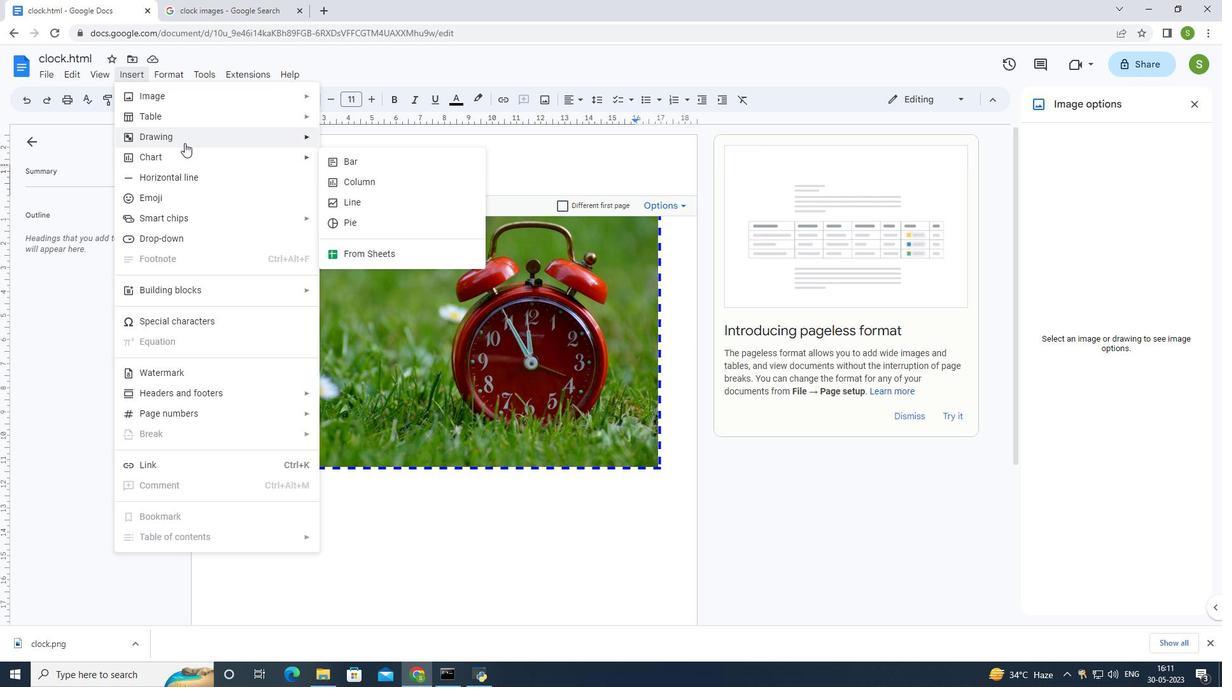 
Action: Mouse pressed left at (184, 141)
Screenshot: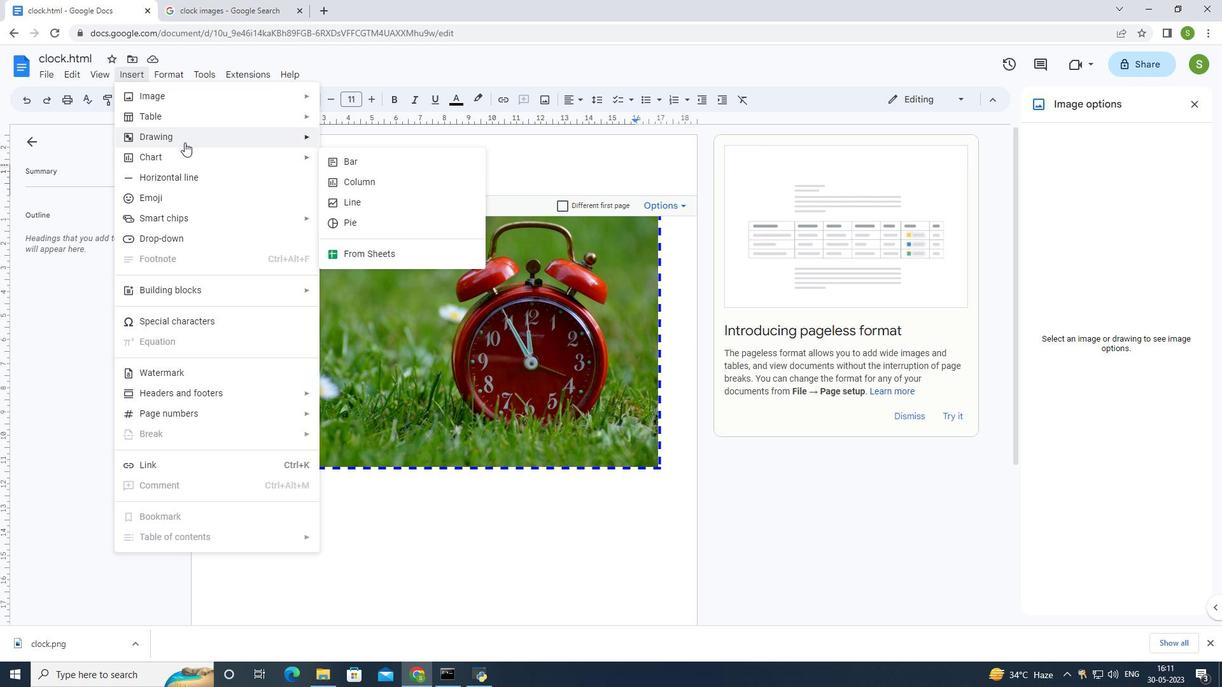 
Action: Mouse moved to (341, 140)
Screenshot: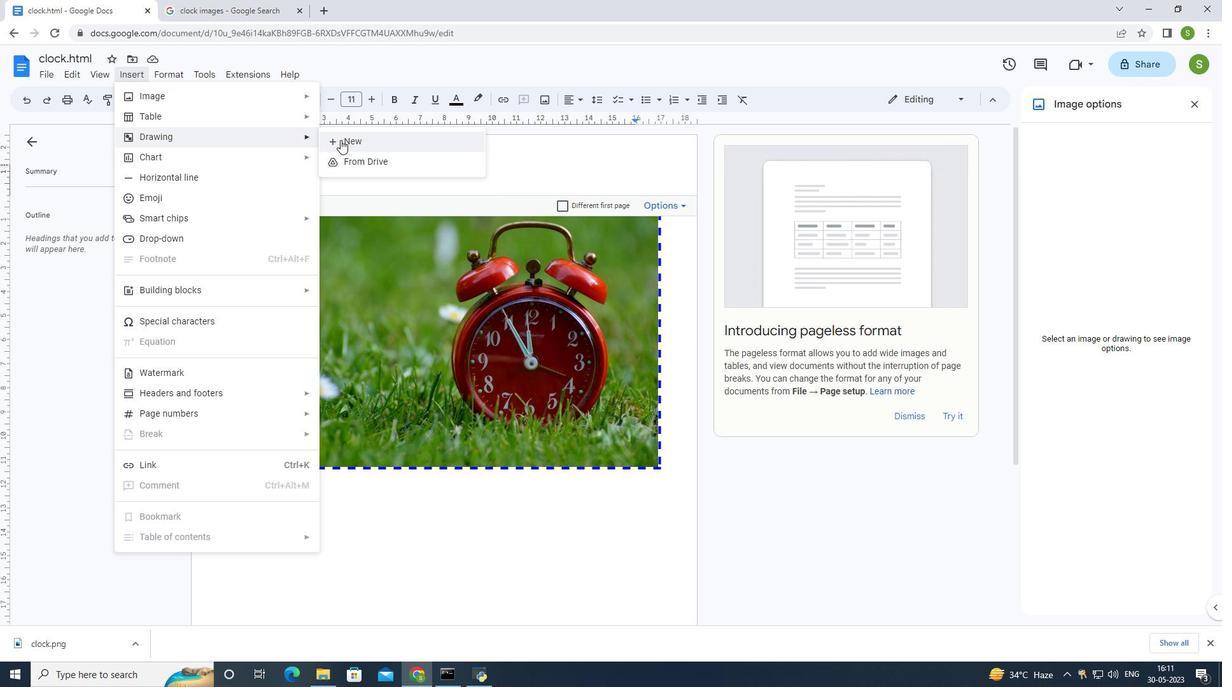 
Action: Mouse pressed left at (341, 140)
Screenshot: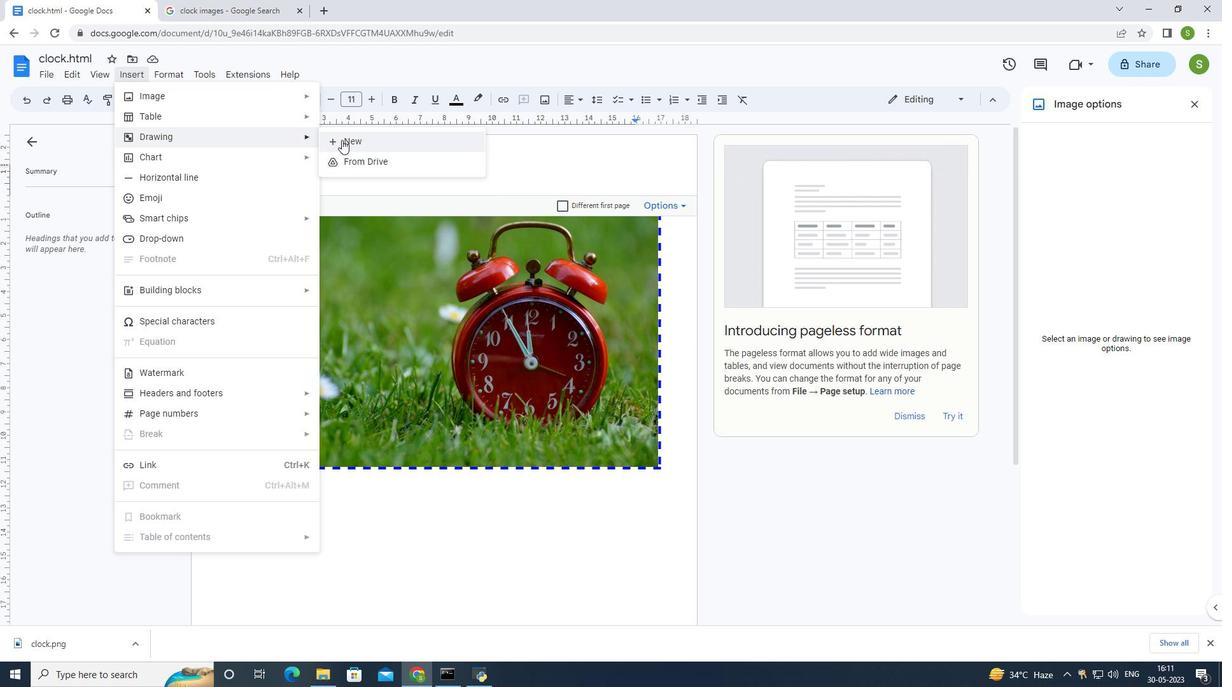 
Action: Mouse moved to (318, 117)
Screenshot: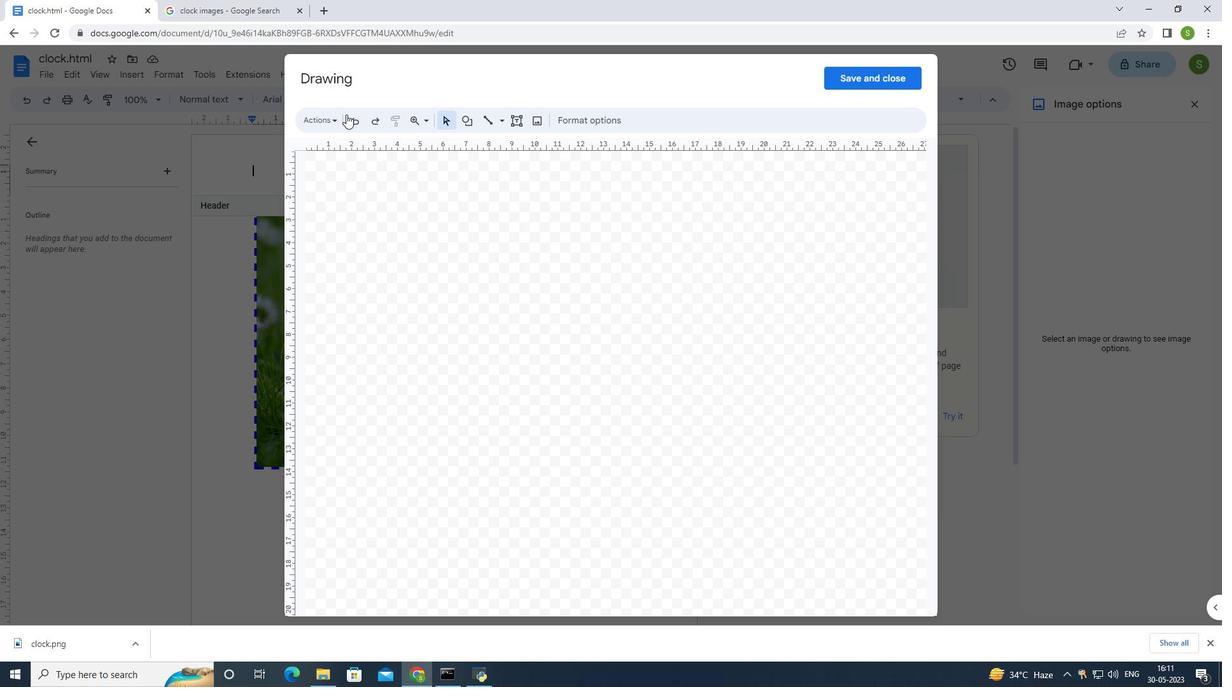 
Action: Mouse pressed left at (318, 117)
Screenshot: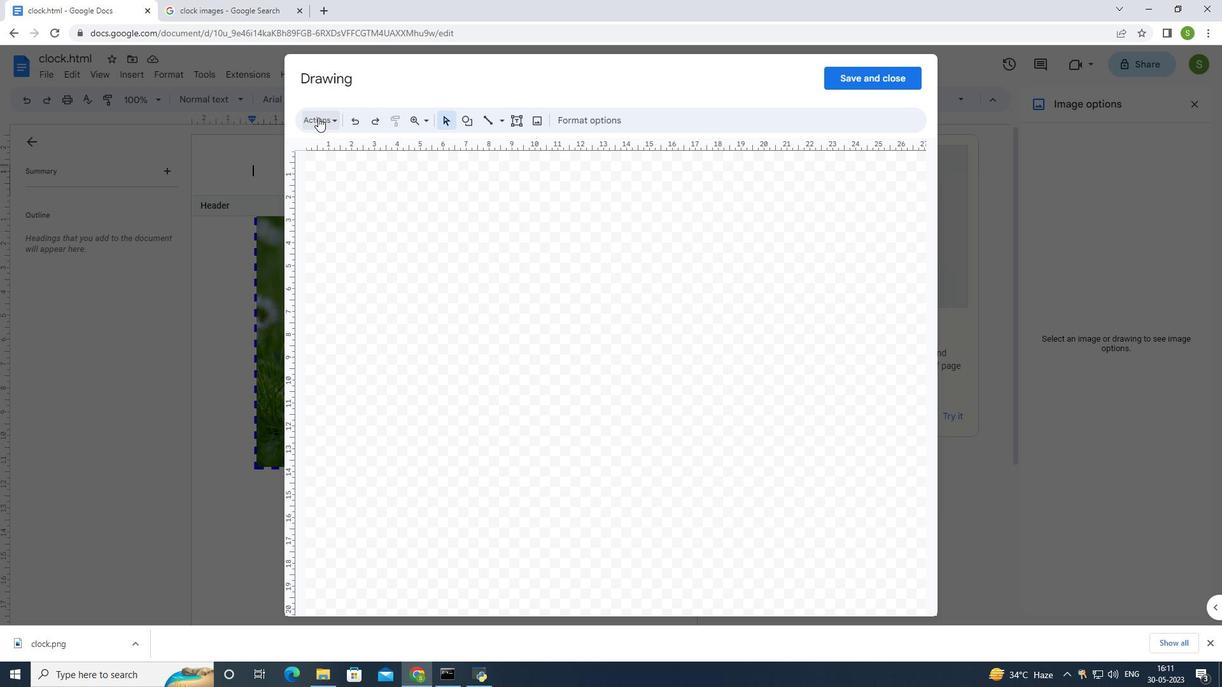 
Action: Mouse moved to (342, 205)
Screenshot: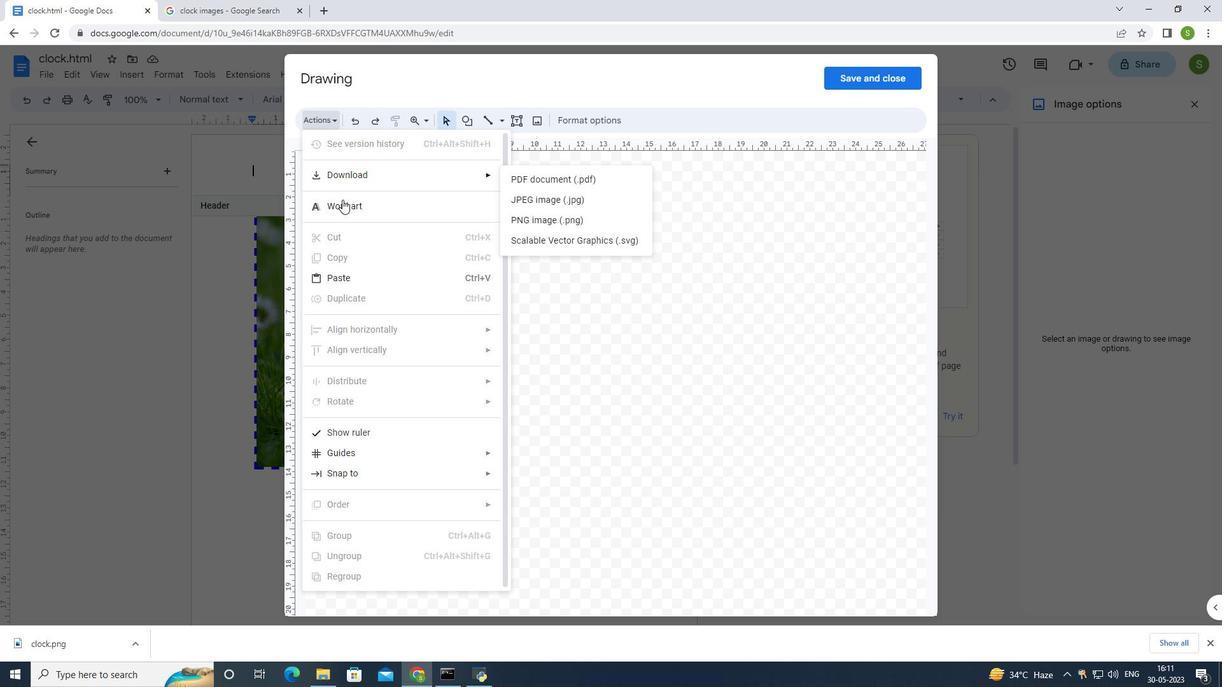 
Action: Mouse pressed left at (342, 205)
Screenshot: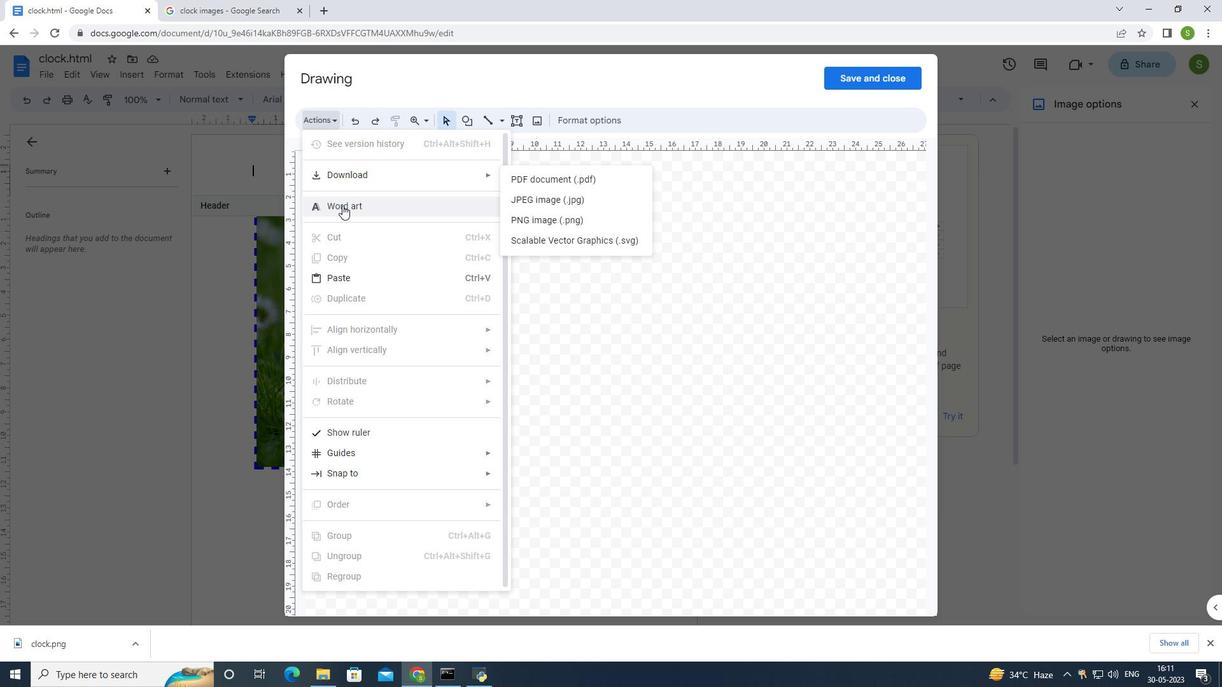 
Action: Mouse moved to (436, 238)
Screenshot: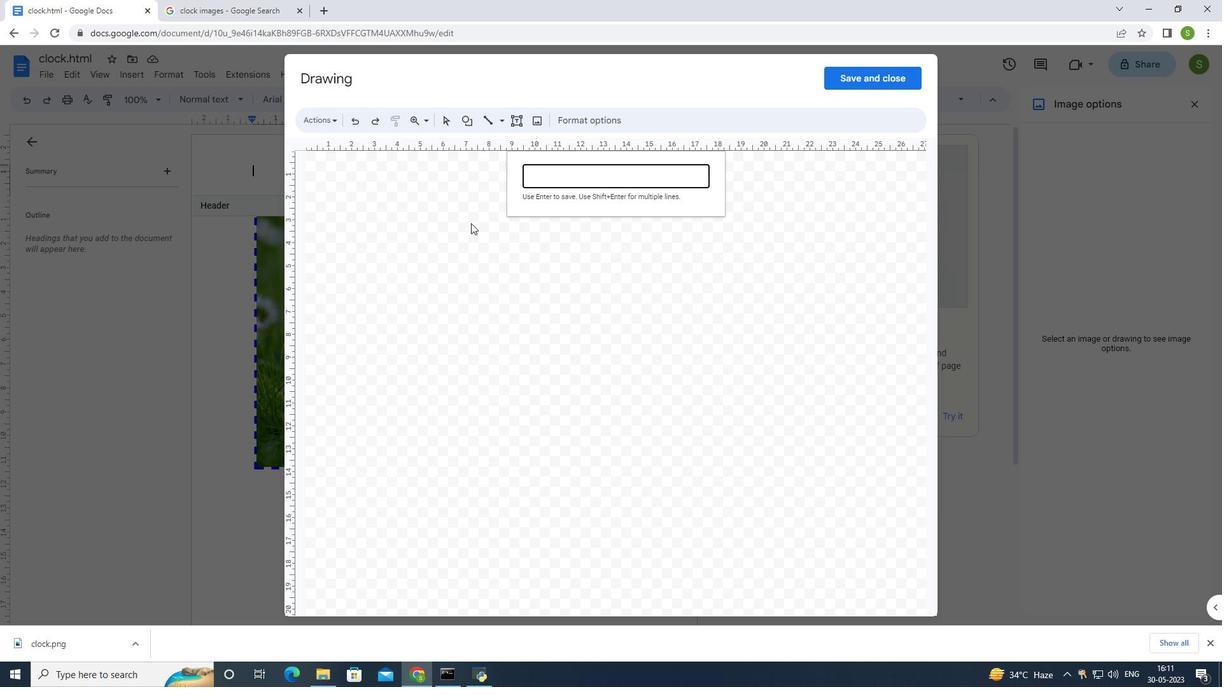 
Action: Key pressed <Key.shift><Key.shift><Key.shift>Clock<Key.space>in<Key.space><Key.shift>Green
Screenshot: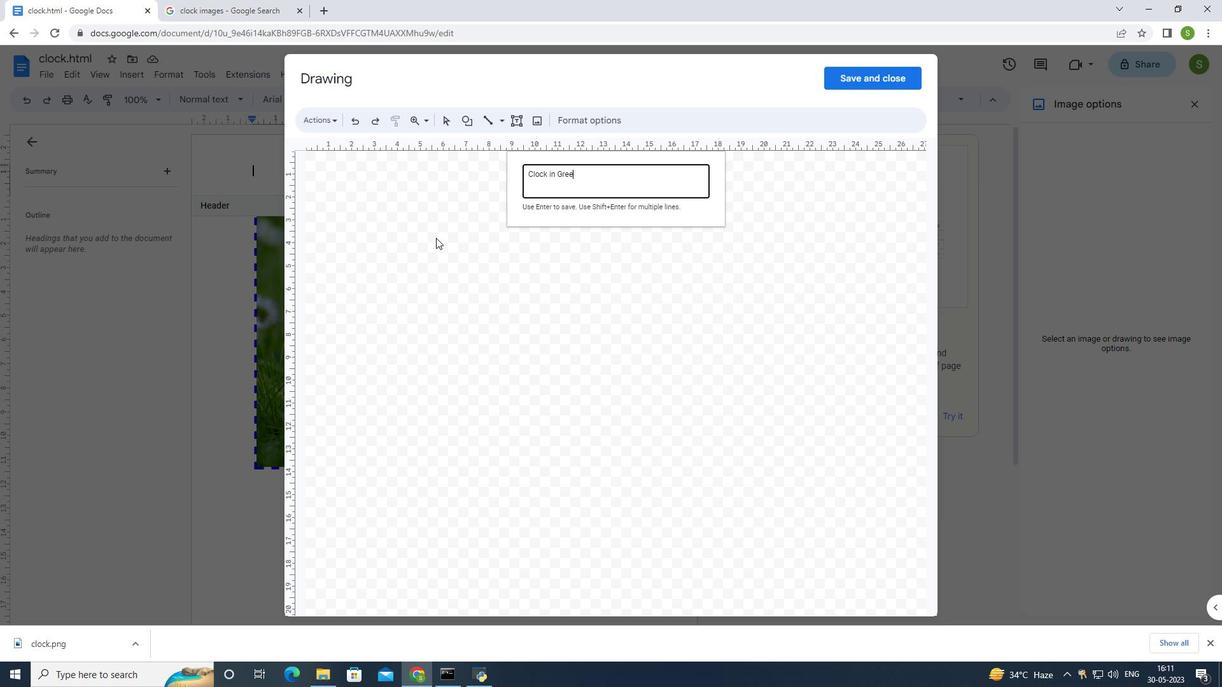 
Action: Mouse moved to (856, 72)
Screenshot: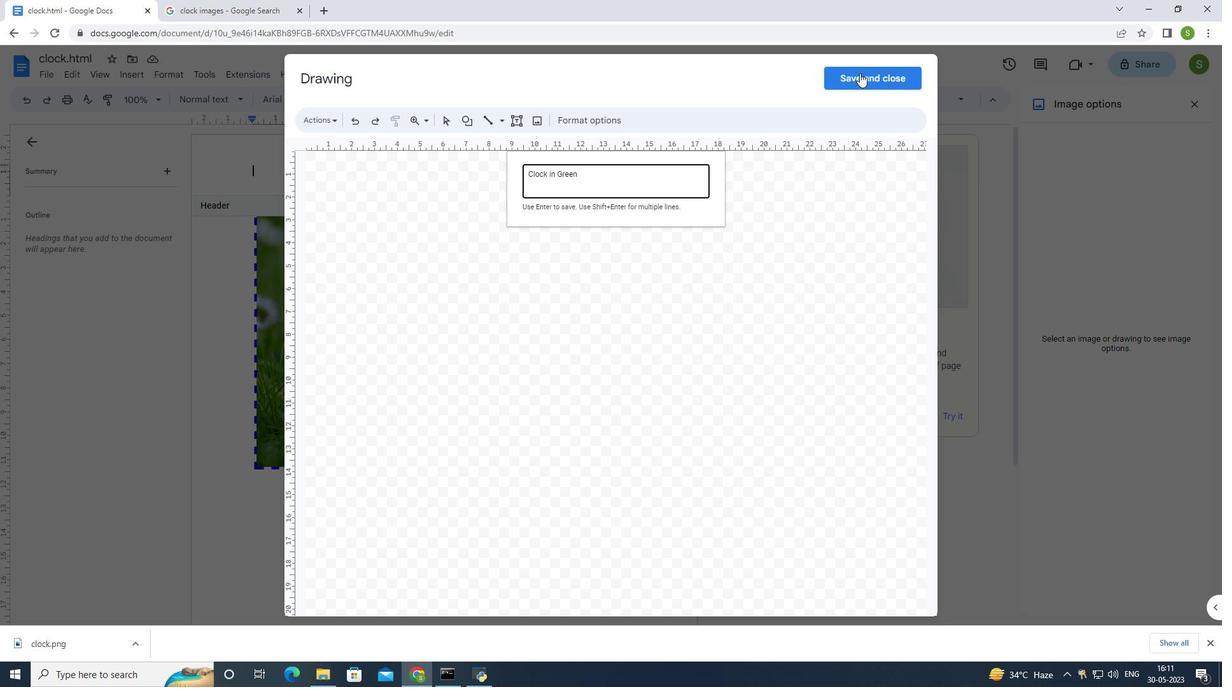 
Action: Mouse pressed left at (856, 72)
Screenshot: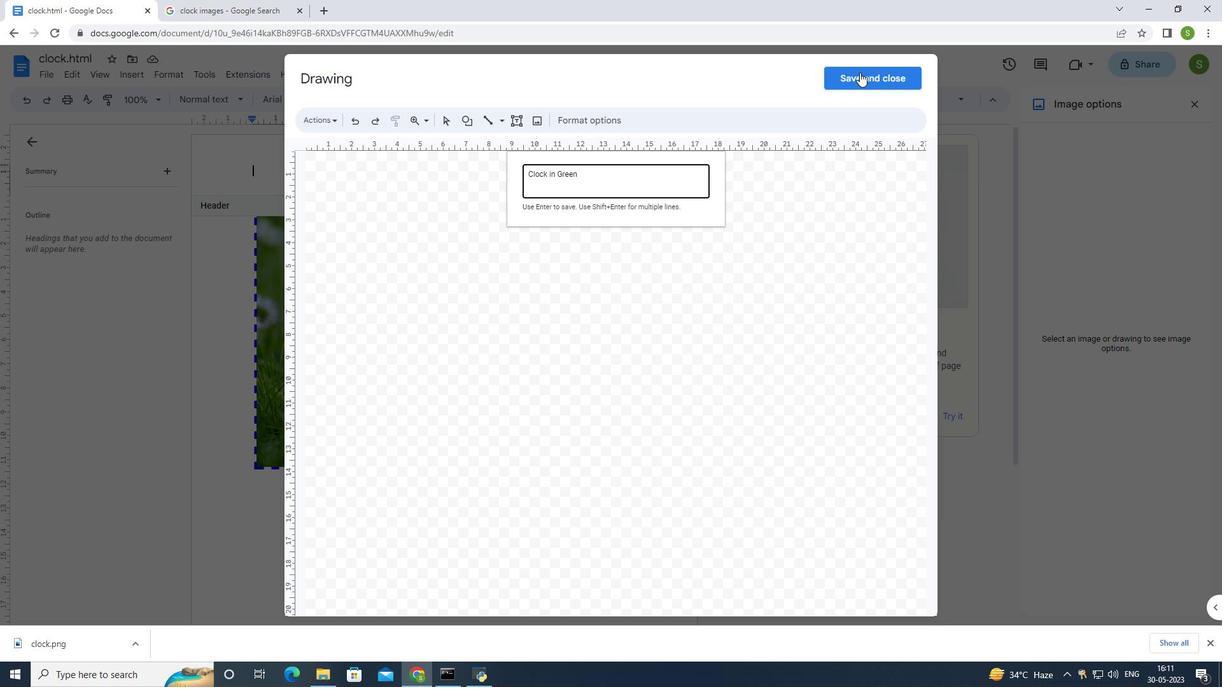 
Action: Mouse moved to (269, 171)
Screenshot: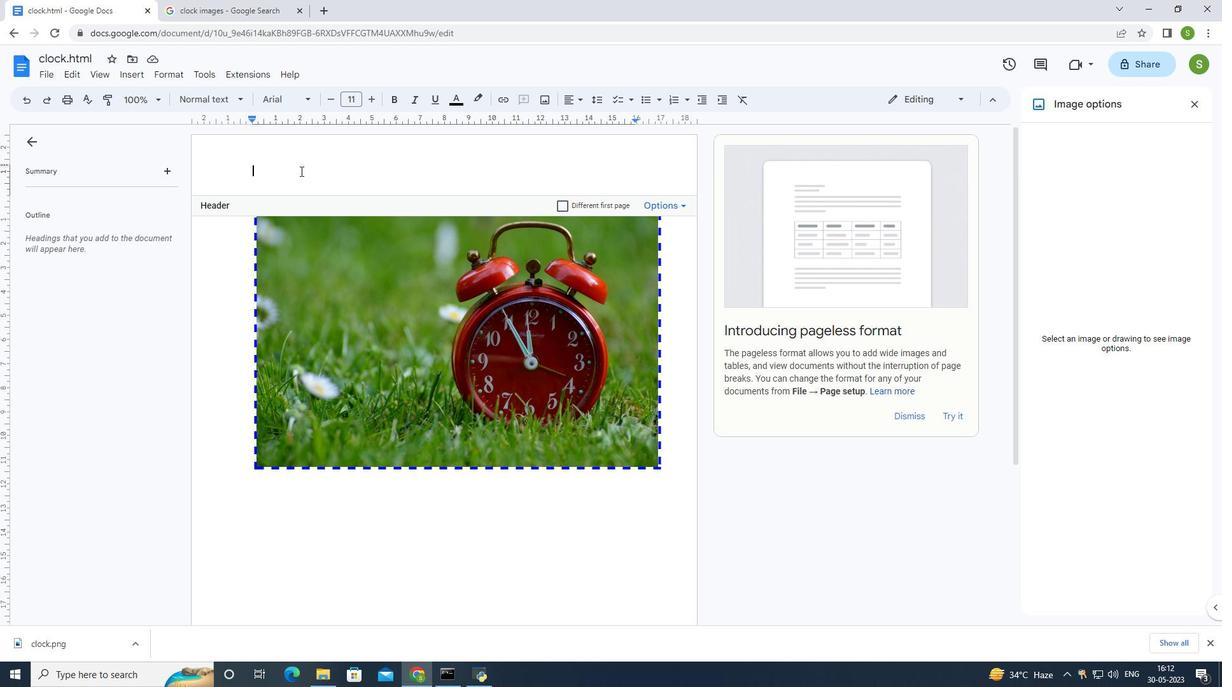 
Action: Mouse pressed left at (269, 171)
Screenshot: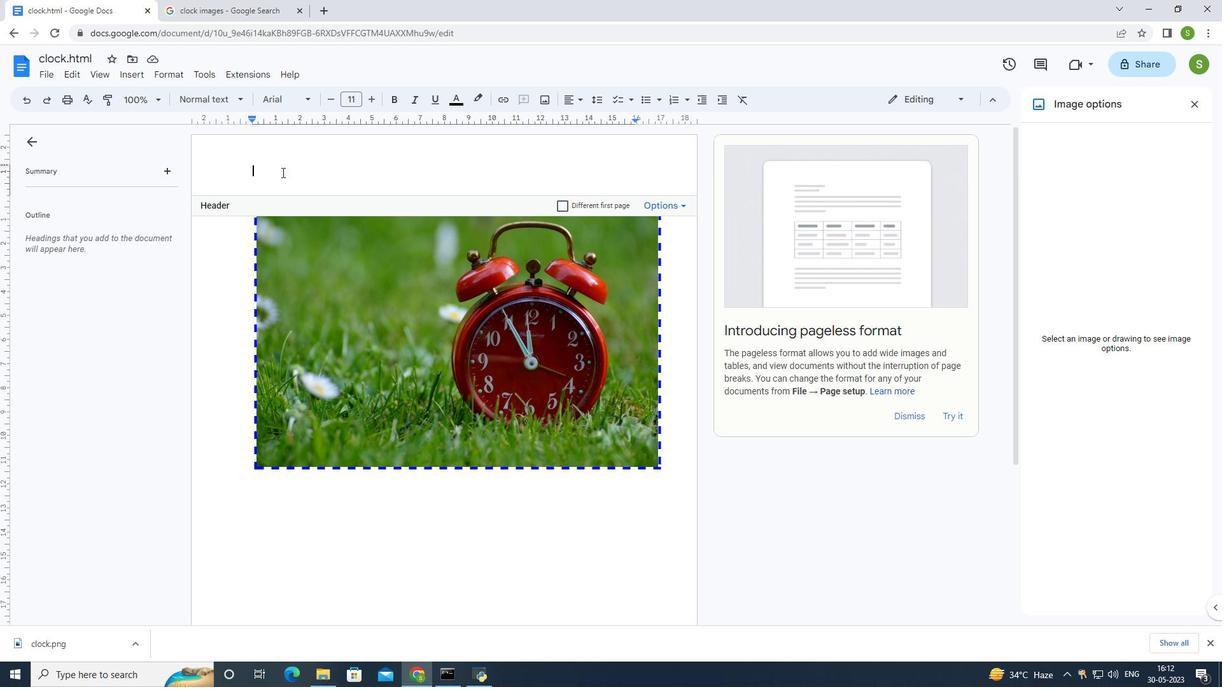 
Action: Mouse moved to (286, 183)
Screenshot: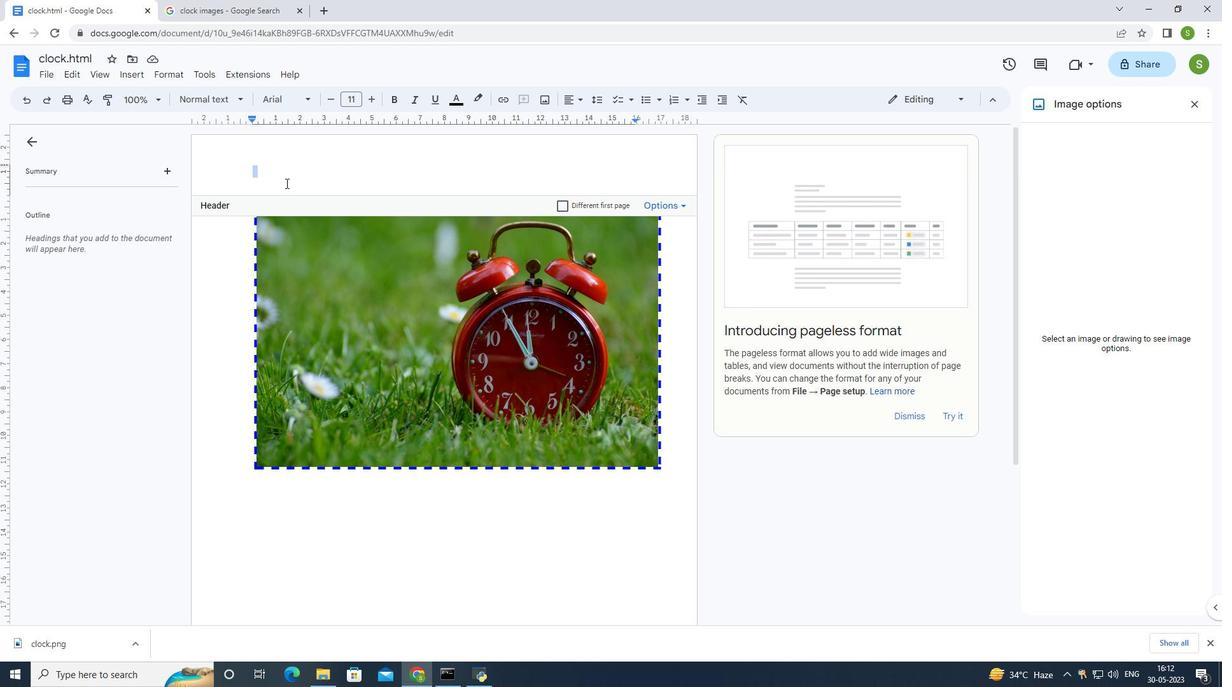 
Action: Key pressed <Key.shift>C<Key.backspace>
Screenshot: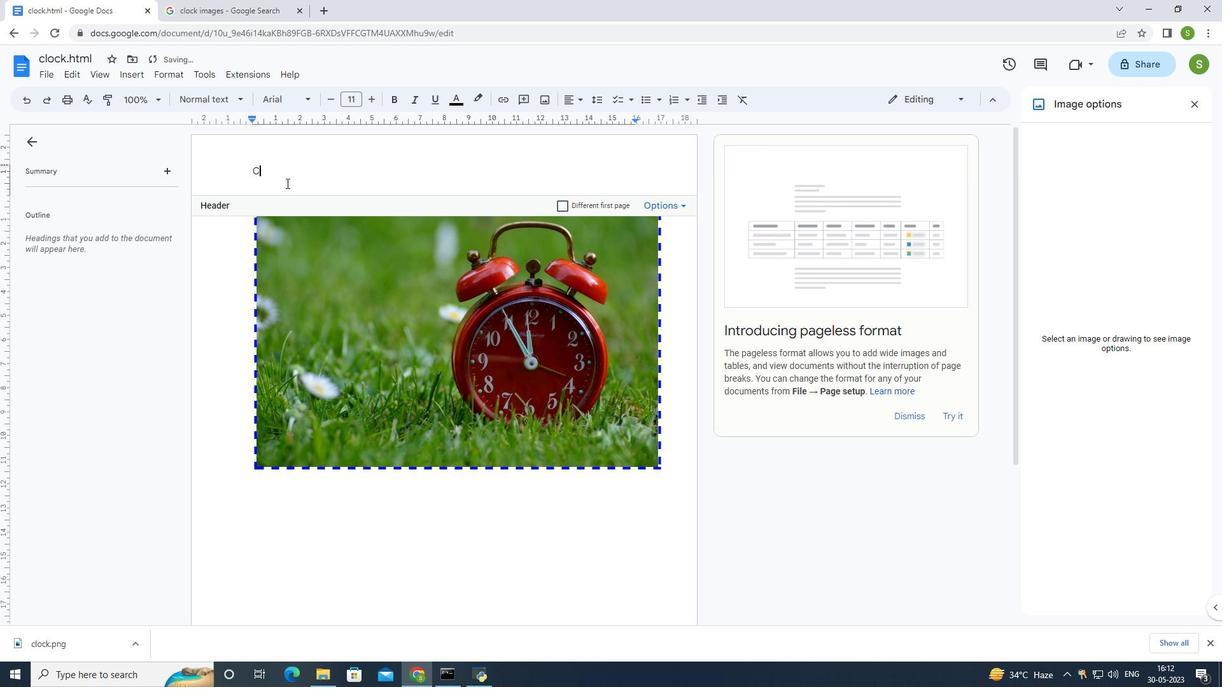 
Action: Mouse moved to (316, 179)
Screenshot: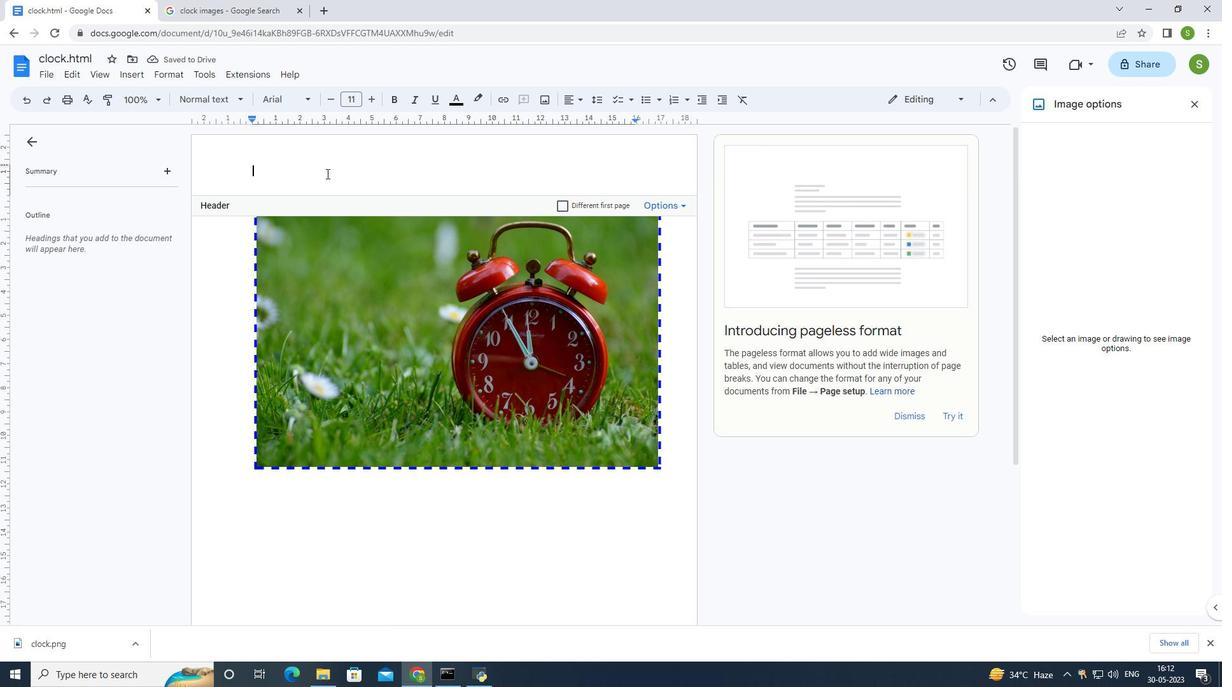 
Action: Mouse pressed left at (316, 179)
Screenshot: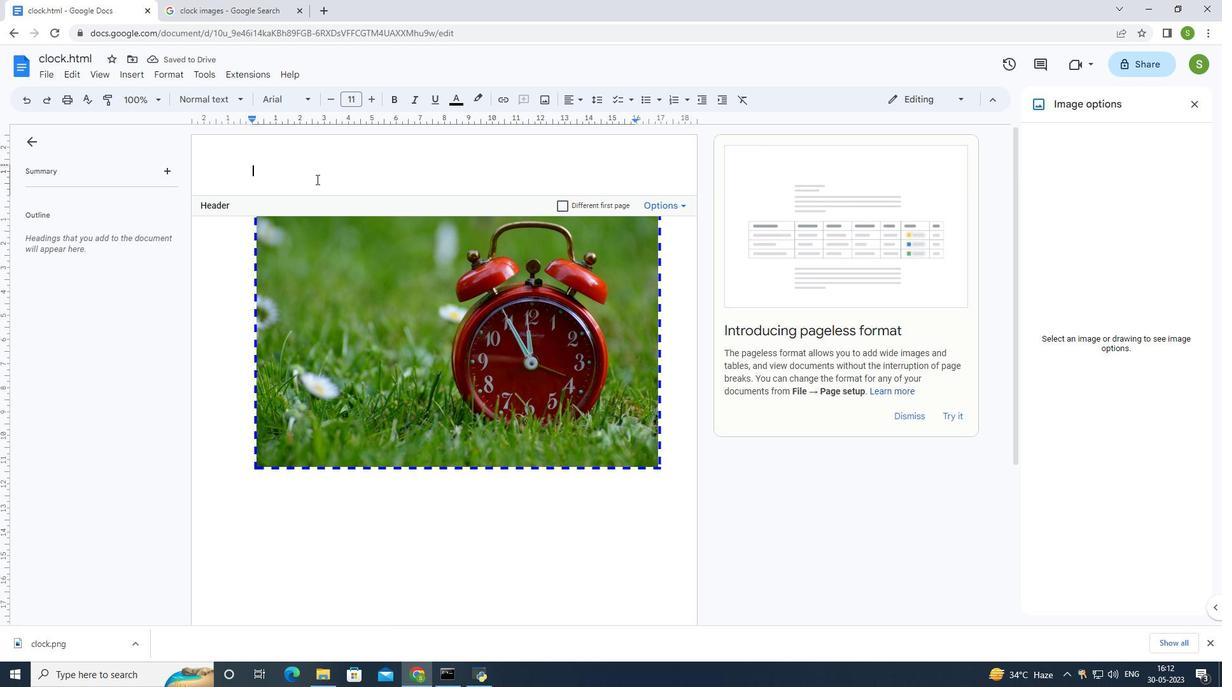 
Action: Mouse moved to (342, 183)
Screenshot: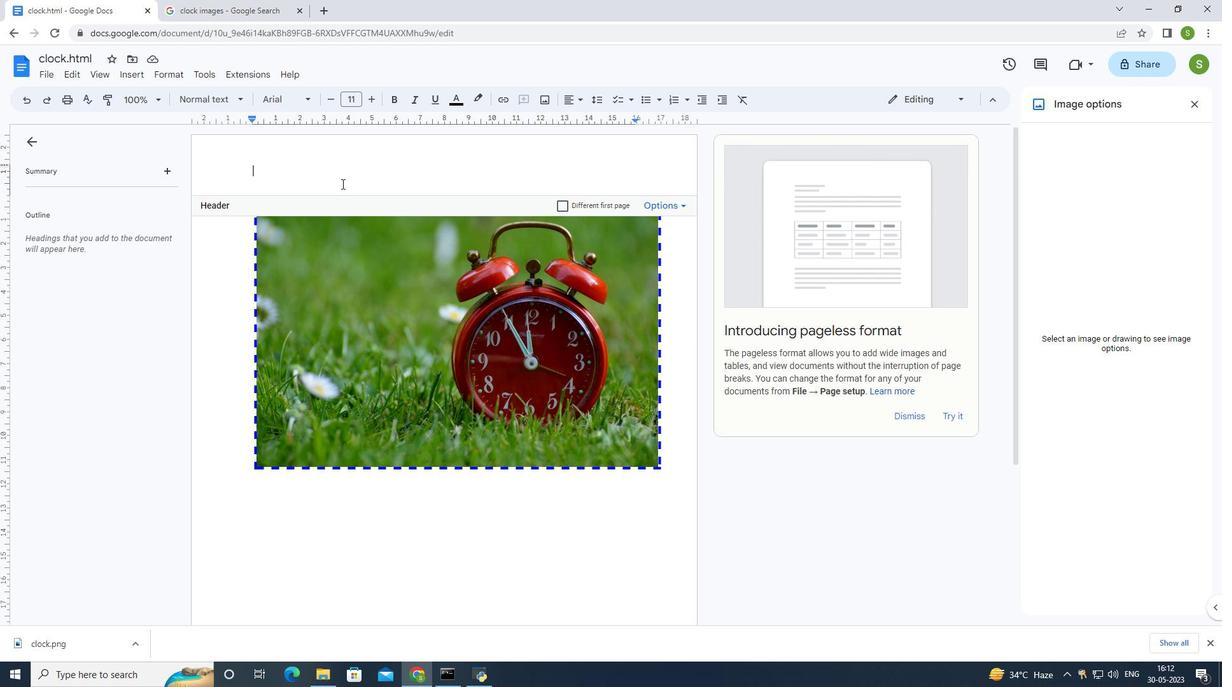 
Action: Mouse pressed right at (342, 183)
Screenshot: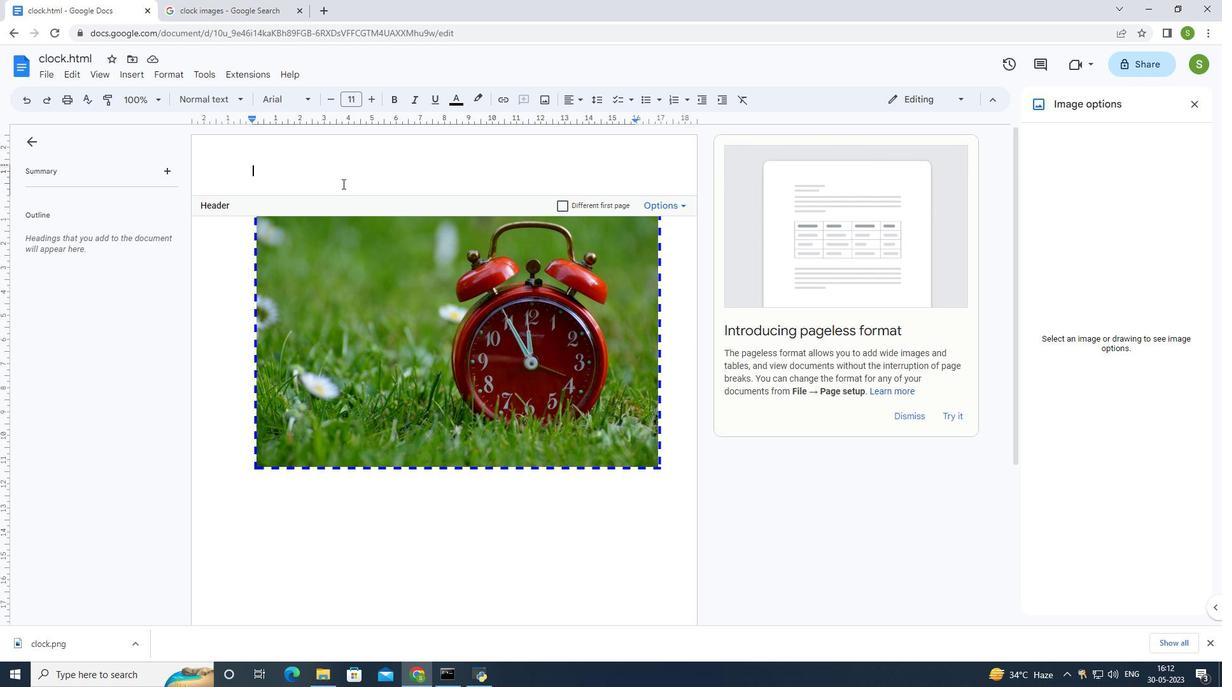 
Action: Mouse moved to (295, 189)
Screenshot: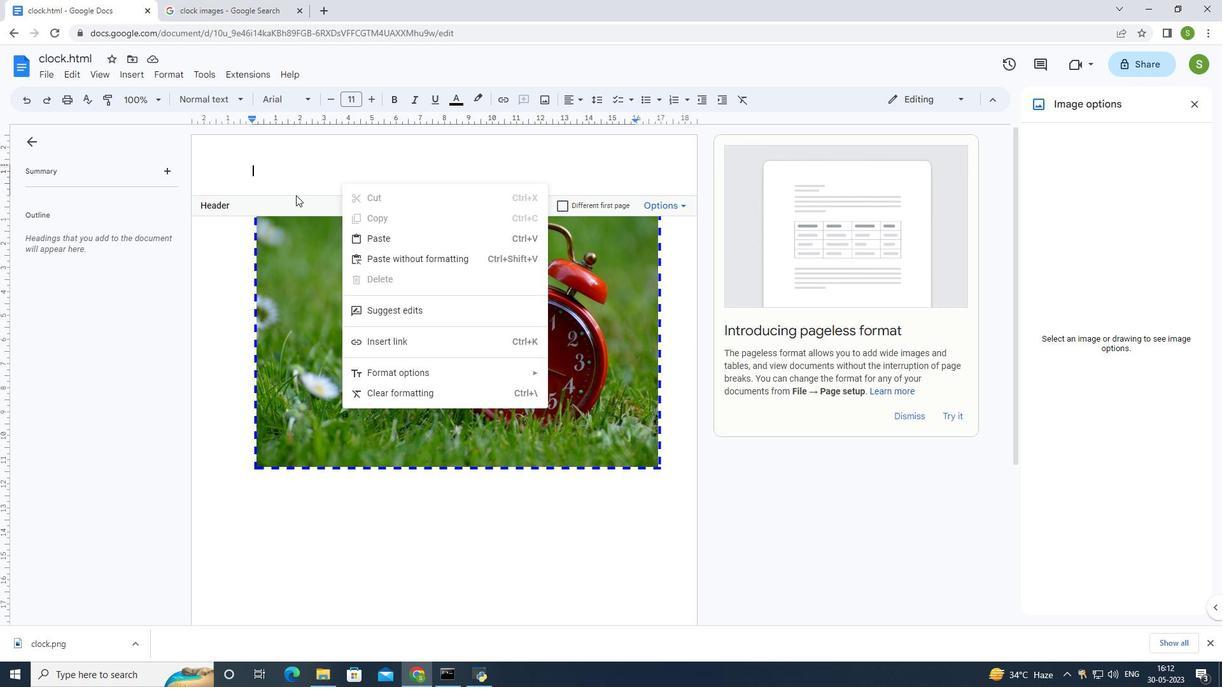 
Action: Mouse pressed left at (295, 189)
Screenshot: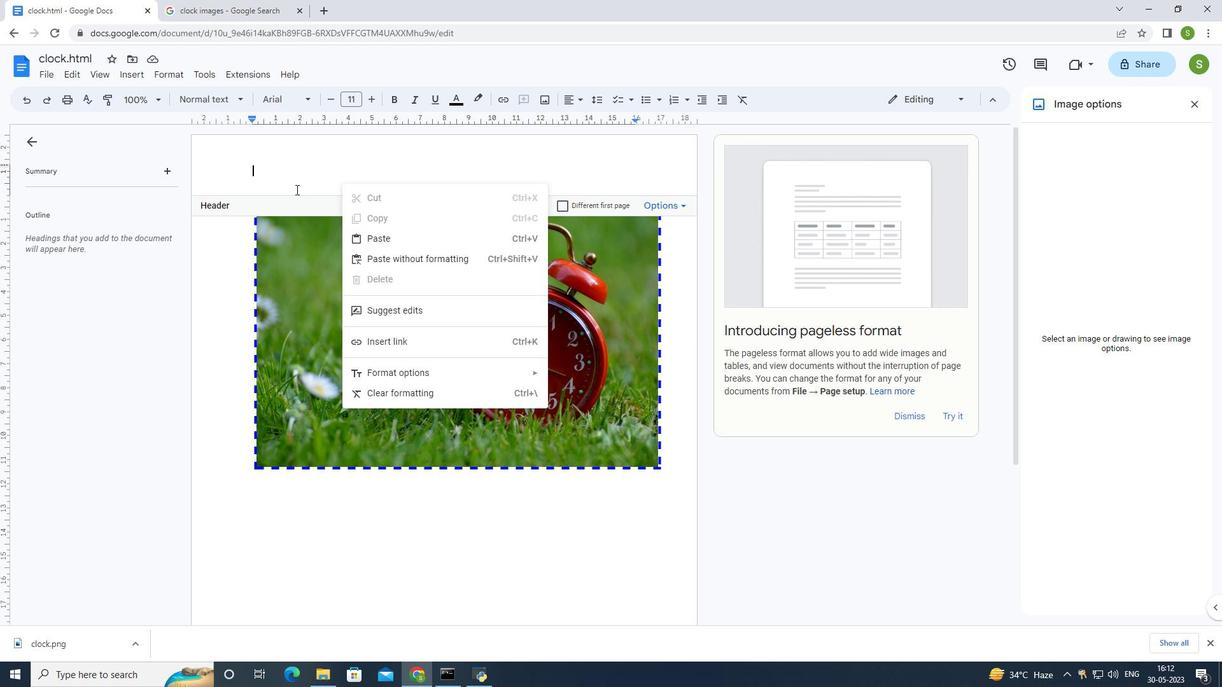 
Action: Mouse moved to (127, 77)
Screenshot: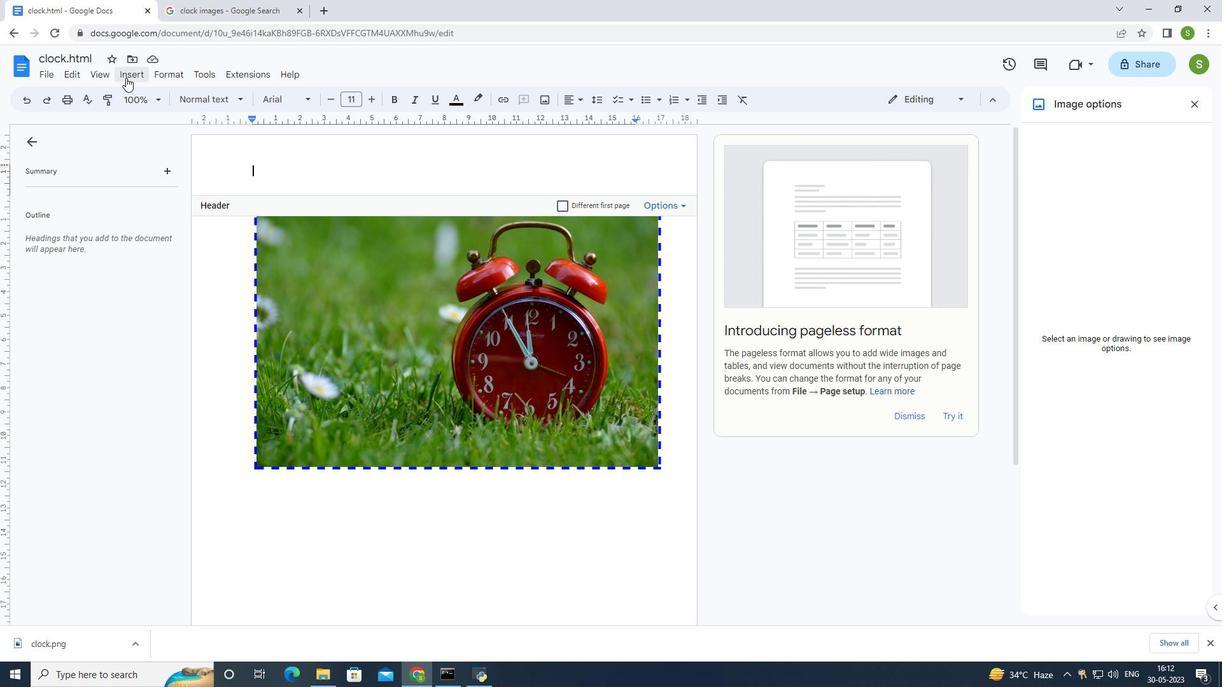 
Action: Mouse pressed left at (127, 77)
Screenshot: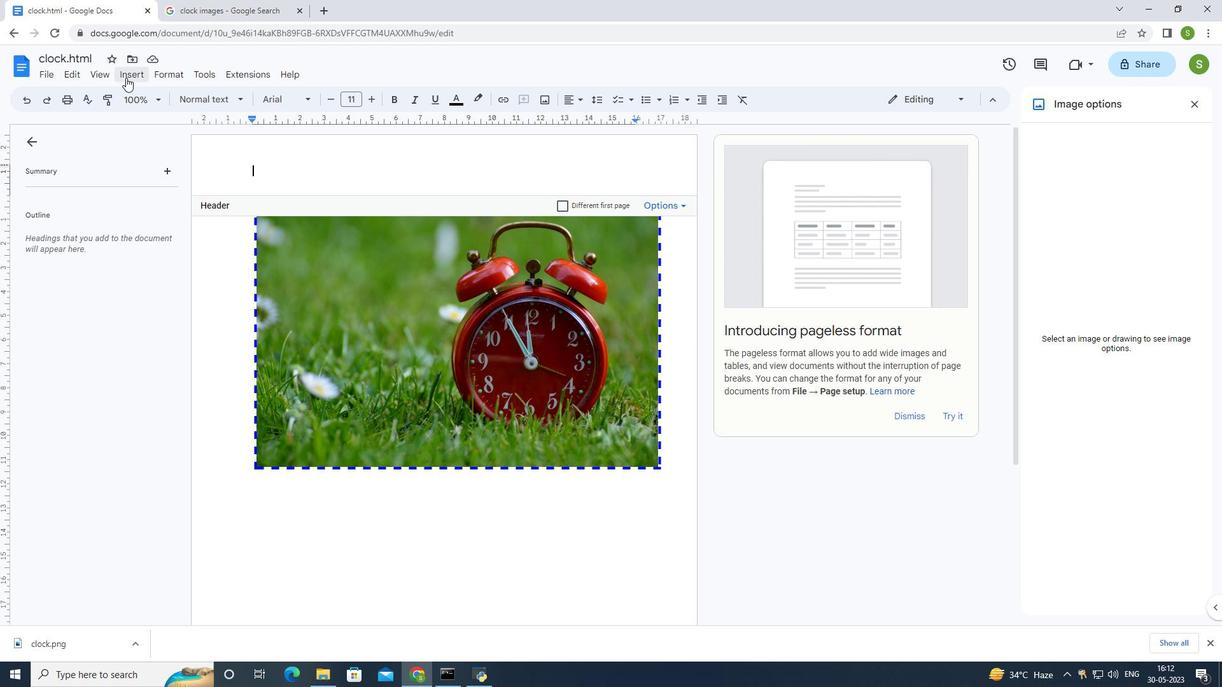 
Action: Mouse moved to (357, 141)
Screenshot: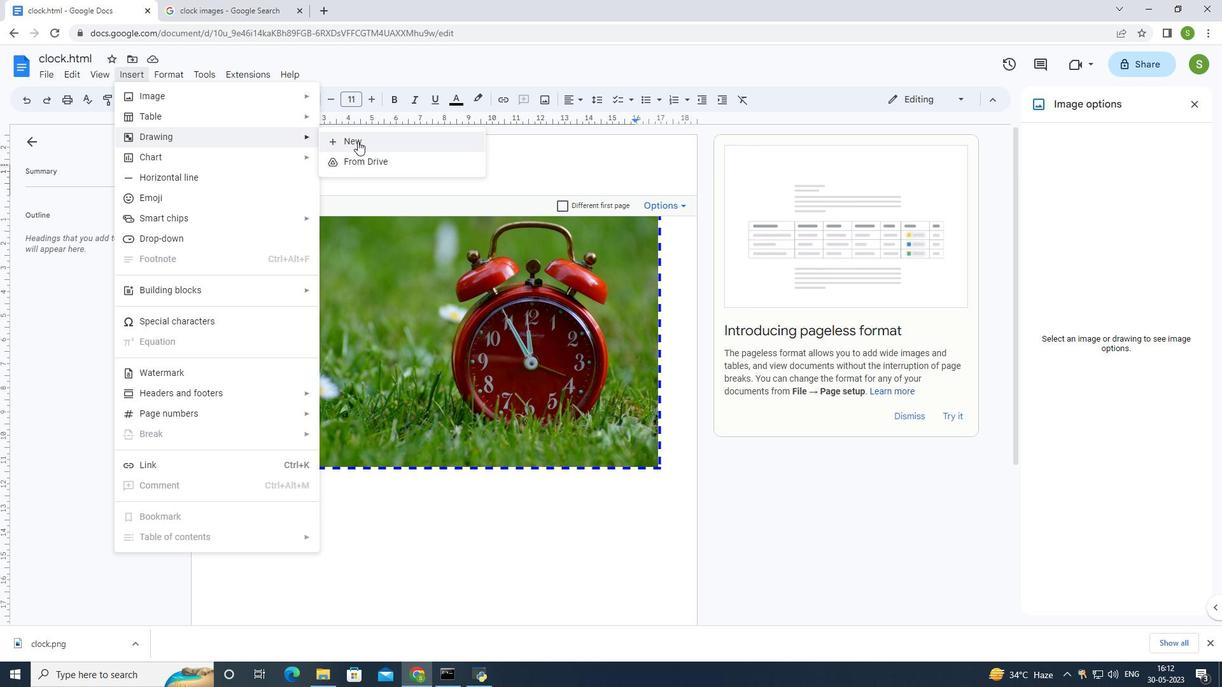 
Action: Mouse pressed left at (357, 141)
Screenshot: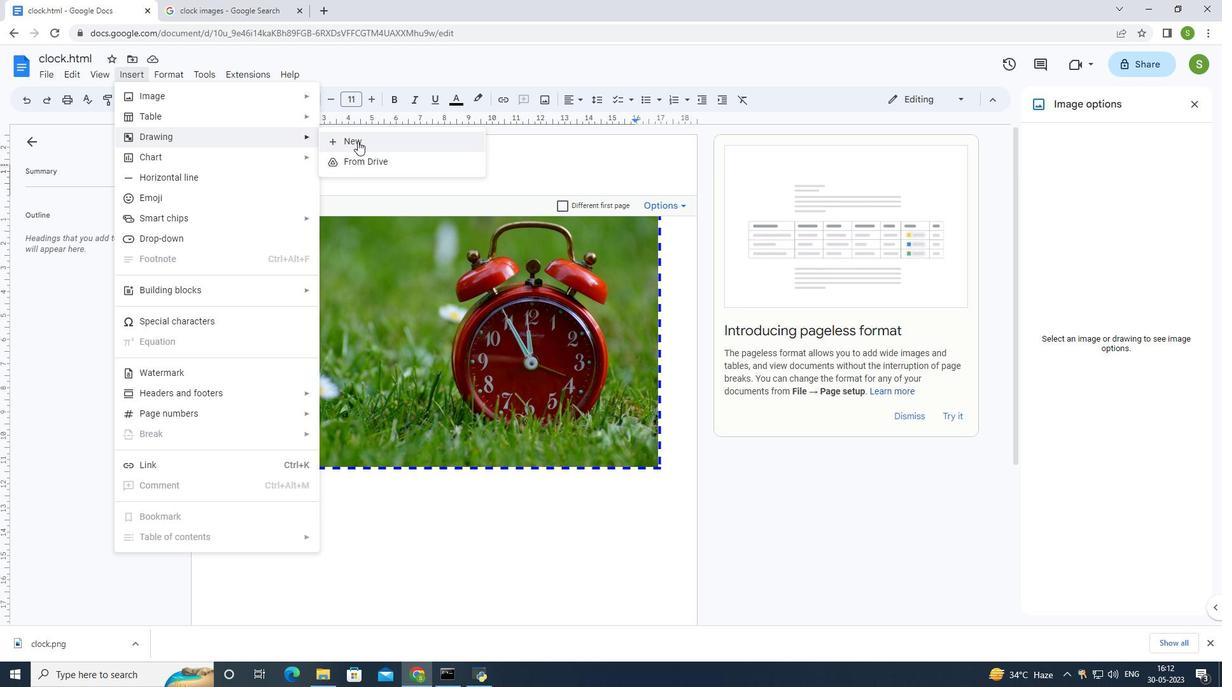 
Action: Mouse moved to (327, 121)
Screenshot: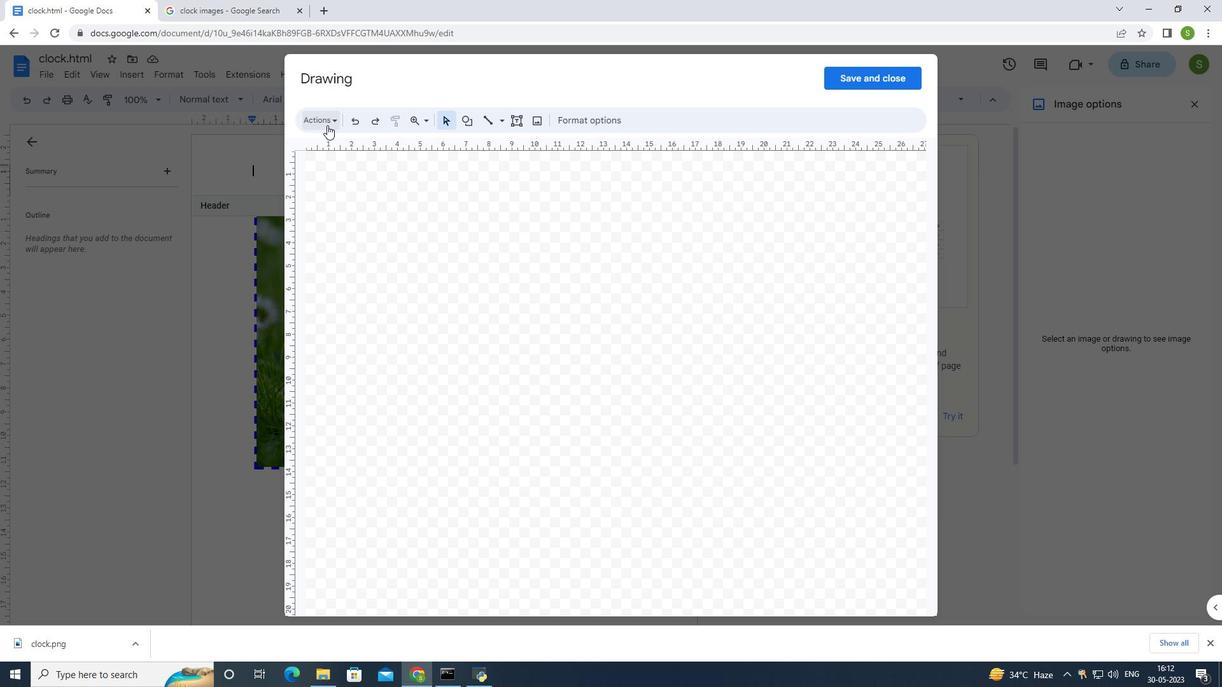 
Action: Mouse pressed left at (327, 121)
Screenshot: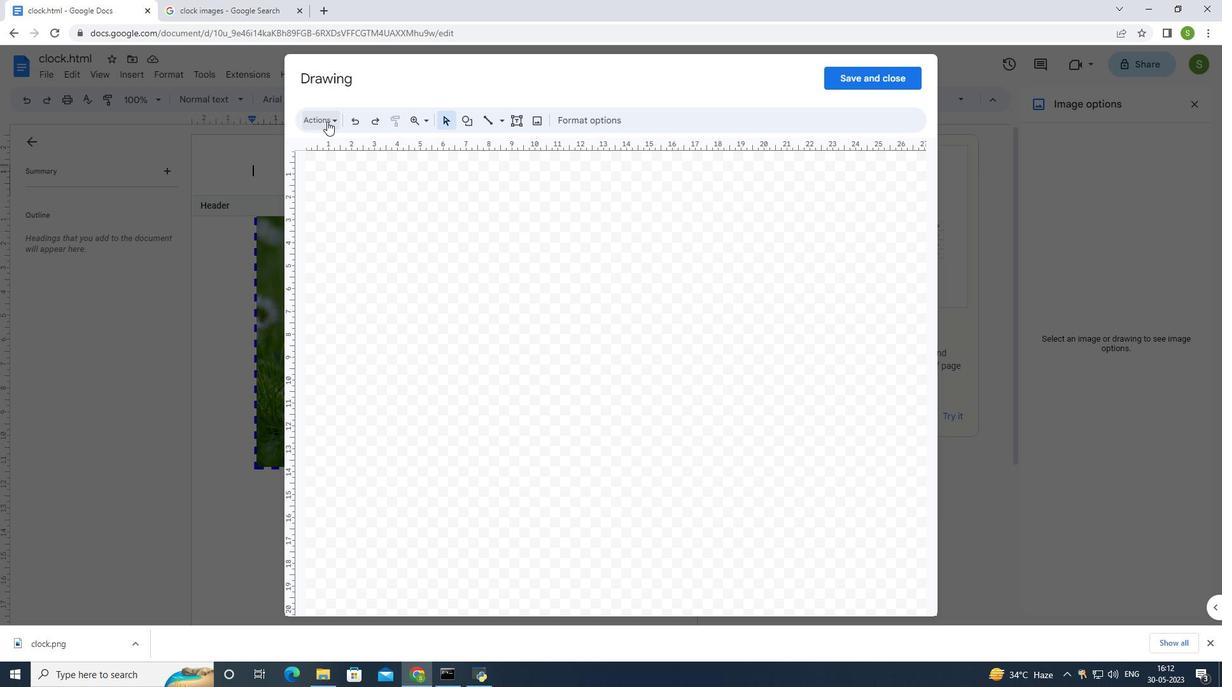 
Action: Mouse moved to (359, 206)
Screenshot: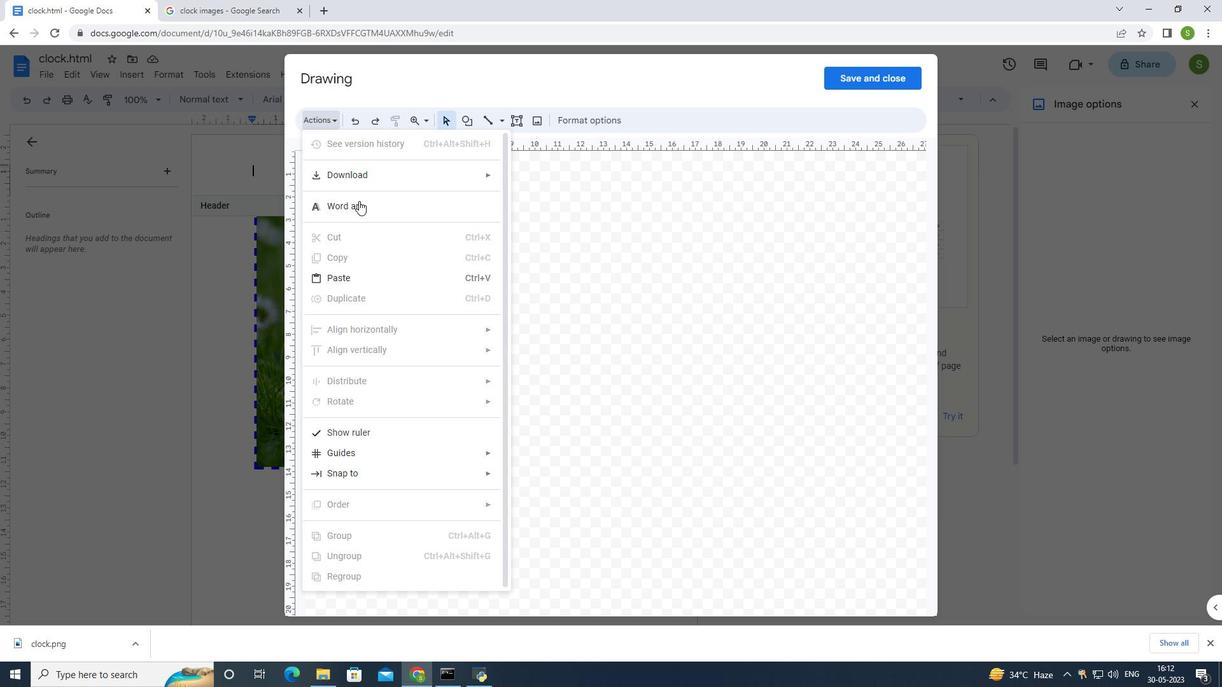 
Action: Mouse pressed left at (359, 206)
Screenshot: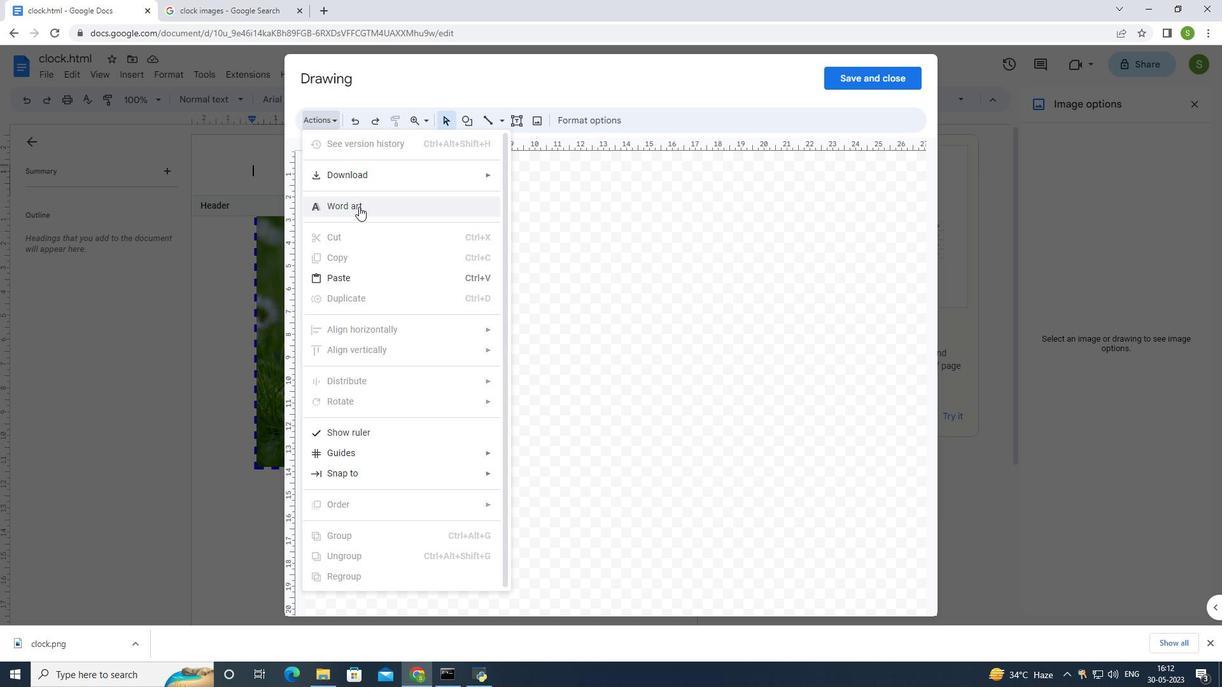 
Action: Mouse moved to (482, 246)
Screenshot: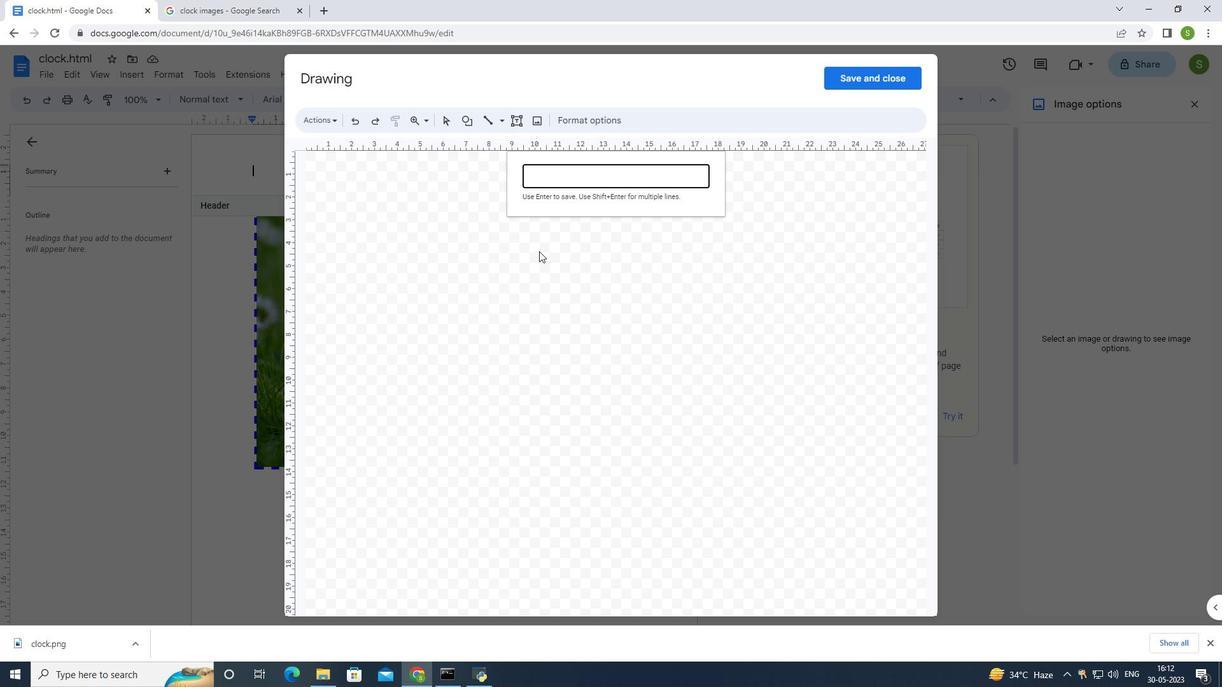 
Action: Key pressed <Key.shift>Clock<Key.space>in<Key.space><Key.shift>Green
Screenshot: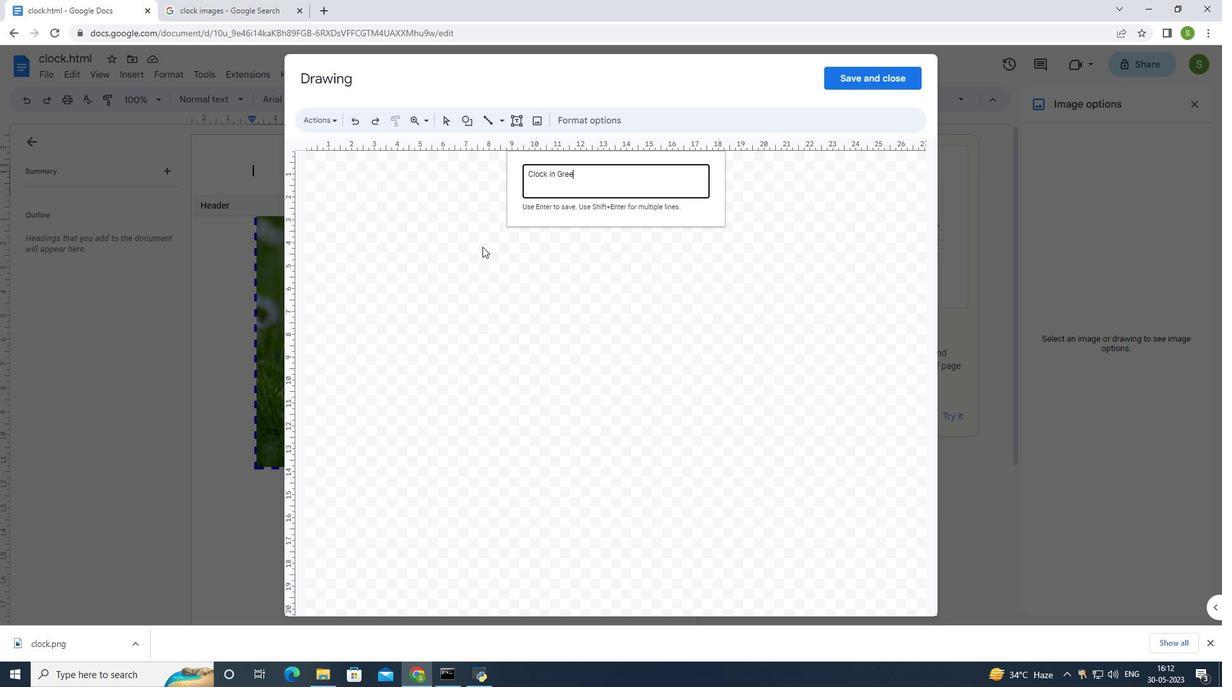 
Action: Mouse moved to (497, 236)
Screenshot: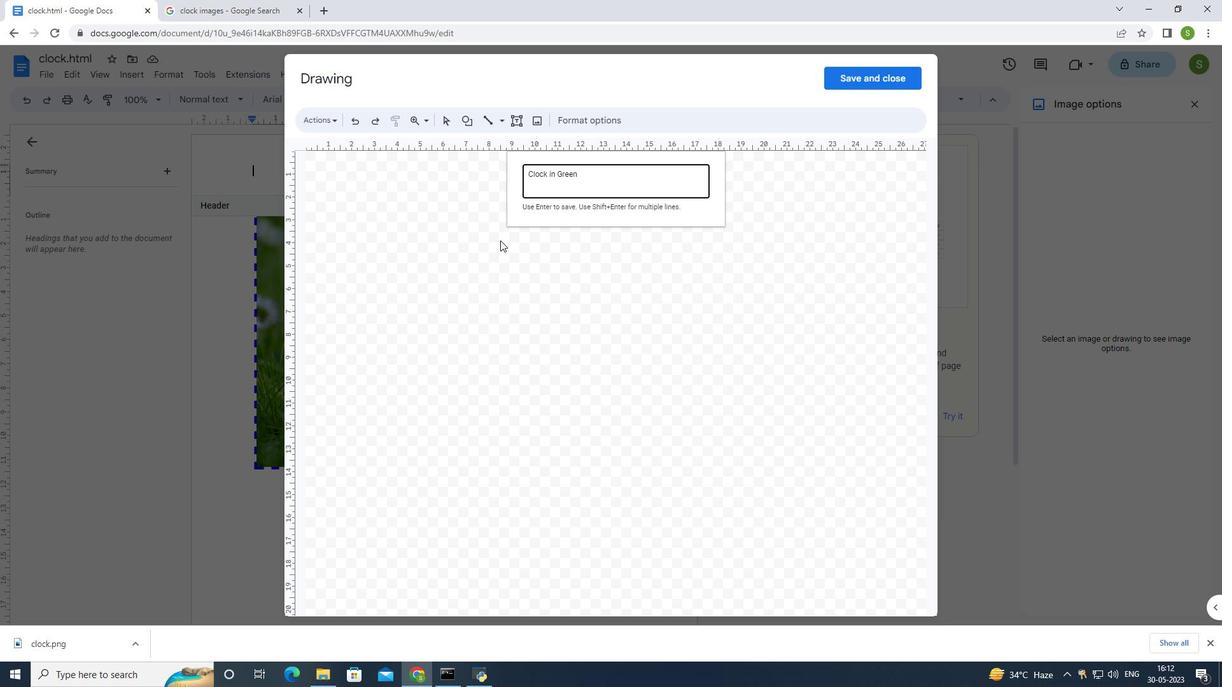
Action: Key pressed <Key.enter>
Screenshot: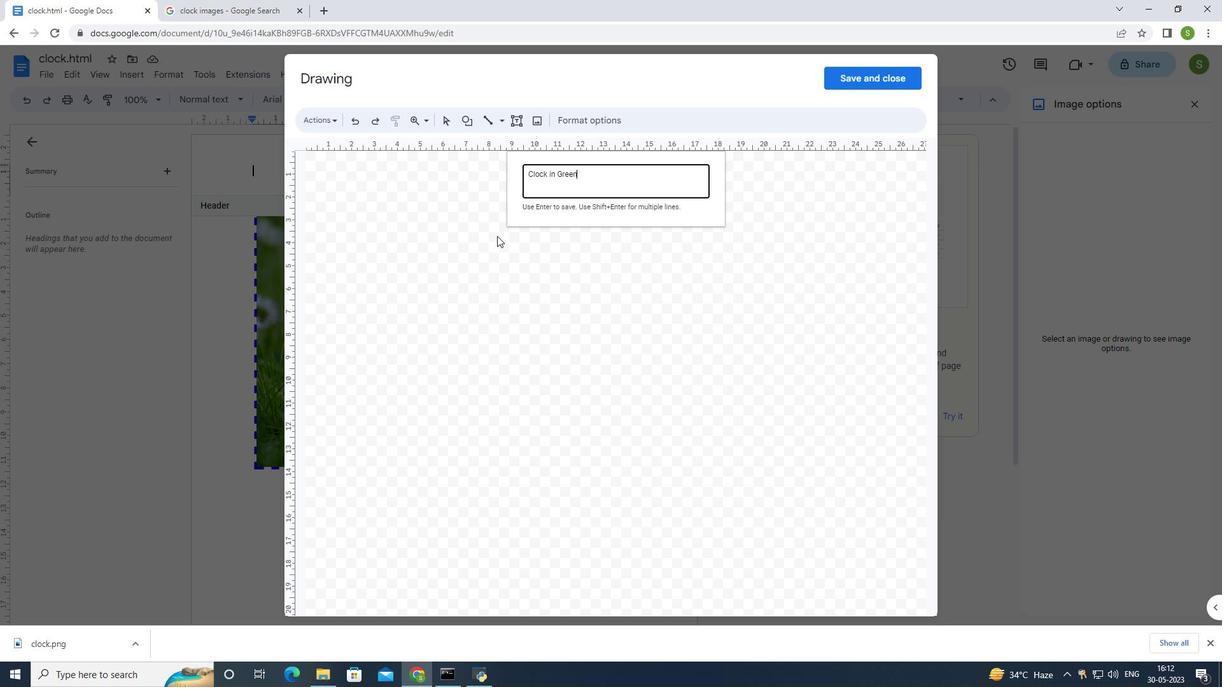 
Action: Mouse moved to (852, 73)
Screenshot: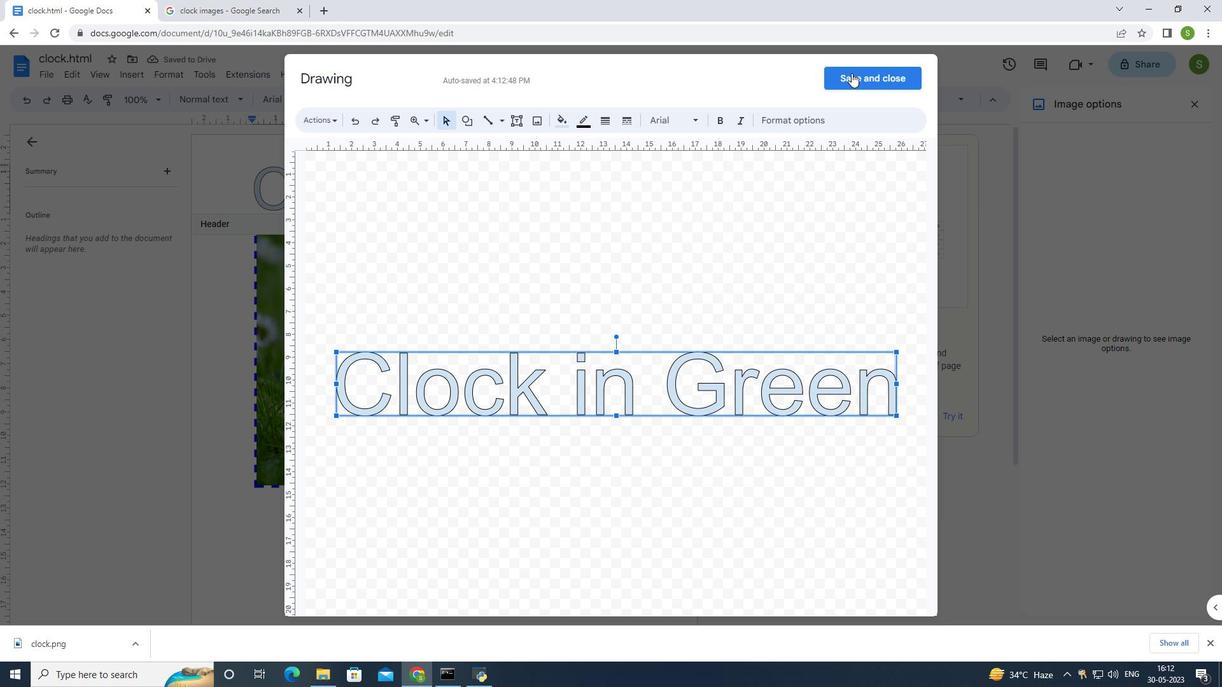 
Action: Mouse pressed left at (852, 73)
Screenshot: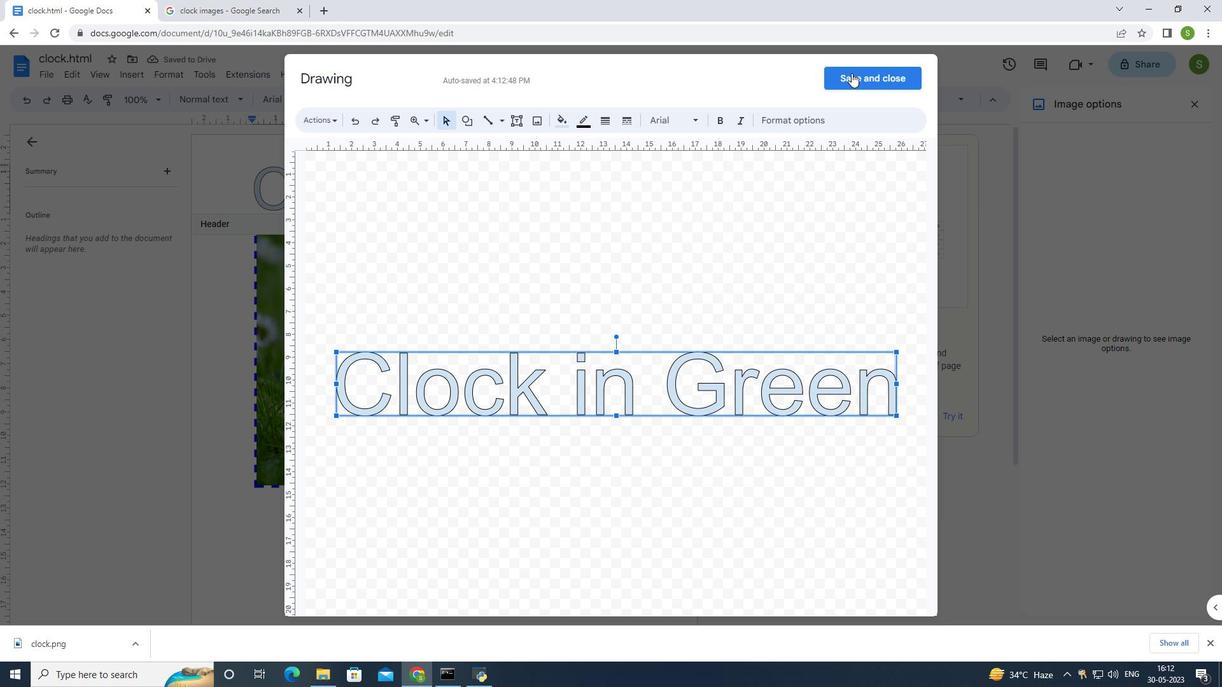 
Action: Mouse moved to (232, 157)
Screenshot: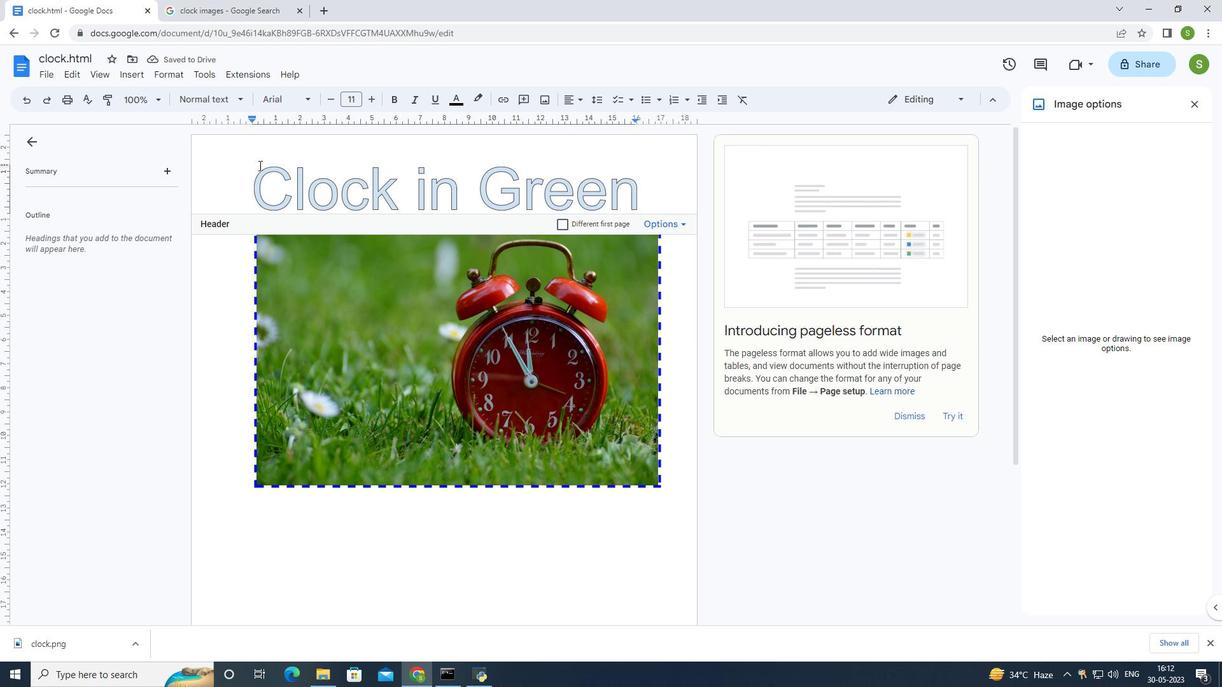 
Action: Mouse pressed left at (232, 157)
Screenshot: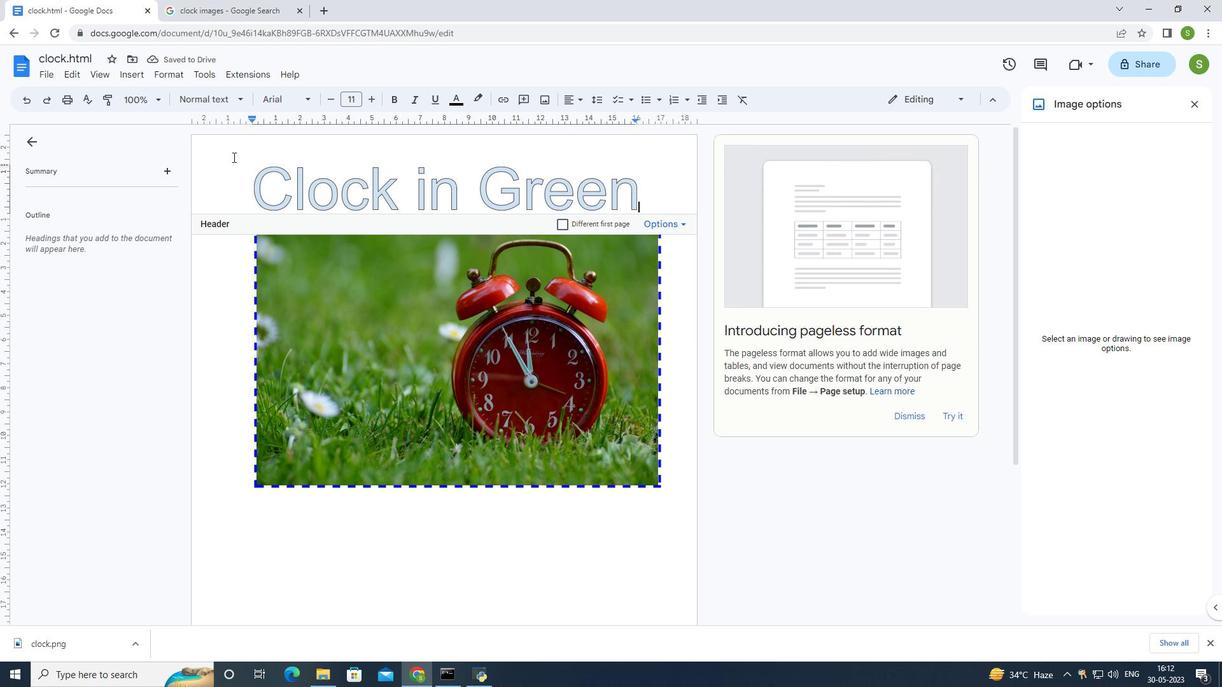 
Action: Mouse moved to (441, 256)
Screenshot: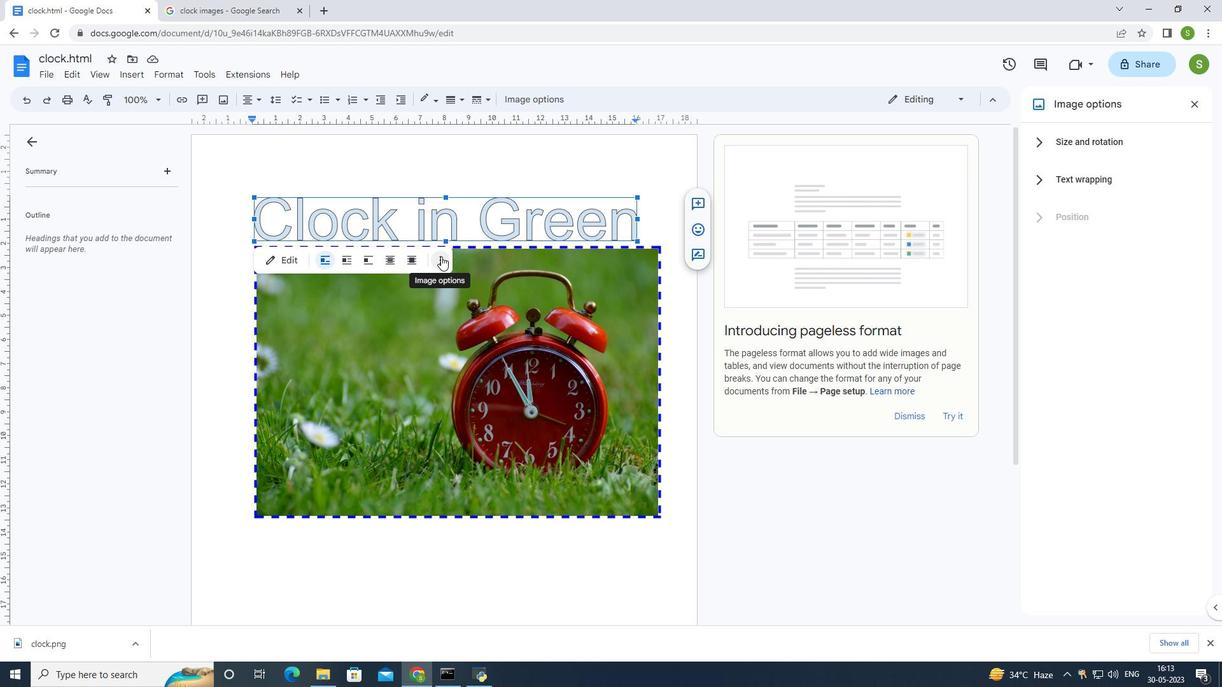 
Action: Mouse pressed left at (441, 256)
Screenshot: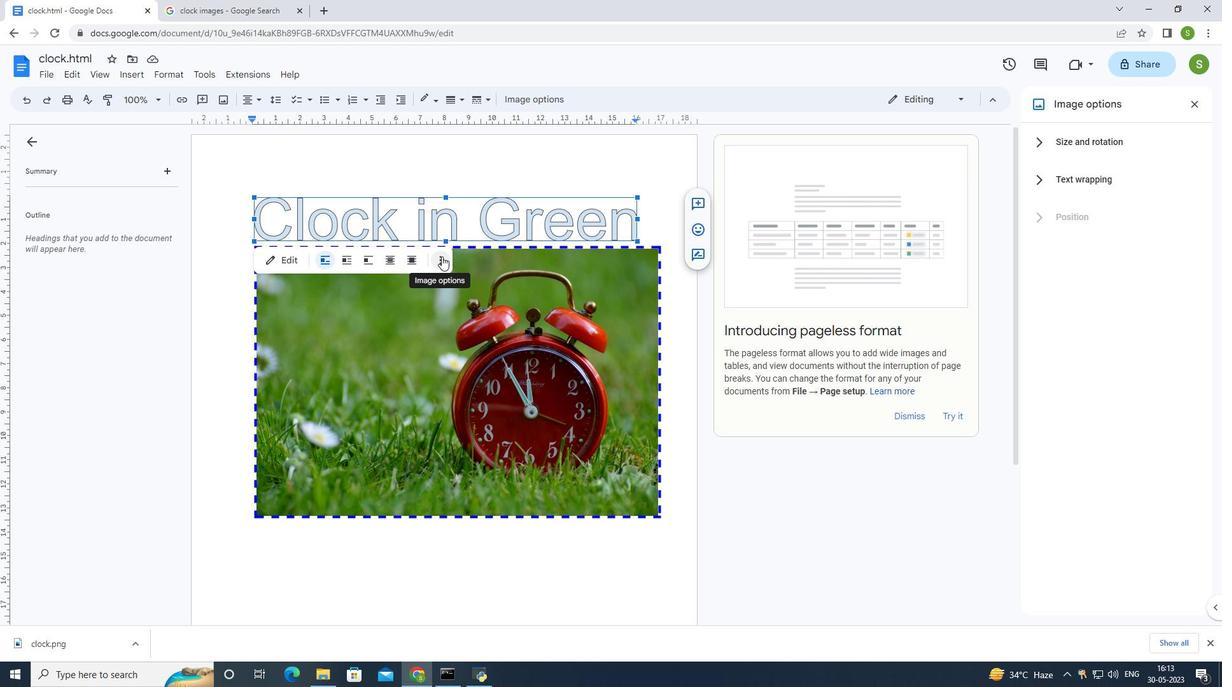 
Action: Mouse moved to (449, 286)
Screenshot: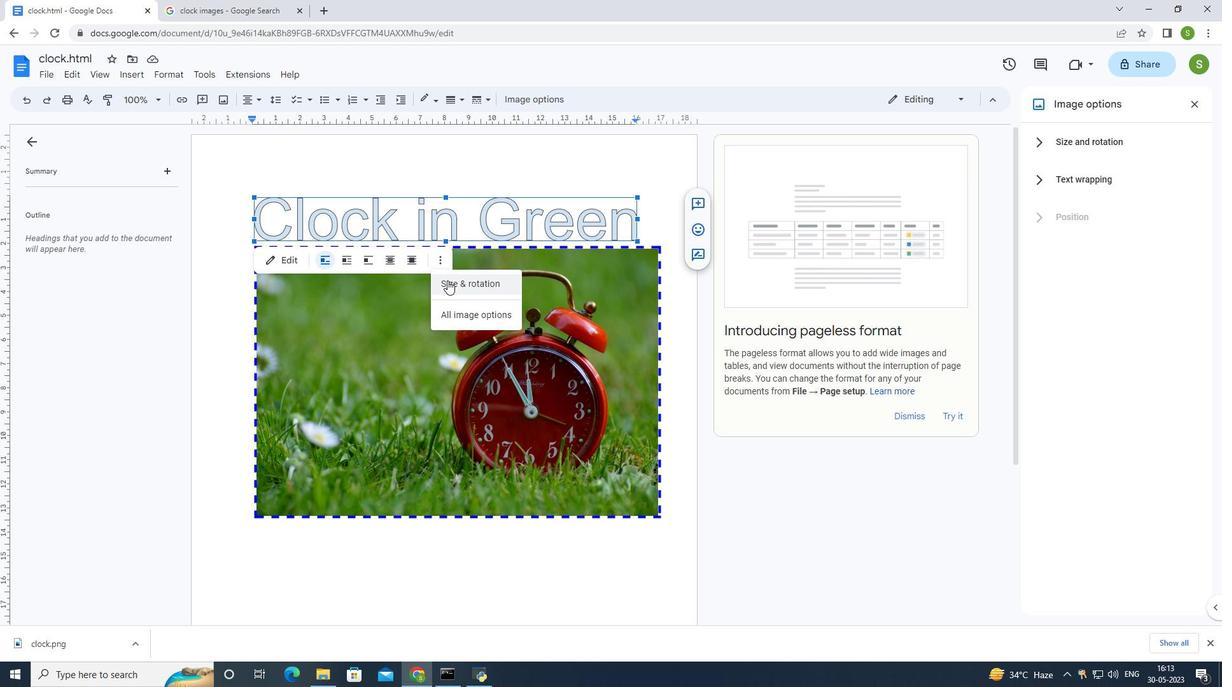 
Action: Mouse pressed left at (449, 286)
Screenshot: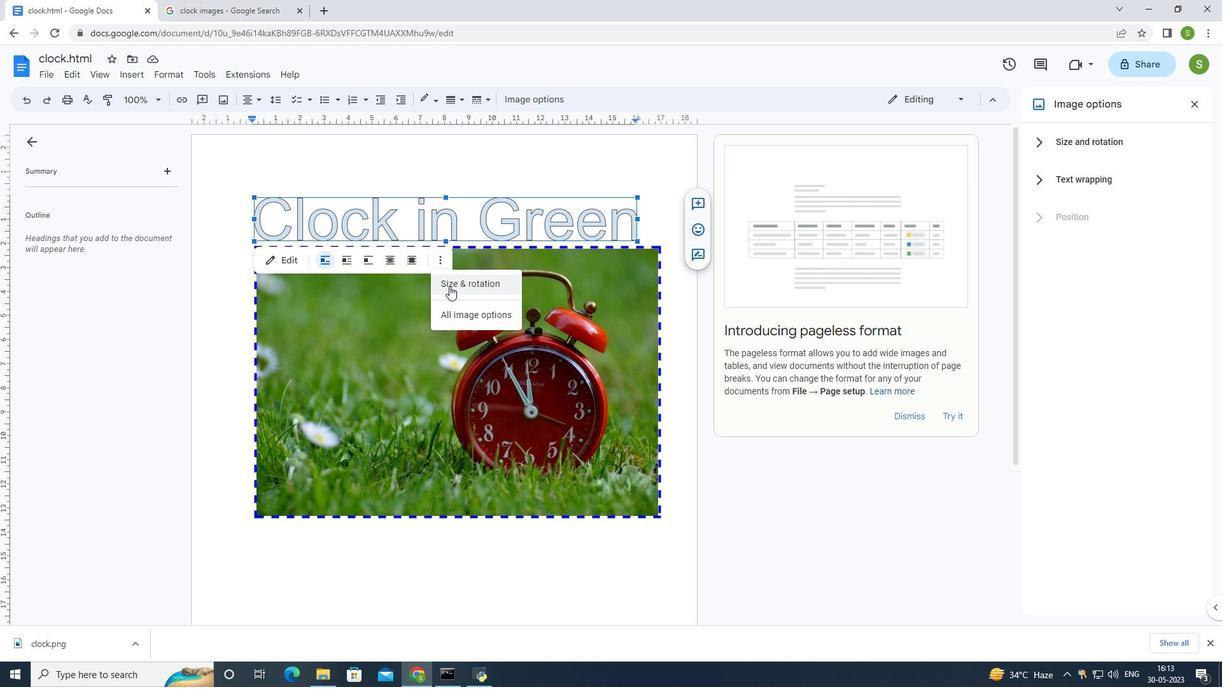
Action: Mouse moved to (266, 180)
Screenshot: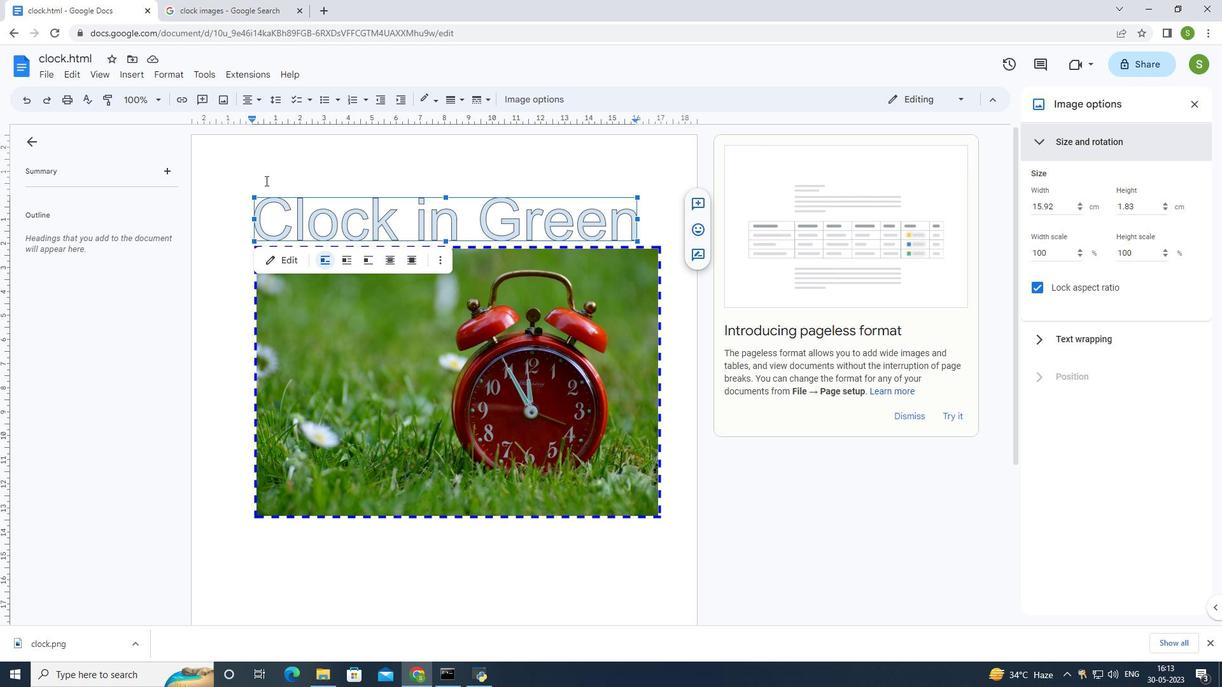 
Action: Mouse pressed left at (266, 180)
Screenshot: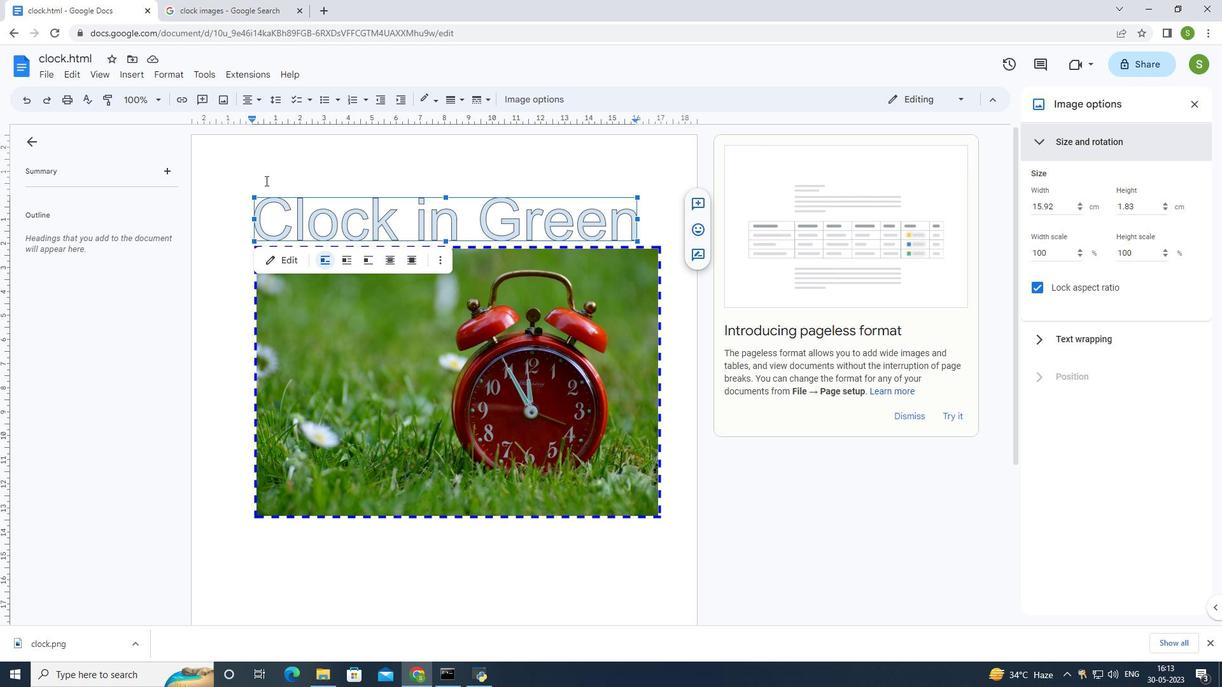 
Action: Mouse moved to (1078, 208)
Screenshot: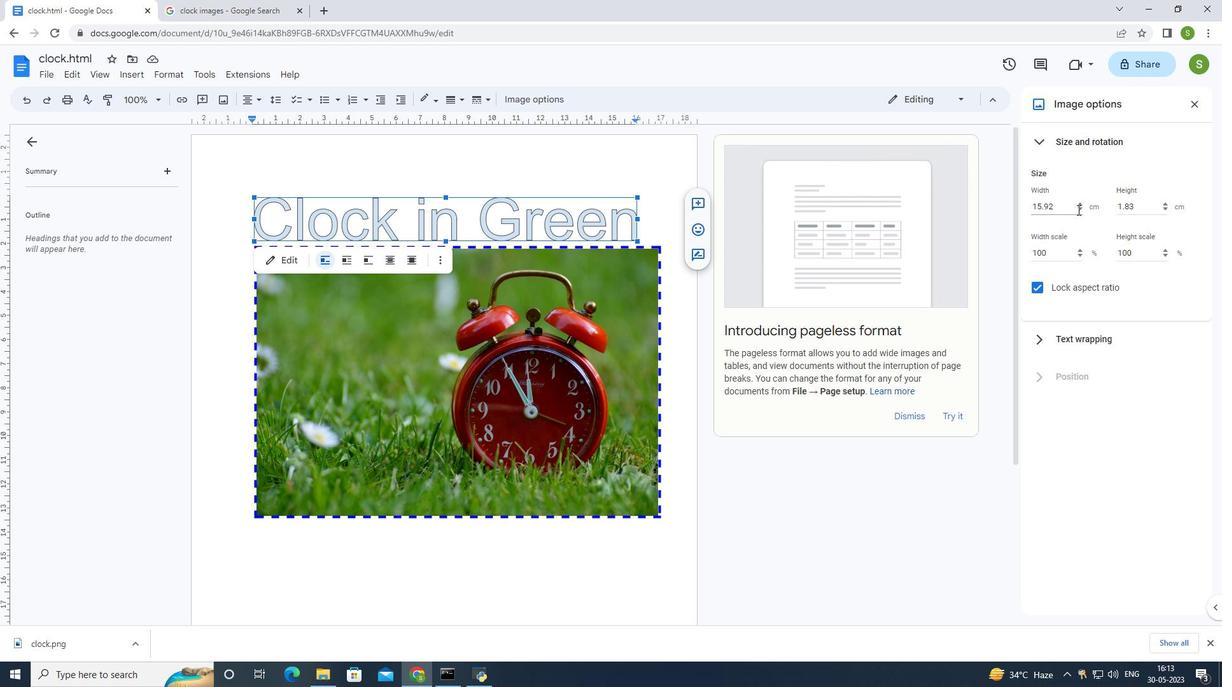
Action: Mouse pressed left at (1078, 208)
Screenshot: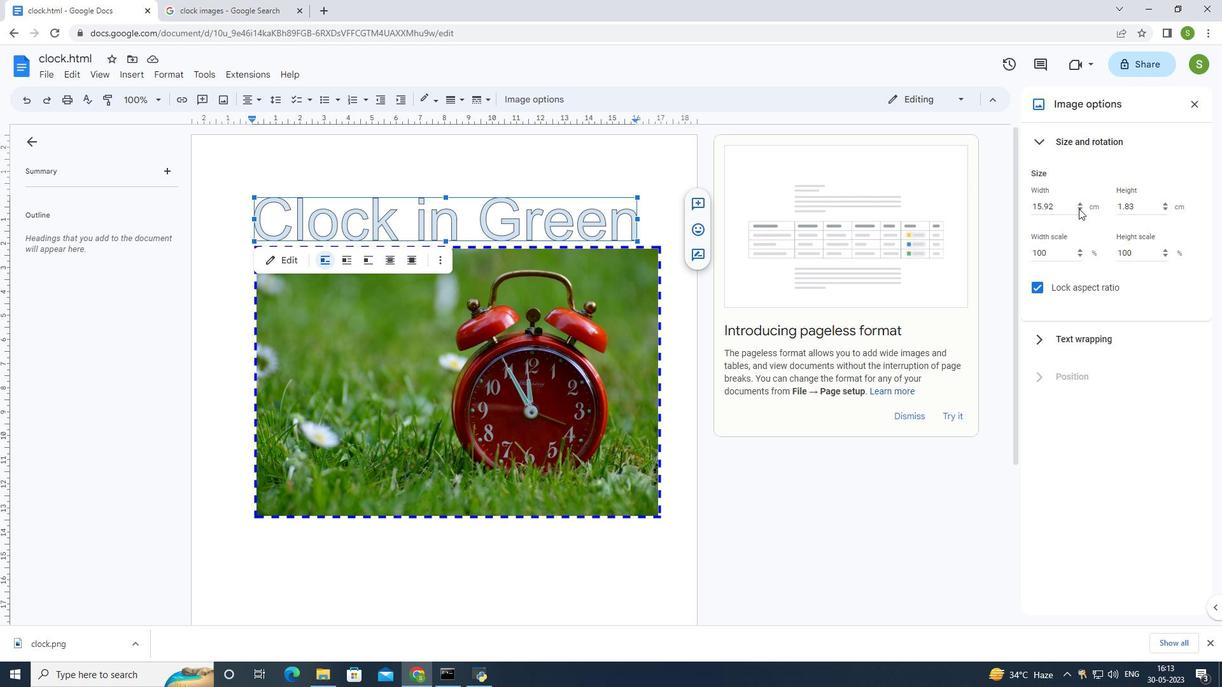 
Action: Mouse pressed left at (1078, 208)
Screenshot: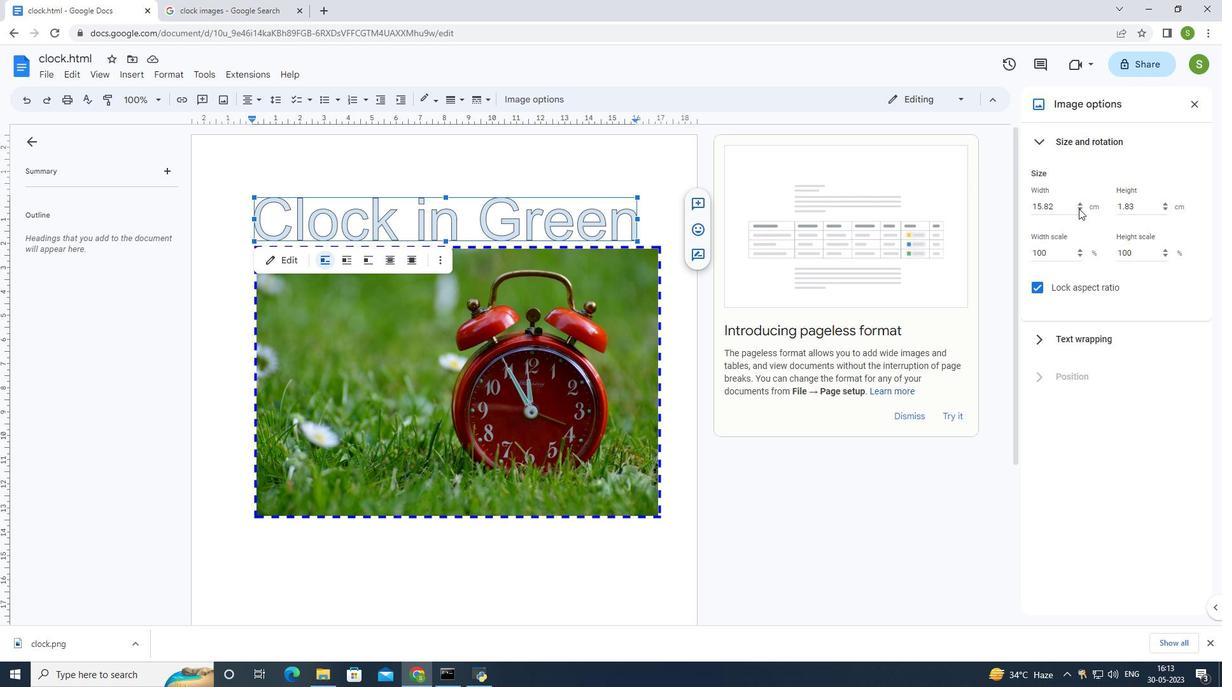 
Action: Mouse pressed left at (1078, 208)
Screenshot: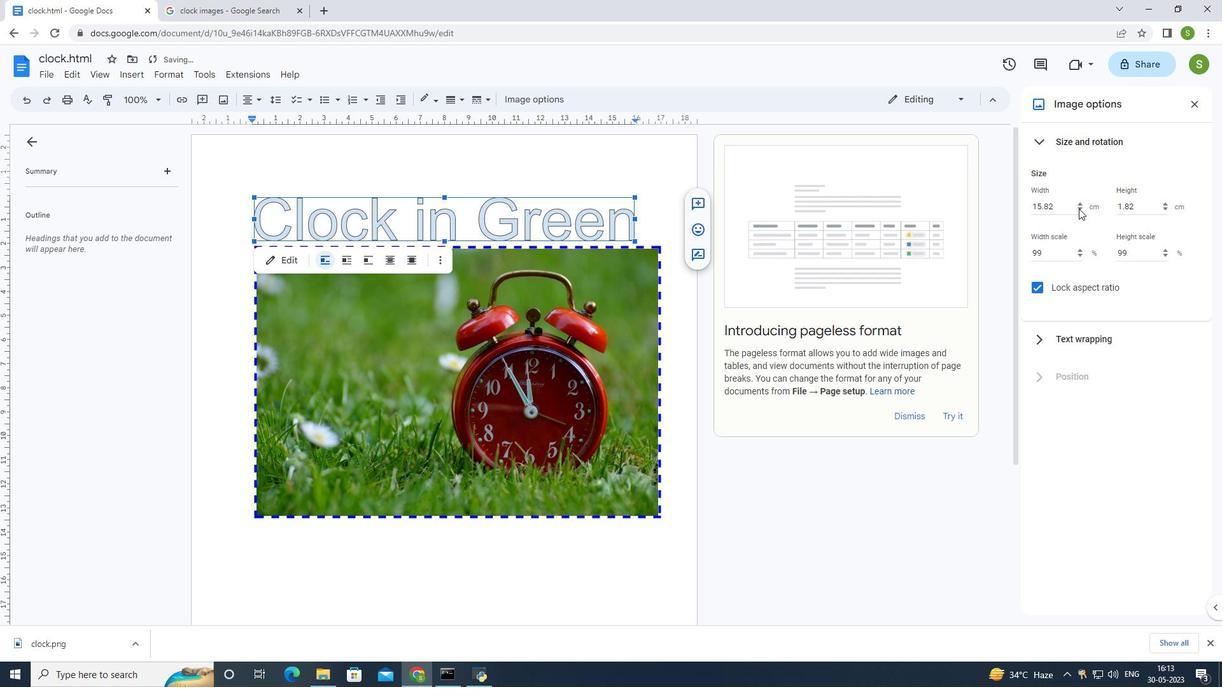 
Action: Mouse pressed left at (1078, 208)
Screenshot: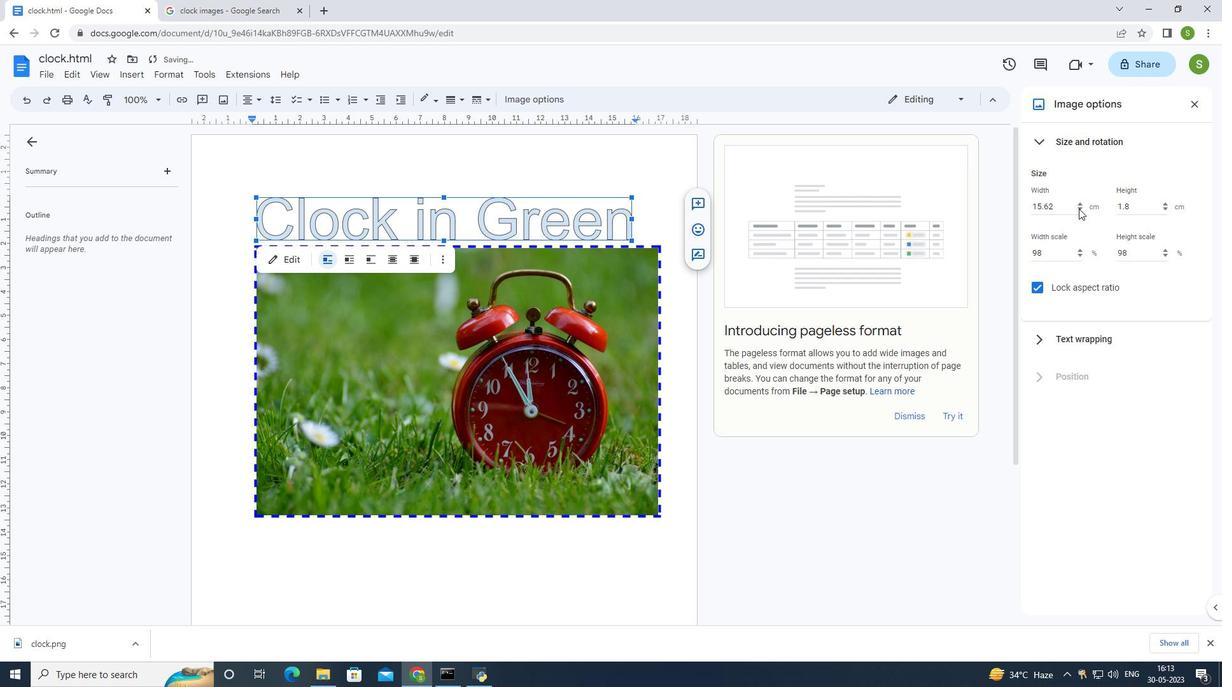 
Action: Mouse pressed left at (1078, 208)
Screenshot: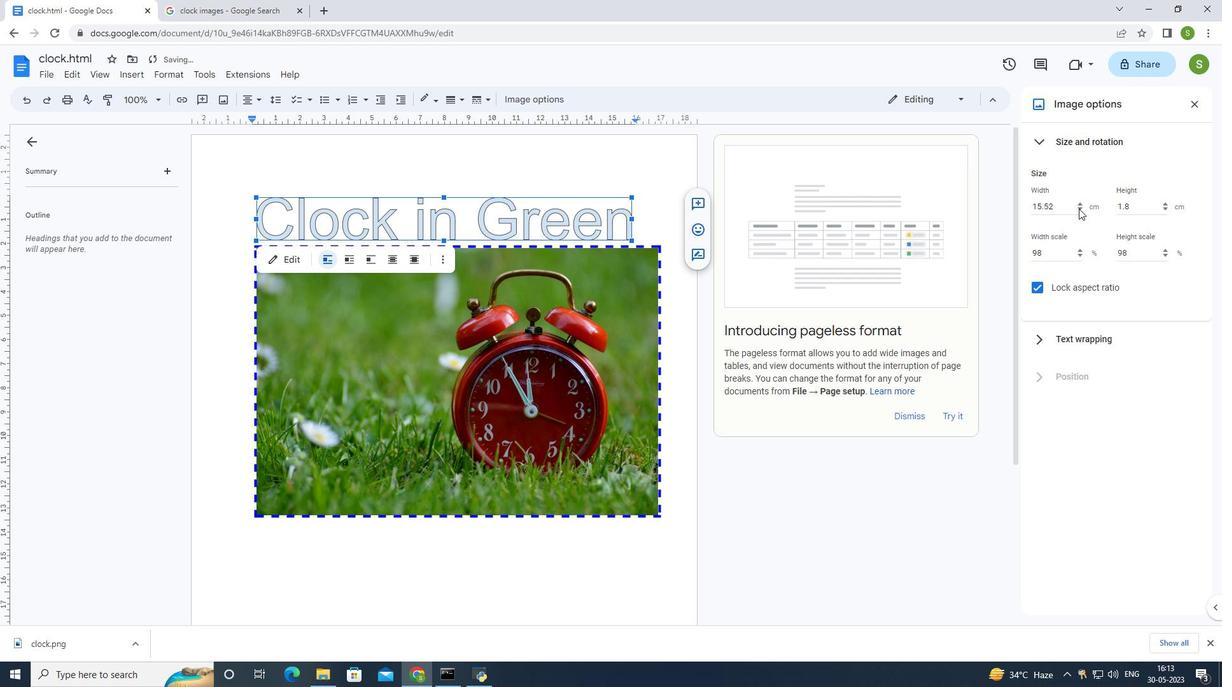 
Action: Mouse pressed left at (1078, 208)
Screenshot: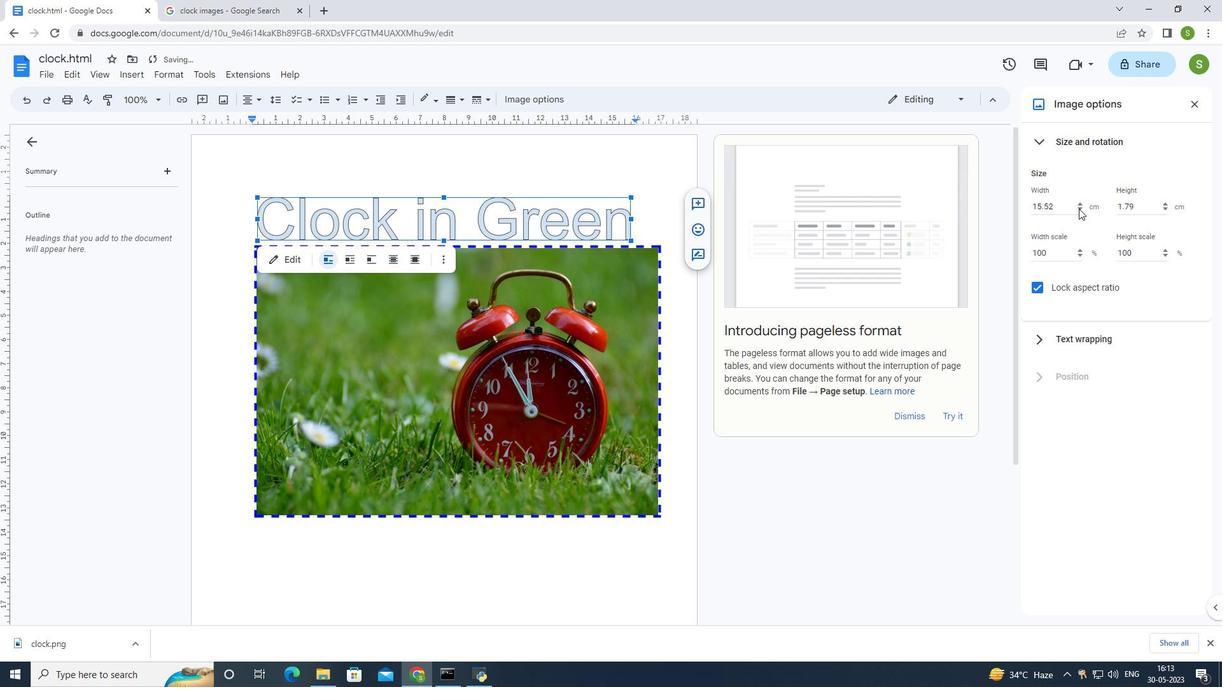 
Action: Mouse pressed left at (1078, 208)
Screenshot: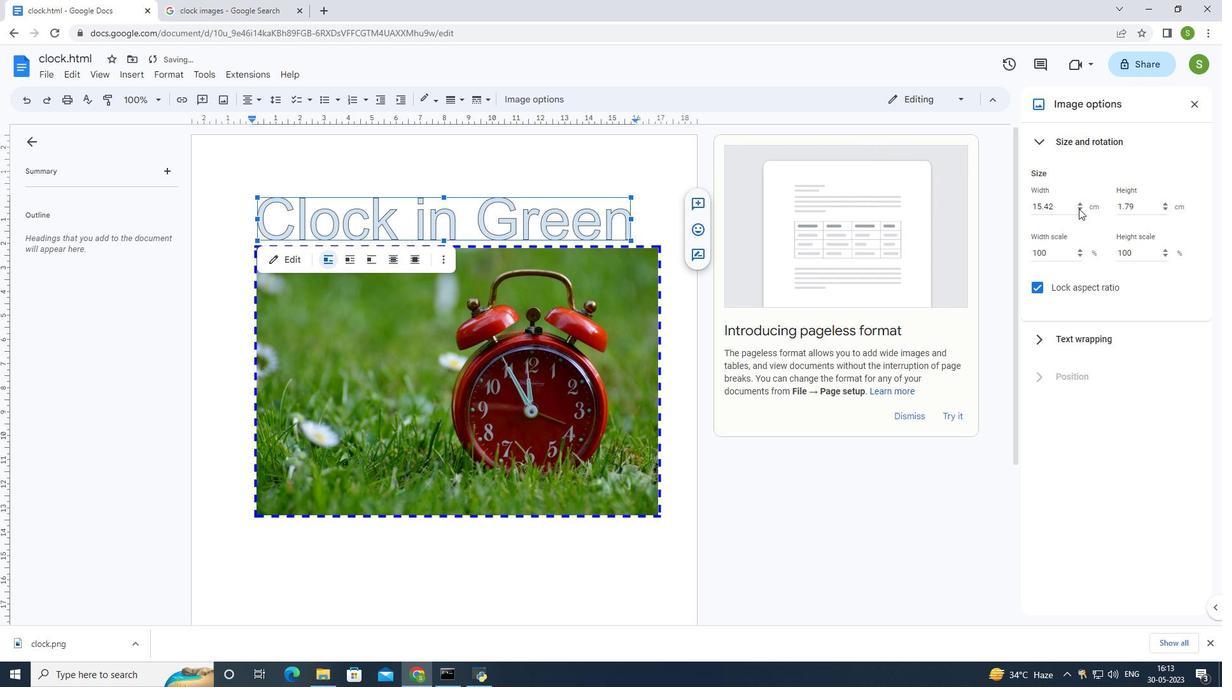 
Action: Mouse pressed left at (1078, 208)
Screenshot: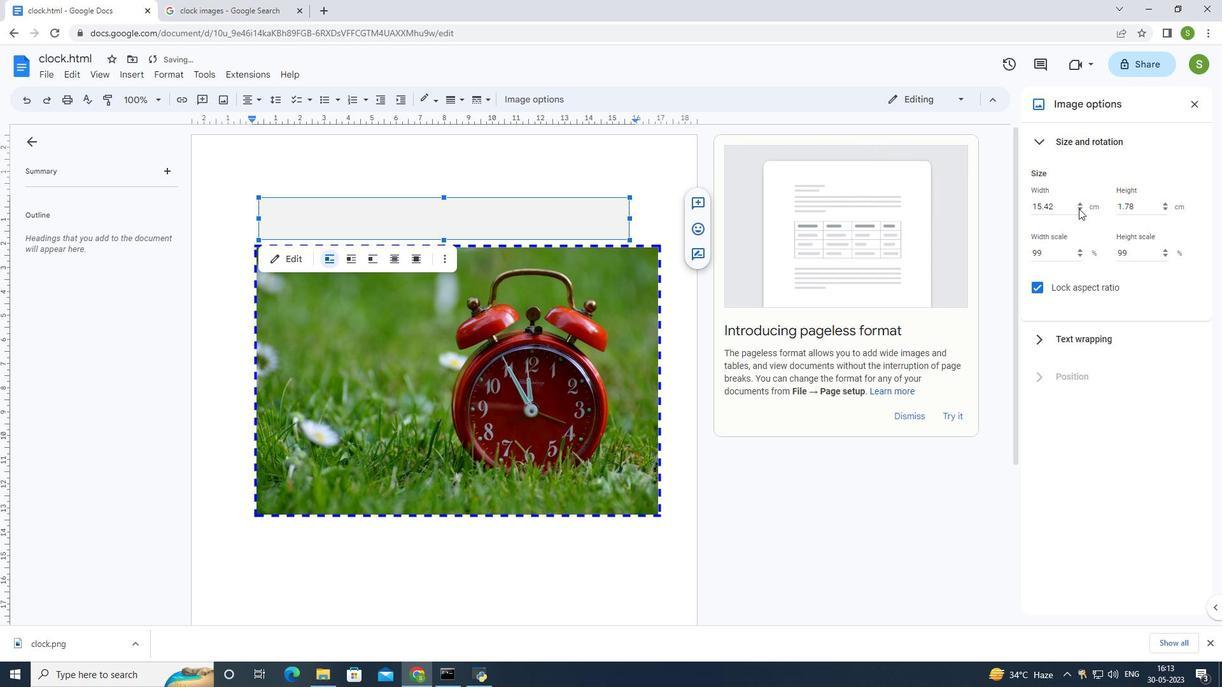 
Action: Mouse pressed left at (1078, 208)
Screenshot: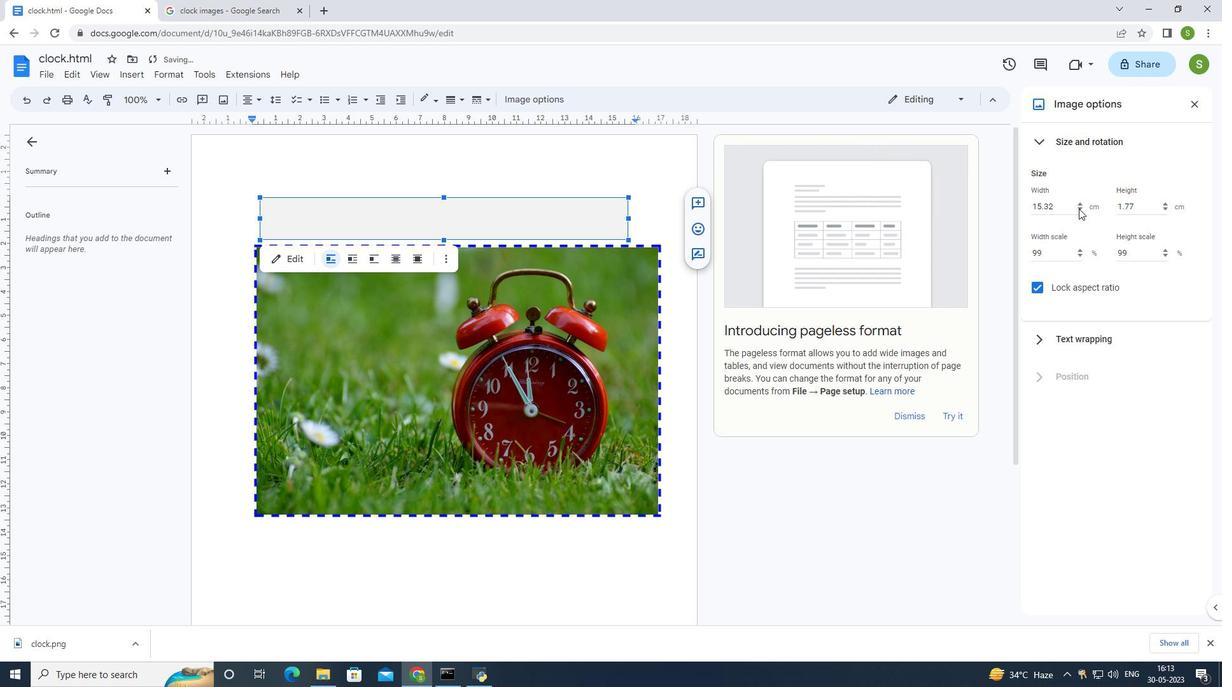 
Action: Mouse pressed left at (1078, 208)
Screenshot: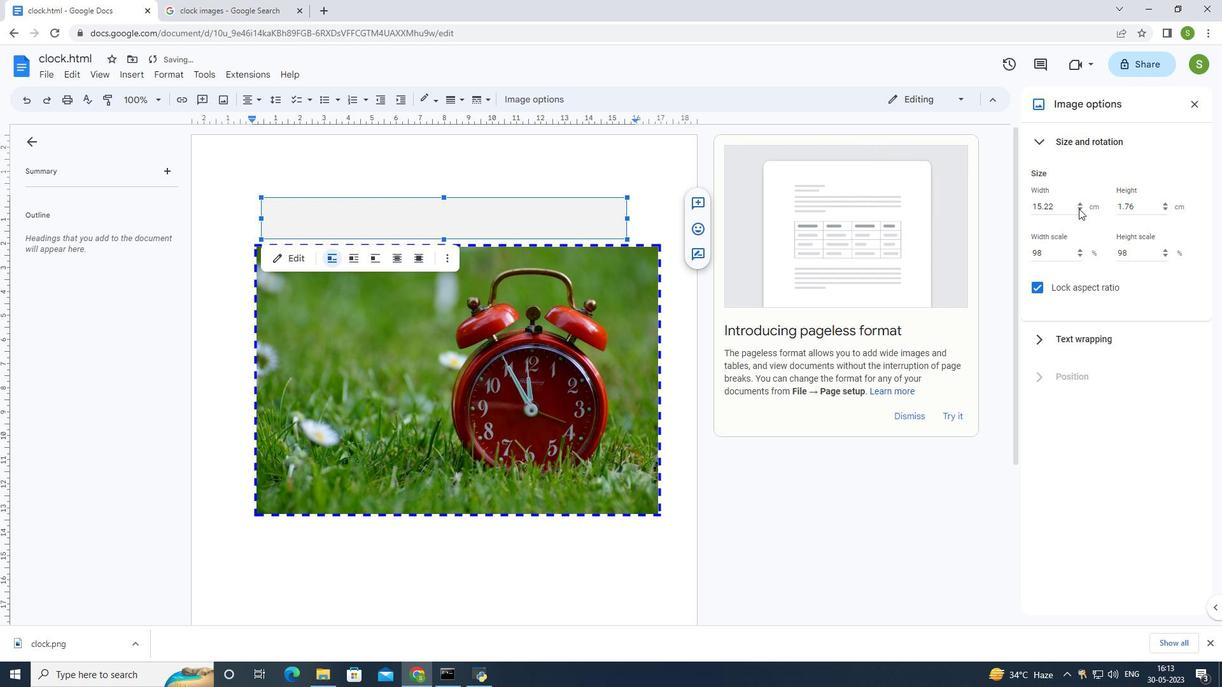 
Action: Mouse pressed left at (1078, 208)
Screenshot: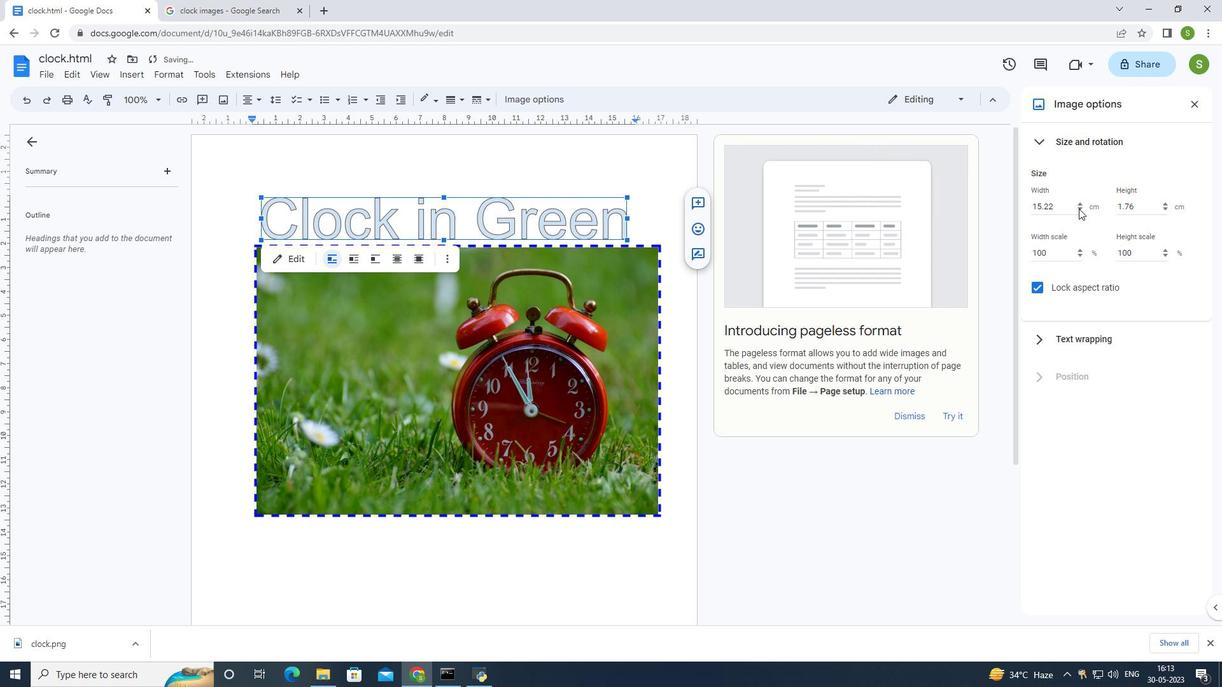 
Action: Mouse pressed left at (1078, 208)
Screenshot: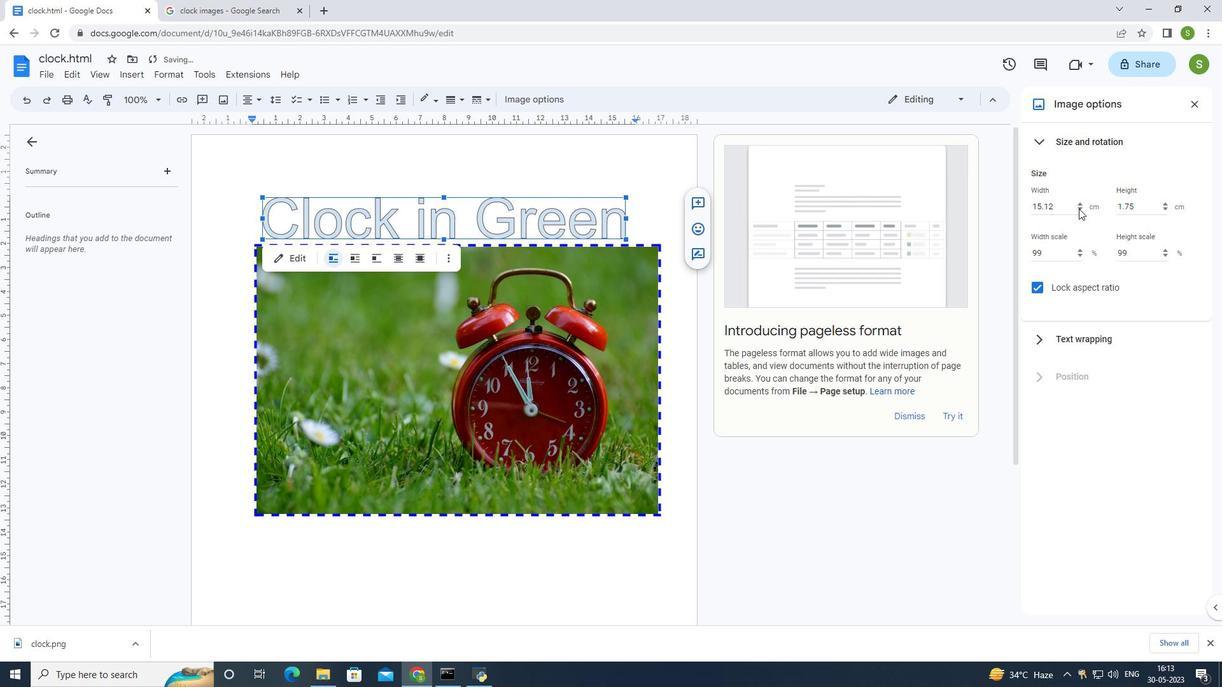 
Action: Mouse pressed left at (1078, 208)
Screenshot: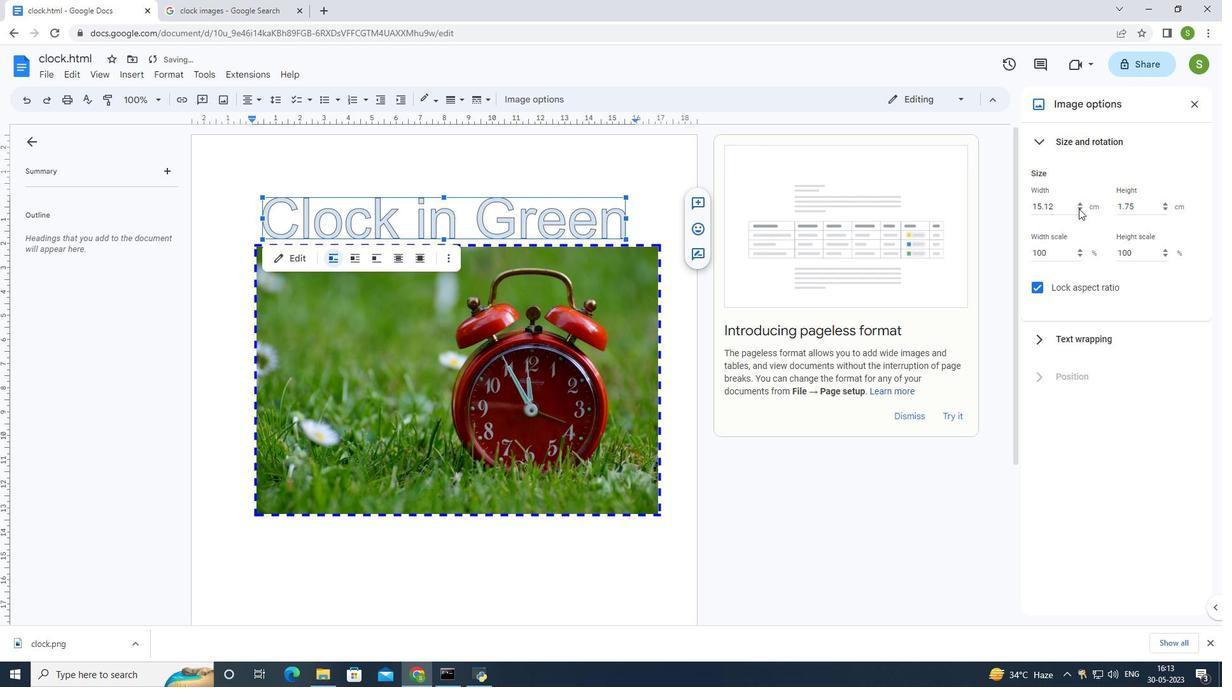 
Action: Mouse moved to (1166, 209)
Screenshot: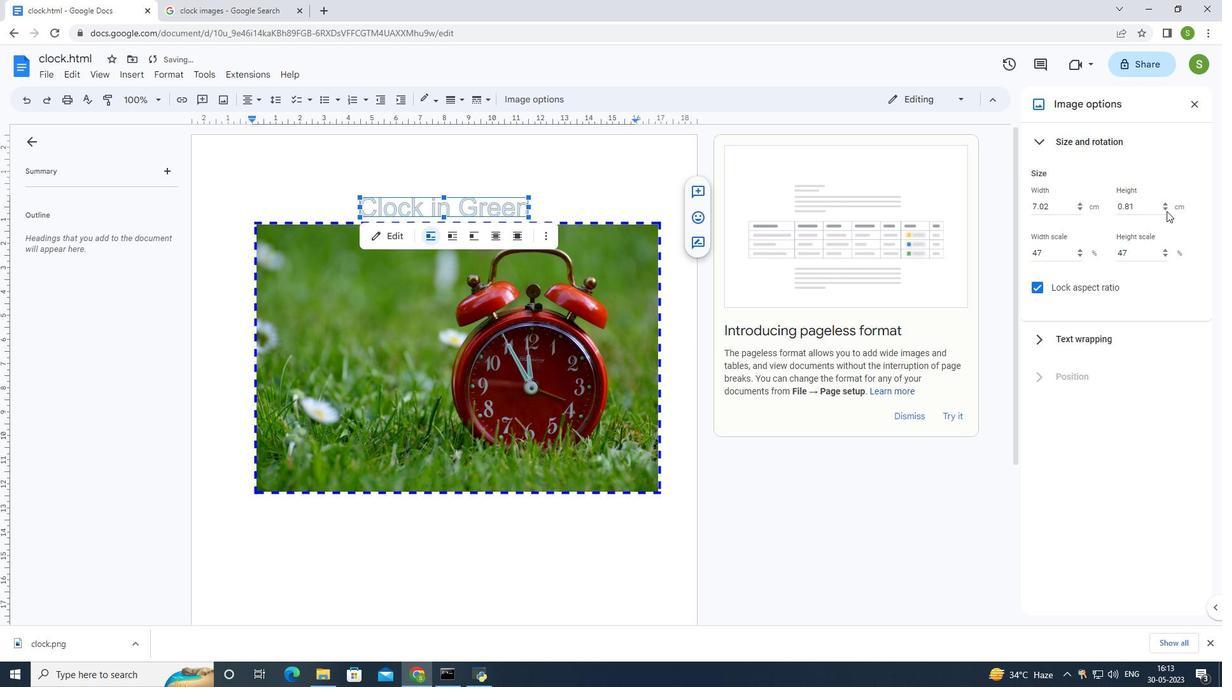 
Action: Mouse pressed left at (1166, 209)
Screenshot: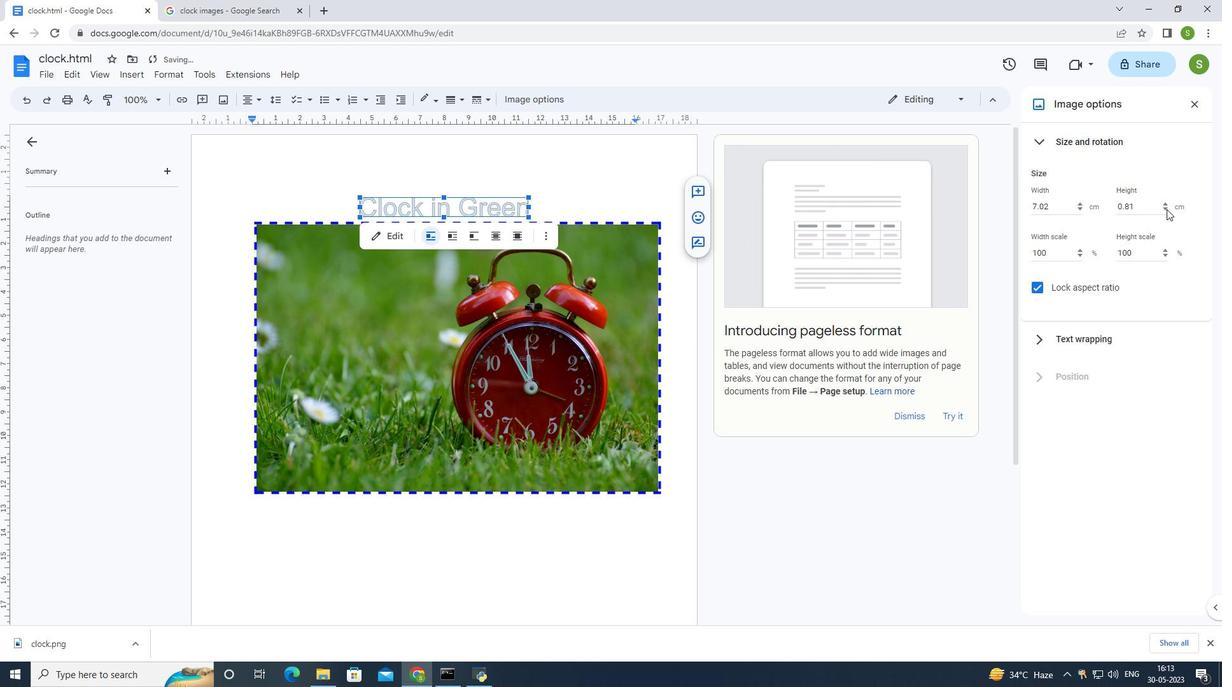 
Action: Mouse moved to (1162, 203)
Screenshot: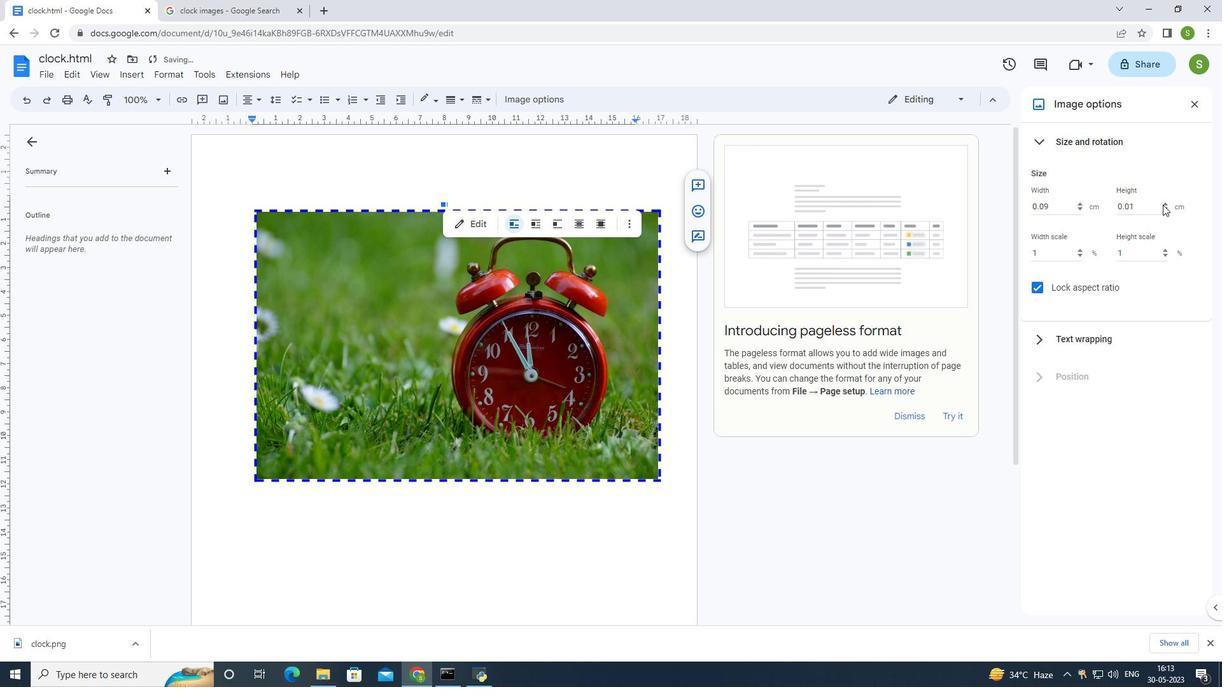 
Action: Mouse pressed left at (1162, 203)
Screenshot: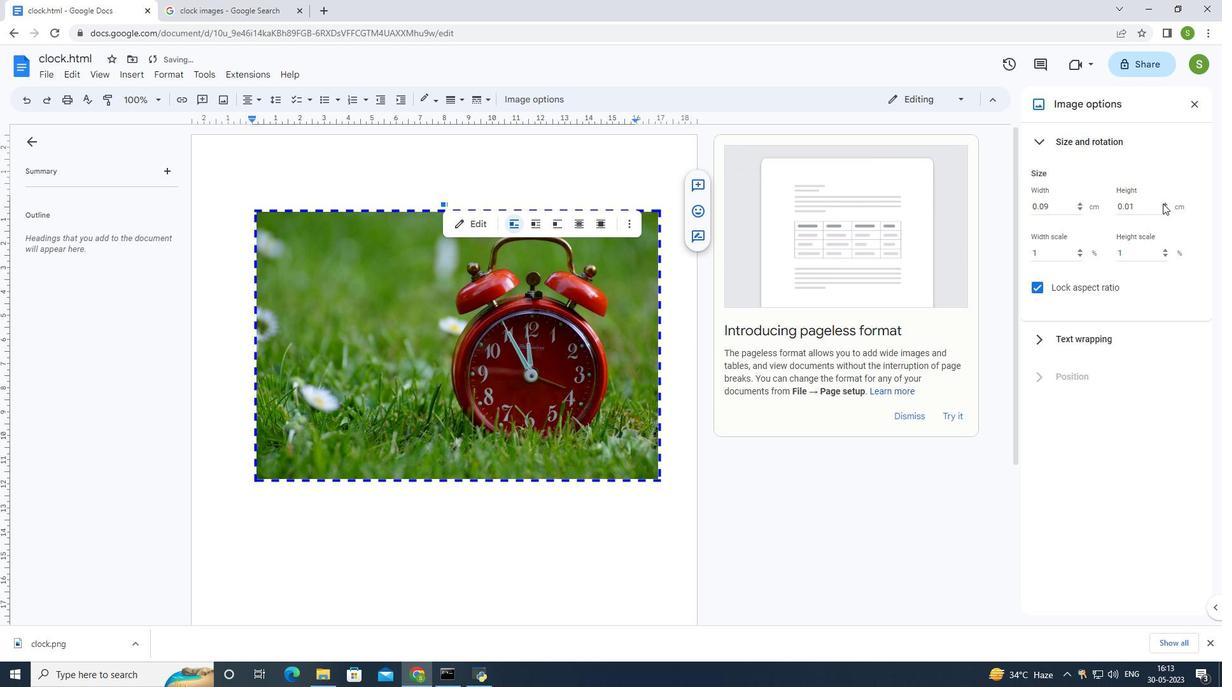
Action: Mouse pressed left at (1162, 203)
Screenshot: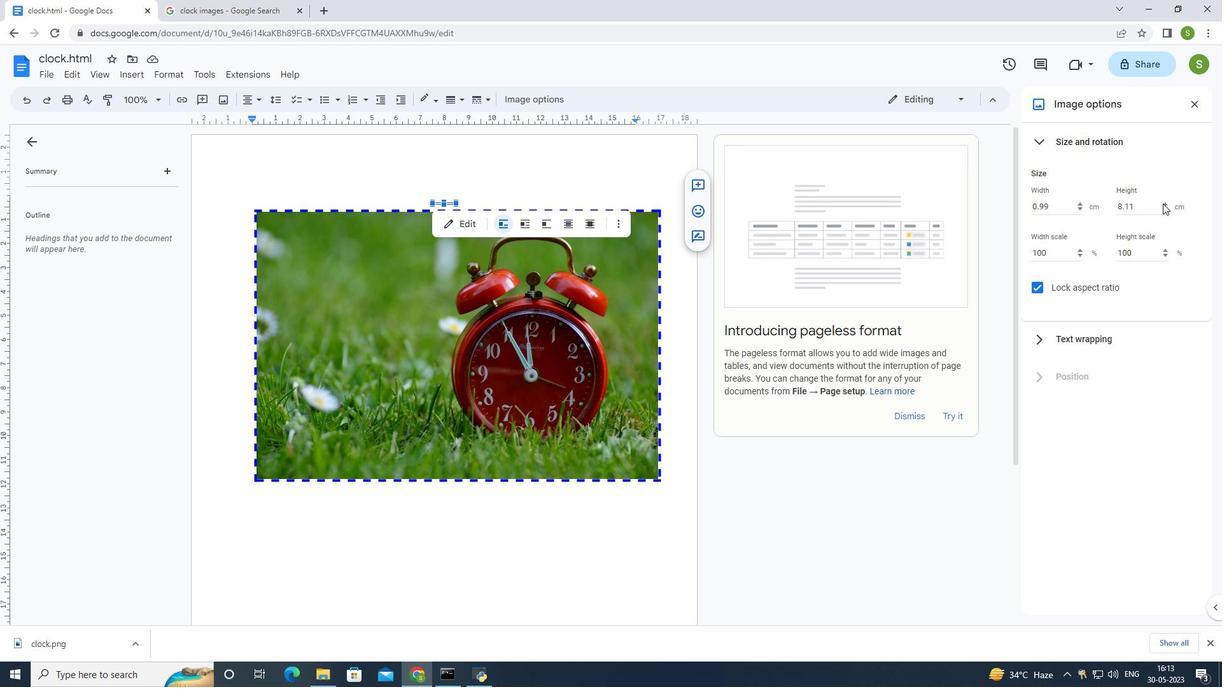 
Action: Mouse moved to (1166, 208)
Screenshot: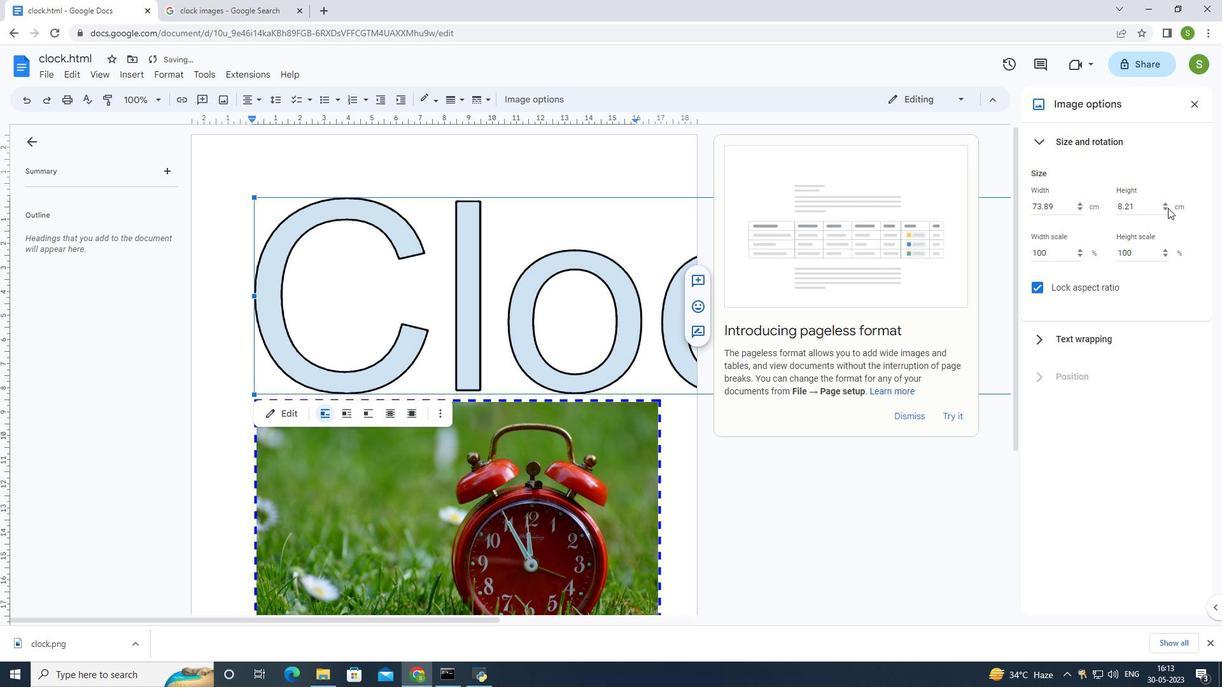 
Action: Mouse pressed left at (1166, 208)
Screenshot: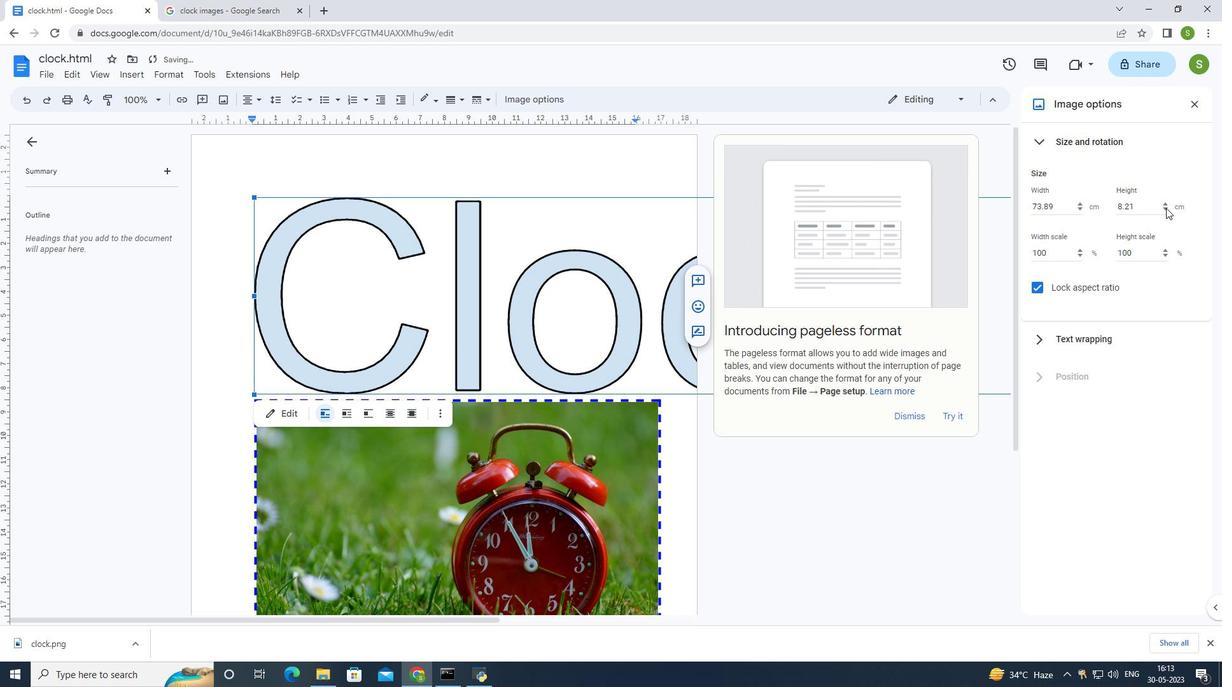
Action: Mouse moved to (1164, 202)
Screenshot: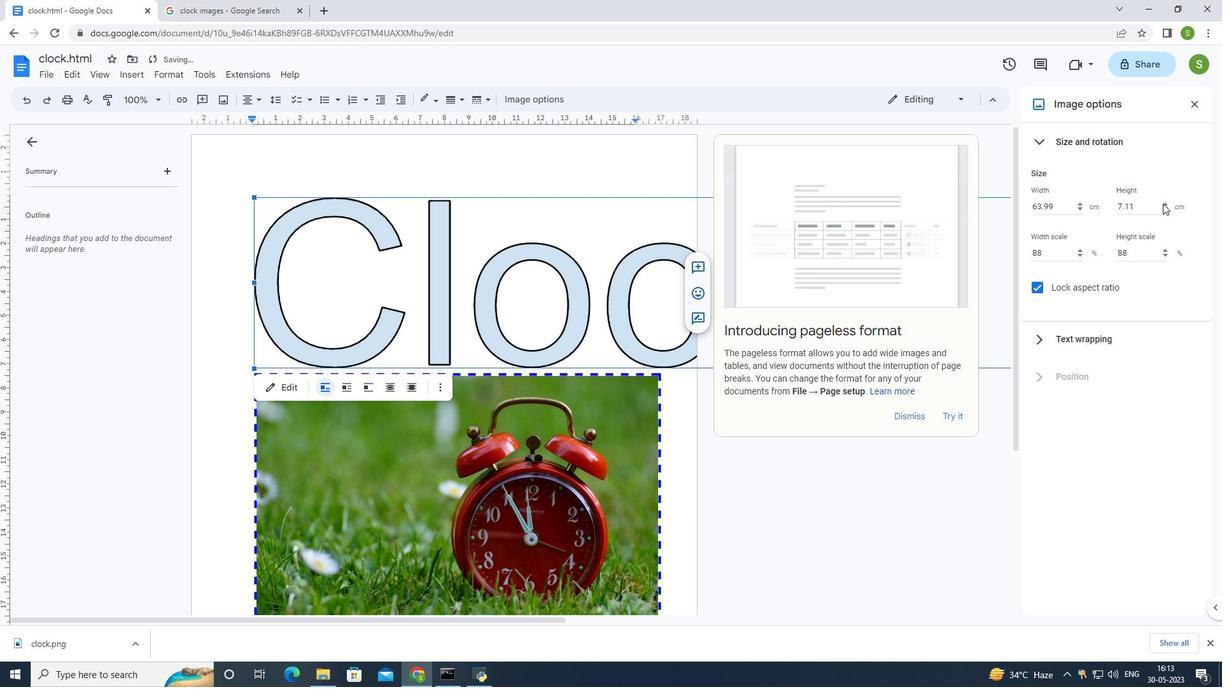 
Action: Mouse pressed left at (1164, 202)
Screenshot: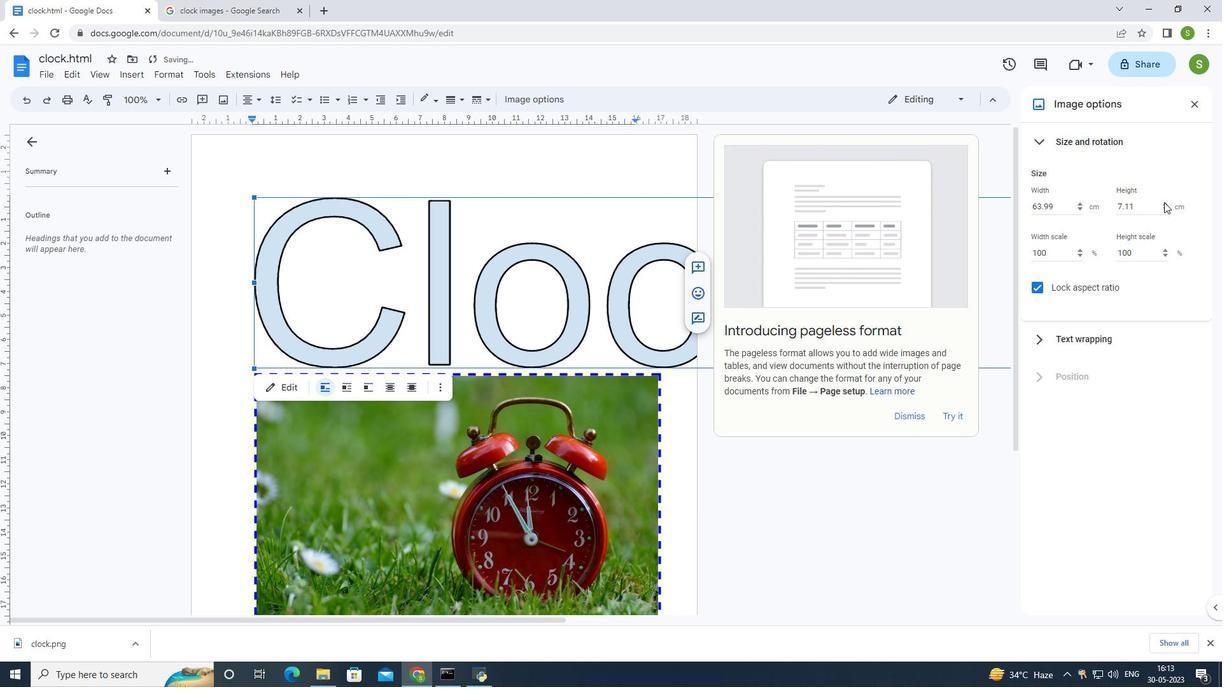 
Action: Mouse moved to (1164, 208)
Screenshot: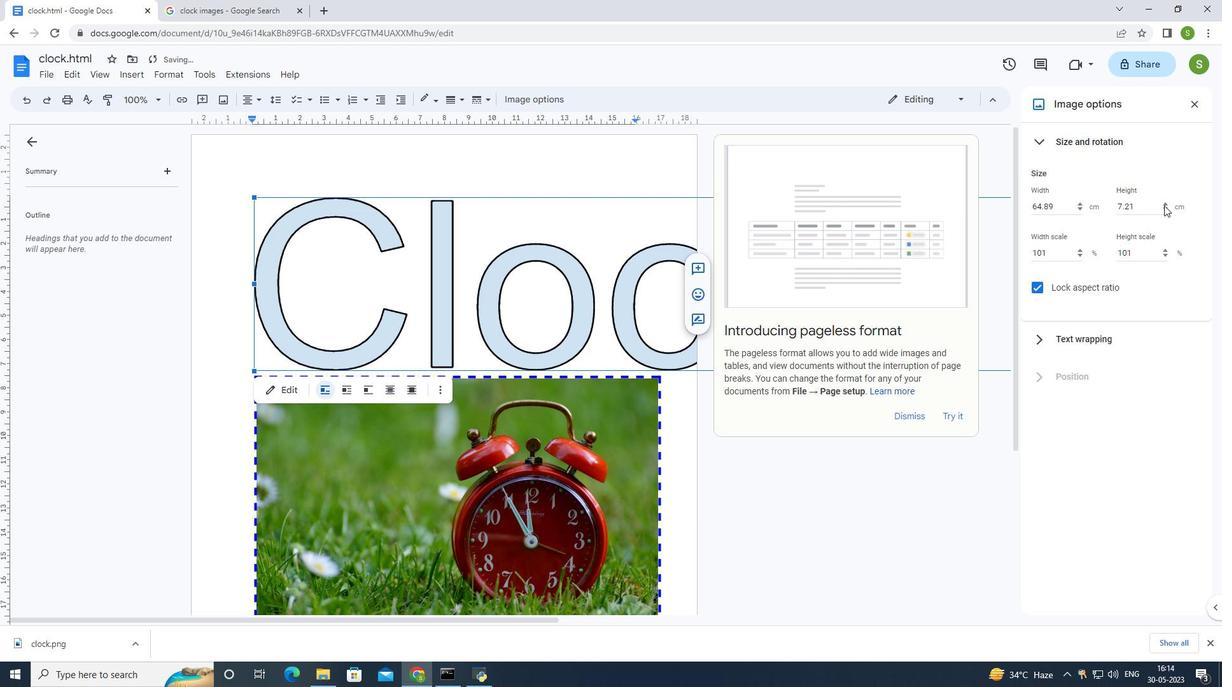 
Action: Mouse pressed left at (1164, 208)
Screenshot: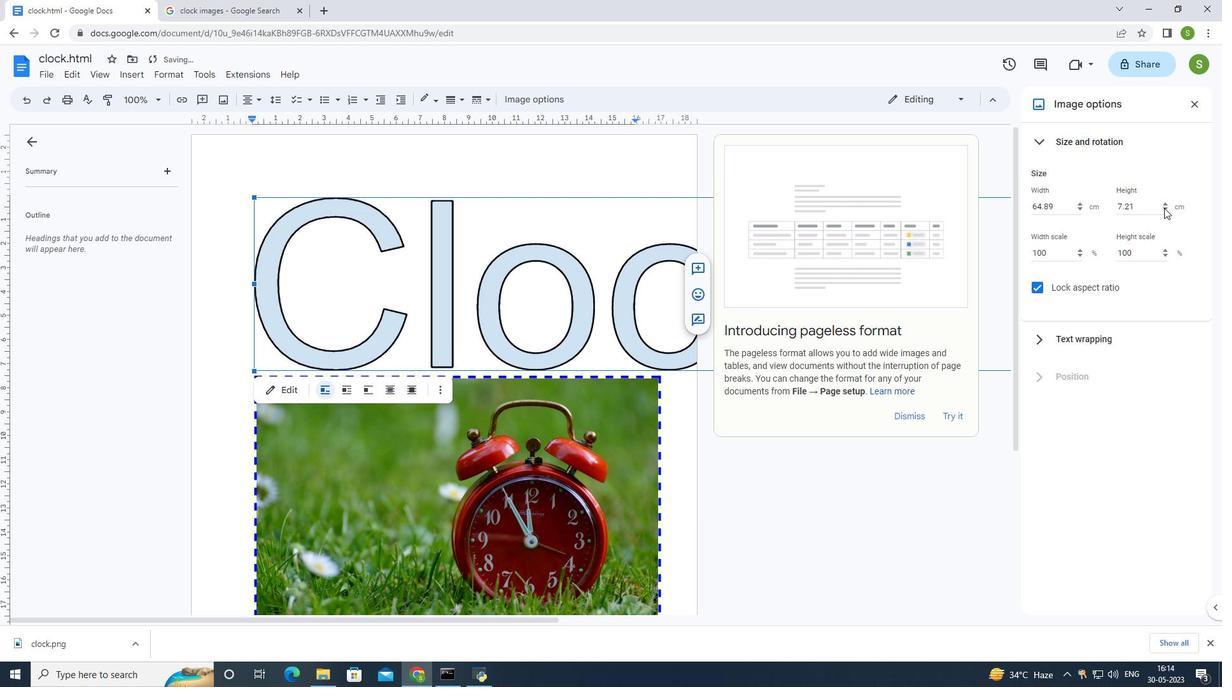 
Action: Mouse moved to (1165, 202)
Screenshot: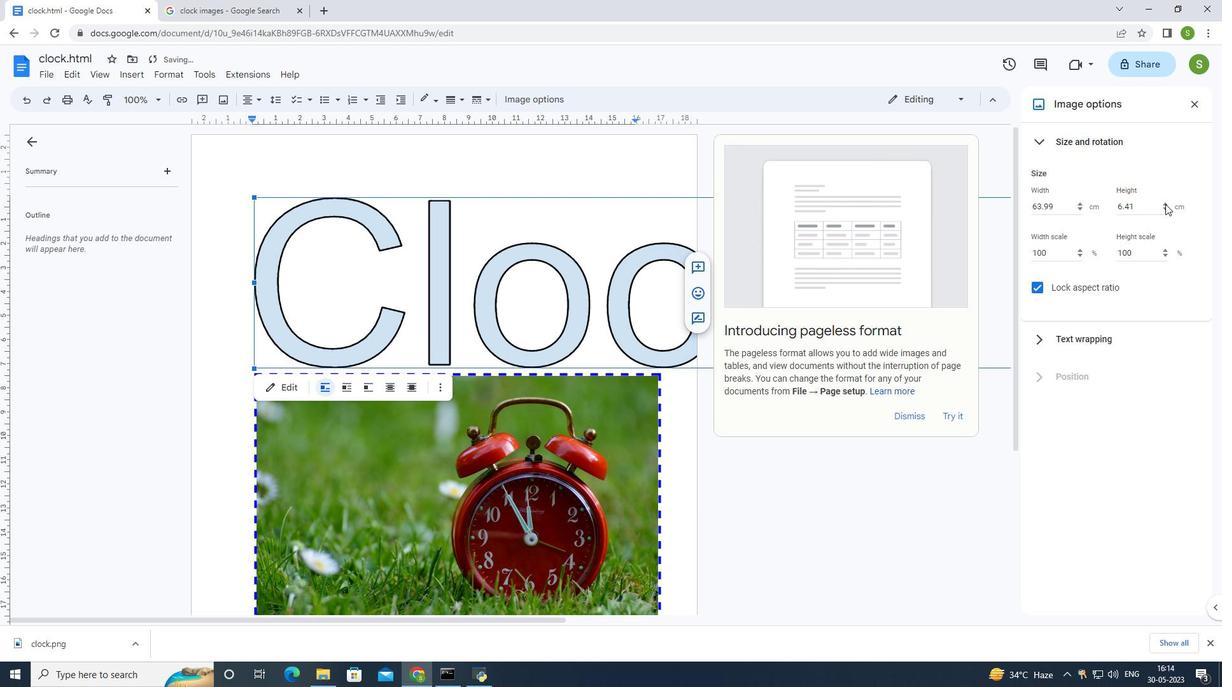 
Action: Mouse pressed left at (1165, 202)
Screenshot: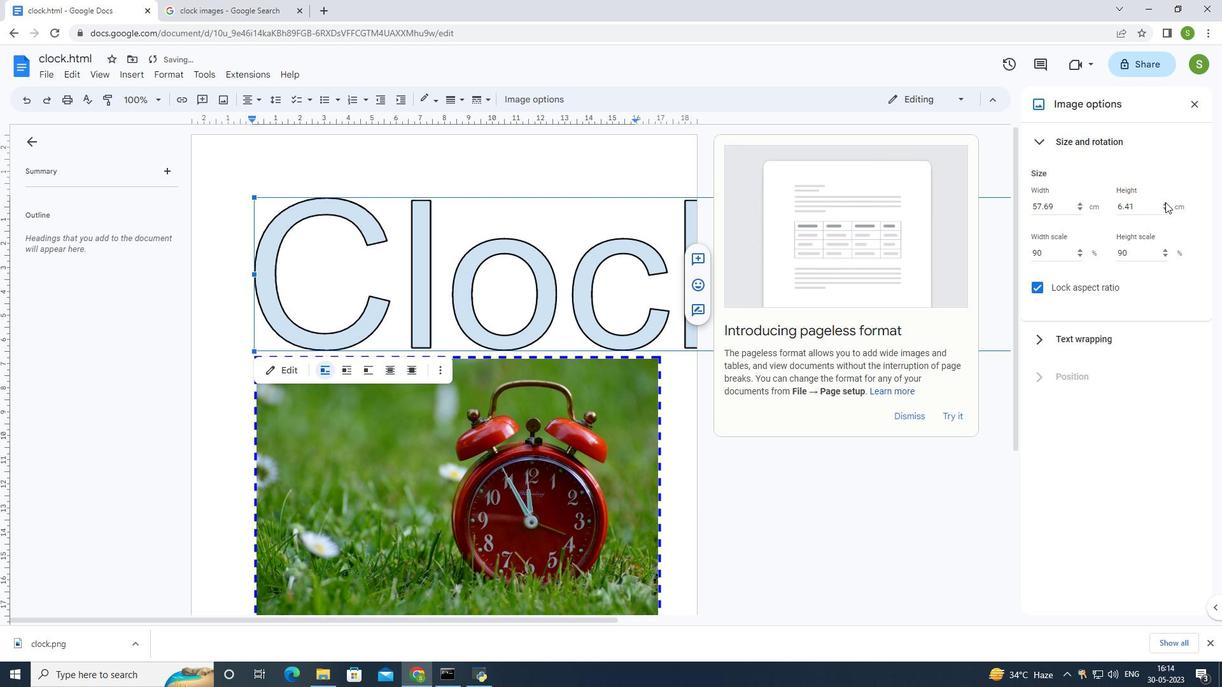 
Action: Mouse pressed left at (1165, 202)
Screenshot: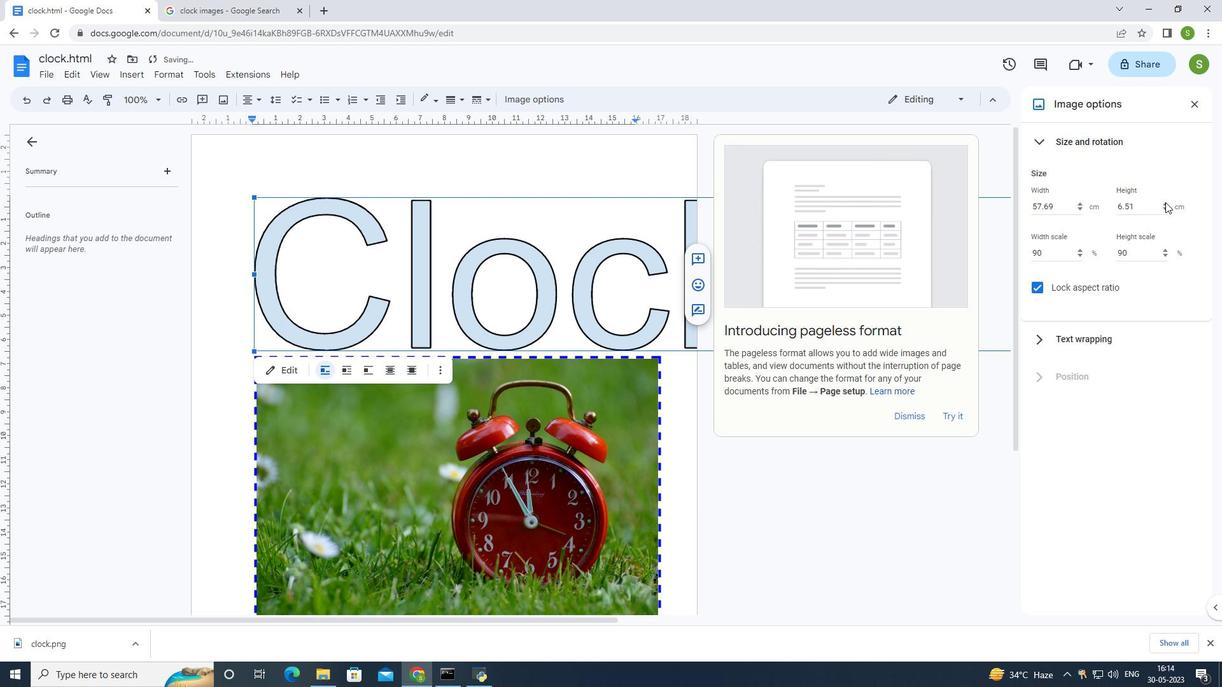 
Action: Mouse pressed left at (1165, 202)
Screenshot: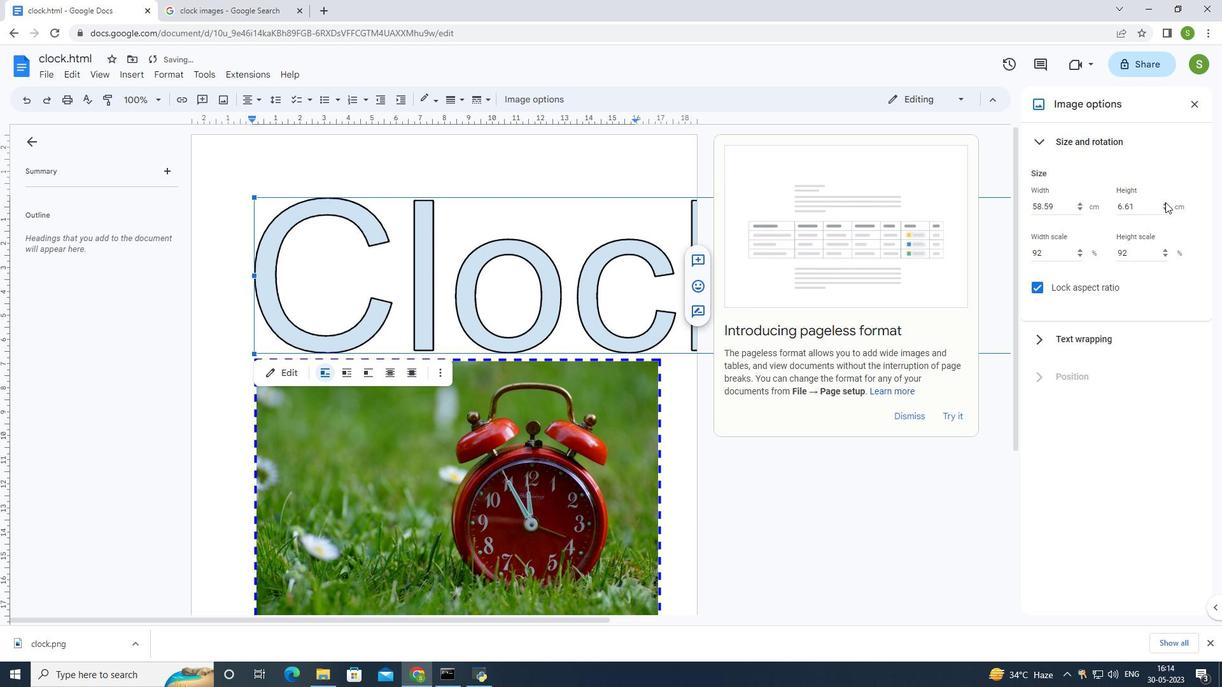 
Action: Mouse pressed left at (1165, 202)
Screenshot: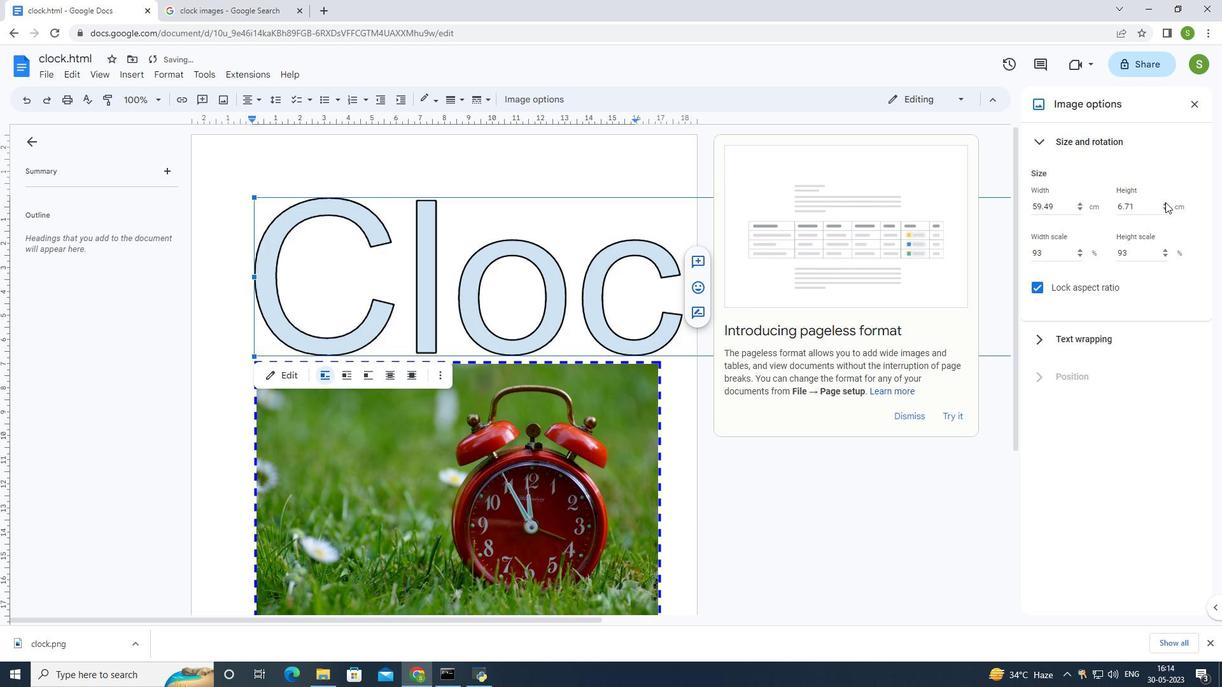 
Action: Mouse pressed left at (1165, 202)
Screenshot: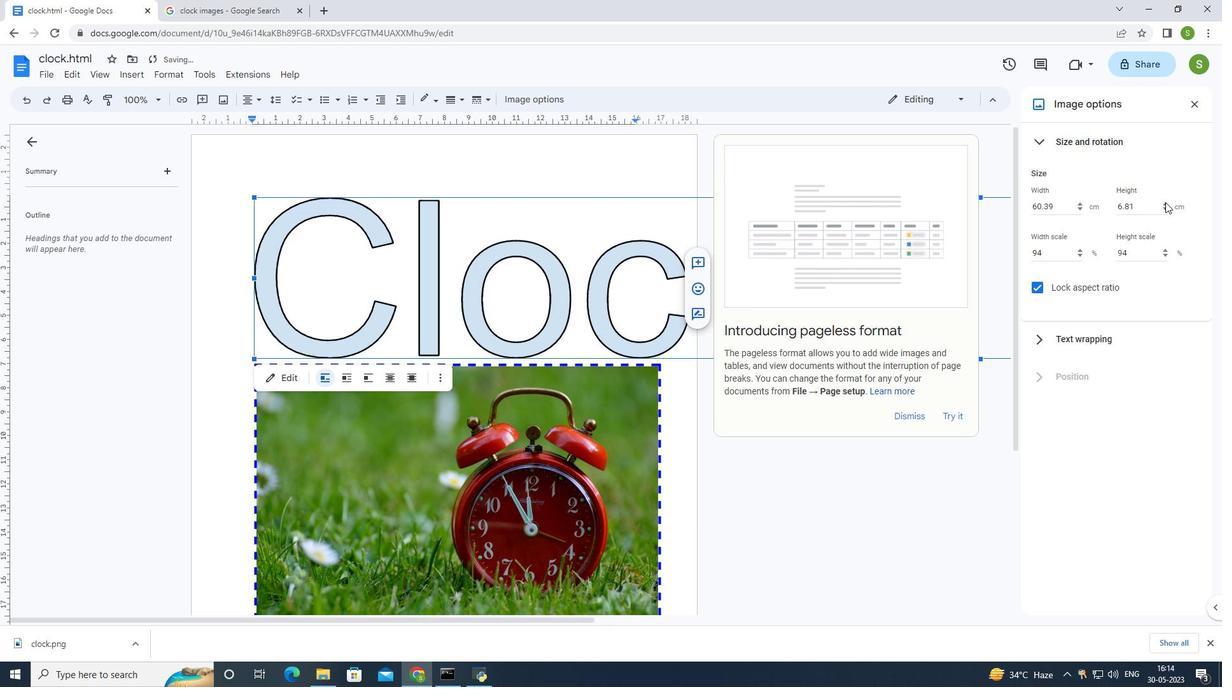 
Action: Mouse pressed left at (1165, 202)
Screenshot: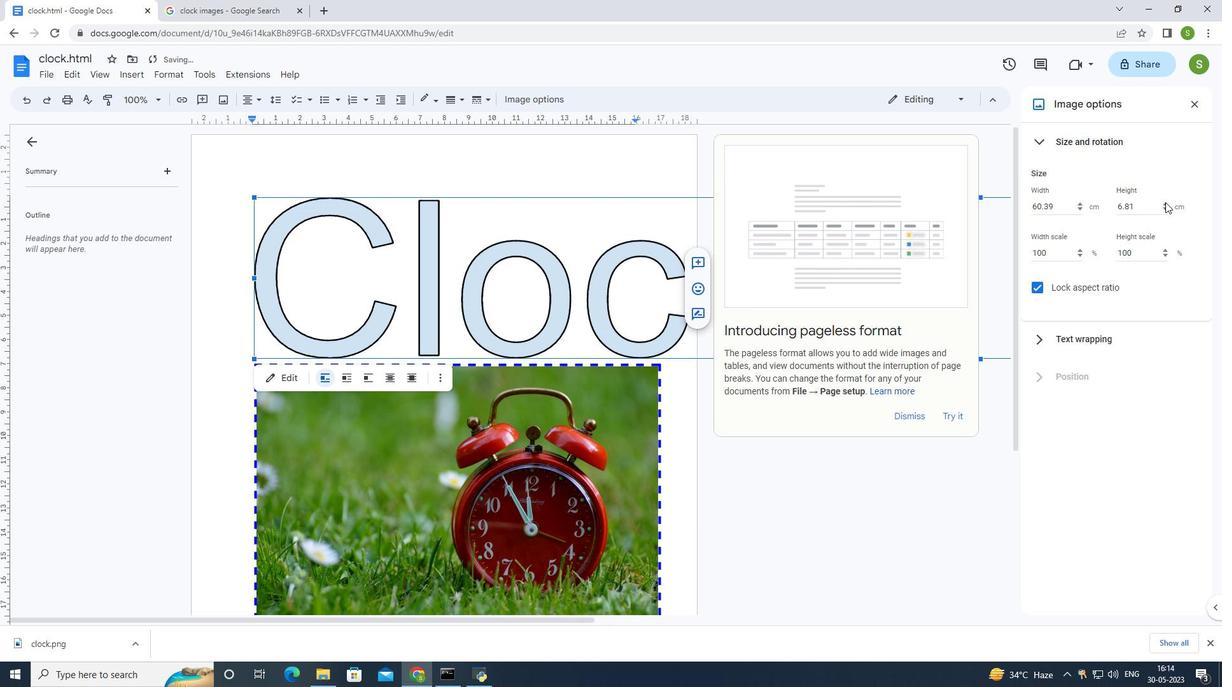 
Action: Mouse pressed left at (1165, 202)
Screenshot: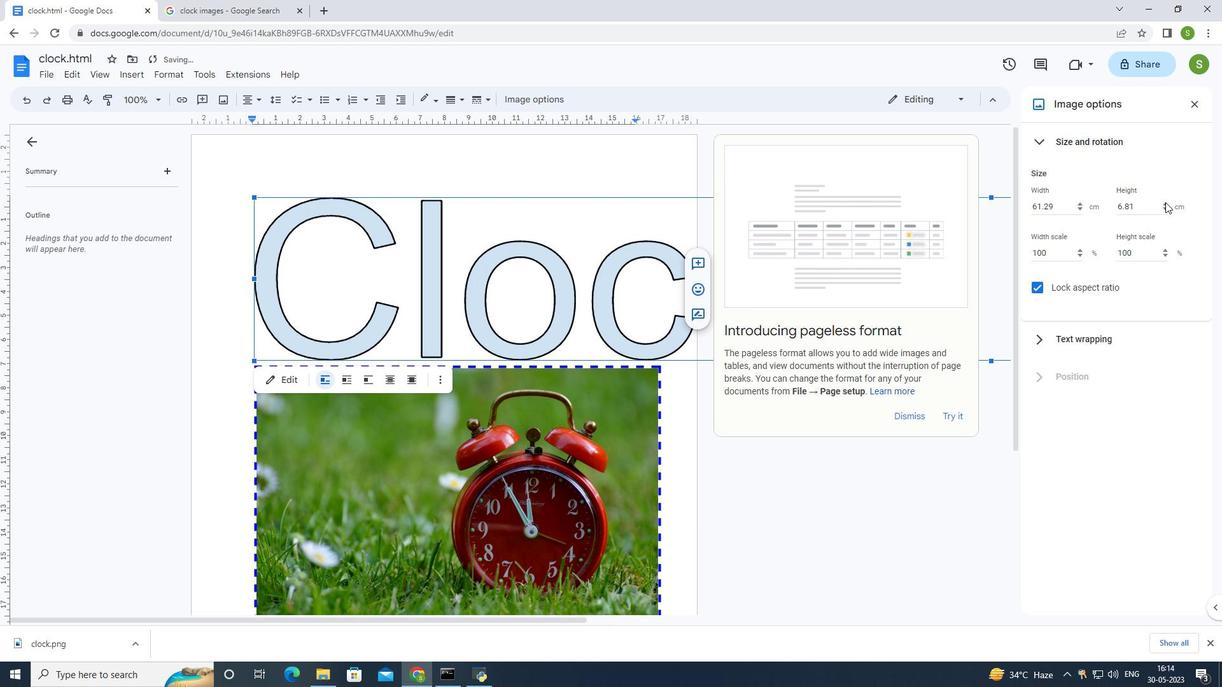 
Action: Mouse pressed left at (1165, 202)
Screenshot: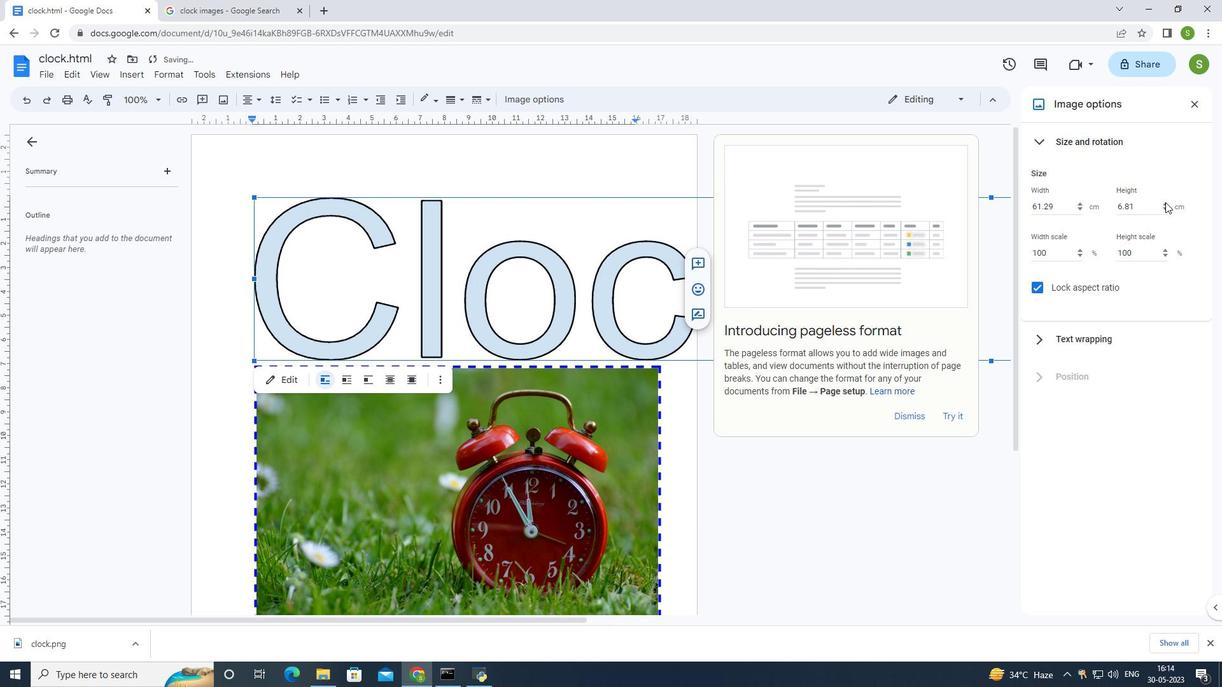 
Action: Mouse pressed left at (1165, 202)
Screenshot: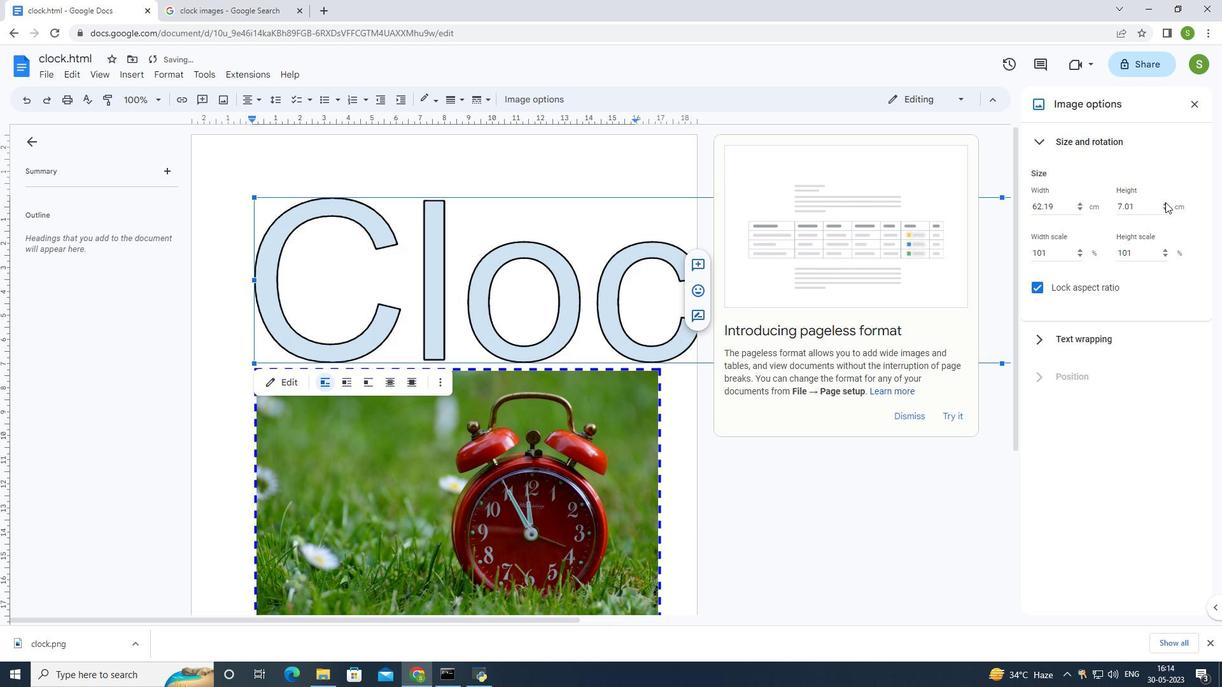 
Action: Mouse moved to (1166, 207)
Screenshot: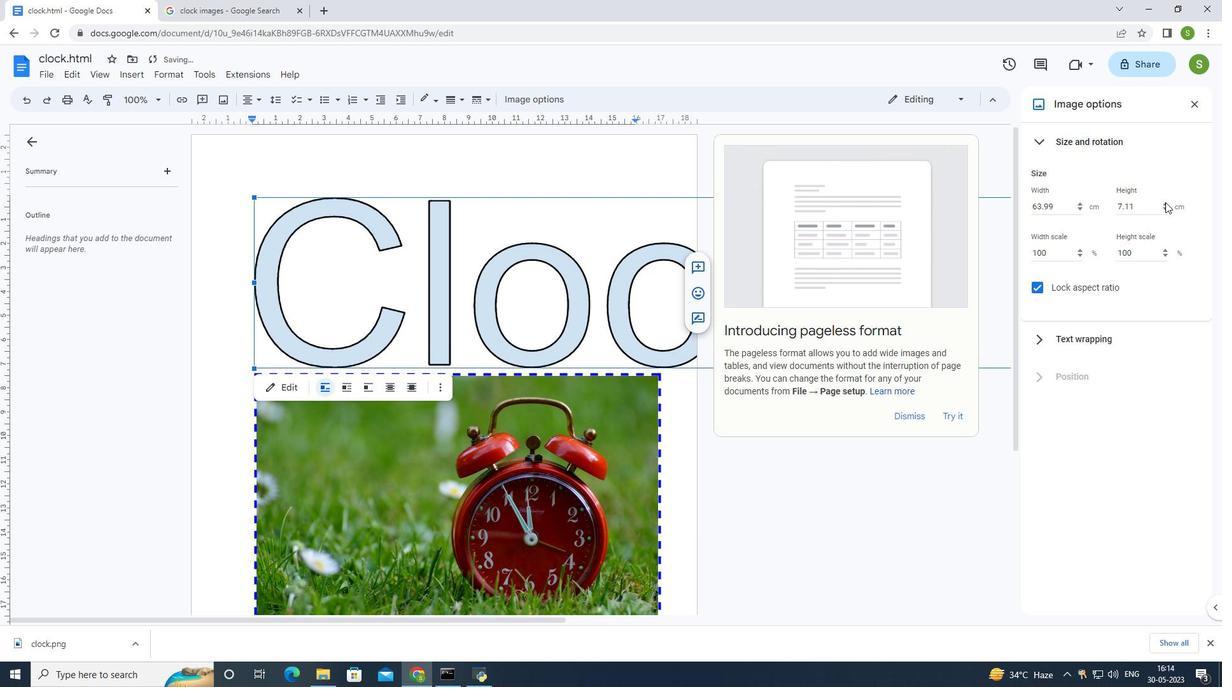 
Action: Mouse pressed left at (1166, 207)
Screenshot: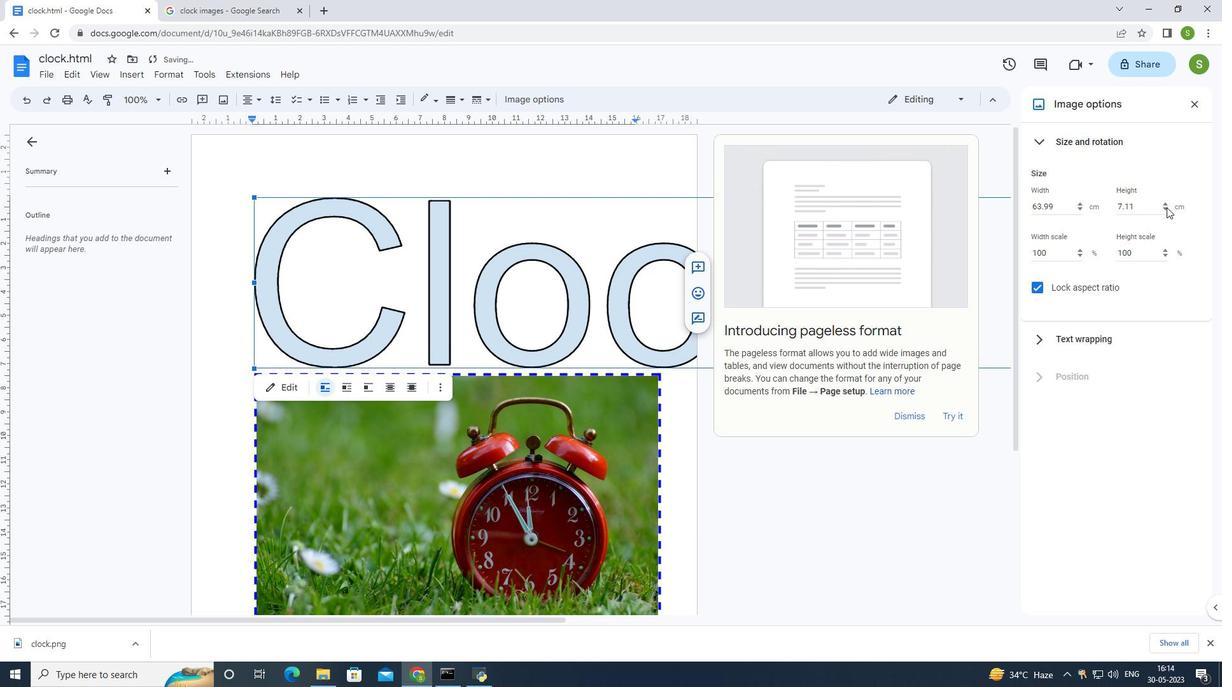 
Action: Mouse moved to (1166, 204)
Screenshot: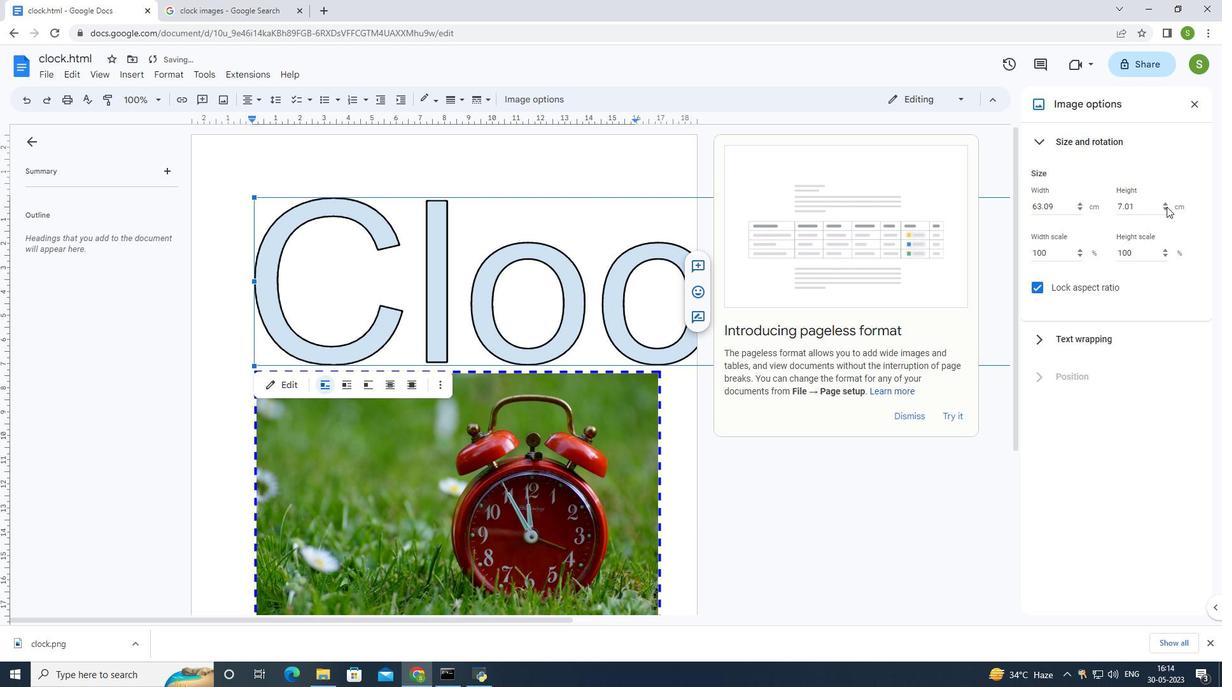 
Action: Mouse pressed left at (1166, 204)
Screenshot: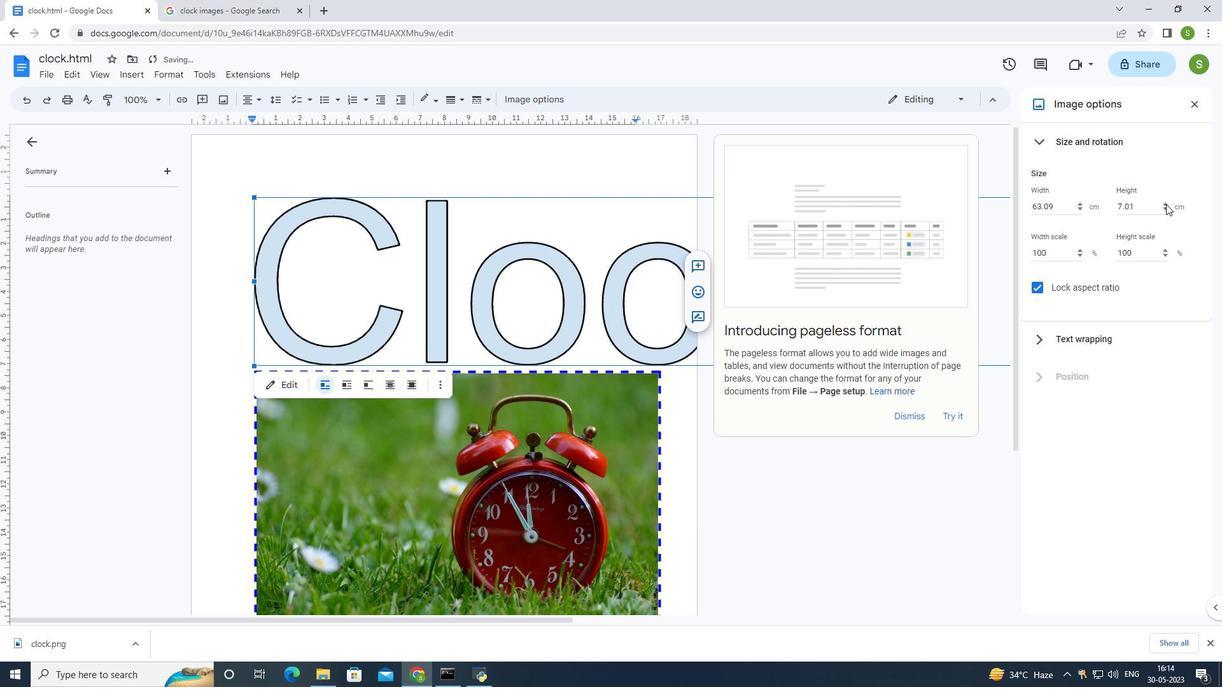 
Action: Mouse moved to (1164, 209)
Screenshot: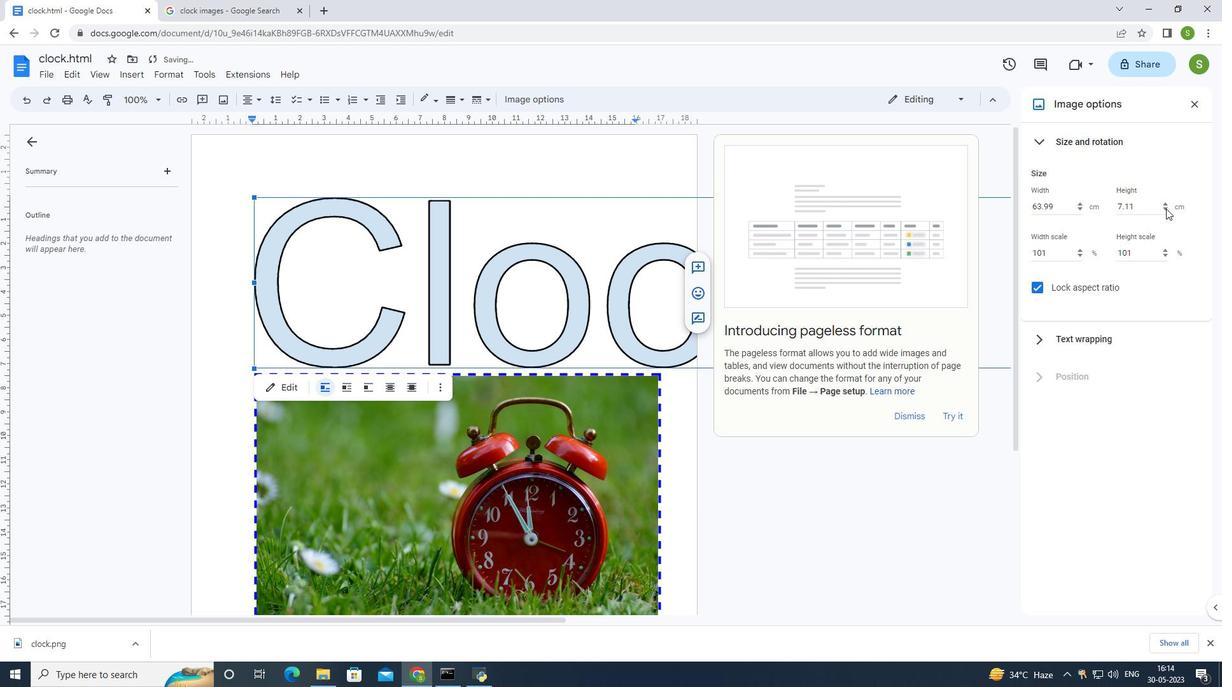 
Action: Mouse pressed left at (1164, 209)
Screenshot: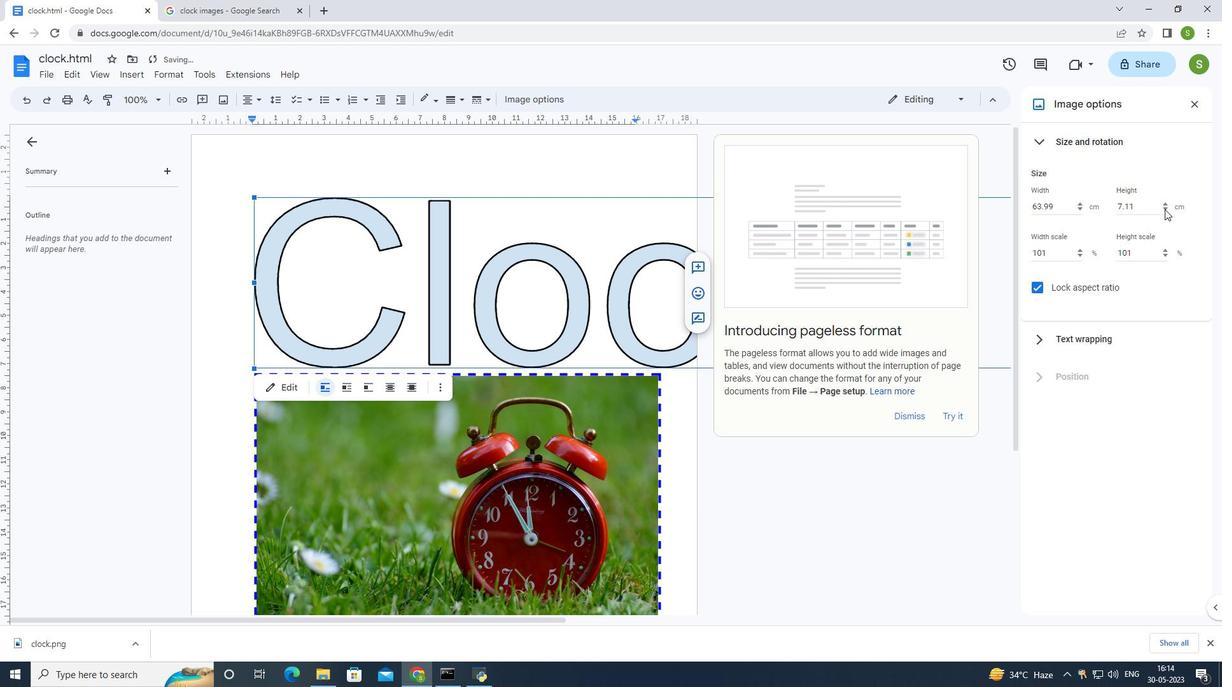 
Action: Mouse moved to (569, 267)
Screenshot: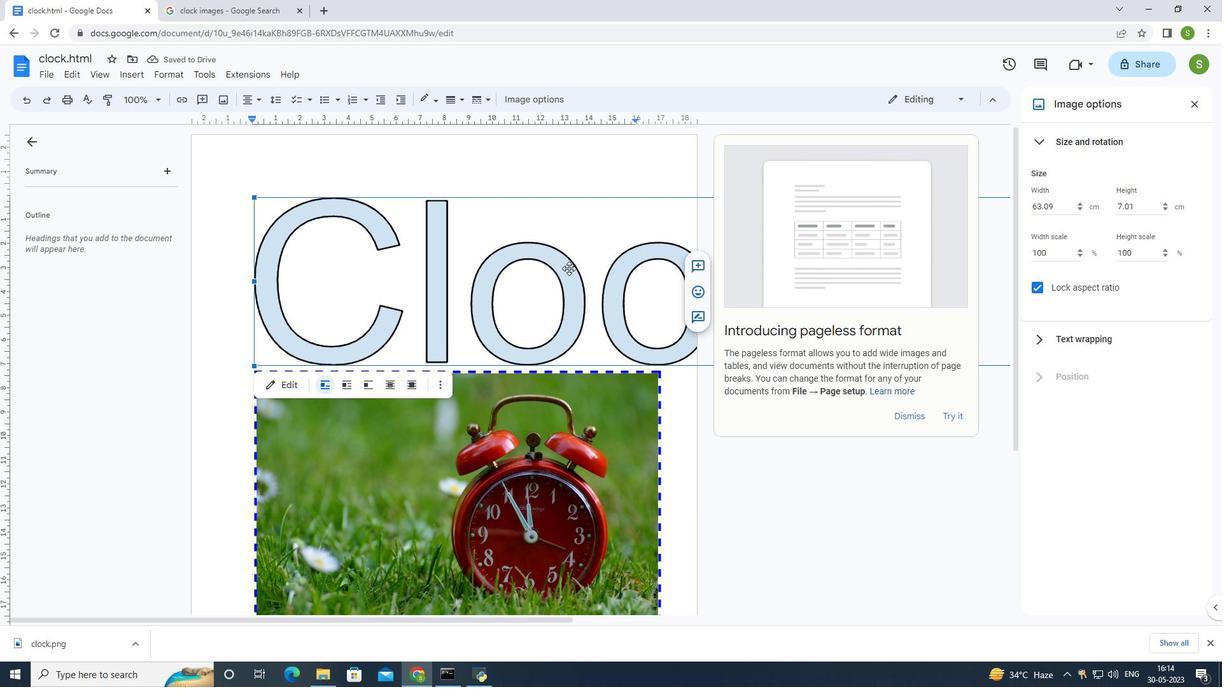 
Action: Mouse pressed left at (569, 267)
Screenshot: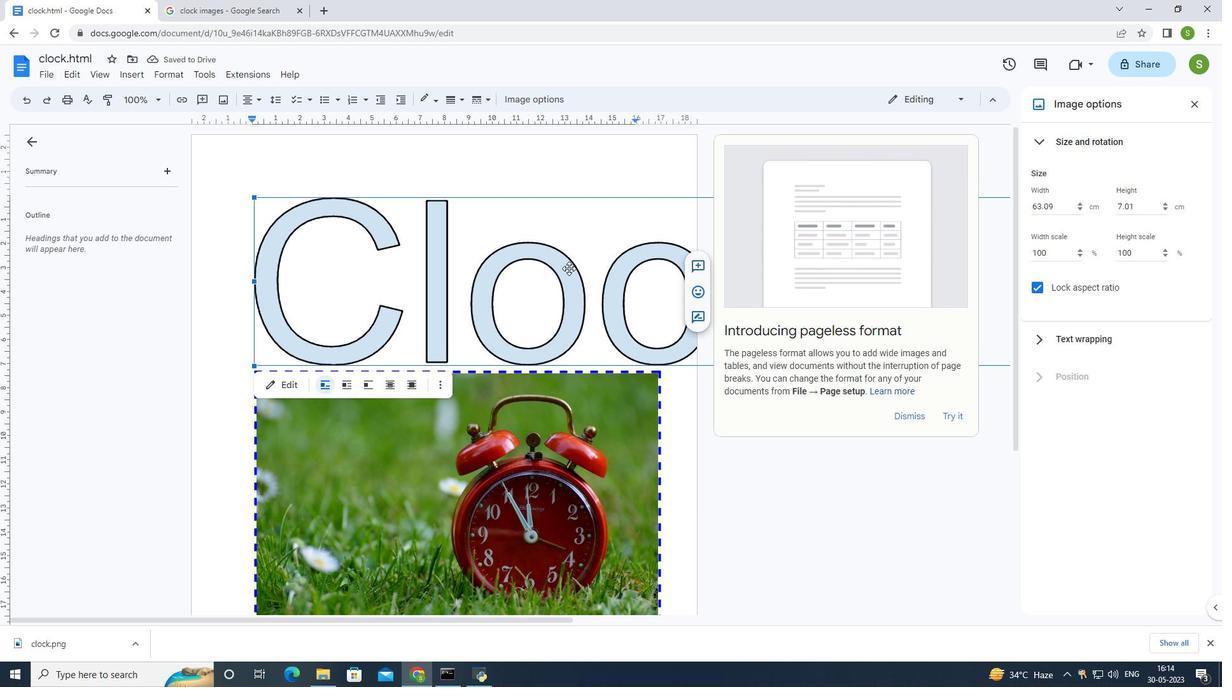 
Action: Mouse moved to (1164, 208)
Screenshot: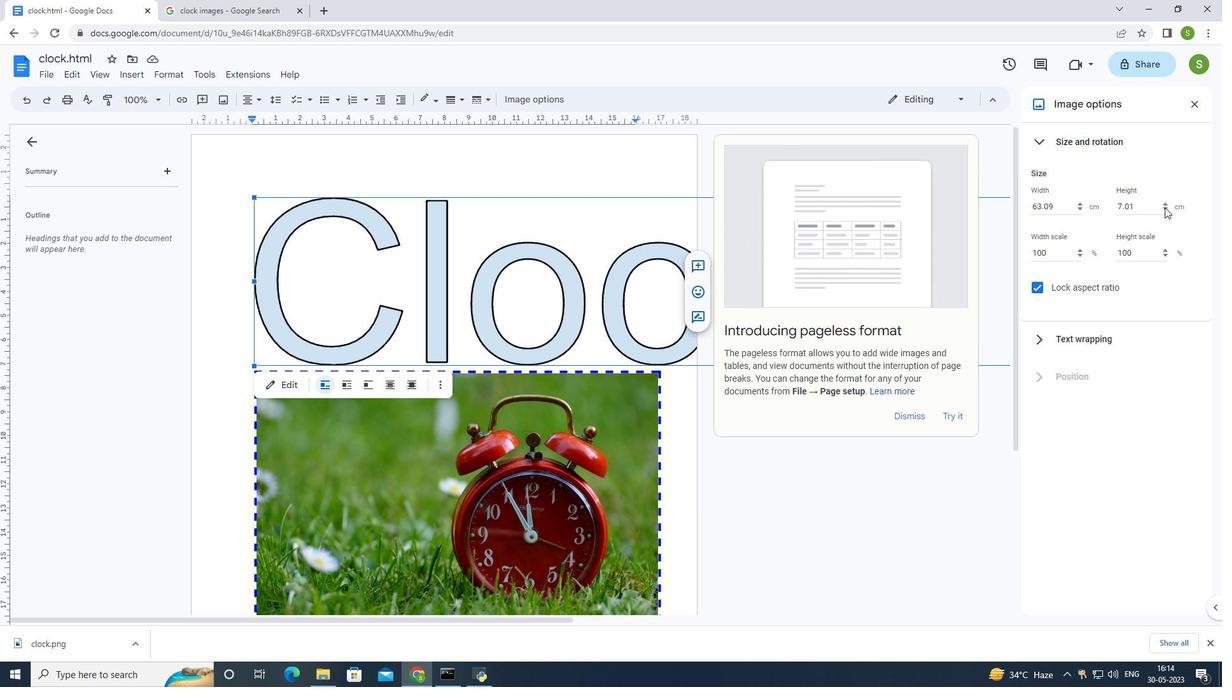 
Action: Mouse pressed left at (1164, 208)
